Task: Schedule a meeting that works for participants in different time zones.
Action: Mouse moved to (99, 117)
Screenshot: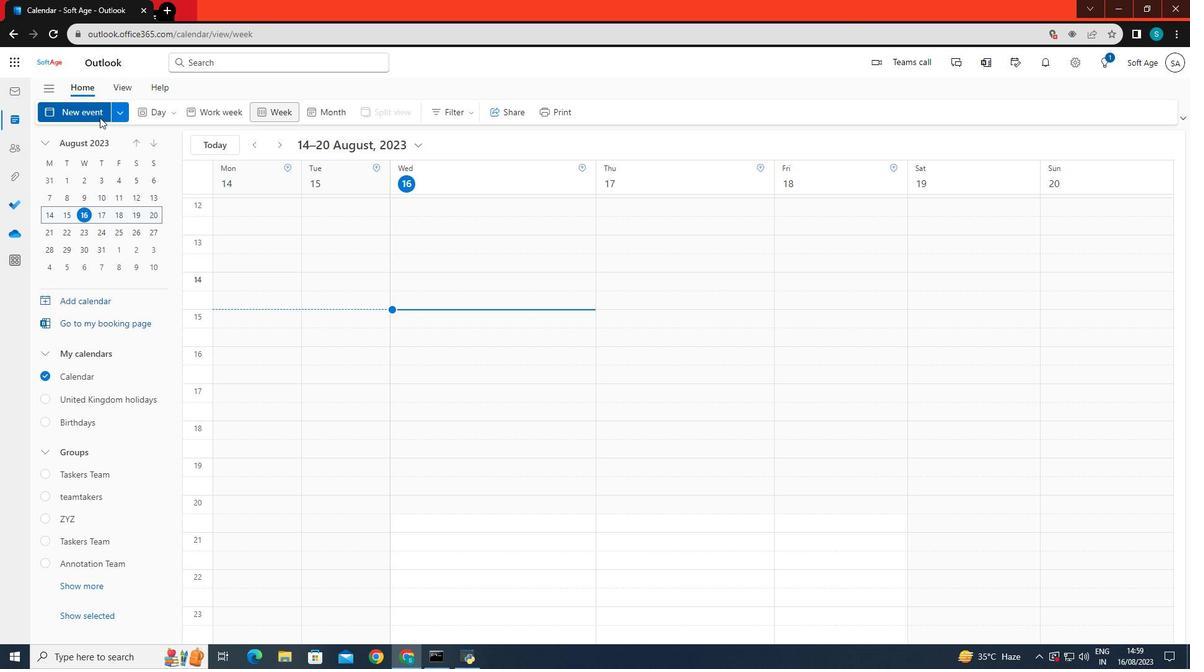 
Action: Mouse pressed left at (99, 117)
Screenshot: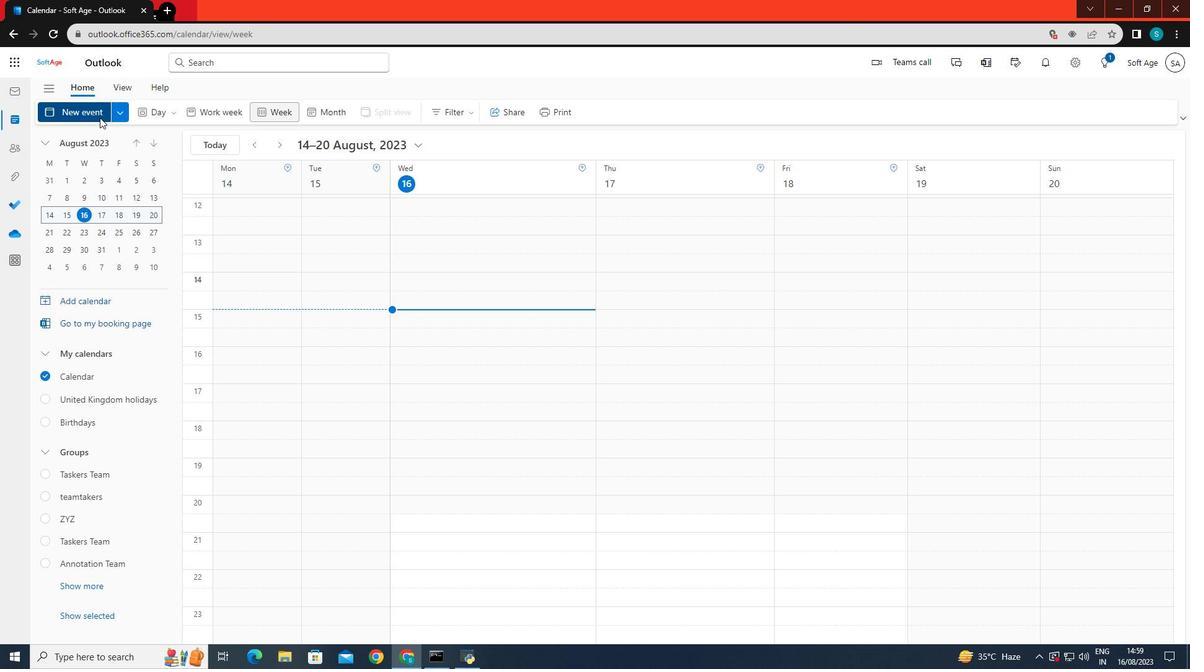 
Action: Mouse moved to (343, 191)
Screenshot: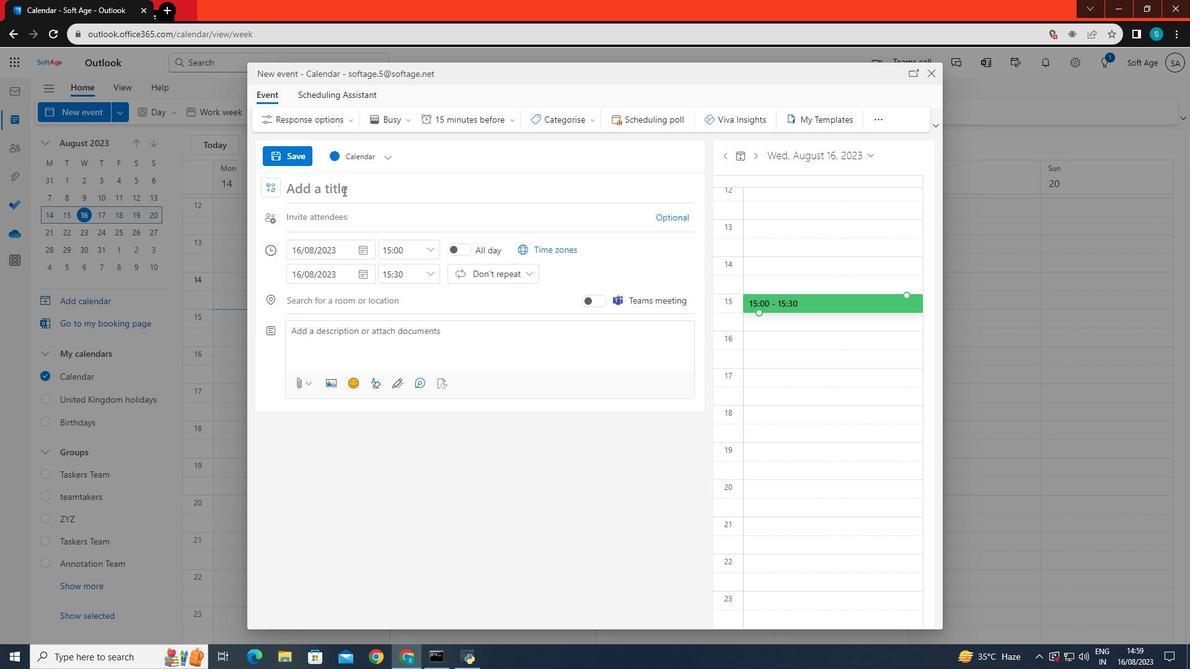 
Action: Mouse pressed left at (343, 191)
Screenshot: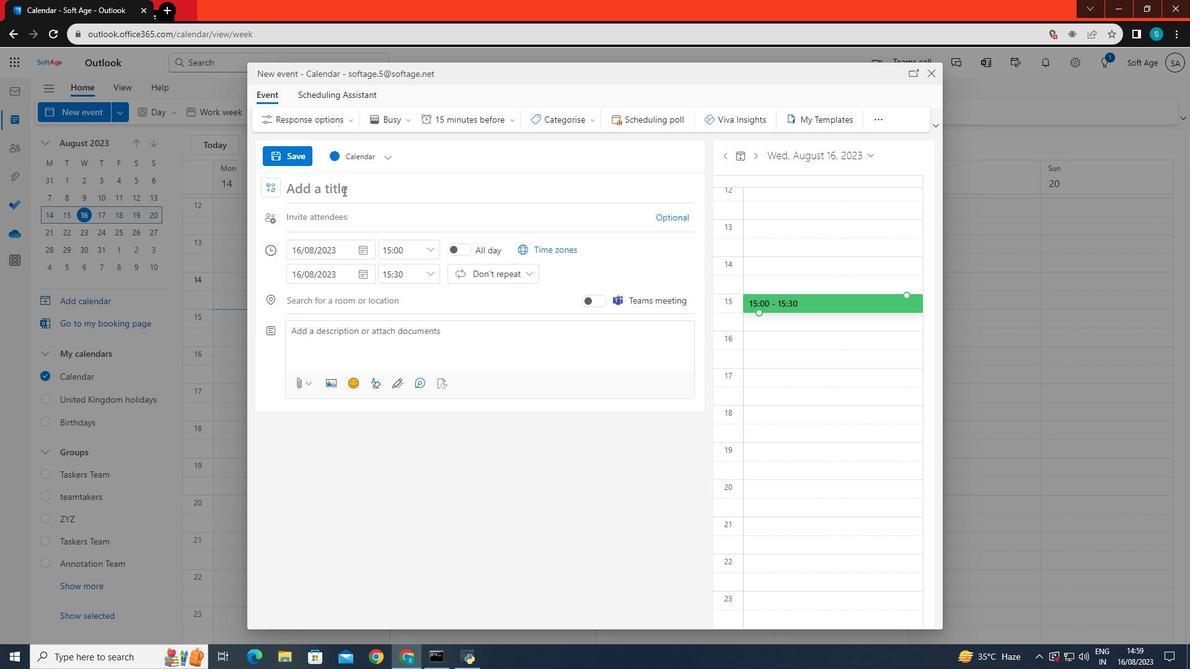 
Action: Key pressed meeting
Screenshot: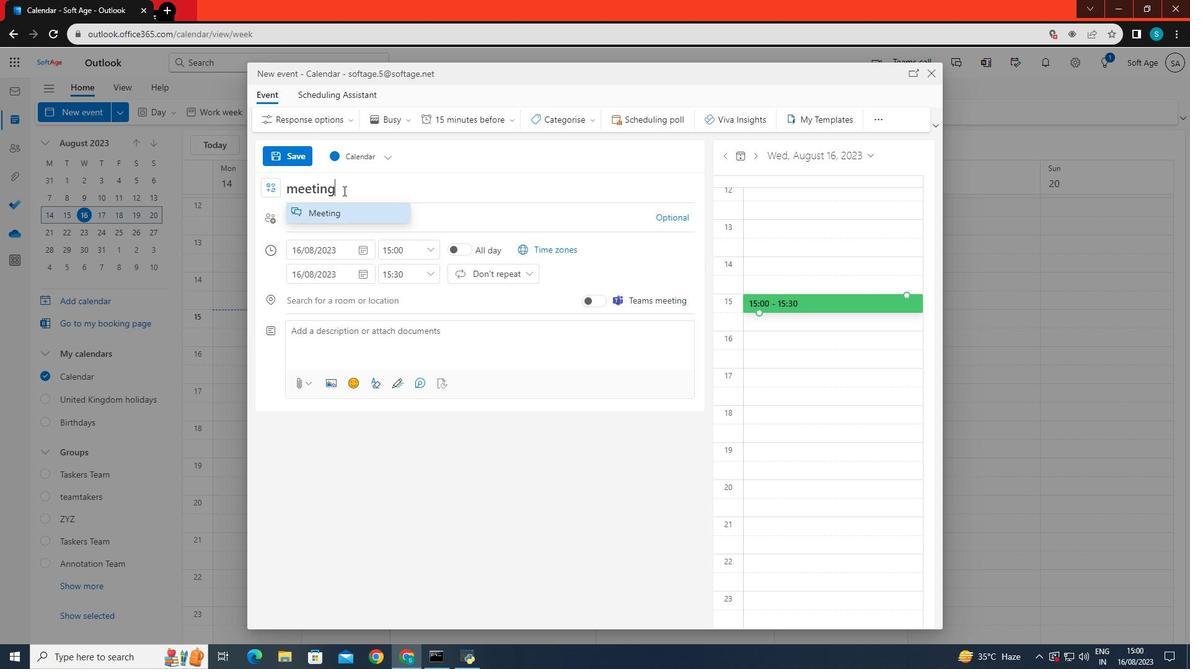 
Action: Mouse moved to (355, 218)
Screenshot: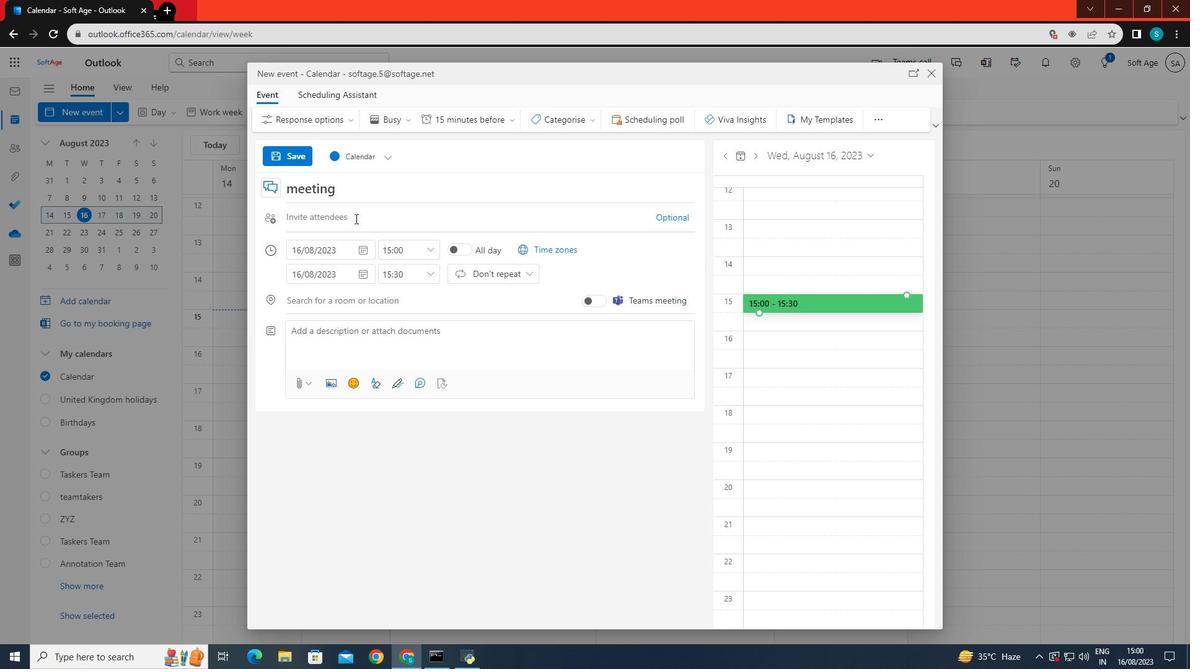 
Action: Mouse pressed left at (355, 218)
Screenshot: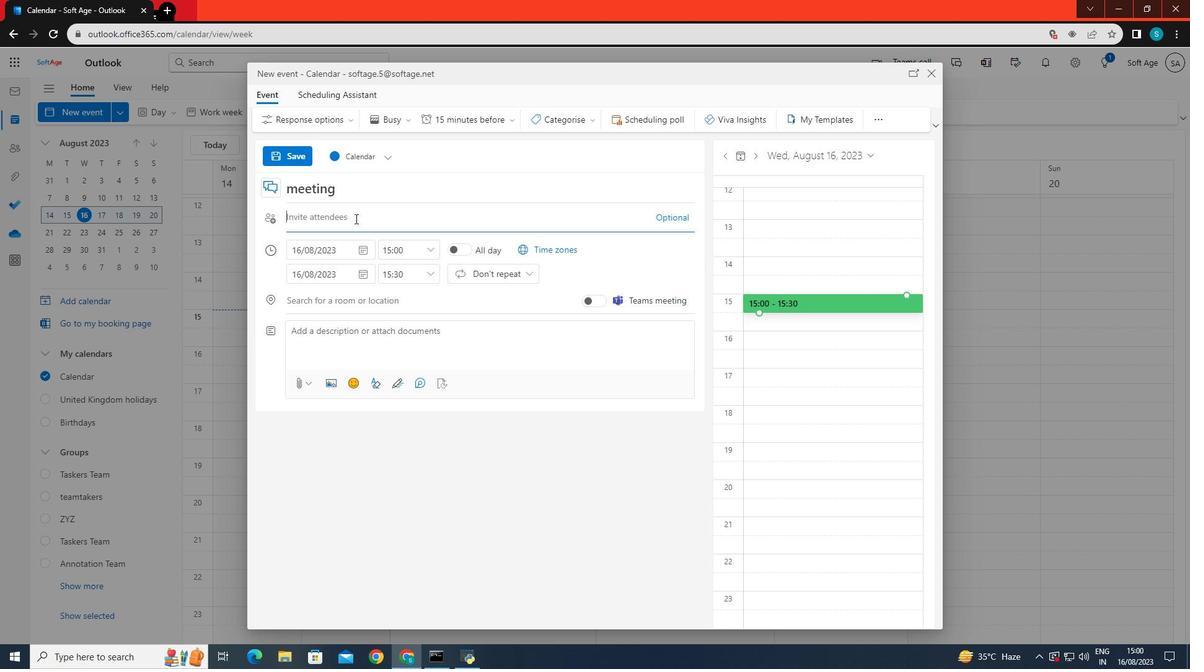 
Action: Mouse moved to (360, 277)
Screenshot: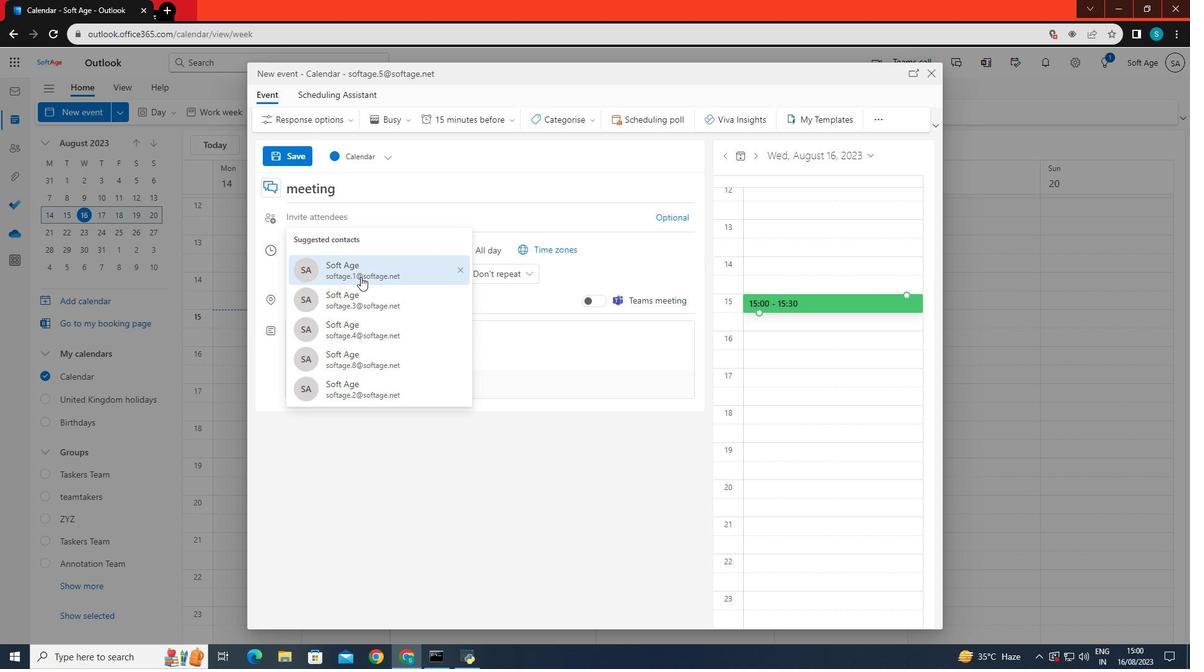 
Action: Mouse pressed left at (360, 277)
Screenshot: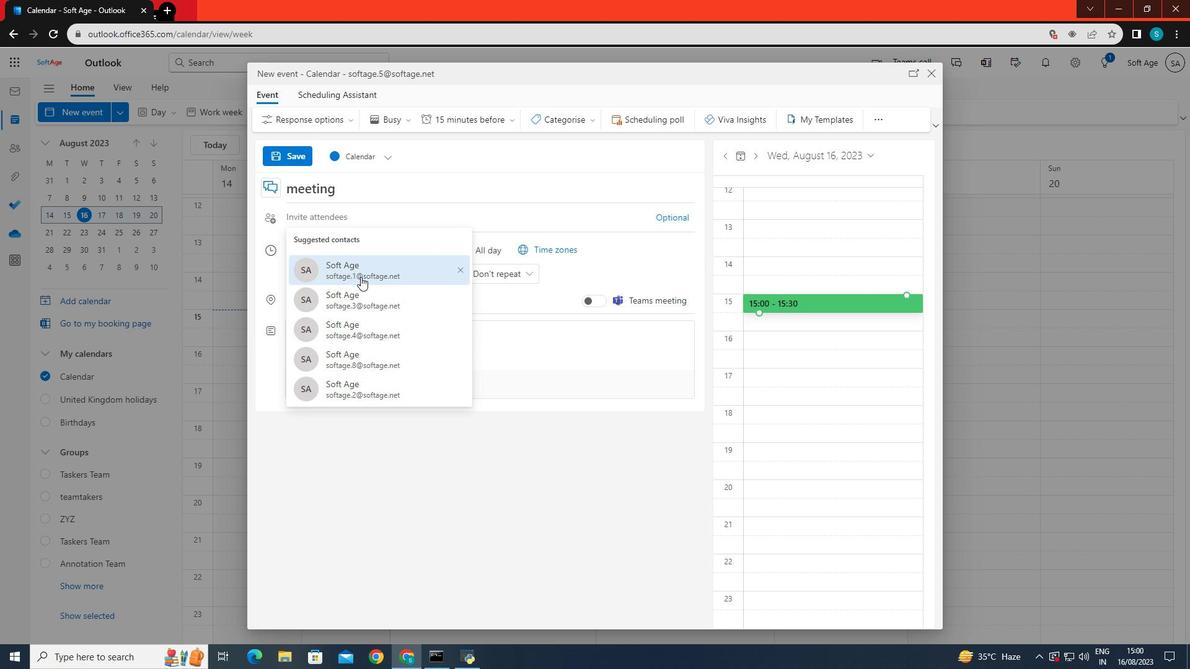
Action: Mouse moved to (377, 212)
Screenshot: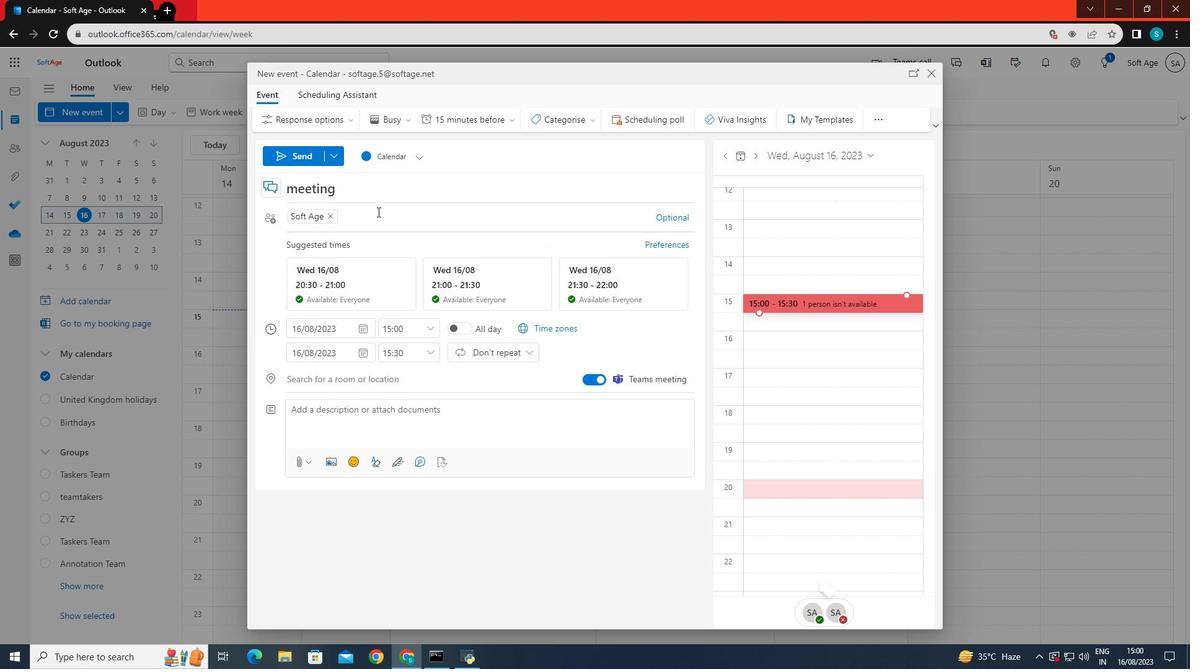 
Action: Mouse pressed left at (377, 212)
Screenshot: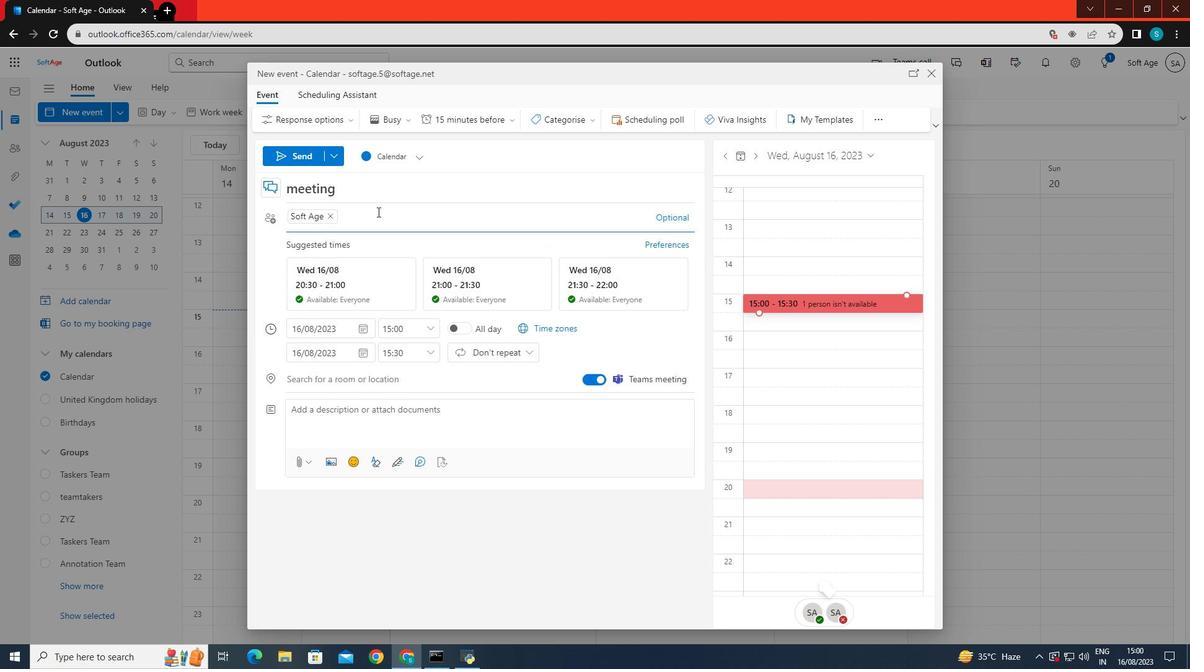 
Action: Mouse moved to (397, 331)
Screenshot: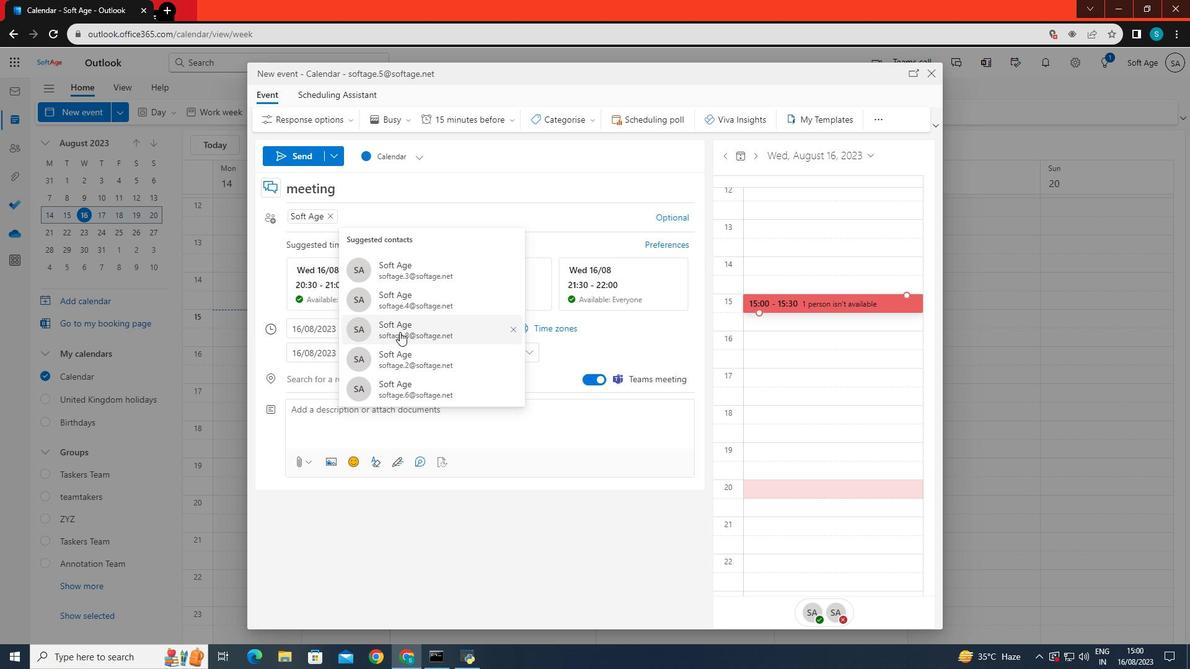 
Action: Mouse scrolled (397, 332) with delta (0, 0)
Screenshot: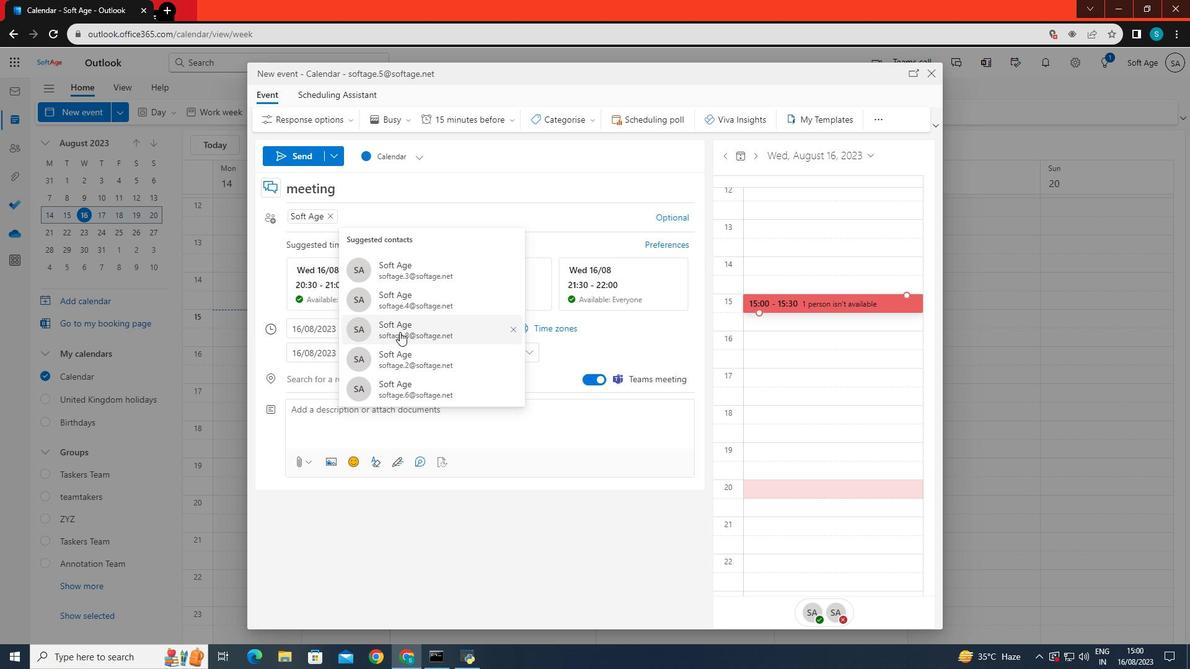 
Action: Mouse scrolled (397, 332) with delta (0, 0)
Screenshot: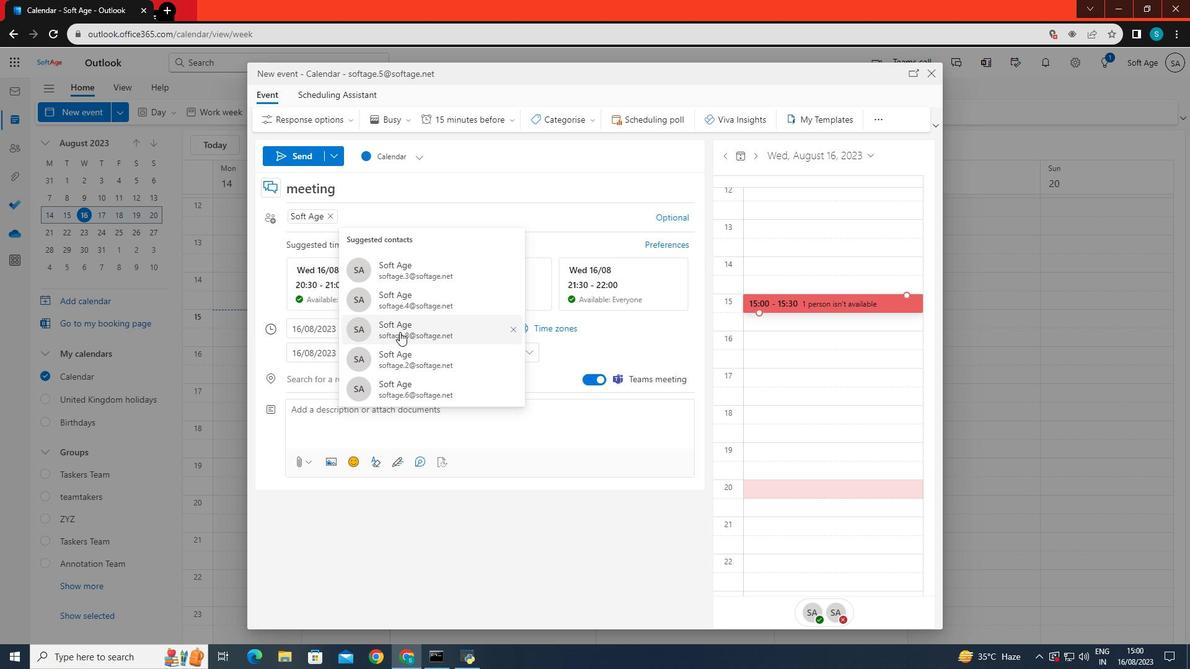 
Action: Mouse scrolled (397, 332) with delta (0, 0)
Screenshot: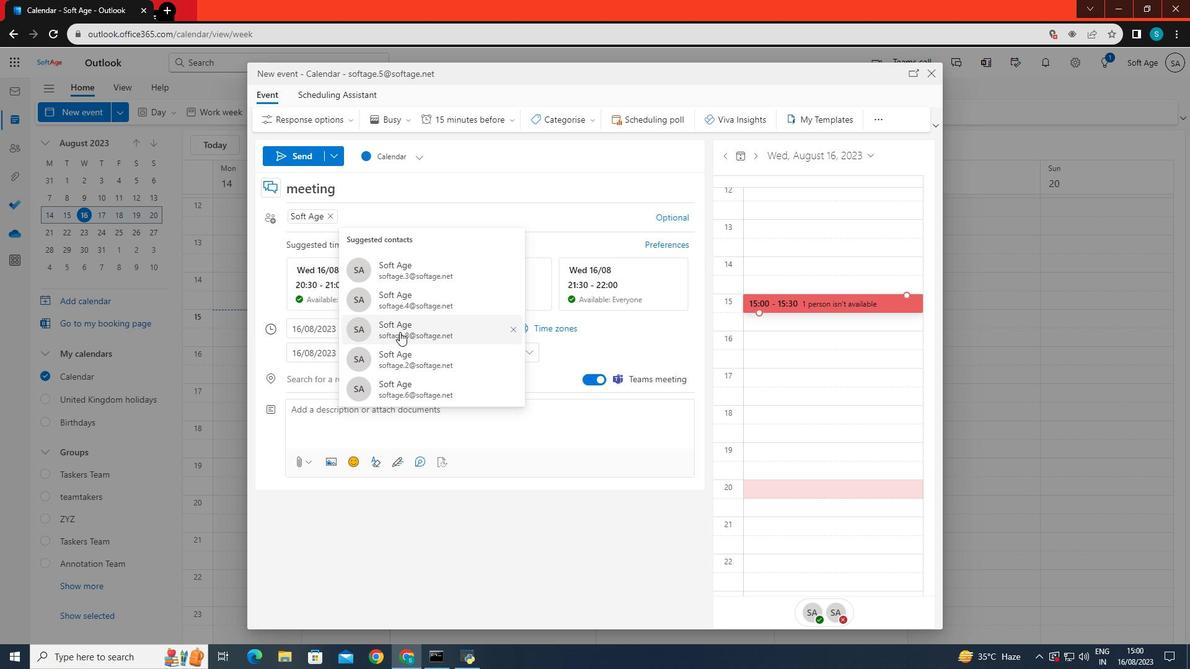 
Action: Mouse moved to (405, 280)
Screenshot: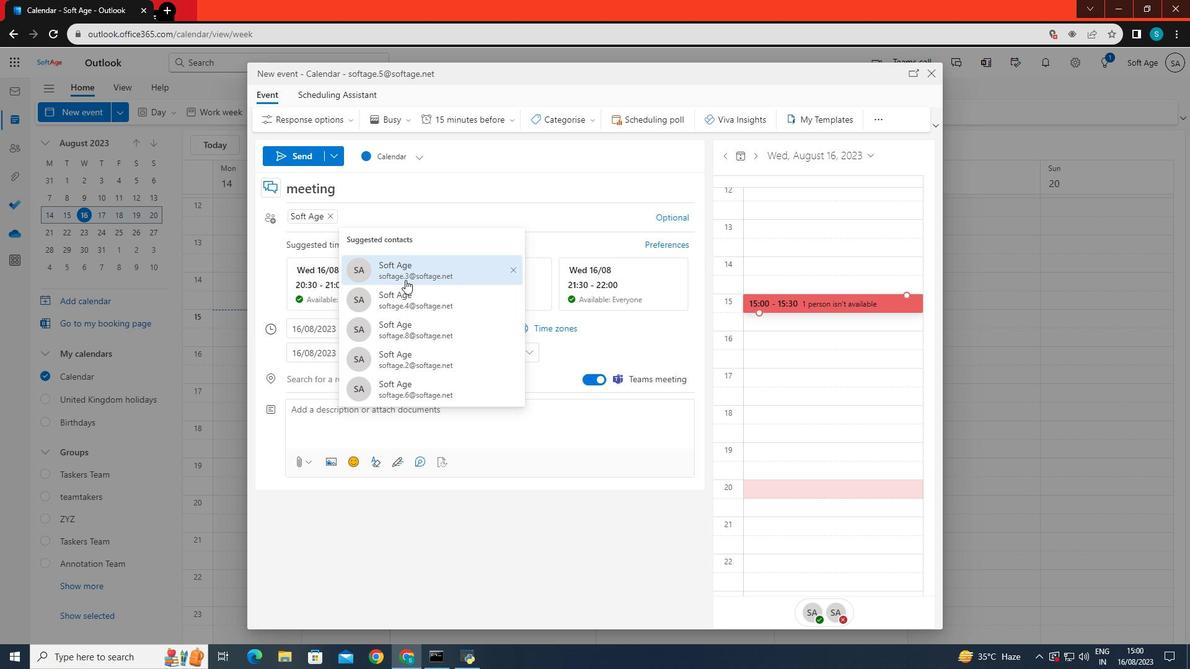 
Action: Mouse pressed left at (405, 280)
Screenshot: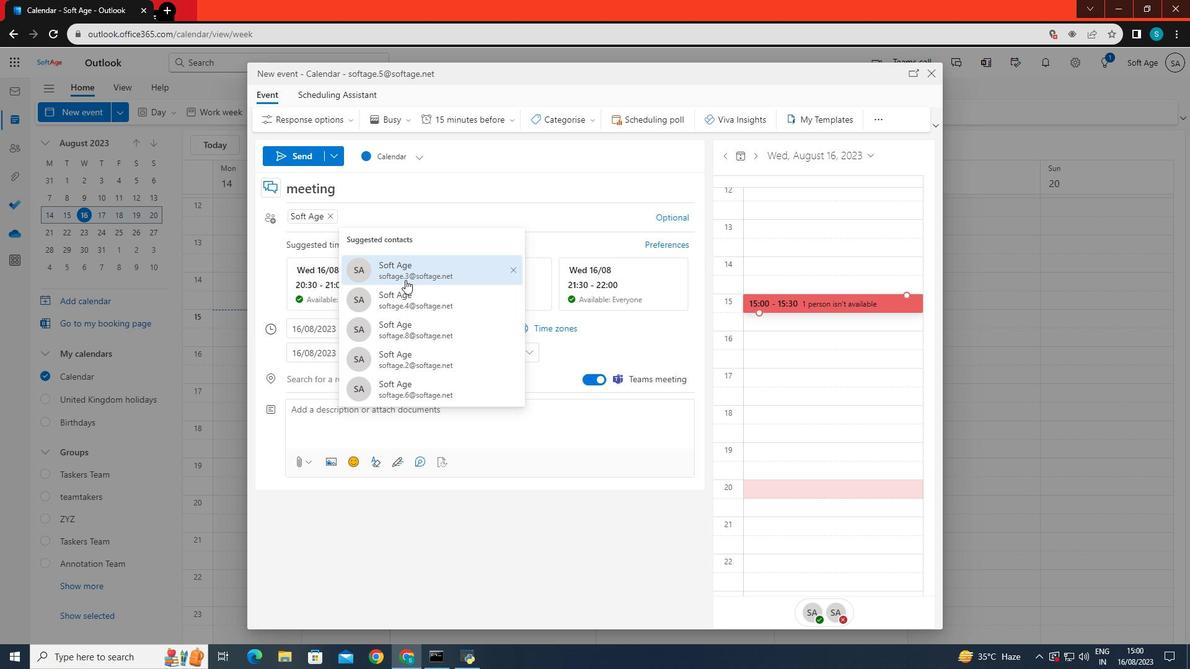 
Action: Mouse moved to (404, 213)
Screenshot: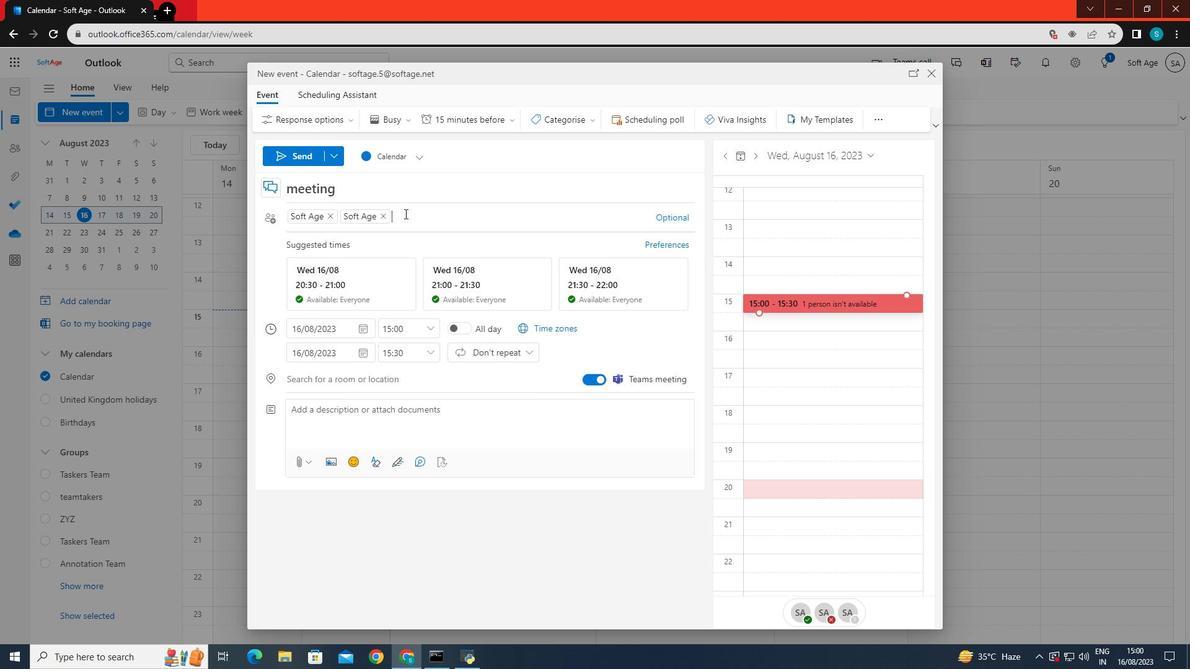 
Action: Mouse pressed left at (404, 213)
Screenshot: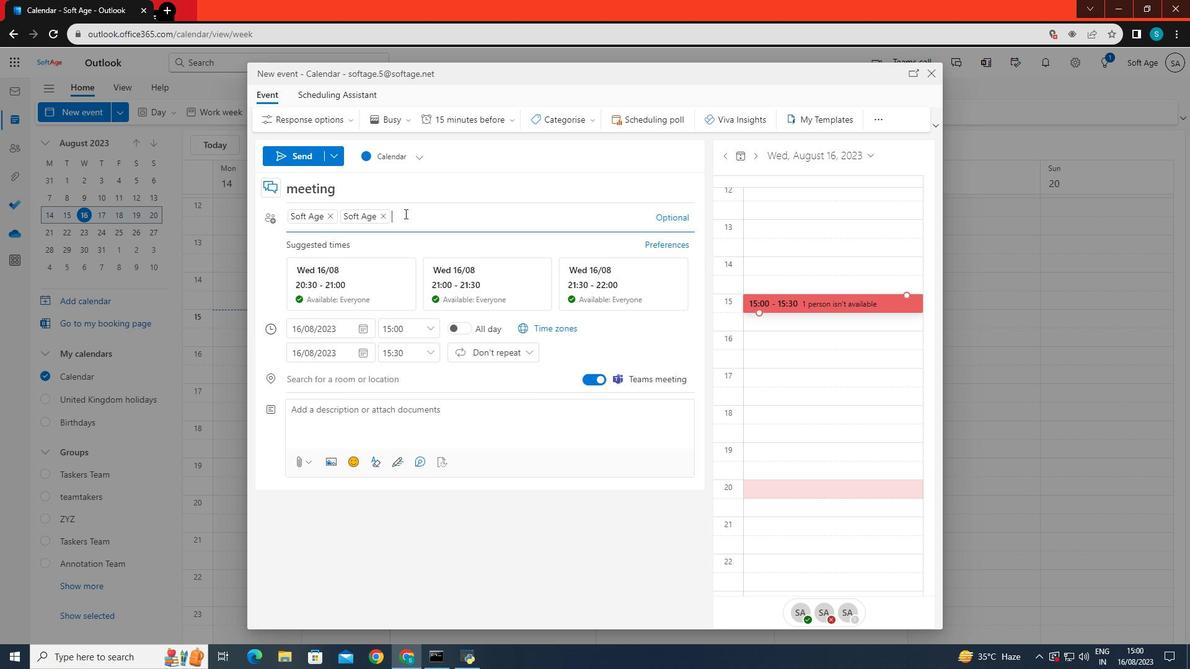 
Action: Mouse moved to (446, 279)
Screenshot: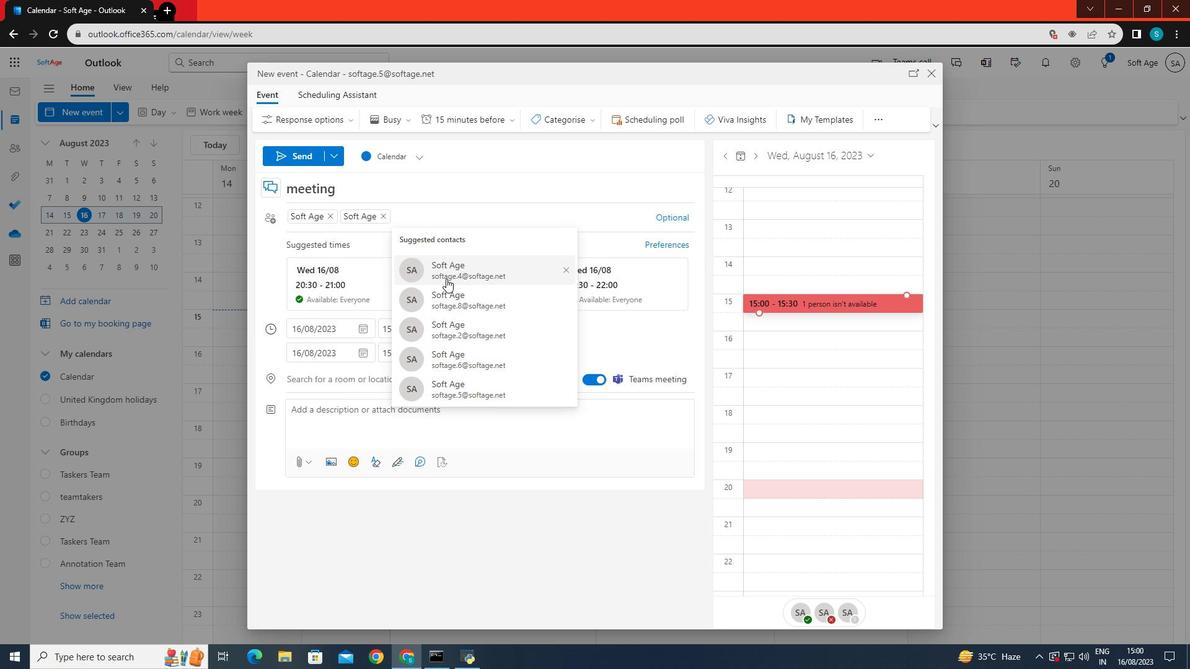 
Action: Mouse pressed left at (446, 279)
Screenshot: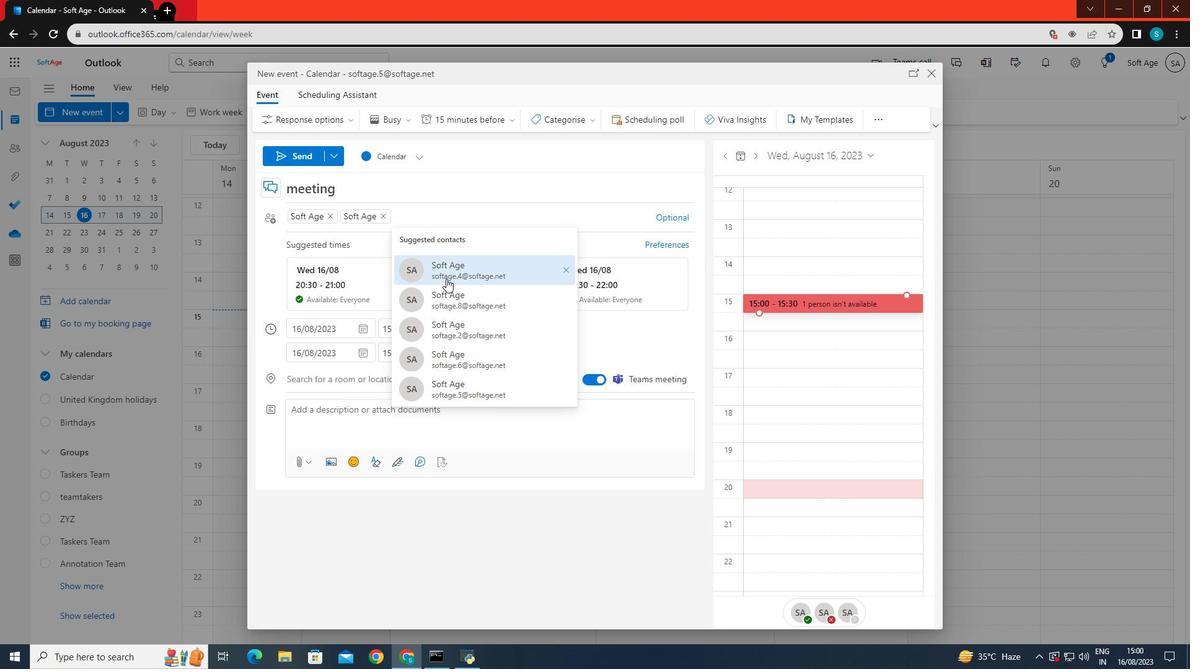 
Action: Mouse moved to (468, 220)
Screenshot: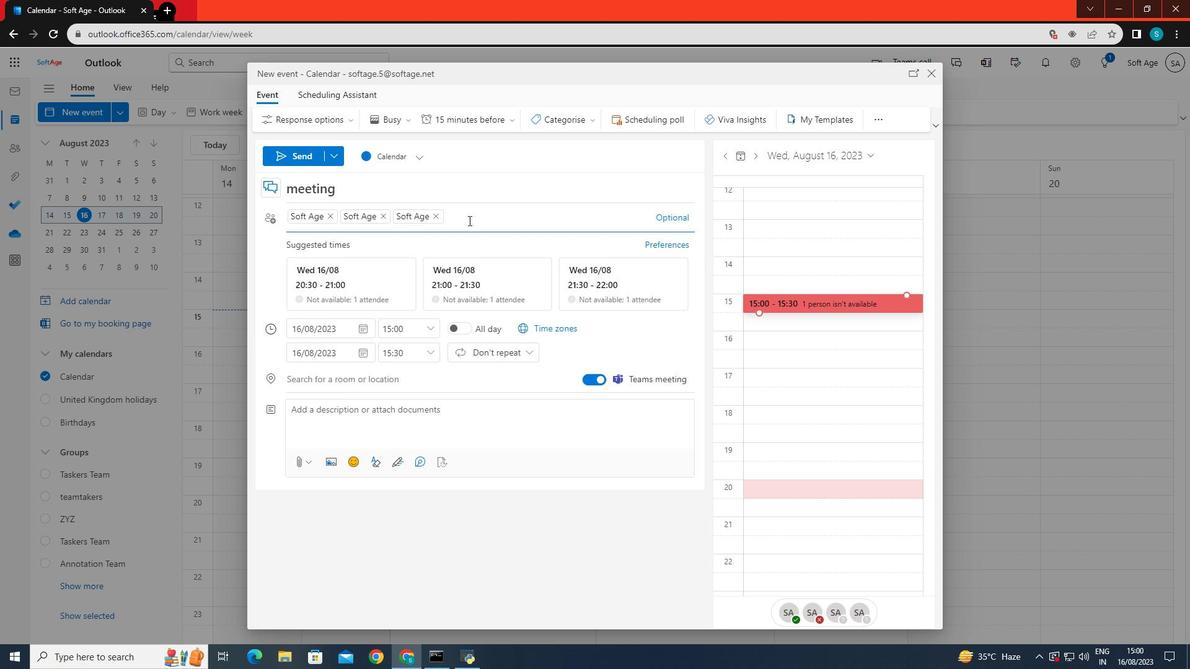 
Action: Mouse pressed left at (468, 220)
Screenshot: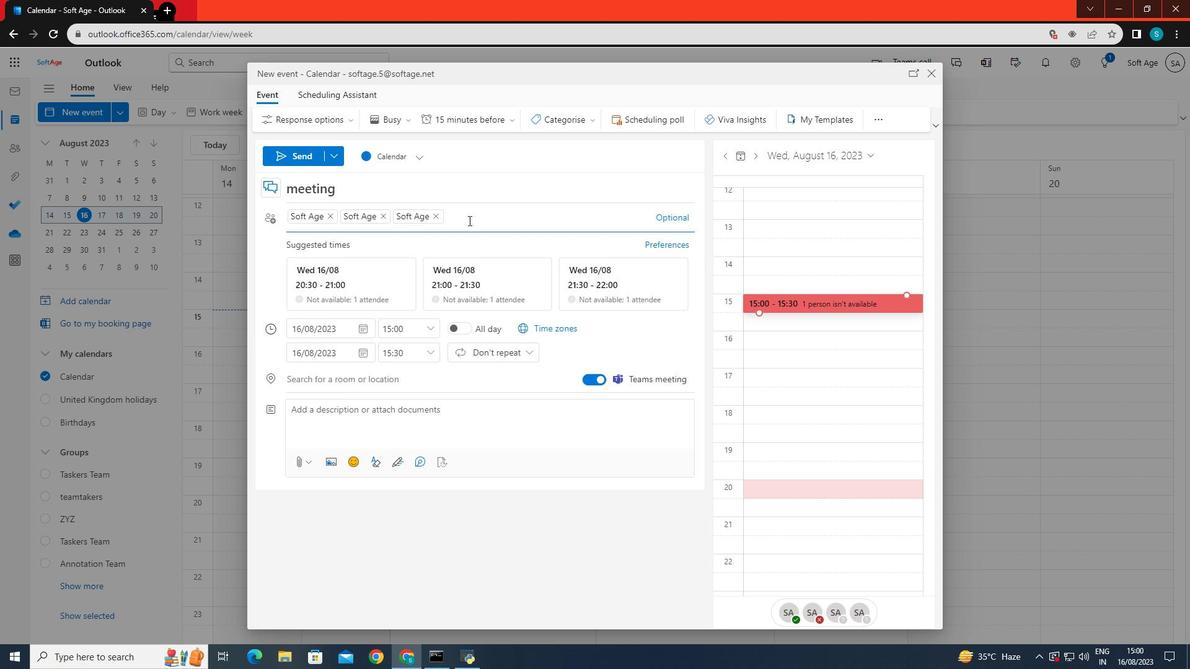 
Action: Mouse moved to (509, 297)
Screenshot: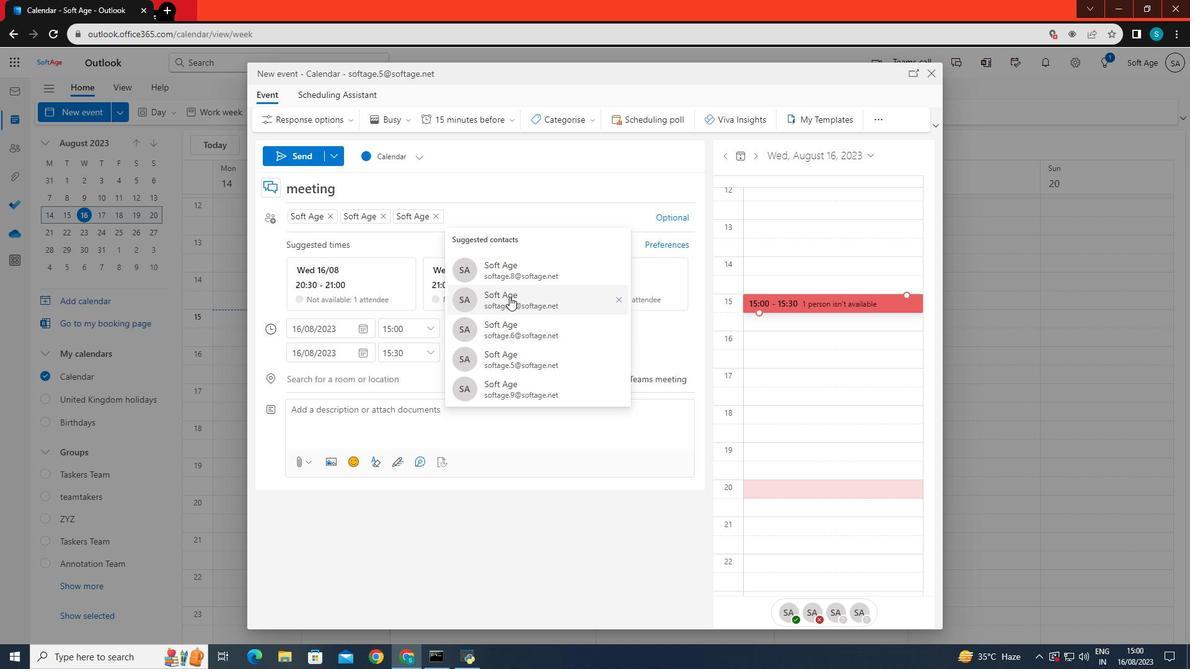 
Action: Mouse pressed left at (509, 297)
Screenshot: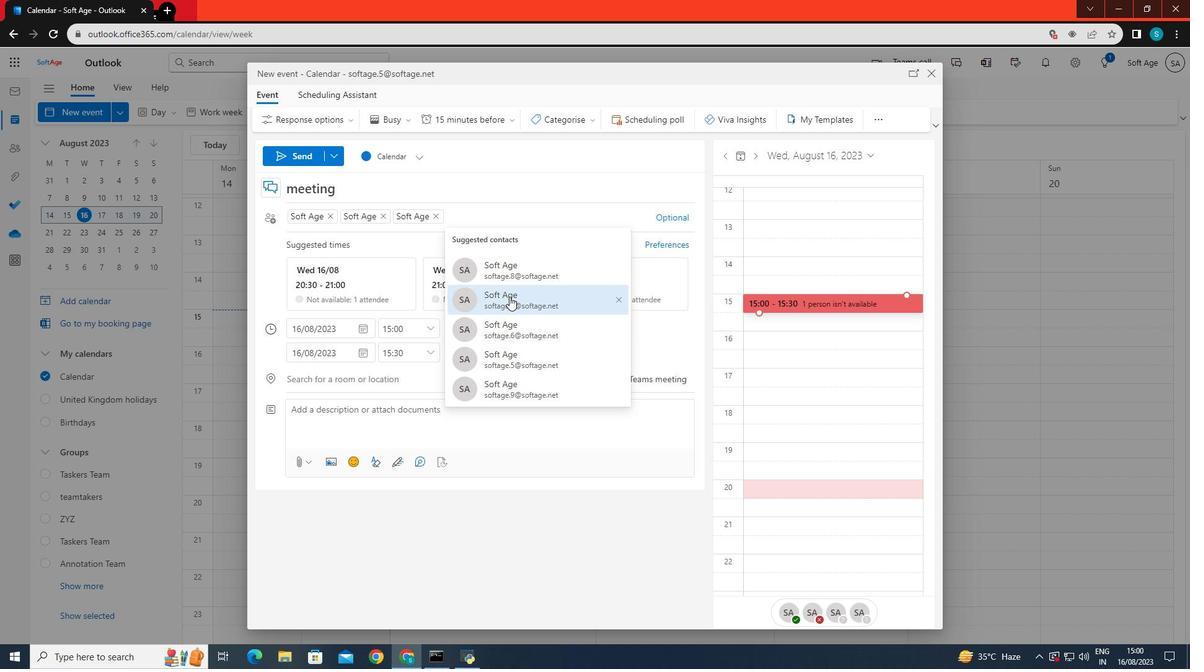 
Action: Mouse moved to (525, 212)
Screenshot: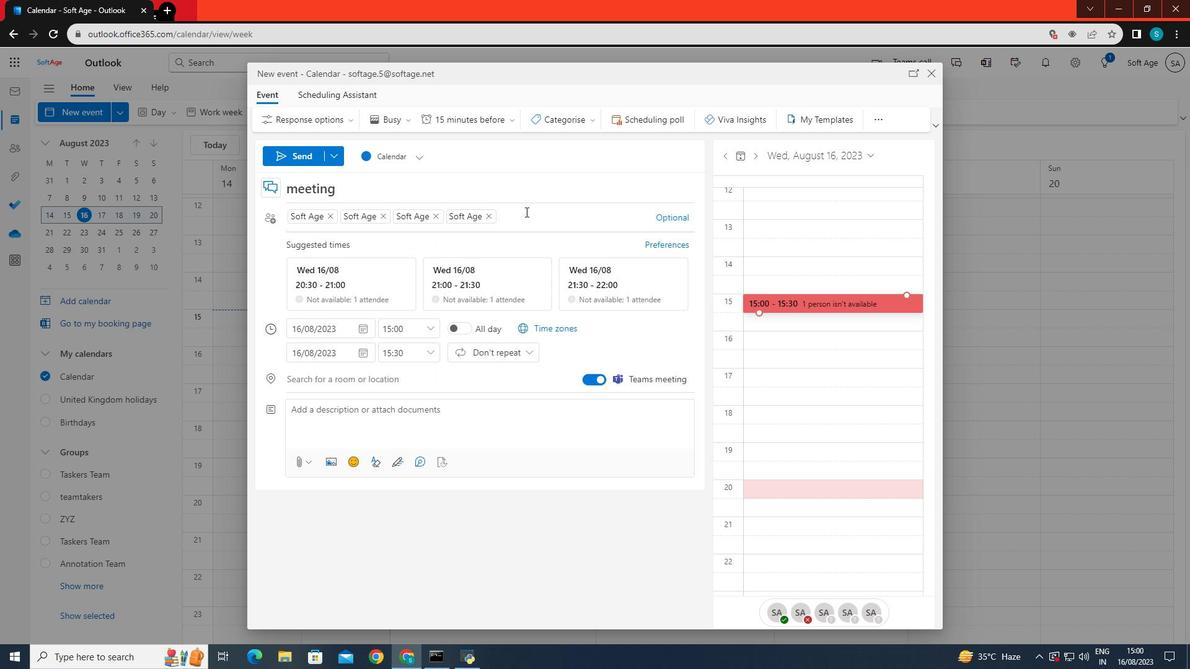 
Action: Mouse pressed left at (525, 212)
Screenshot: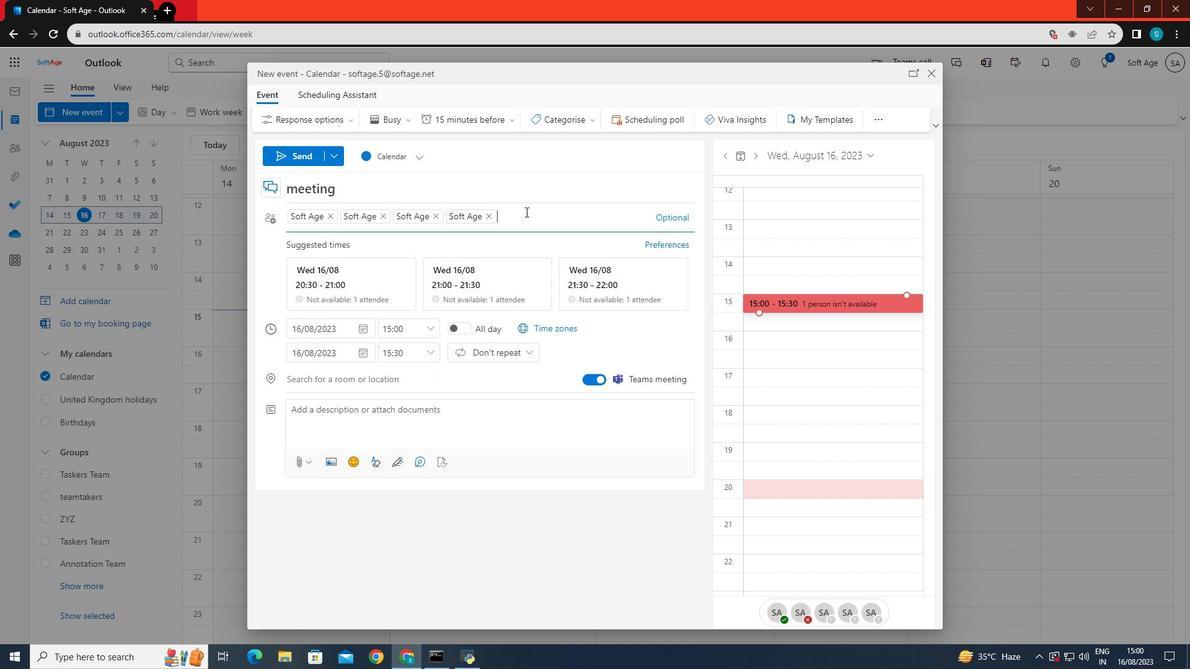 
Action: Mouse moved to (551, 280)
Screenshot: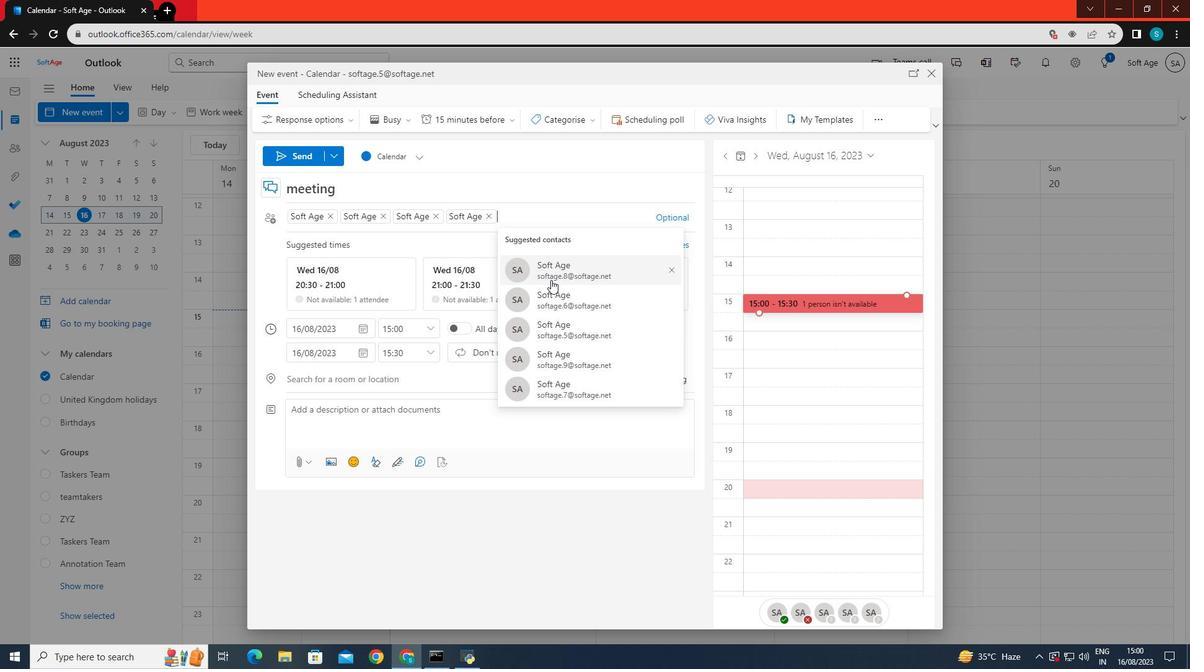 
Action: Mouse pressed left at (551, 280)
Screenshot: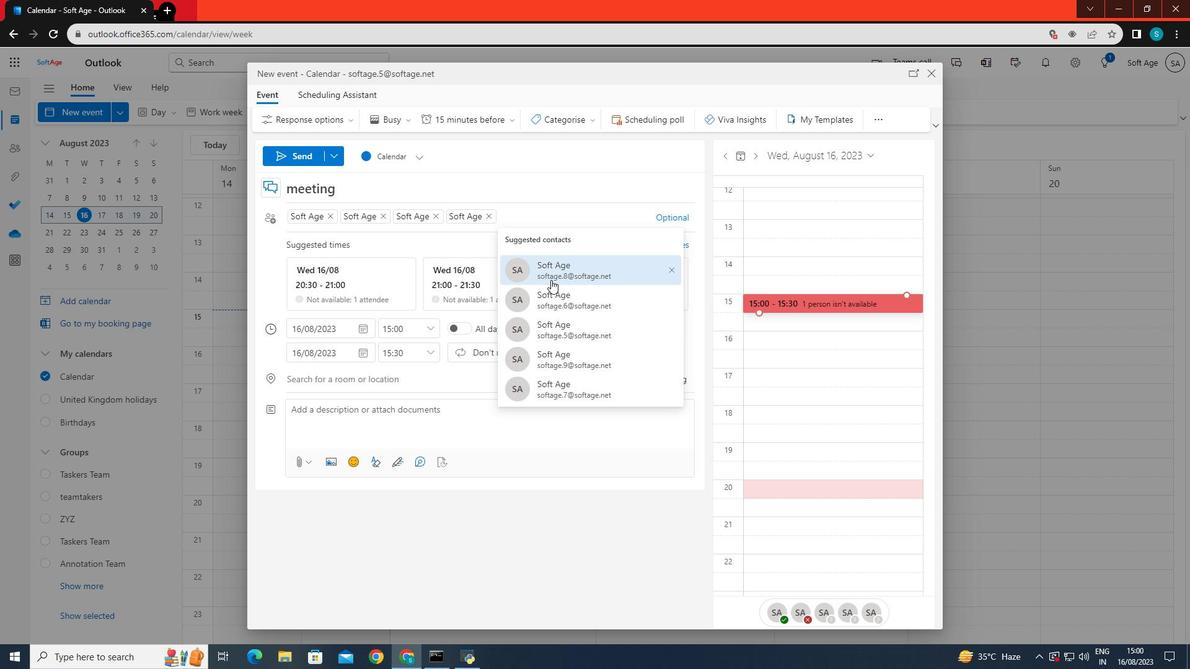 
Action: Mouse moved to (569, 208)
Screenshot: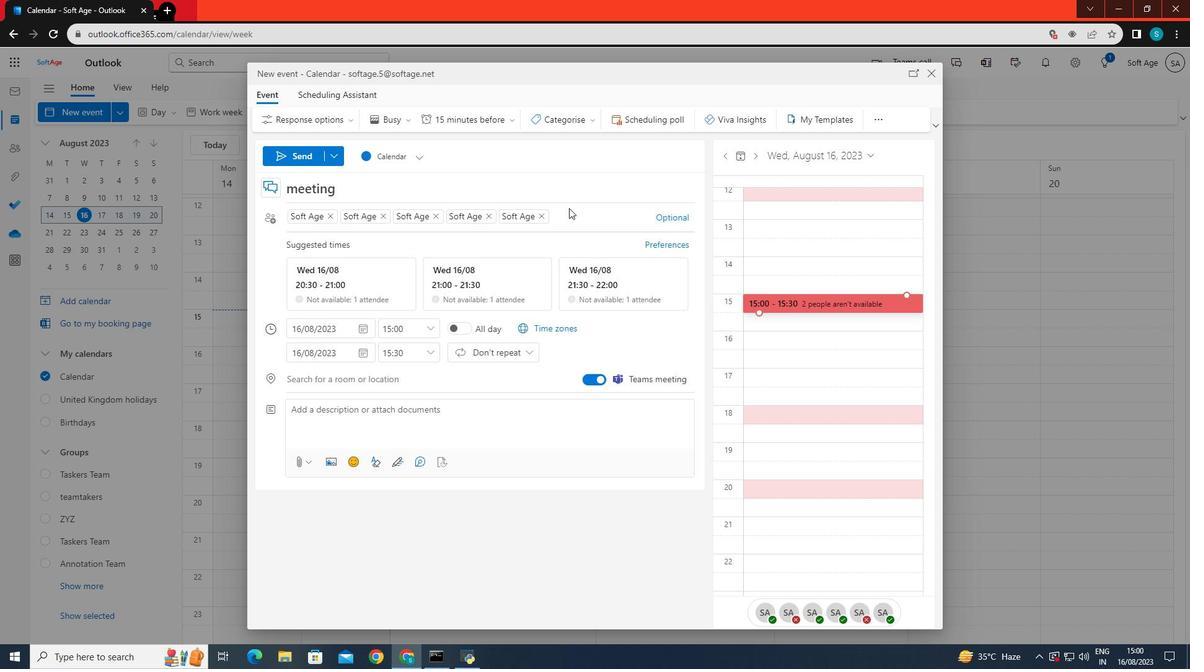 
Action: Mouse pressed left at (569, 208)
Screenshot: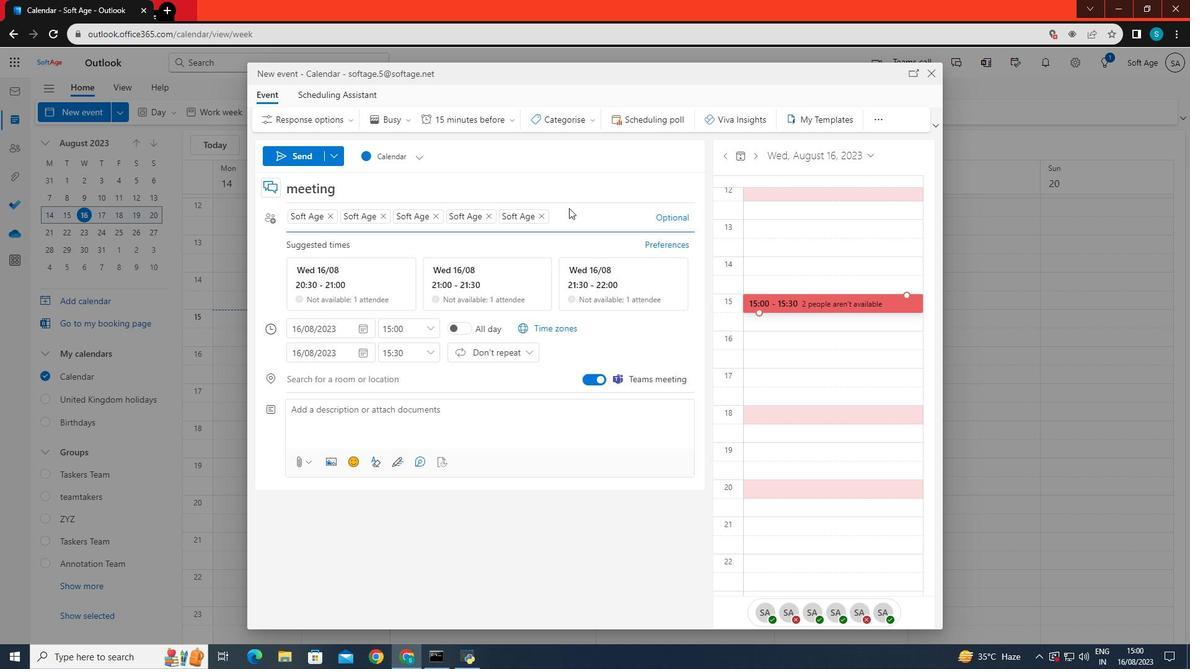 
Action: Mouse moved to (573, 217)
Screenshot: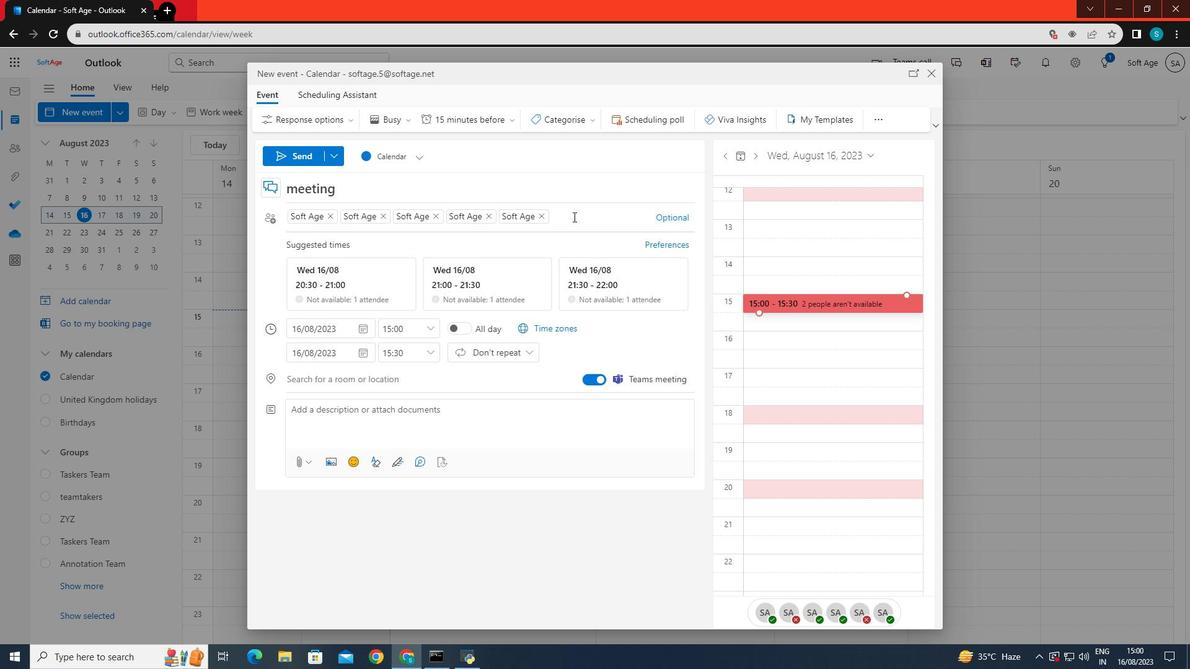 
Action: Mouse pressed left at (573, 217)
Screenshot: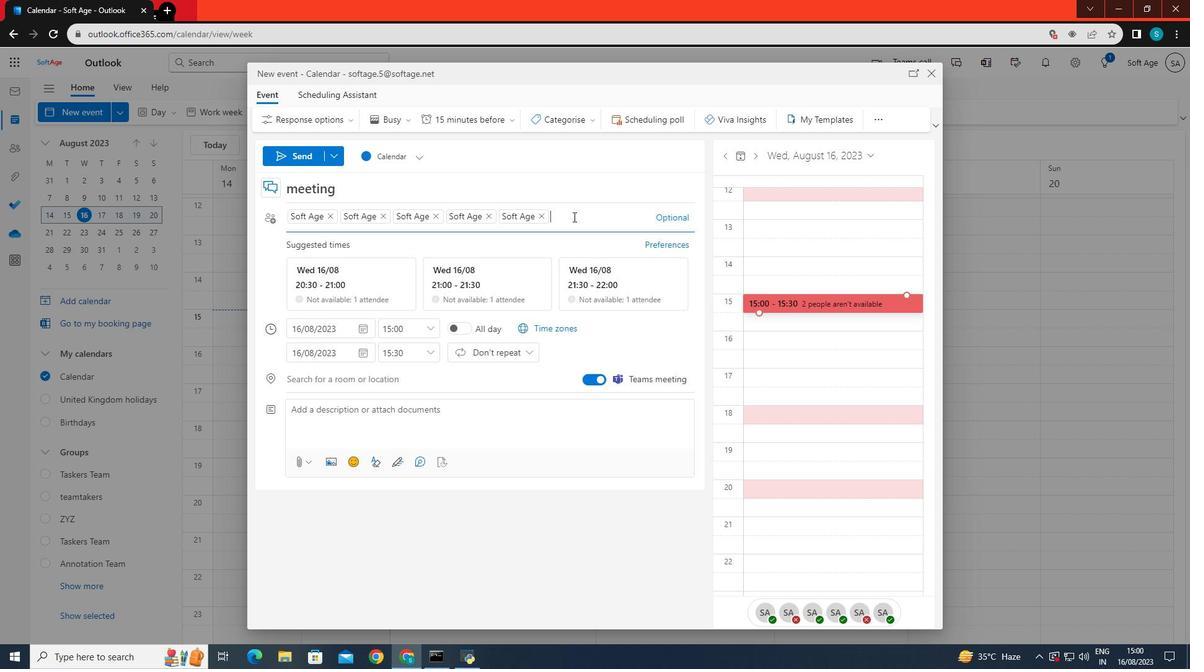 
Action: Mouse moved to (607, 282)
Screenshot: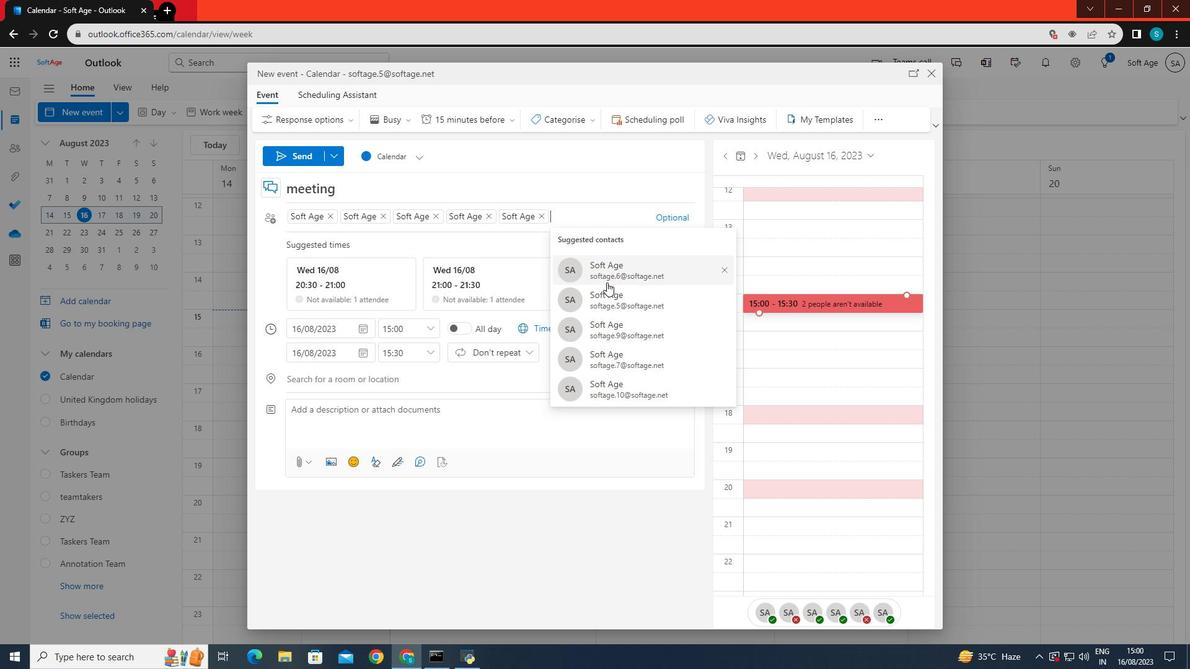 
Action: Mouse pressed left at (607, 282)
Screenshot: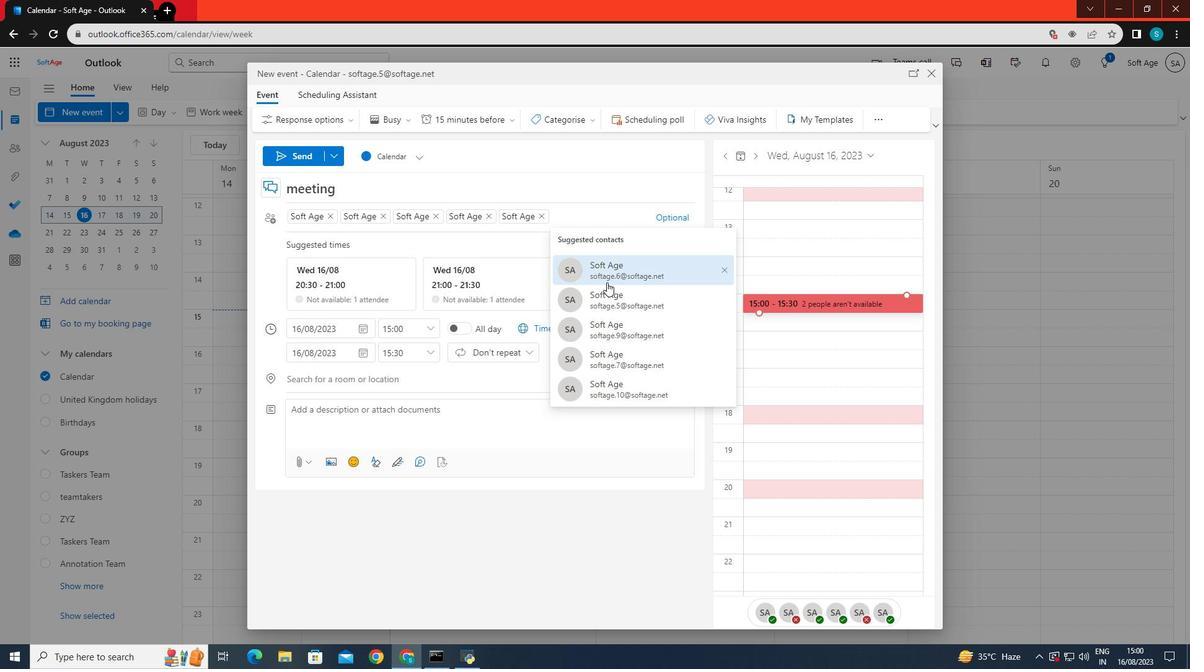 
Action: Mouse moved to (362, 282)
Screenshot: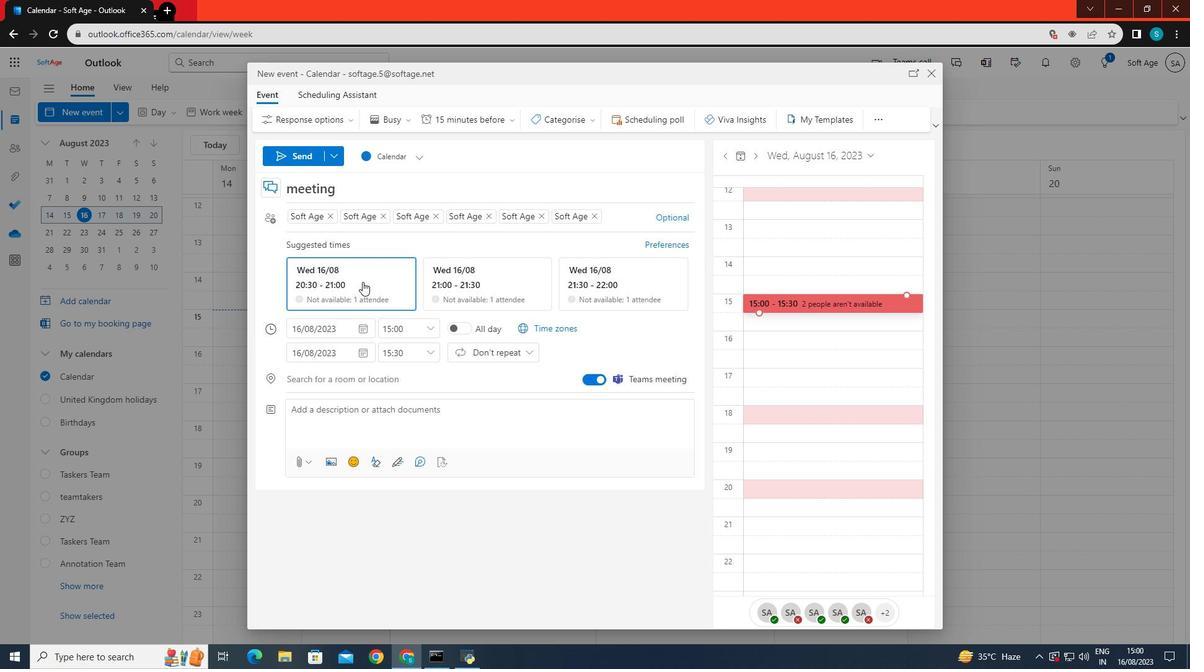 
Action: Mouse pressed right at (362, 282)
Screenshot: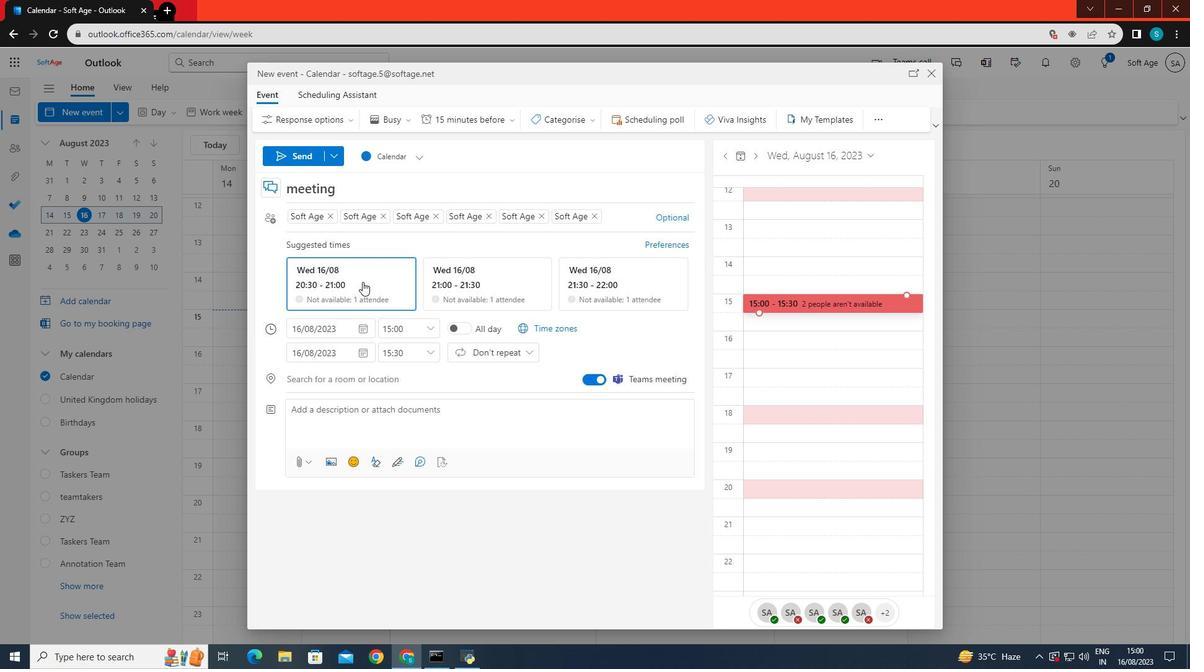 
Action: Mouse moved to (312, 298)
Screenshot: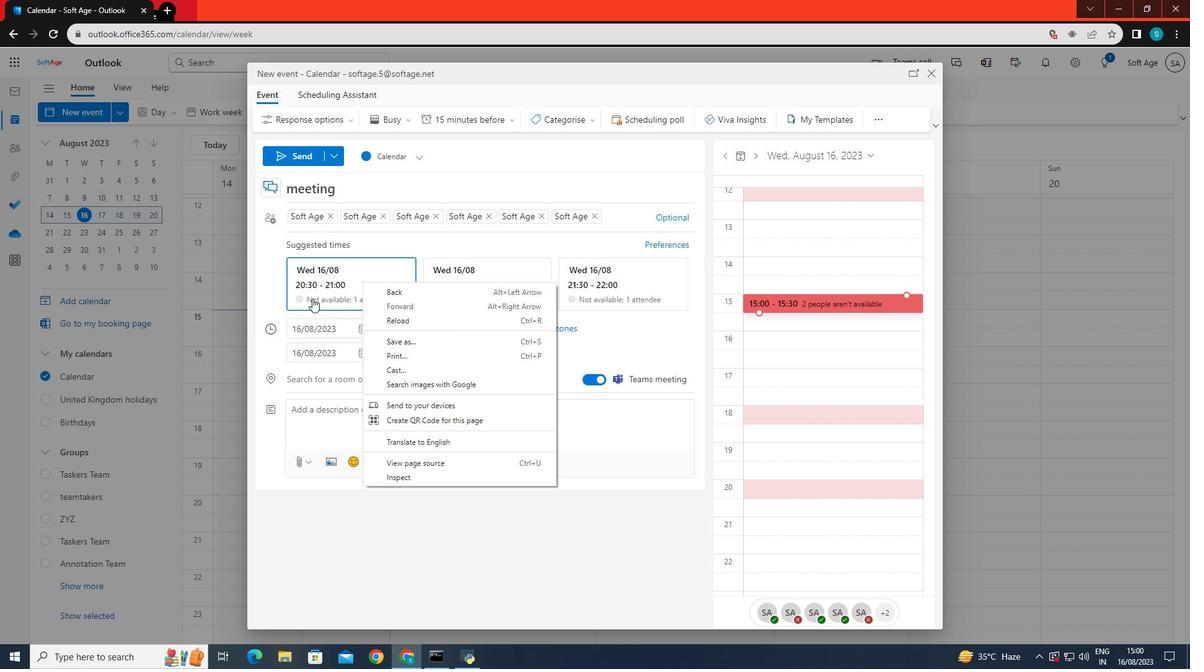
Action: Mouse pressed left at (312, 298)
Screenshot: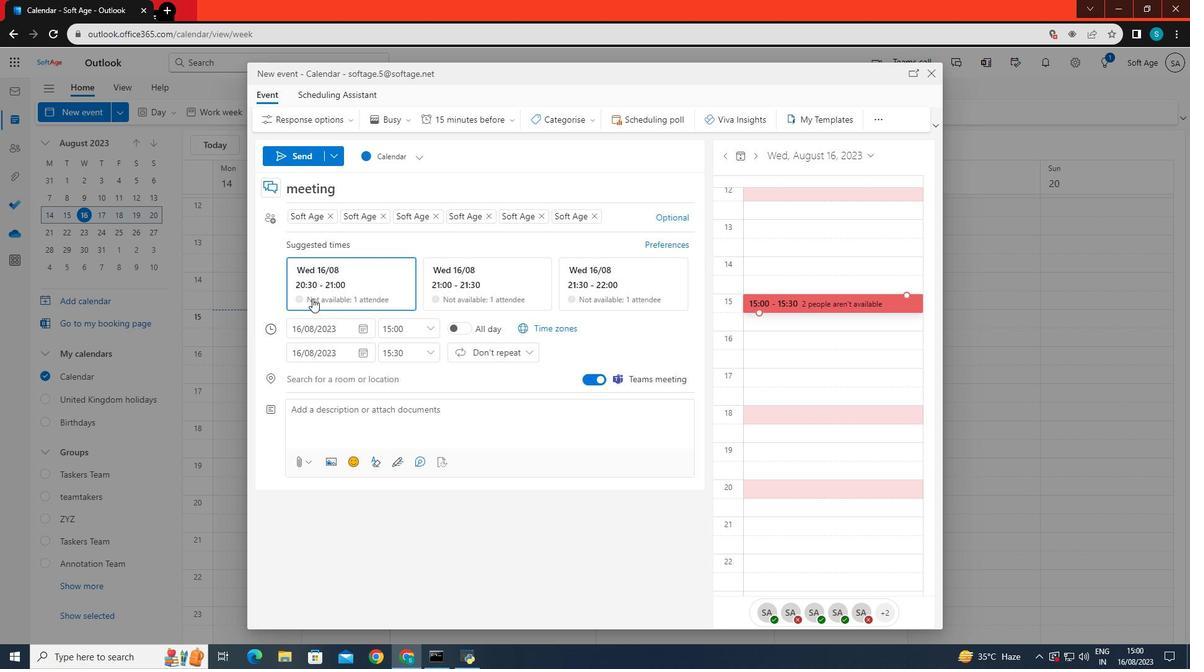 
Action: Mouse moved to (299, 298)
Screenshot: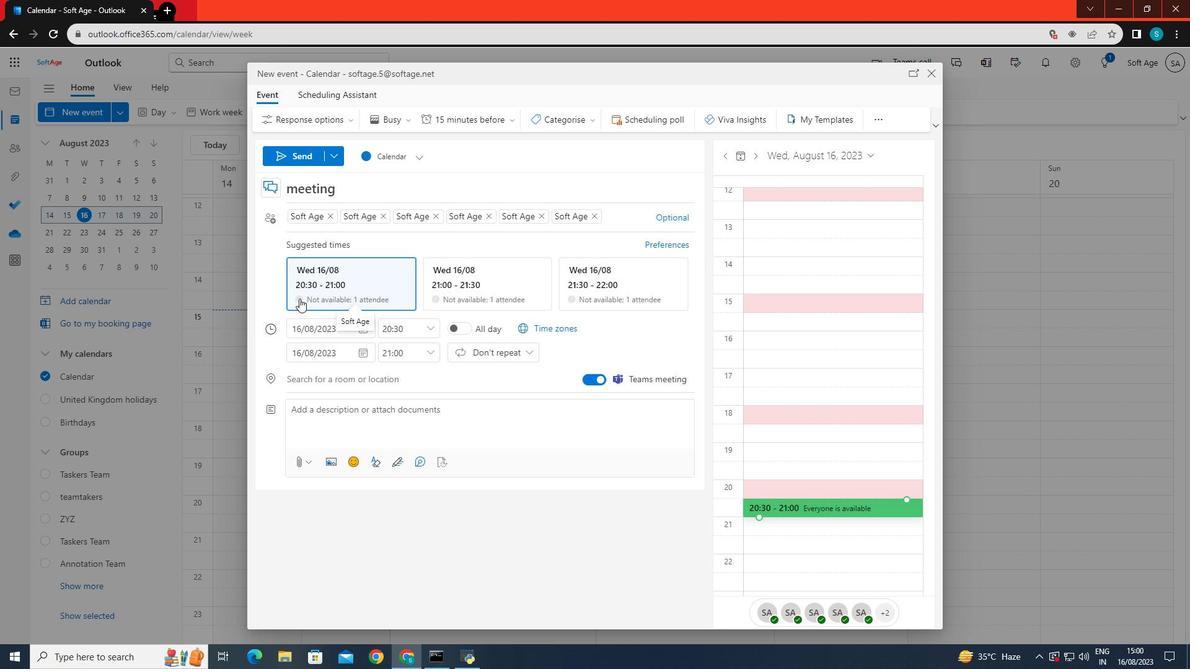 
Action: Mouse pressed left at (299, 298)
Screenshot: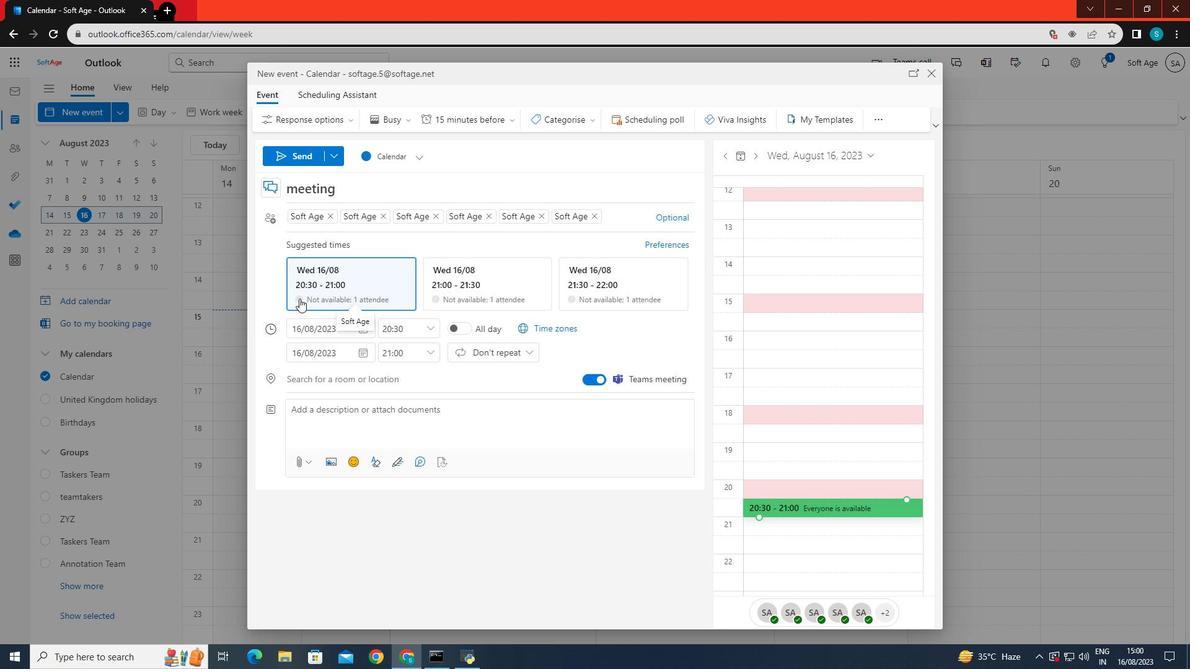 
Action: Mouse moved to (305, 285)
Screenshot: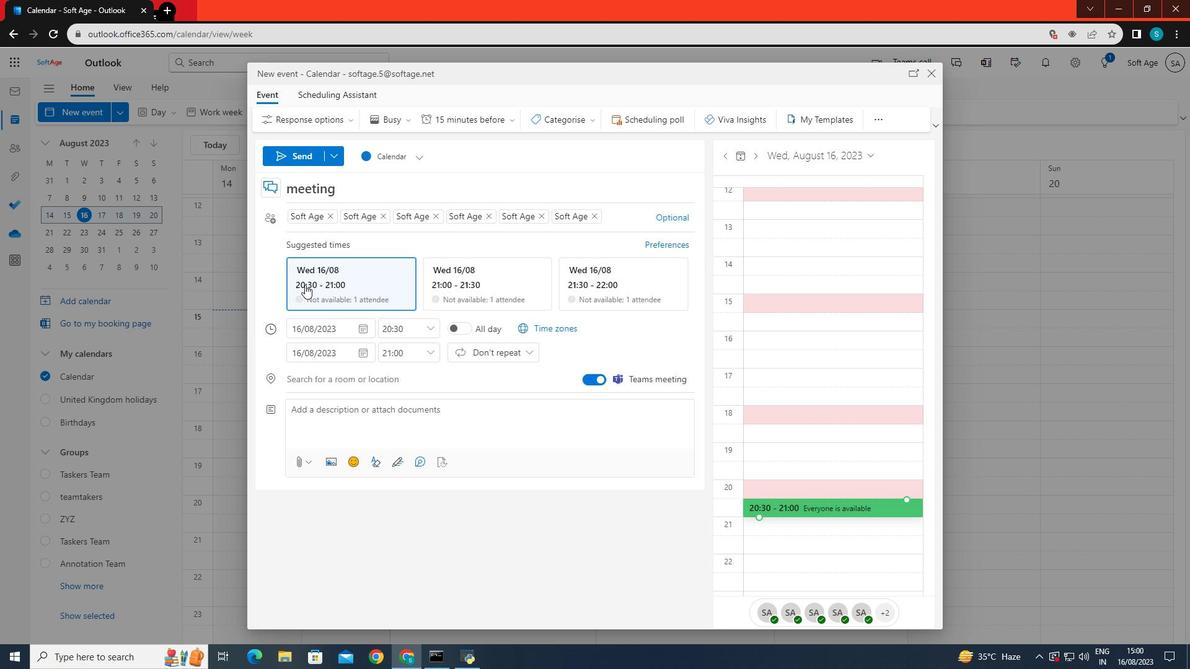 
Action: Mouse pressed left at (305, 285)
Screenshot: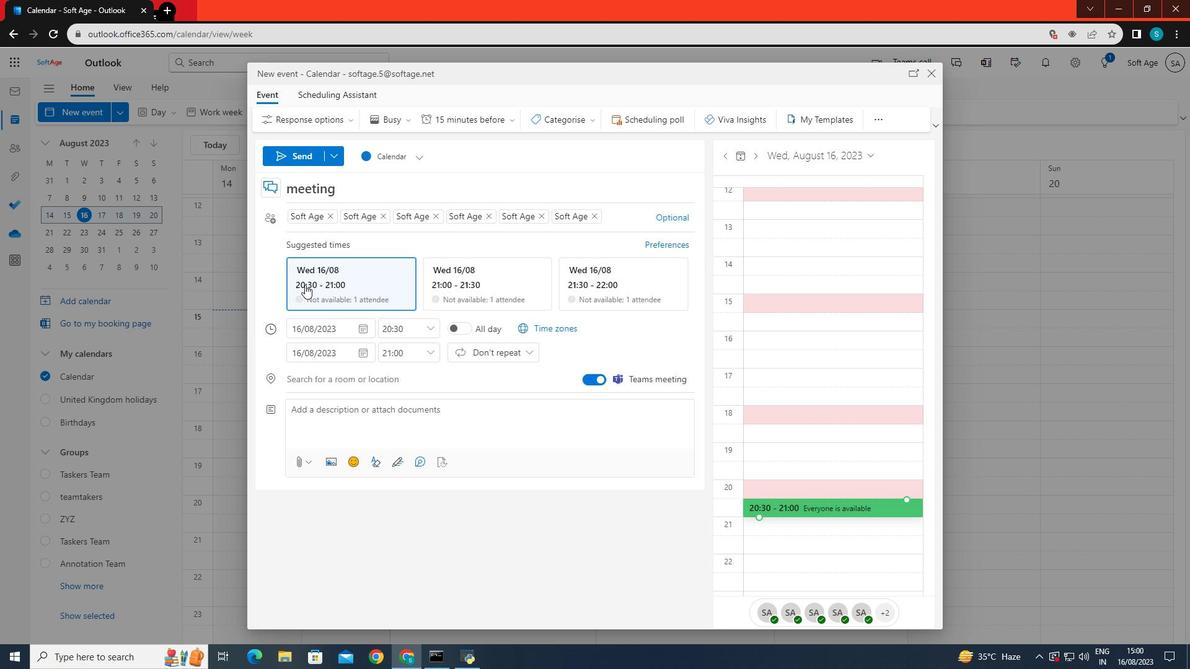 
Action: Mouse moved to (308, 285)
Screenshot: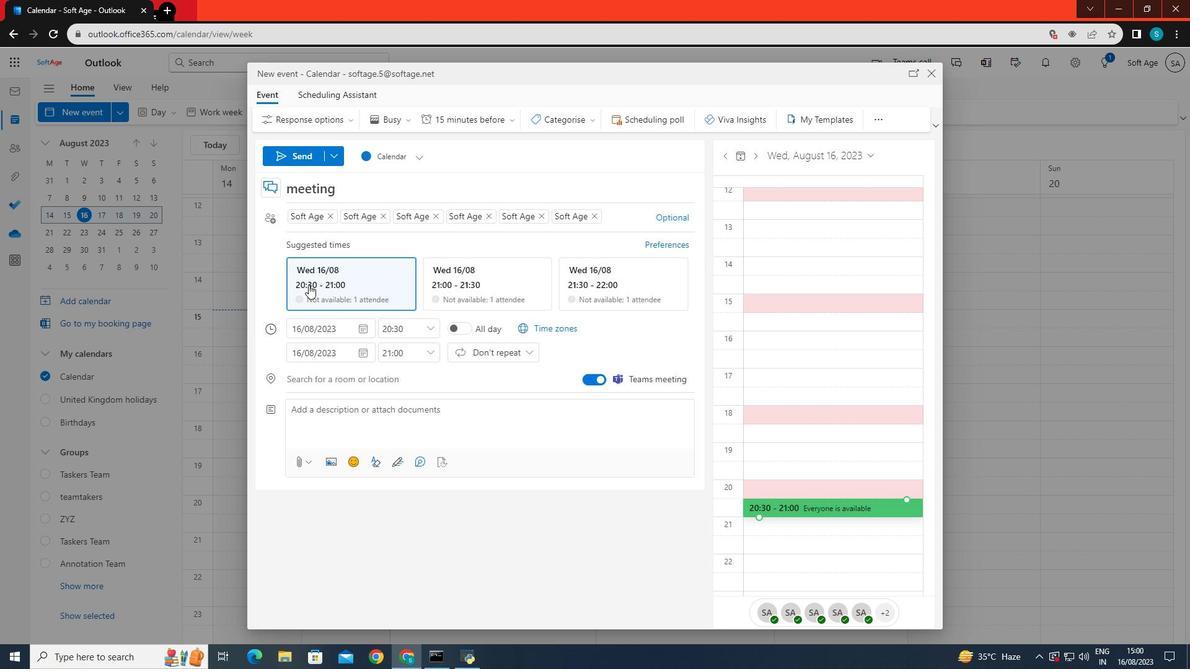 
Action: Mouse pressed left at (308, 285)
Screenshot: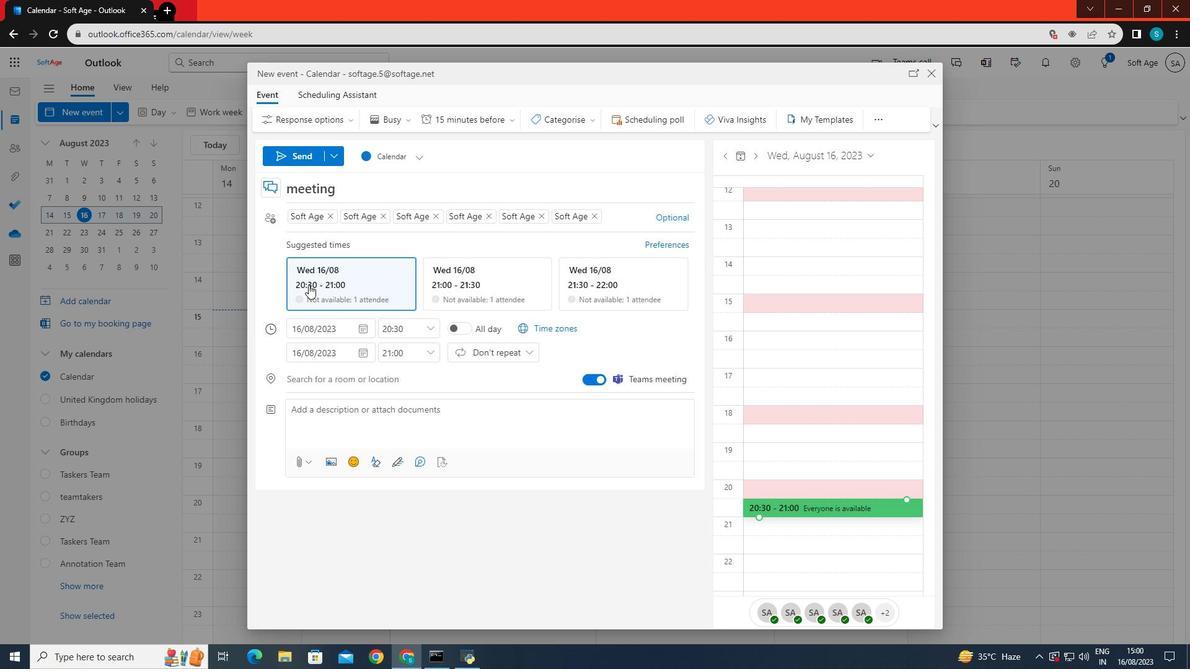 
Action: Mouse pressed left at (308, 285)
Screenshot: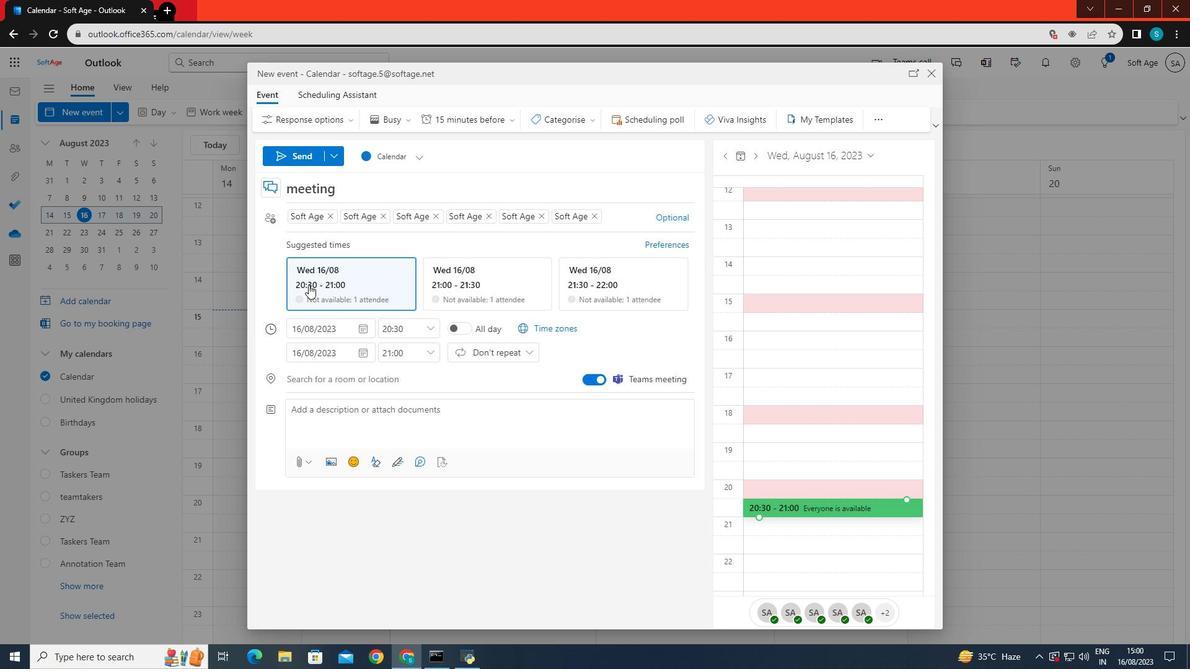 
Action: Mouse moved to (435, 279)
Screenshot: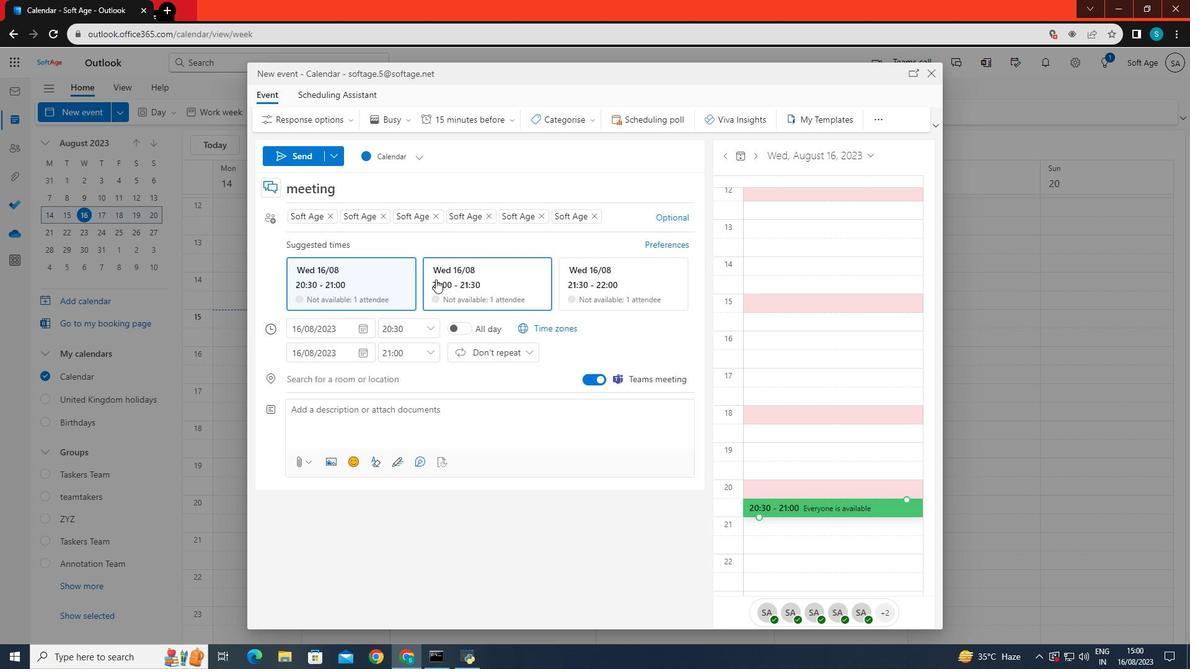 
Action: Mouse pressed left at (435, 279)
Screenshot: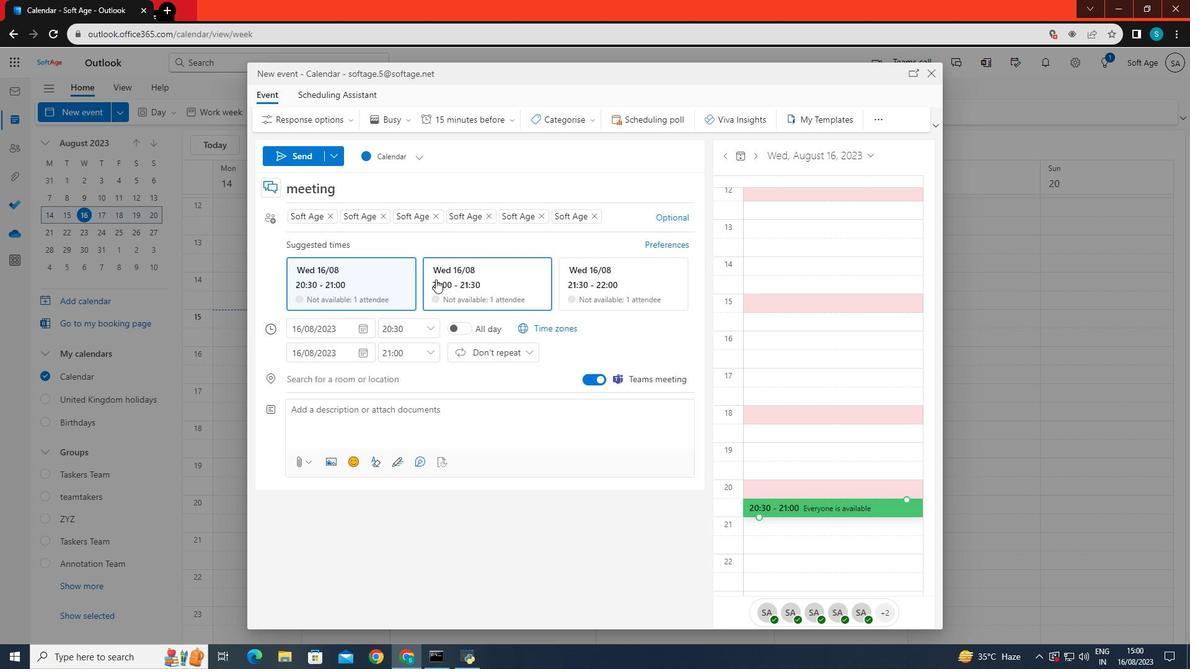 
Action: Mouse moved to (473, 272)
Screenshot: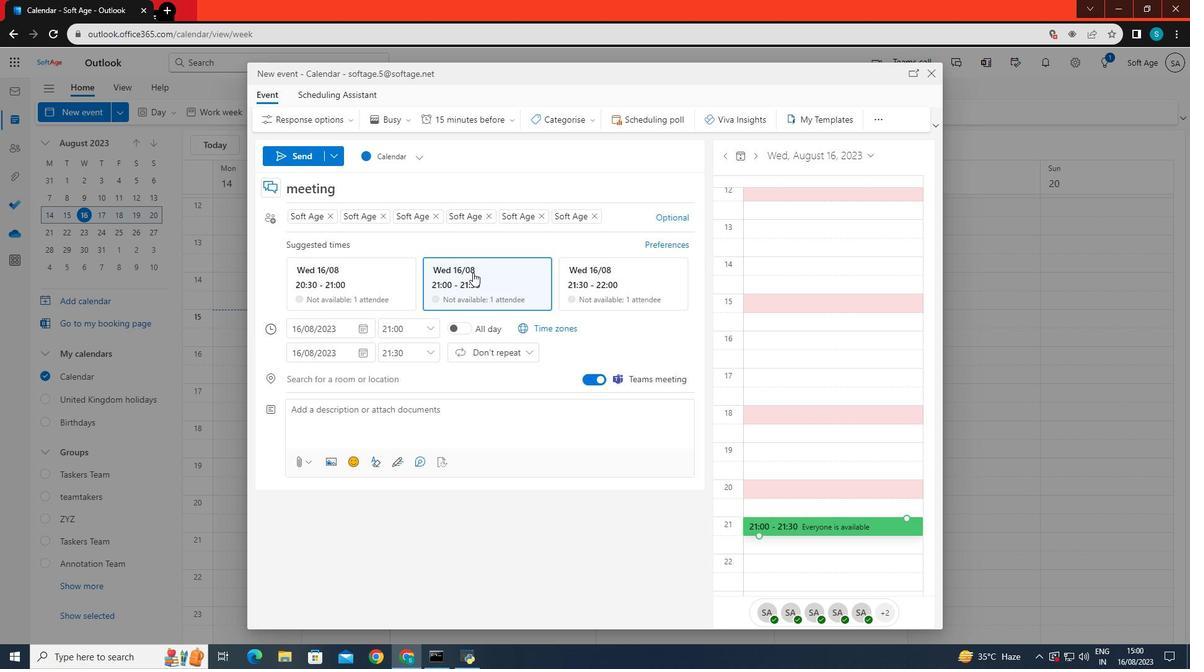 
Action: Mouse pressed left at (473, 272)
Screenshot: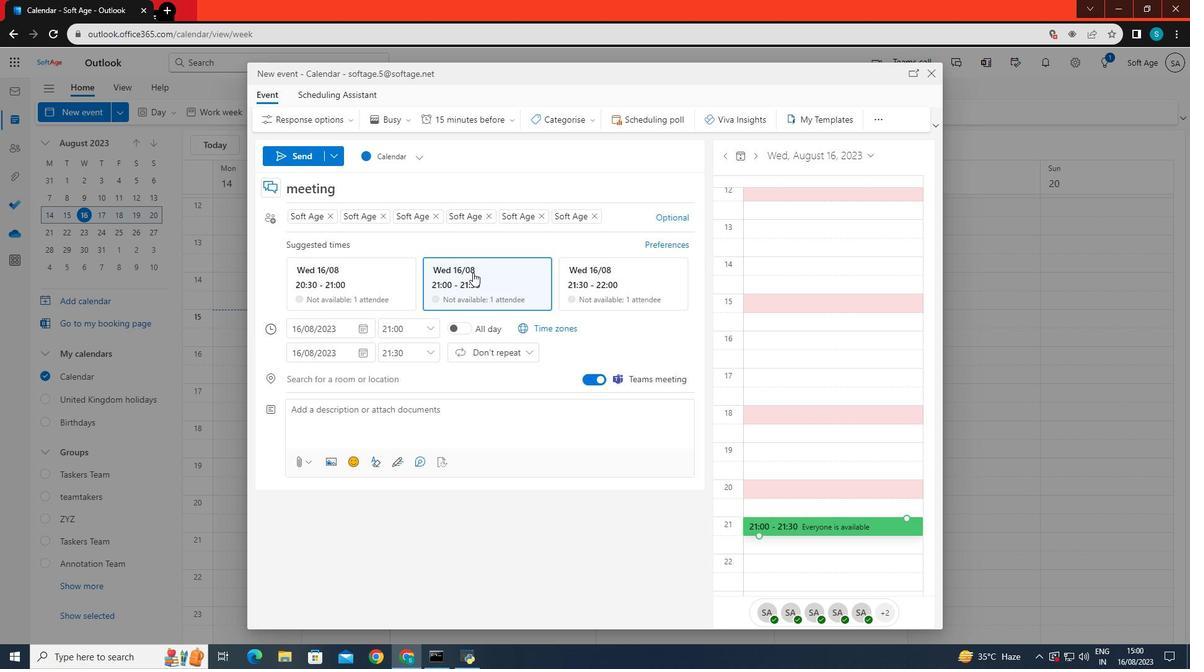
Action: Mouse moved to (593, 220)
Screenshot: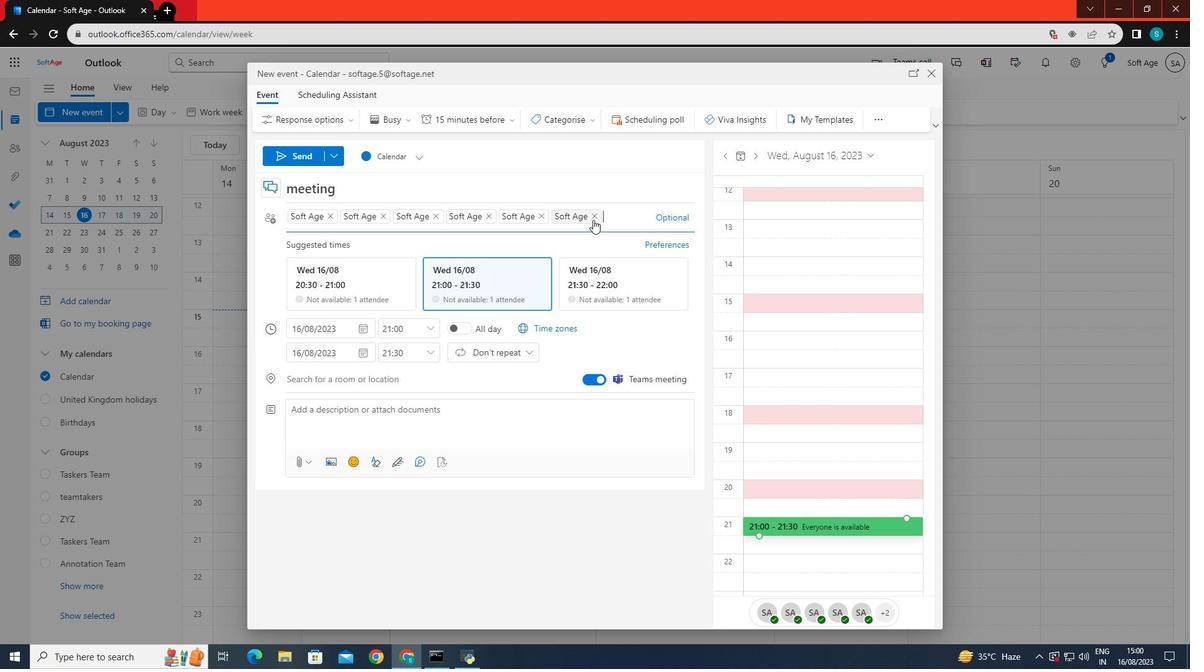 
Action: Mouse pressed left at (593, 220)
Screenshot: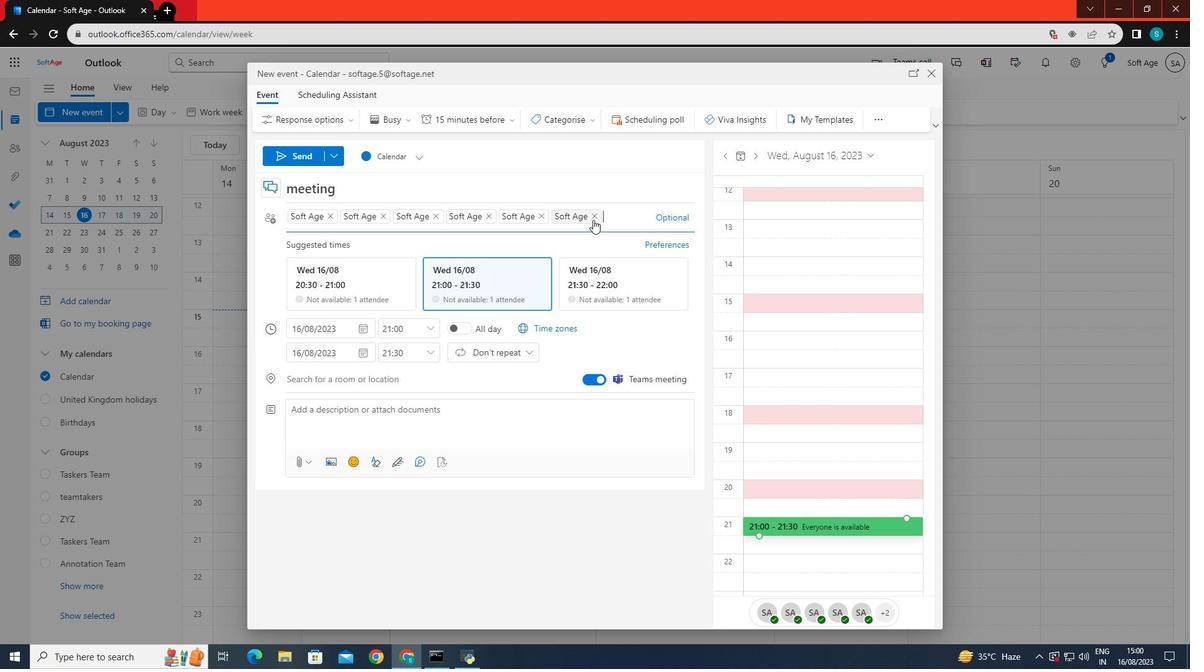 
Action: Mouse moved to (539, 217)
Screenshot: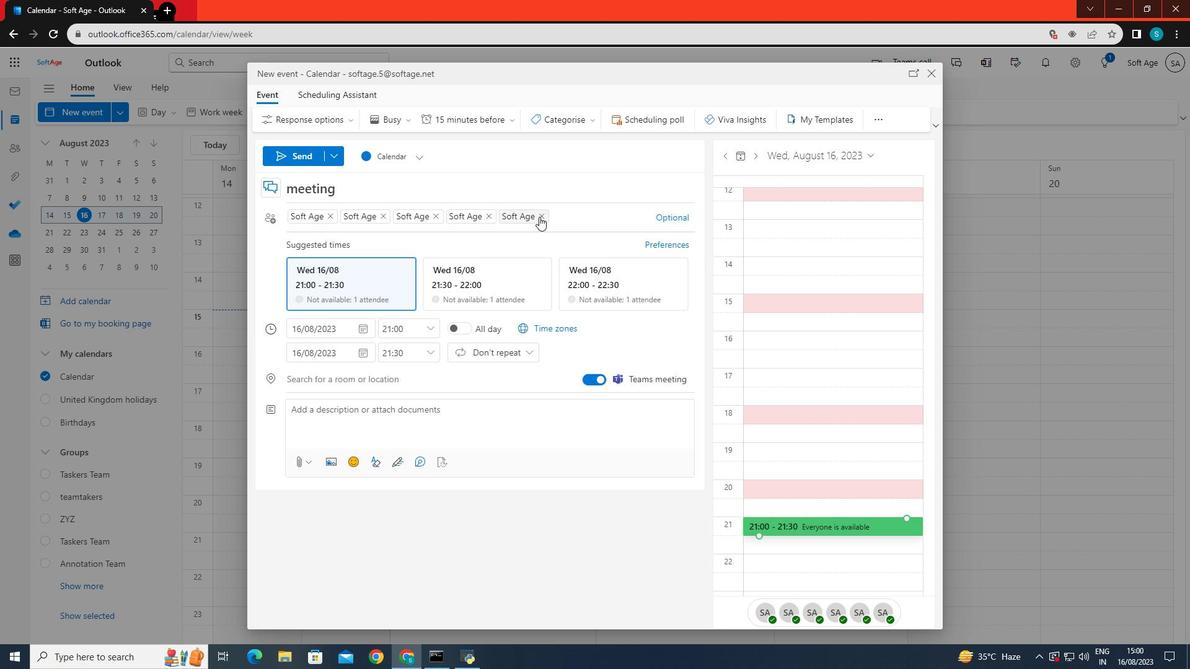 
Action: Mouse pressed left at (539, 217)
Screenshot: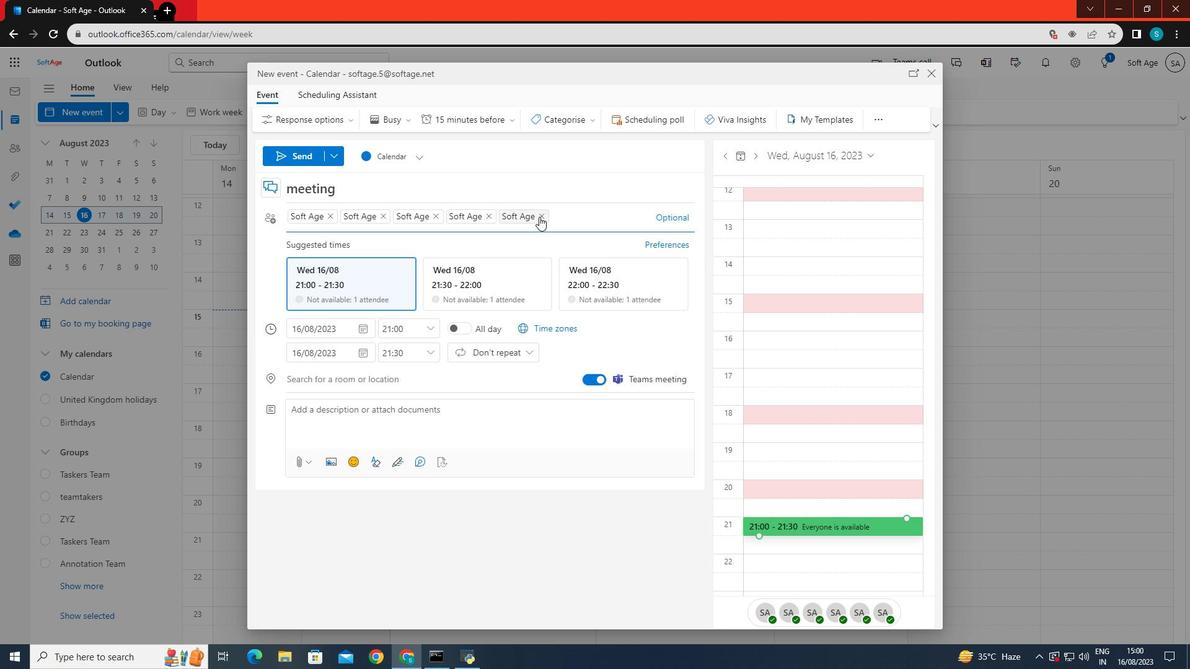 
Action: Mouse moved to (491, 217)
Screenshot: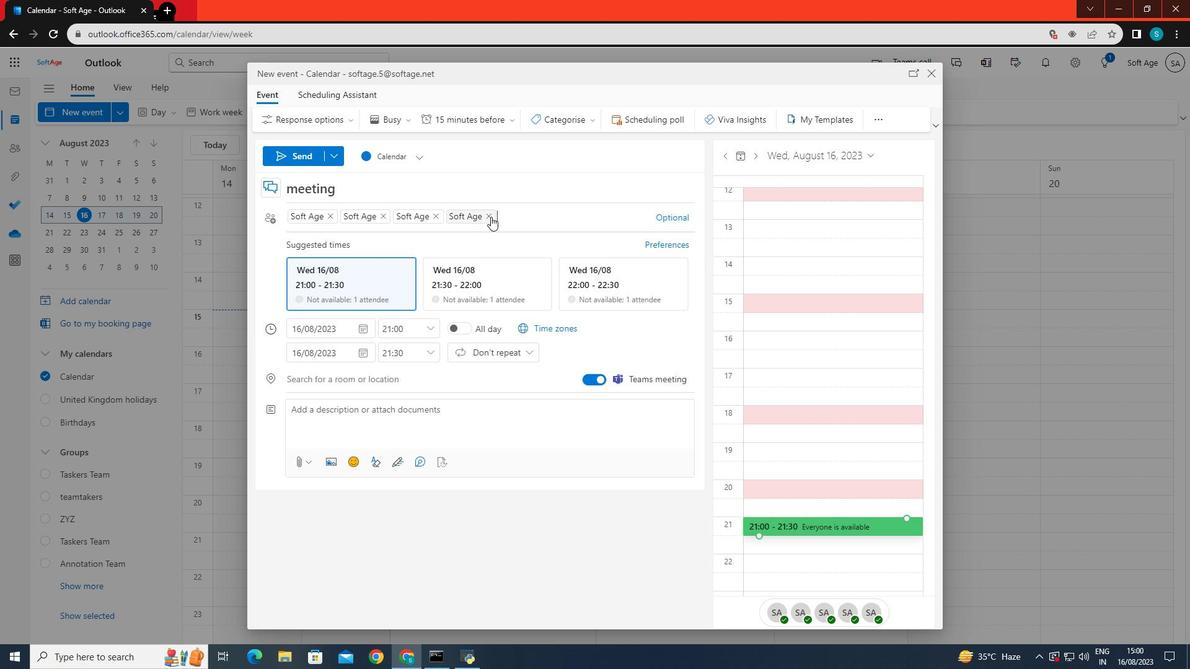 
Action: Mouse pressed left at (491, 217)
Screenshot: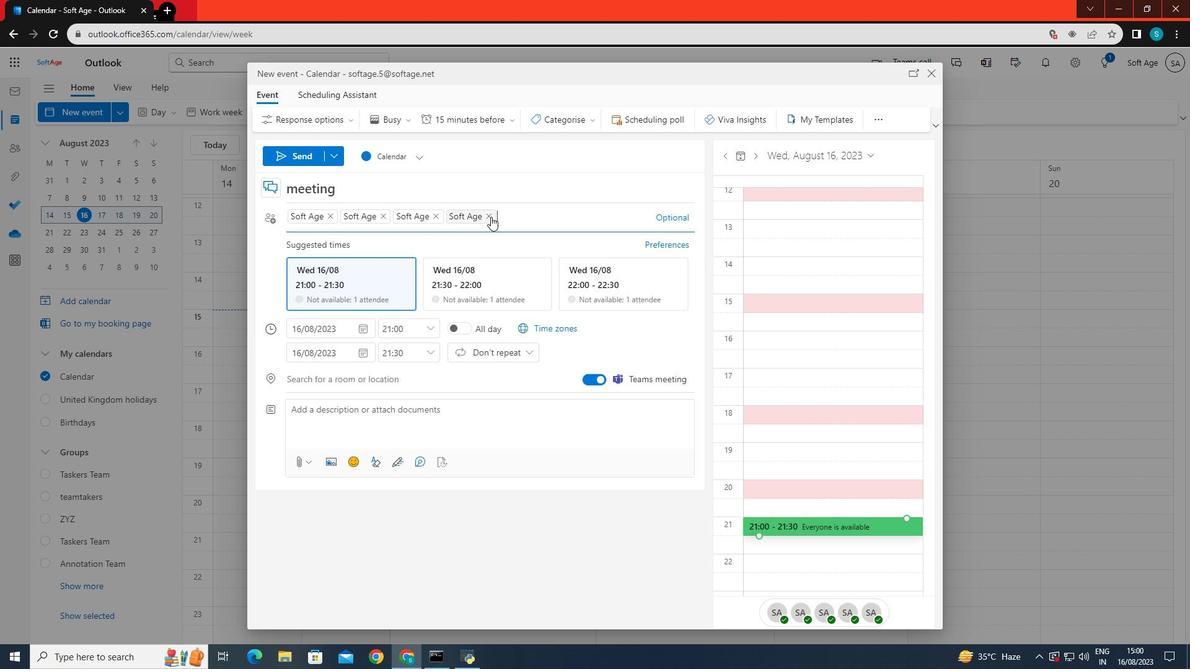 
Action: Mouse moved to (436, 216)
Screenshot: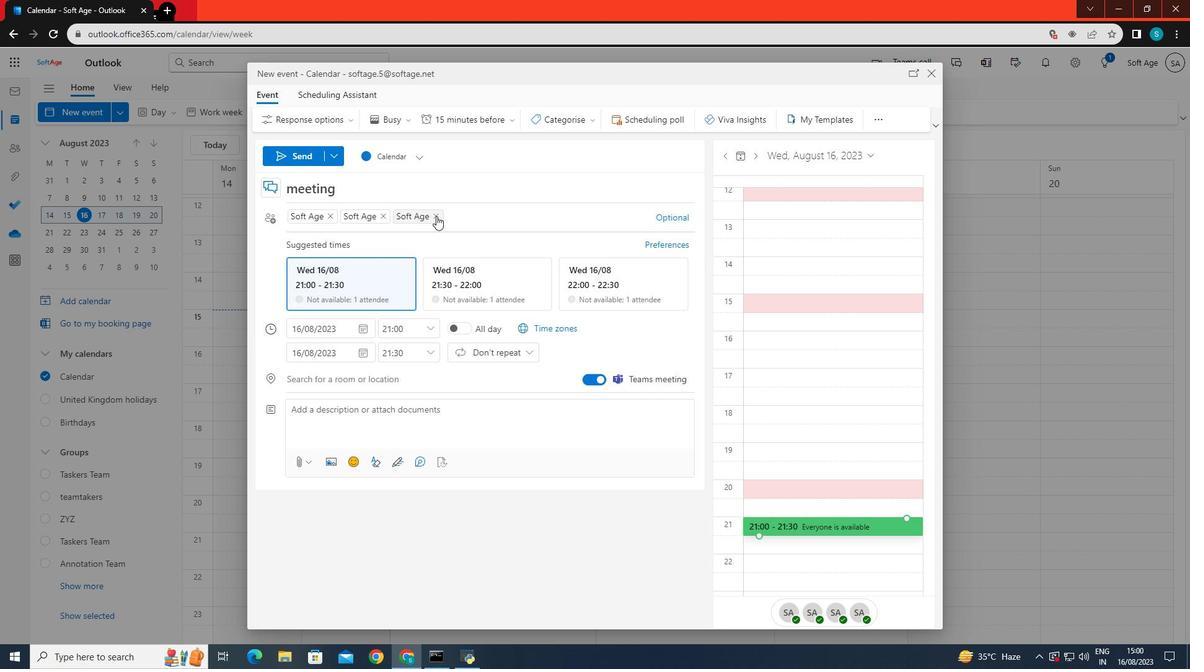 
Action: Mouse pressed left at (436, 216)
Screenshot: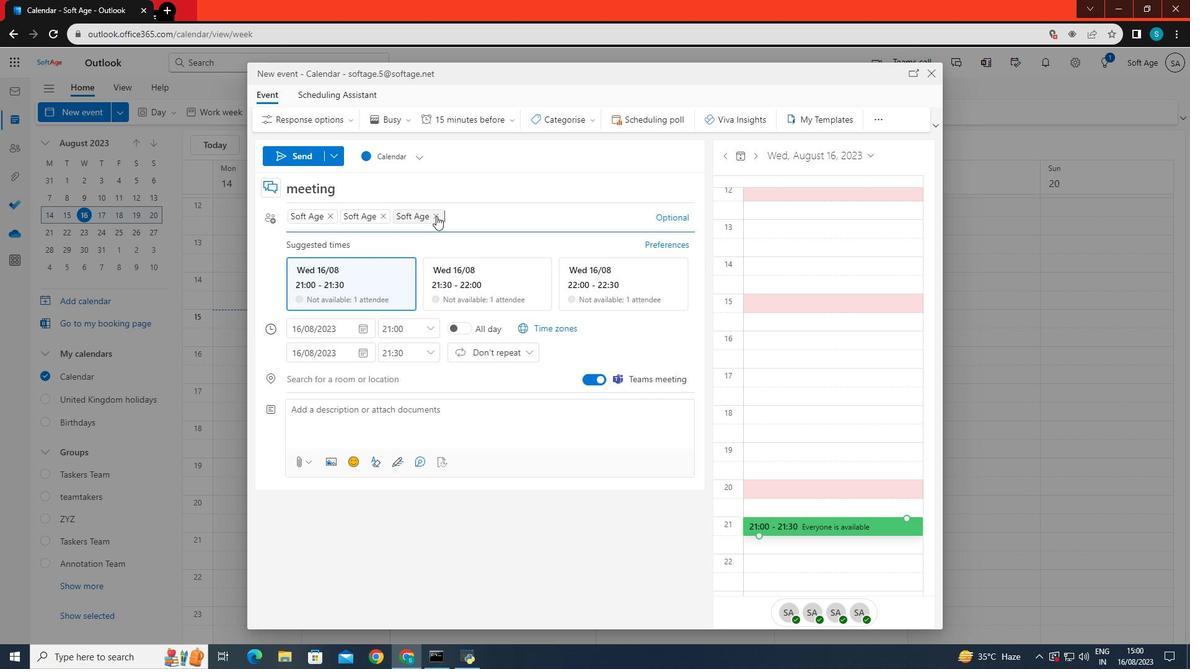 
Action: Mouse moved to (384, 218)
Screenshot: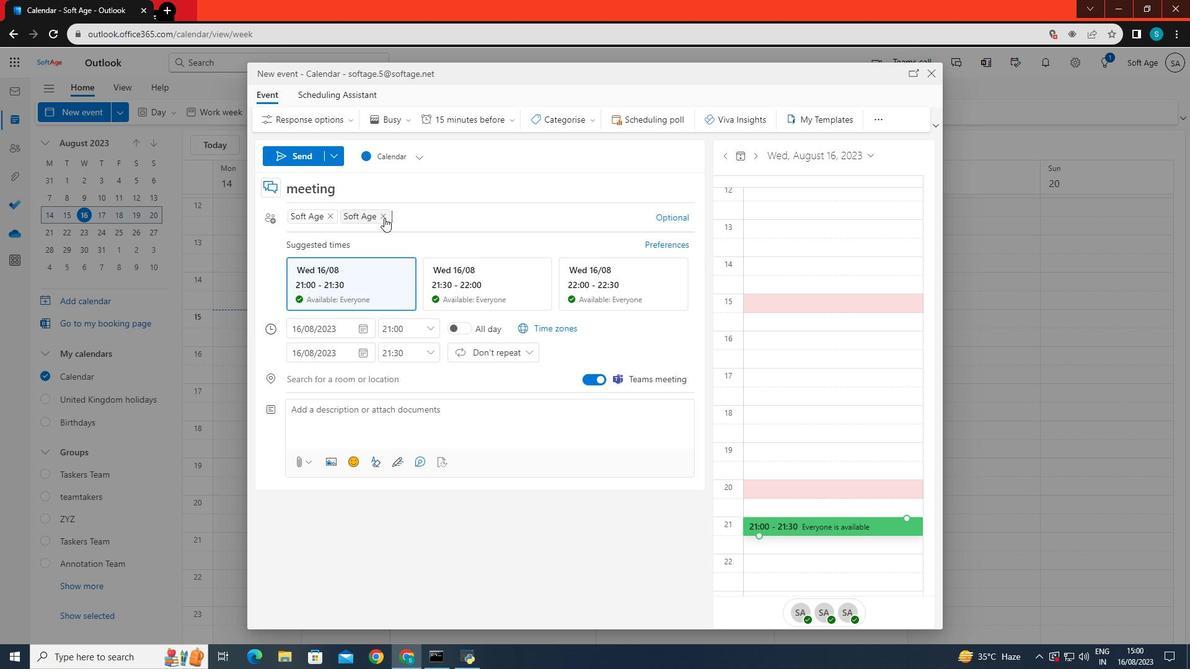 
Action: Mouse pressed left at (384, 218)
Screenshot: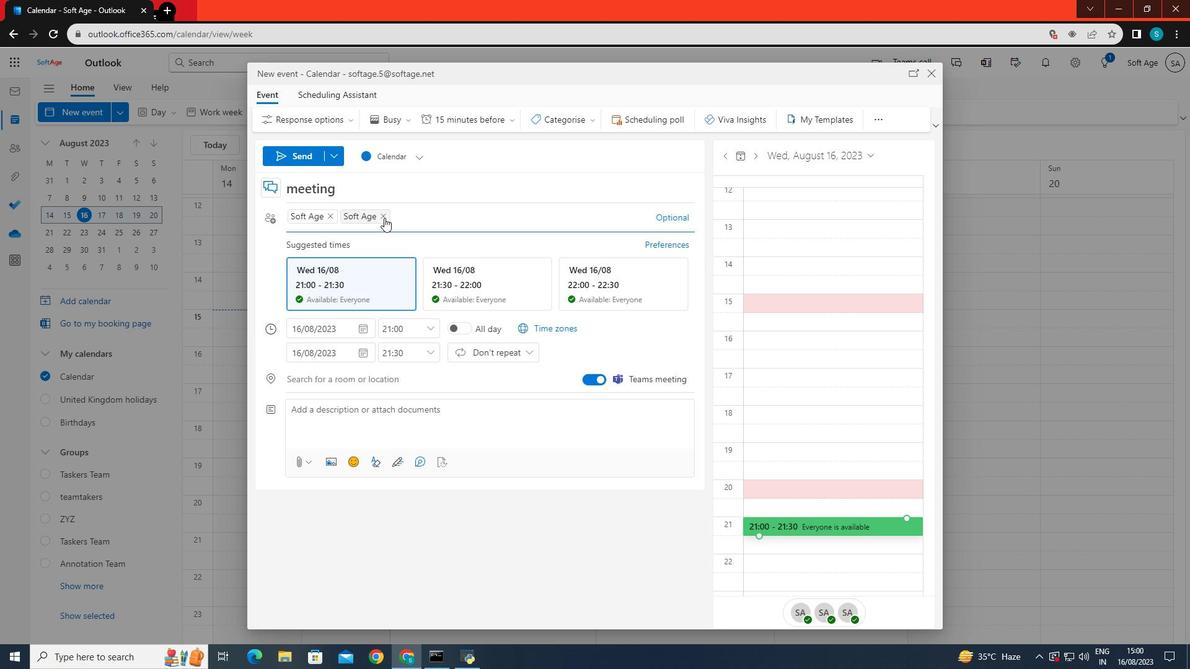 
Action: Mouse moved to (385, 216)
Screenshot: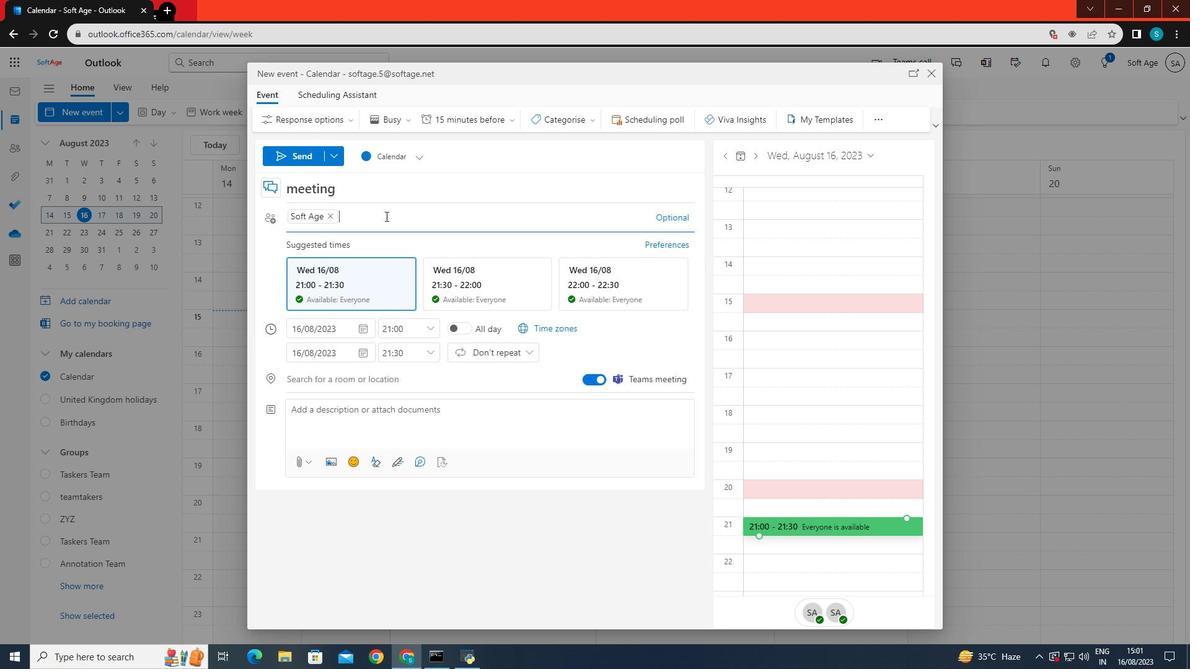 
Action: Mouse pressed left at (385, 216)
Screenshot: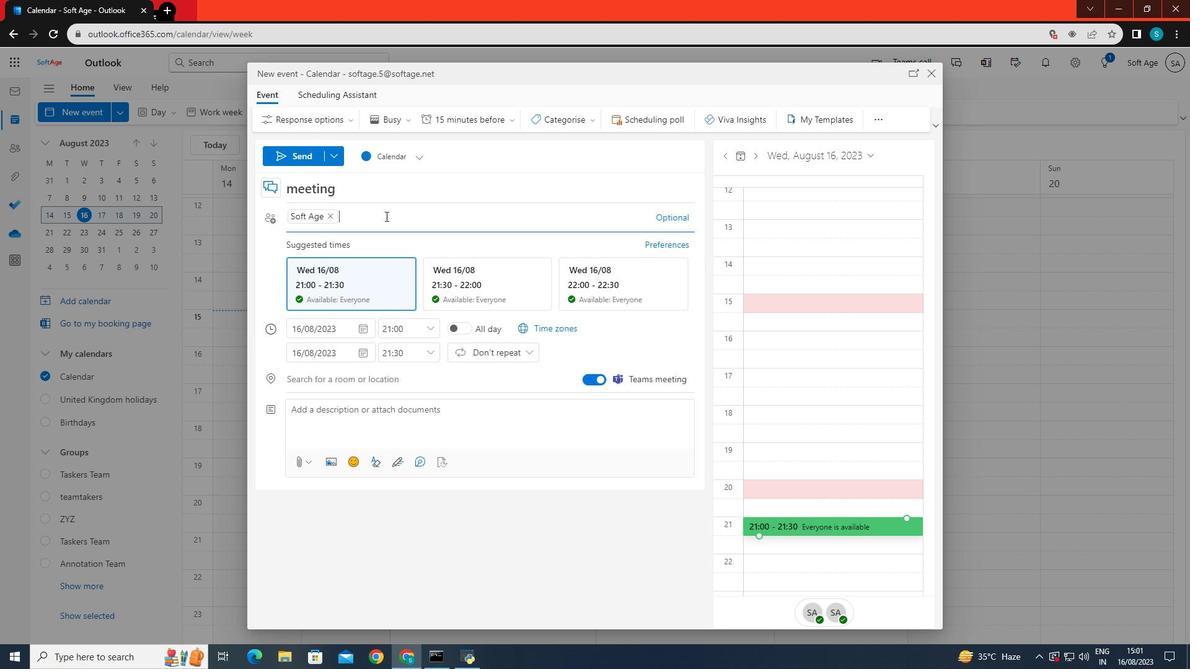 
Action: Mouse moved to (573, 325)
Screenshot: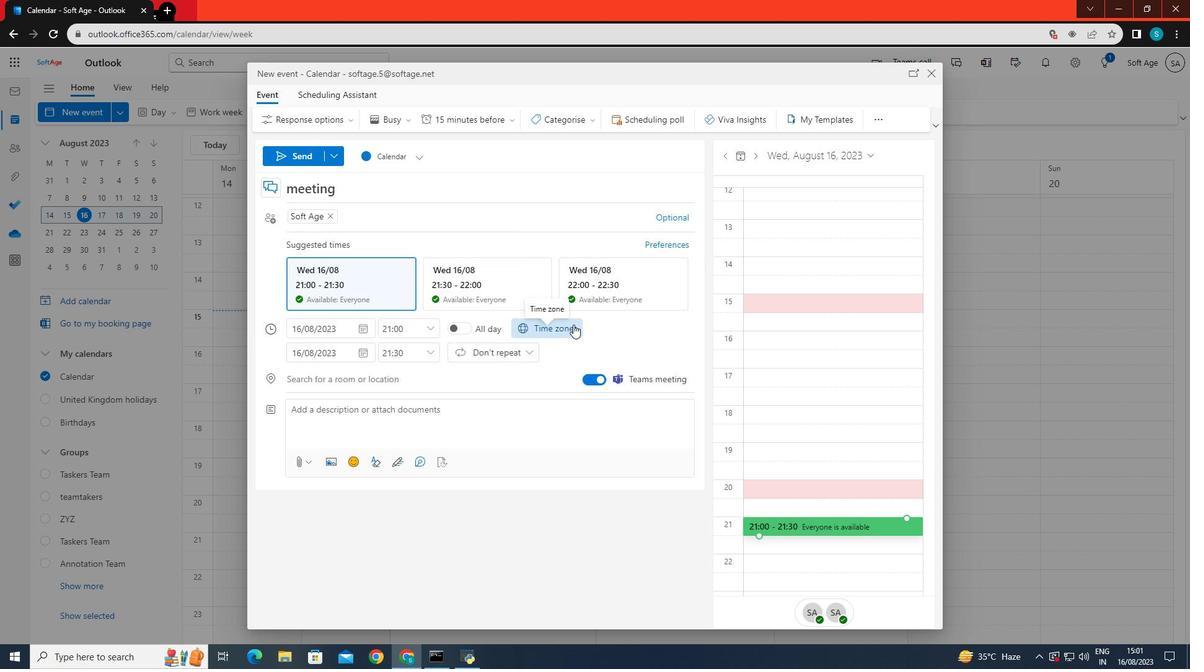 
Action: Mouse pressed left at (573, 325)
Screenshot: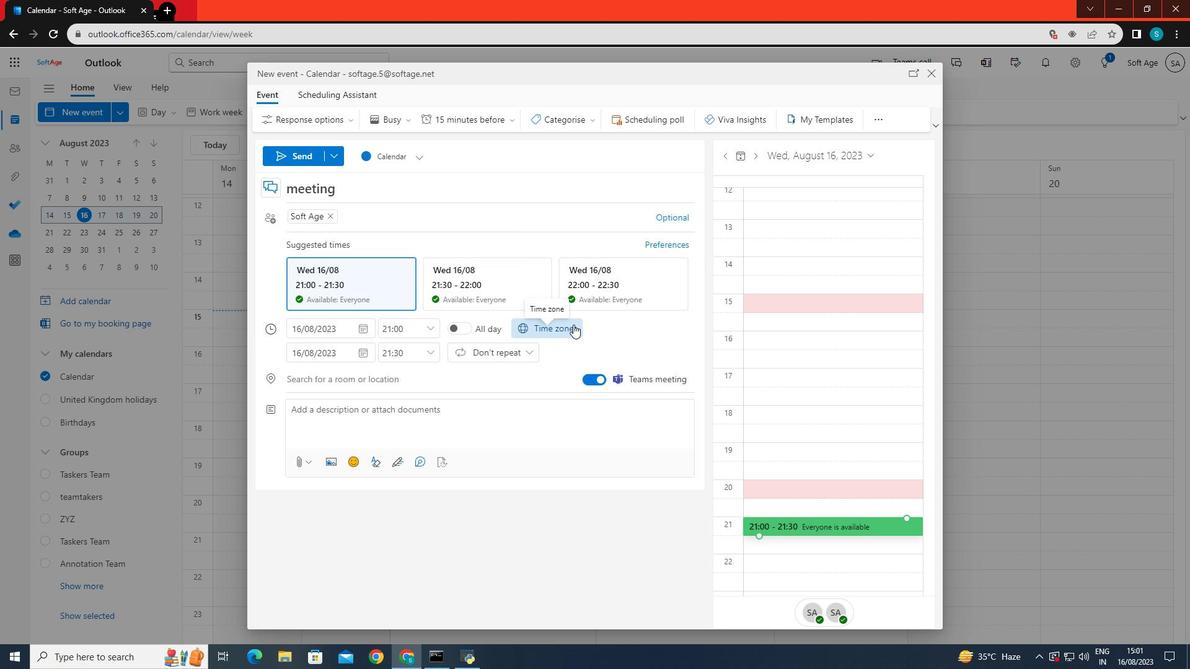 
Action: Mouse moved to (558, 327)
Screenshot: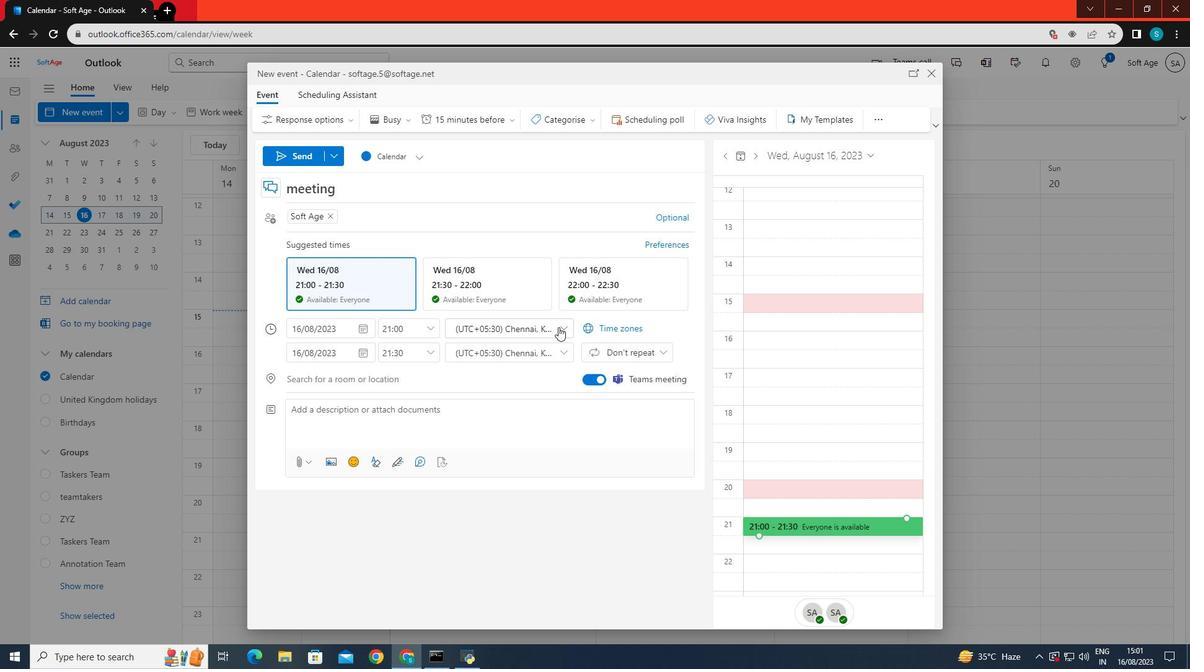 
Action: Mouse pressed left at (558, 327)
Screenshot: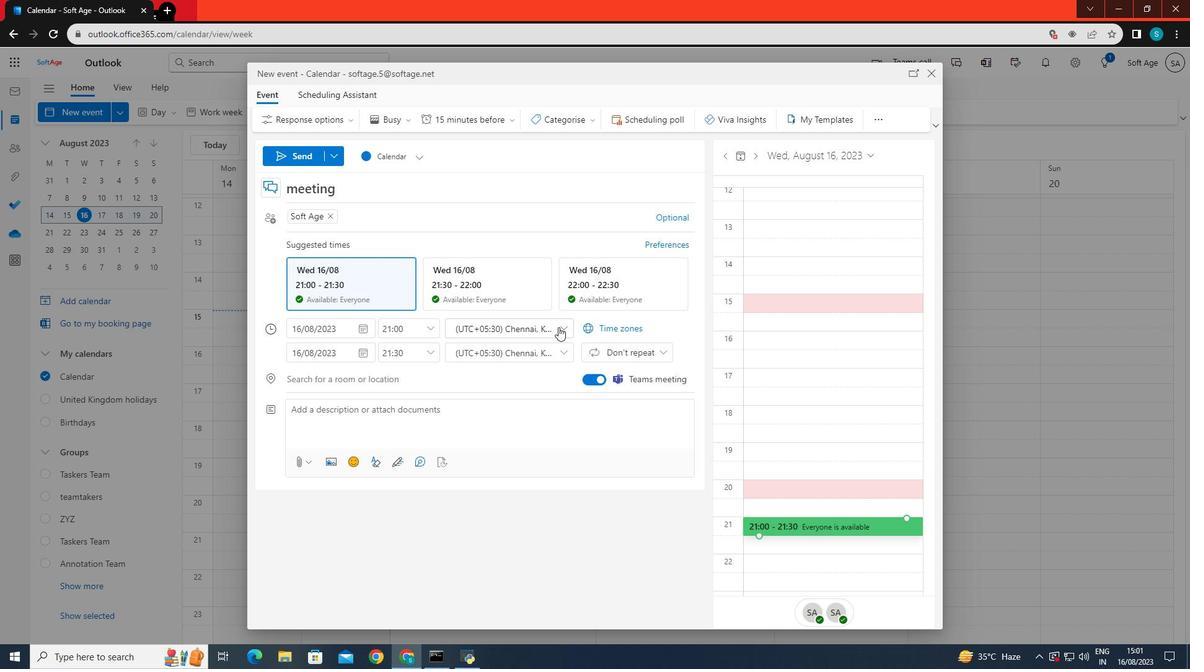 
Action: Mouse moved to (497, 483)
Screenshot: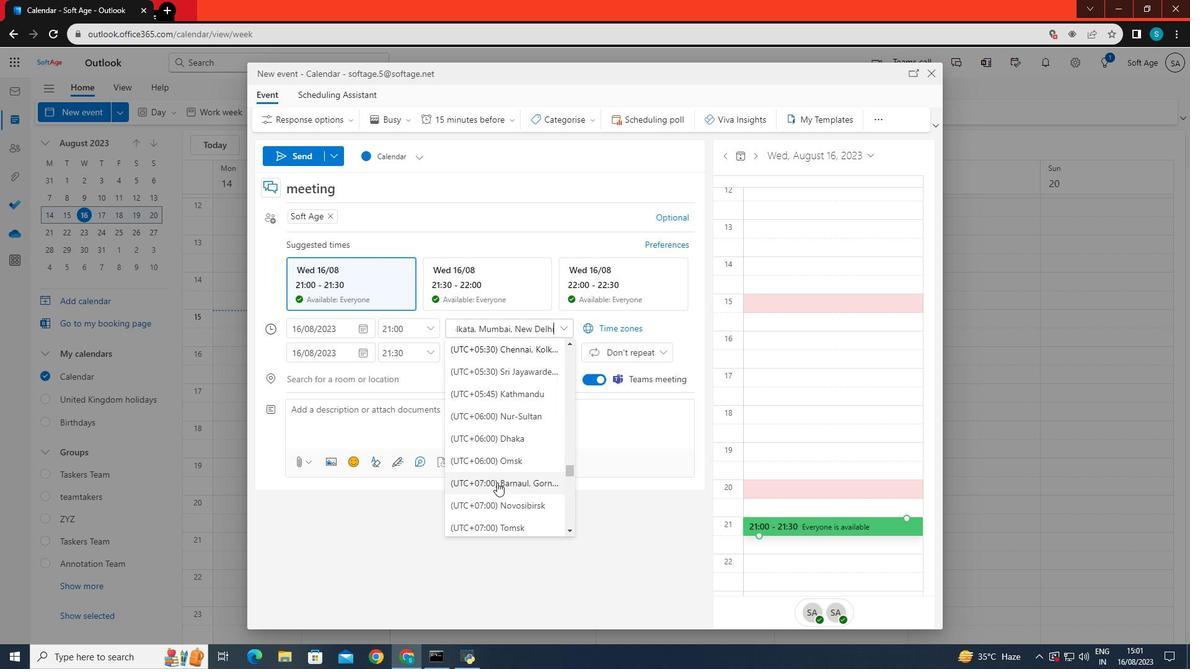 
Action: Mouse pressed left at (497, 483)
Screenshot: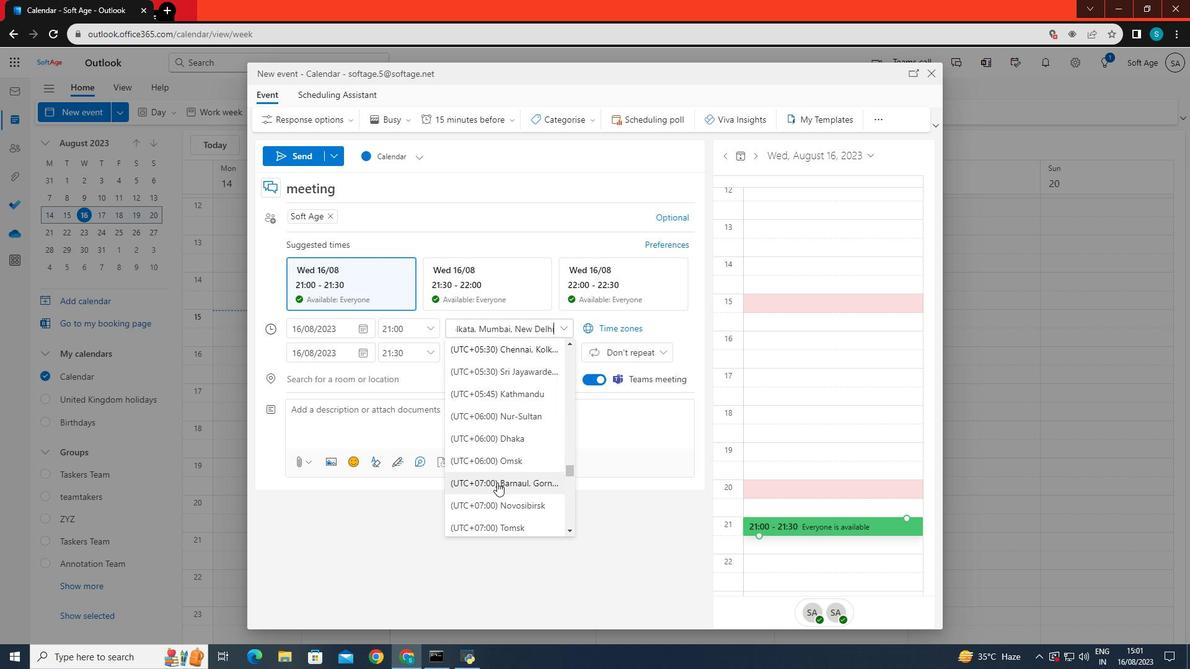 
Action: Mouse moved to (401, 211)
Screenshot: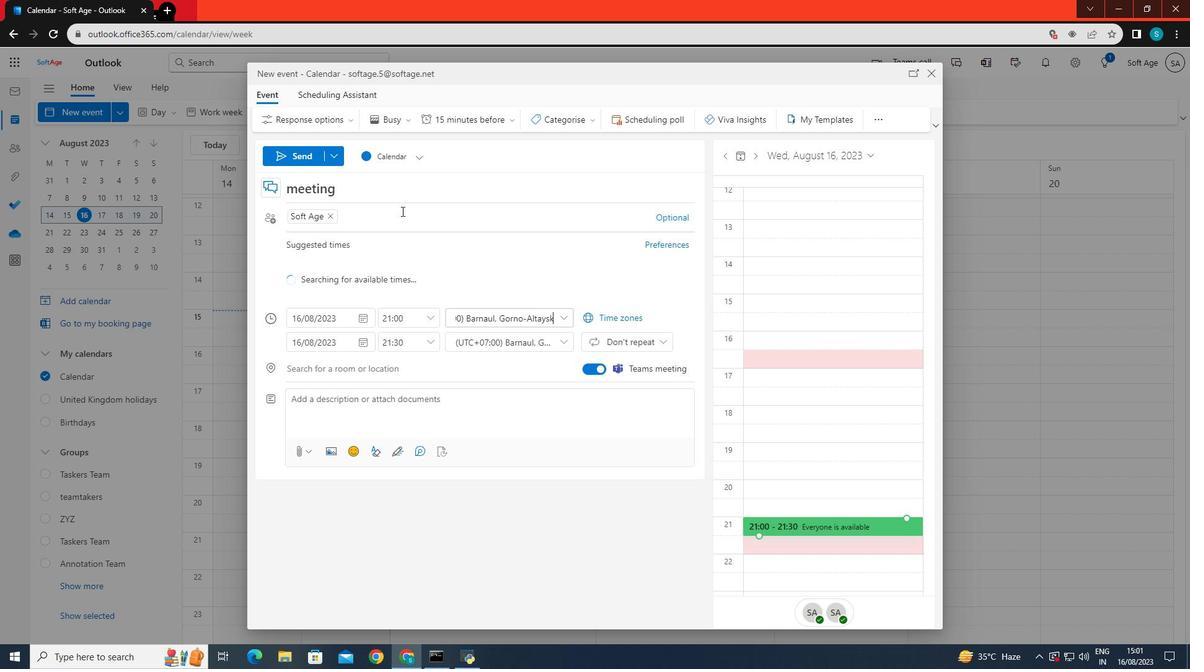 
Action: Mouse pressed left at (401, 211)
Screenshot: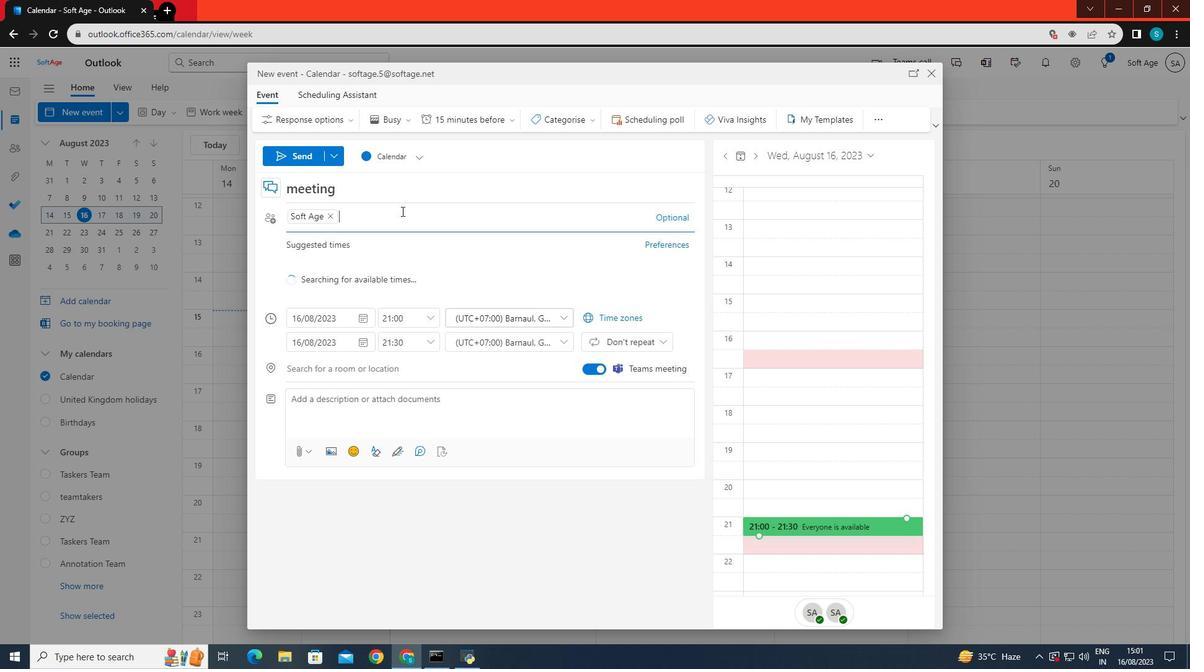 
Action: Mouse moved to (416, 279)
Screenshot: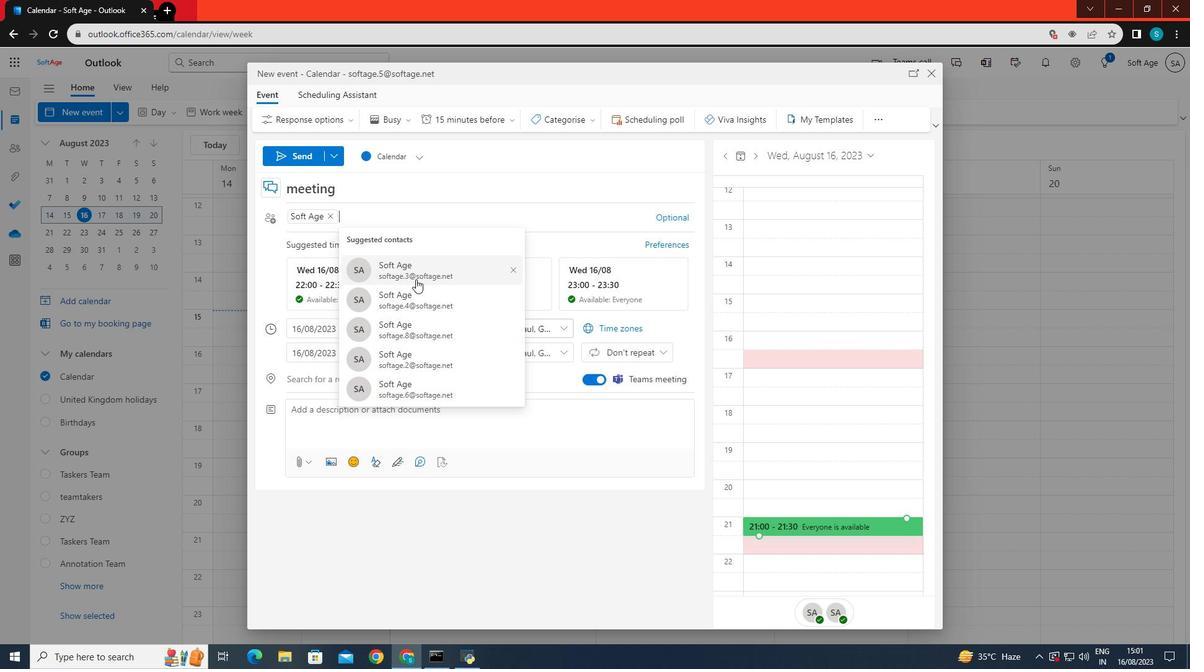 
Action: Mouse pressed left at (416, 279)
Screenshot: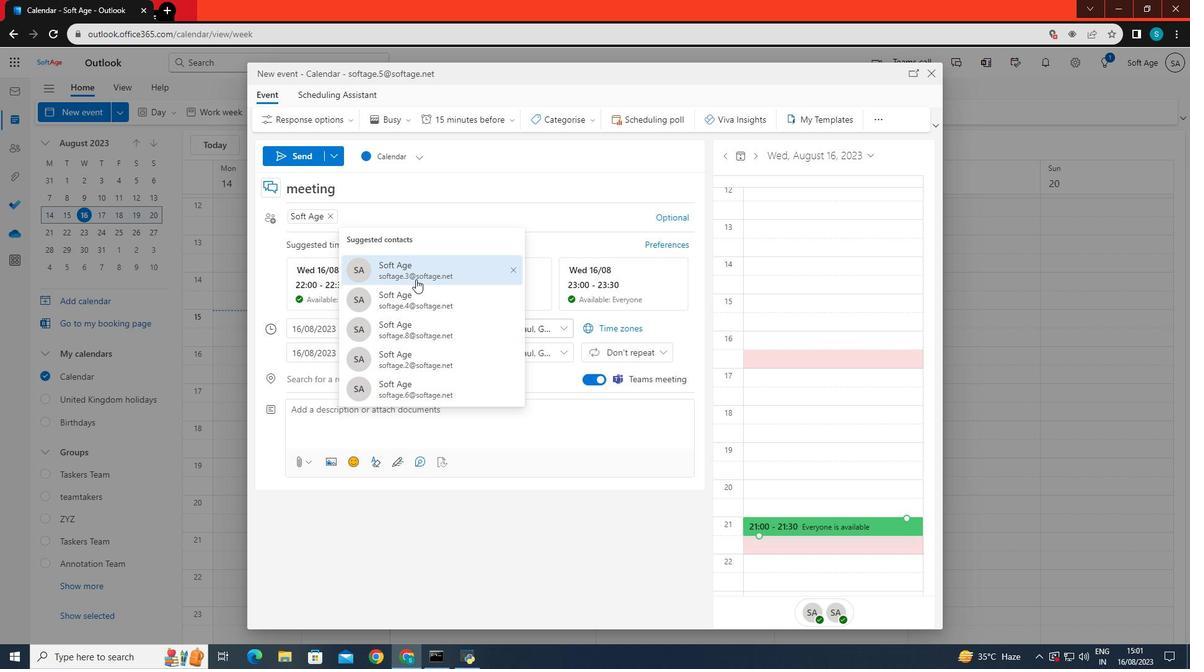 
Action: Mouse moved to (636, 333)
Screenshot: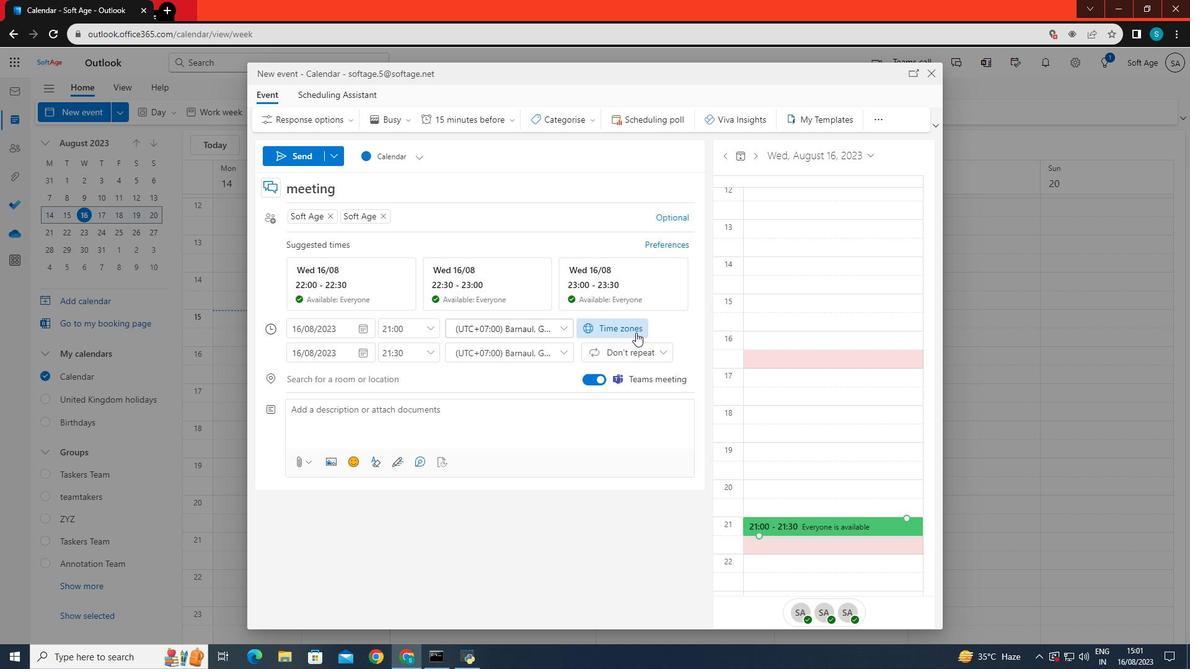 
Action: Mouse pressed left at (636, 333)
Screenshot: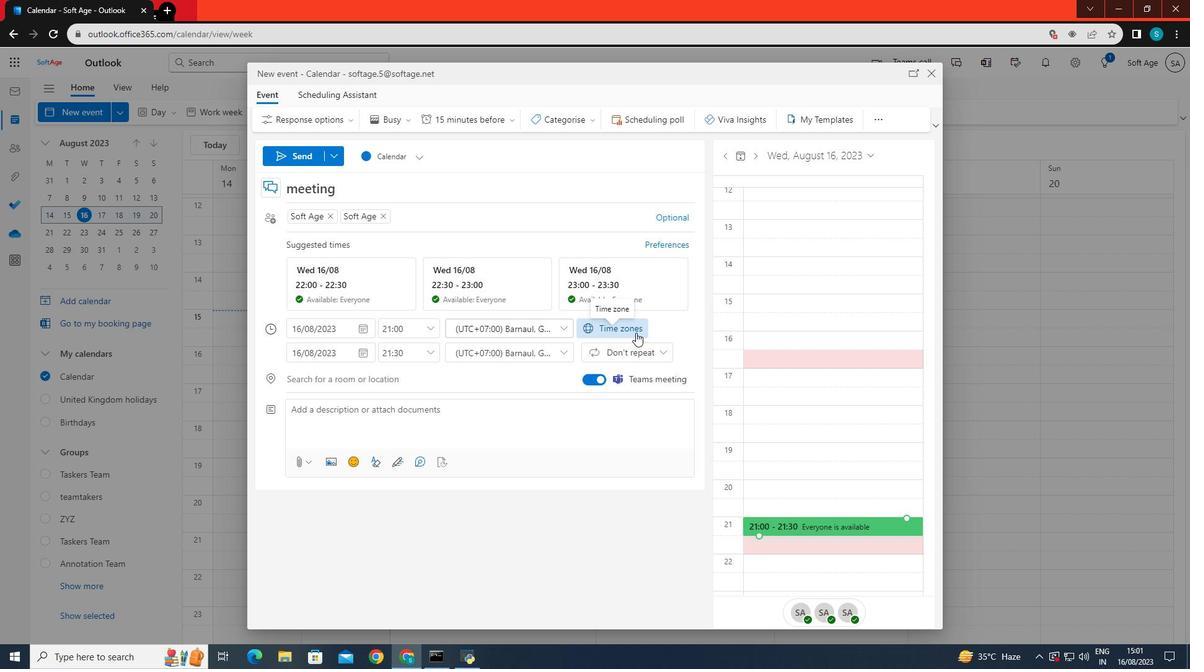 
Action: Mouse moved to (657, 379)
Screenshot: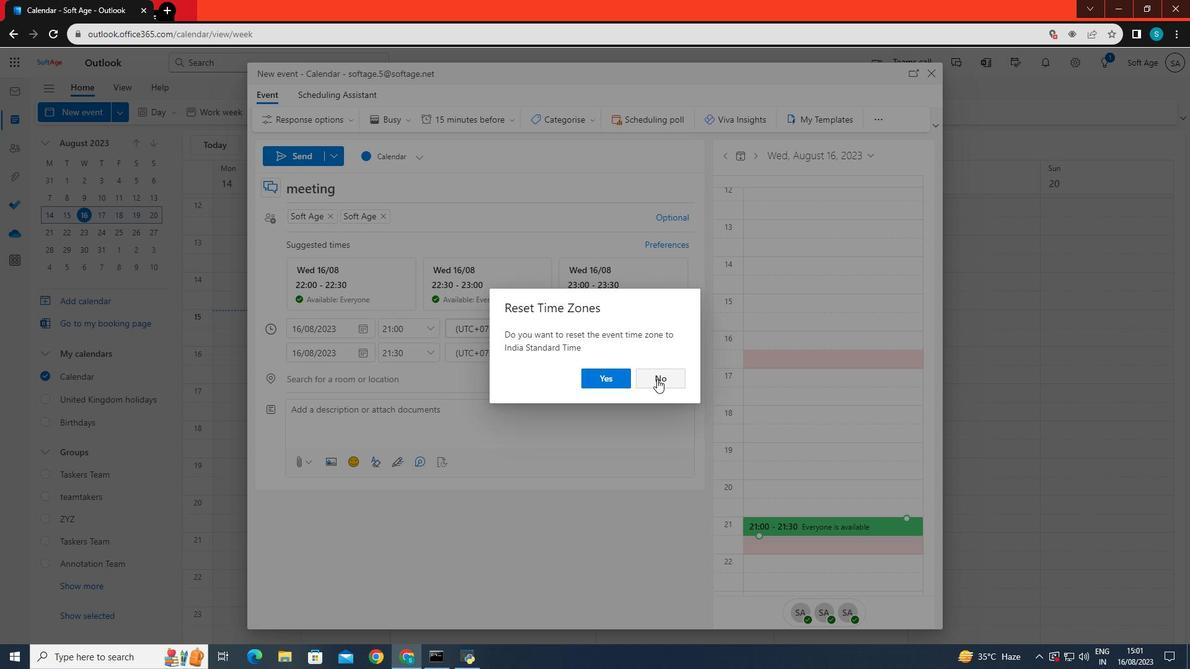 
Action: Mouse pressed left at (657, 379)
Screenshot: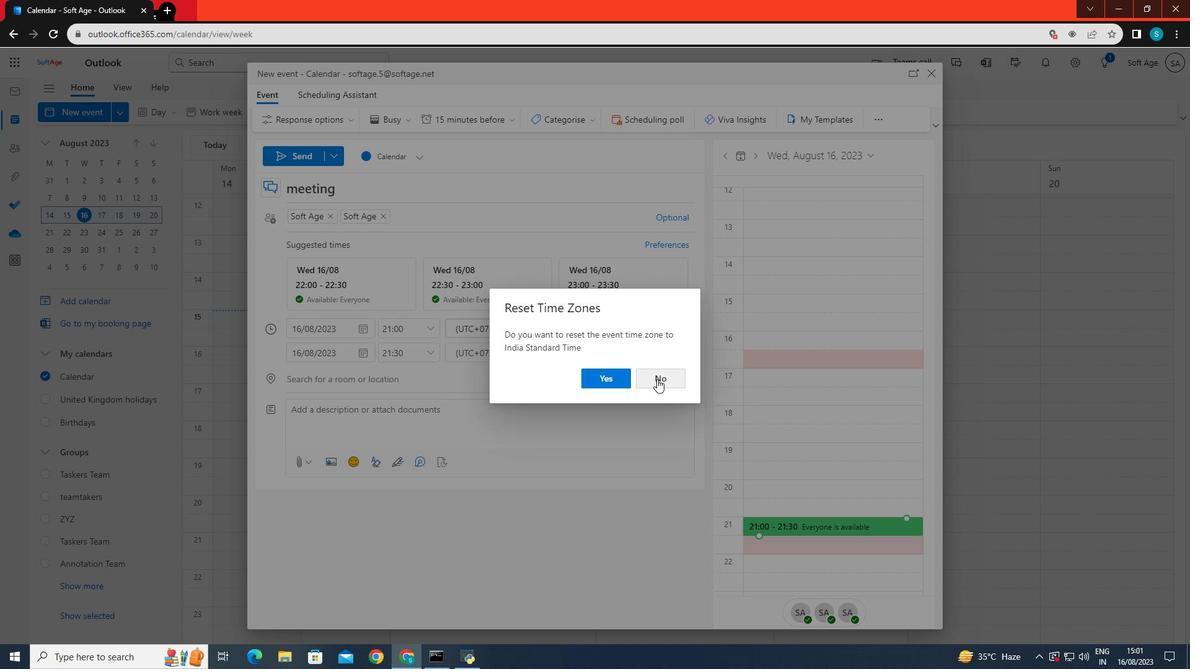 
Action: Mouse moved to (594, 331)
Screenshot: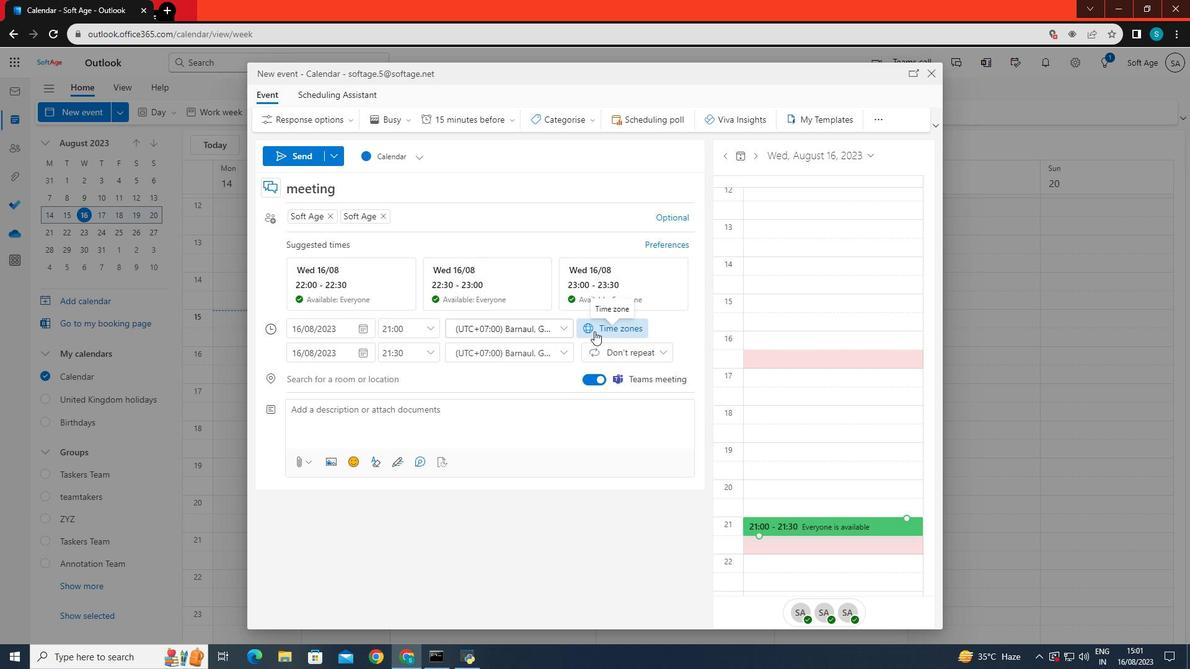 
Action: Mouse pressed left at (594, 331)
Screenshot: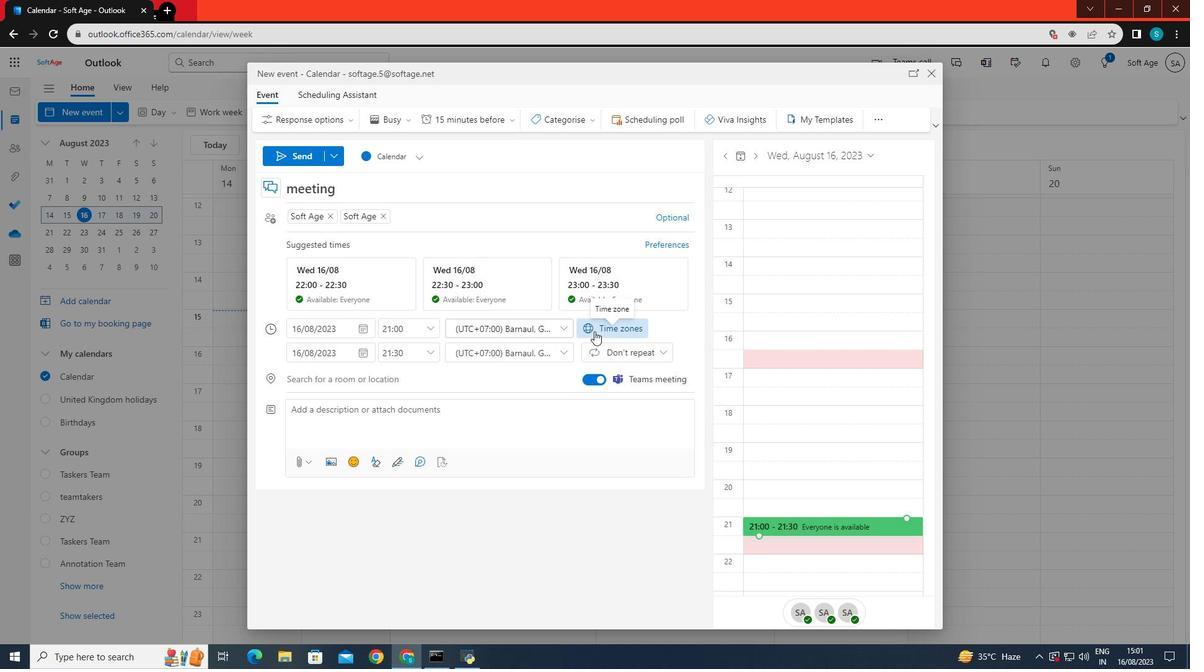 
Action: Mouse moved to (646, 380)
Screenshot: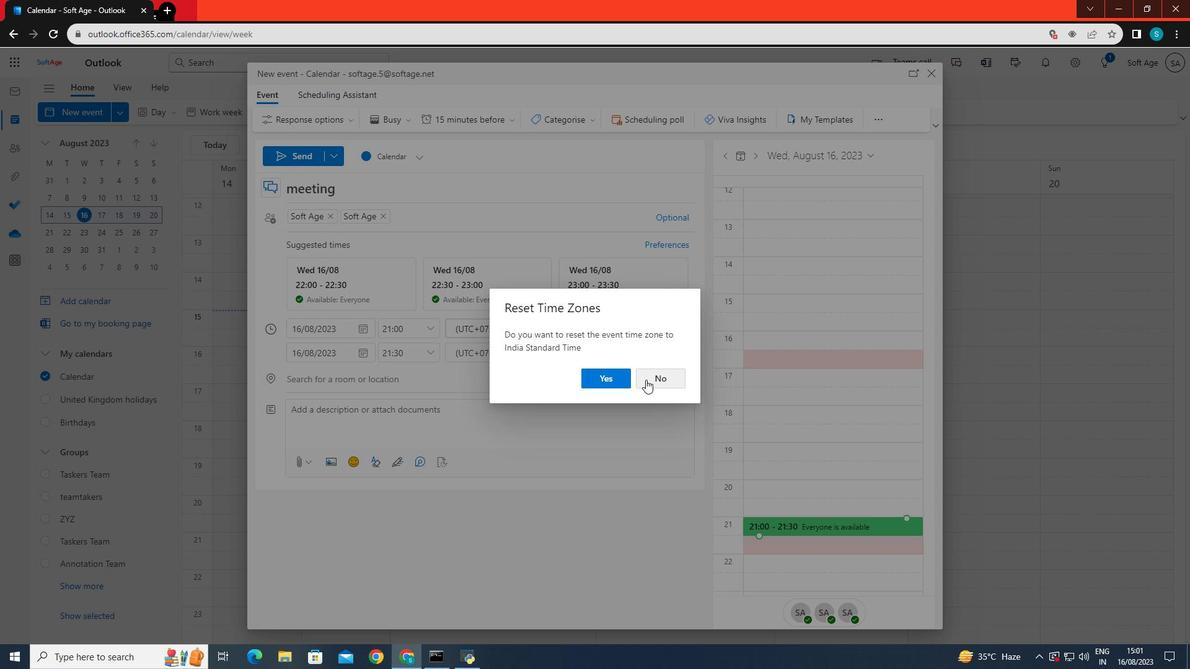 
Action: Mouse pressed left at (646, 380)
Screenshot: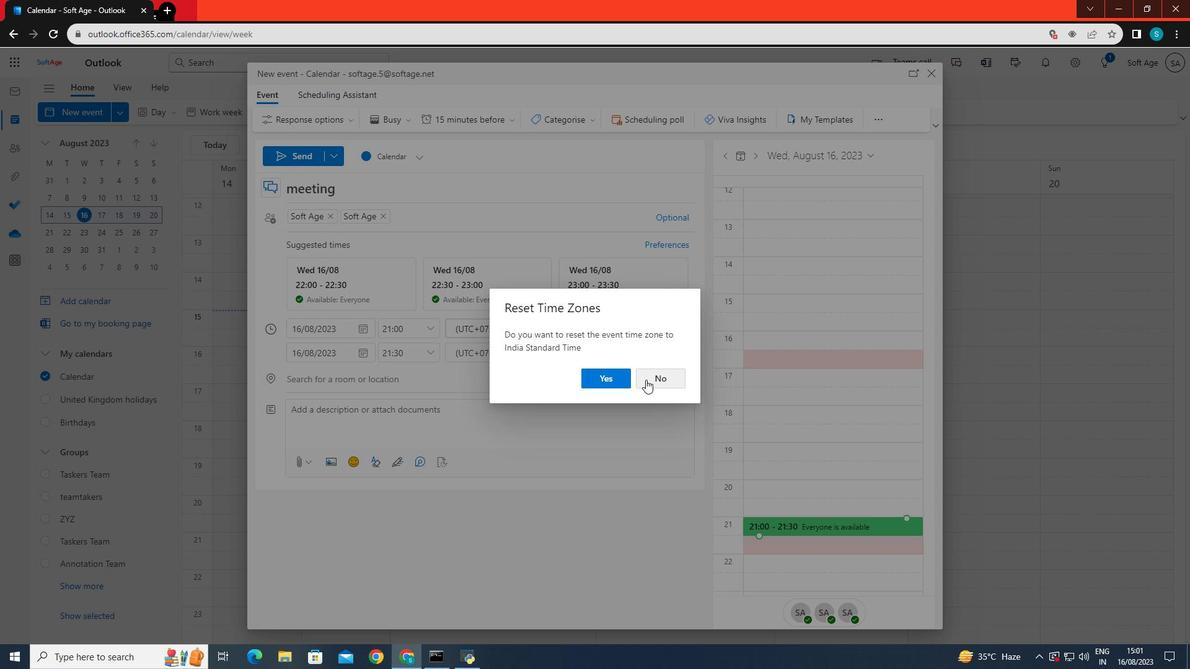 
Action: Mouse moved to (514, 353)
Screenshot: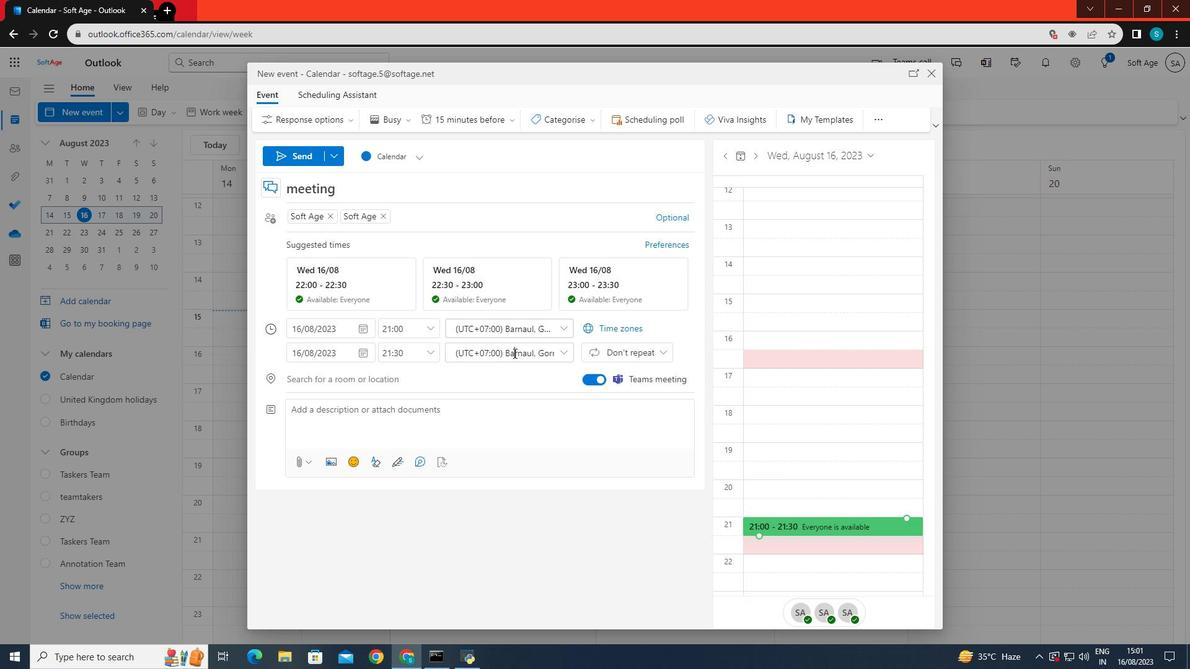 
Action: Mouse pressed left at (514, 353)
Screenshot: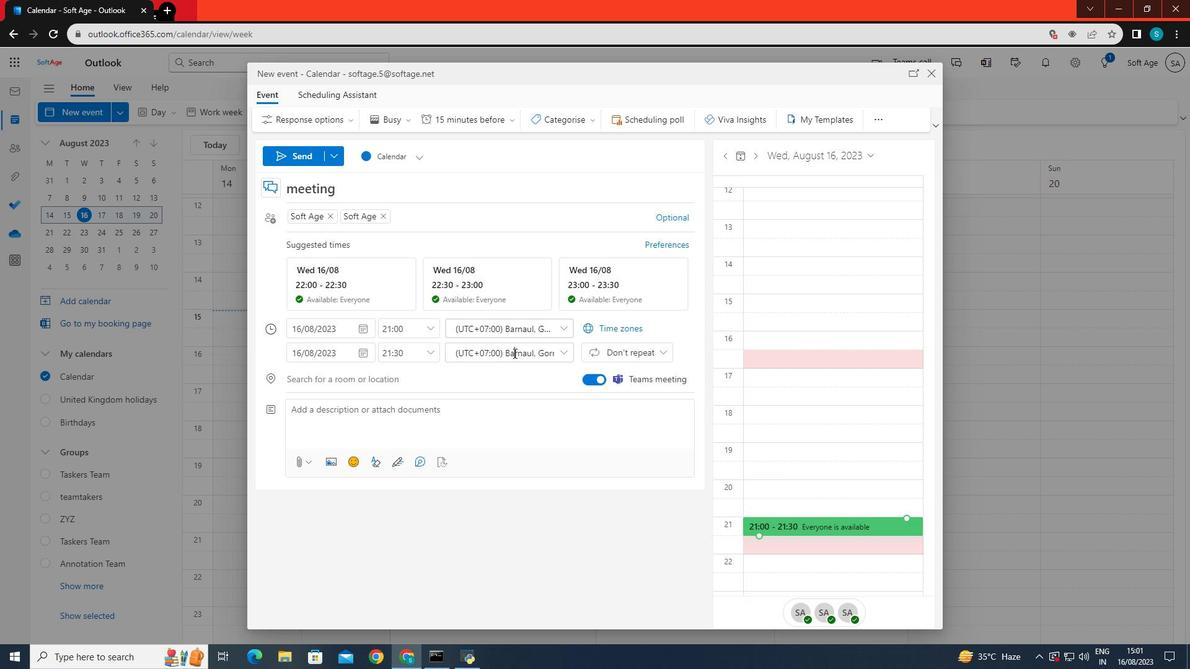 
Action: Mouse moved to (563, 352)
Screenshot: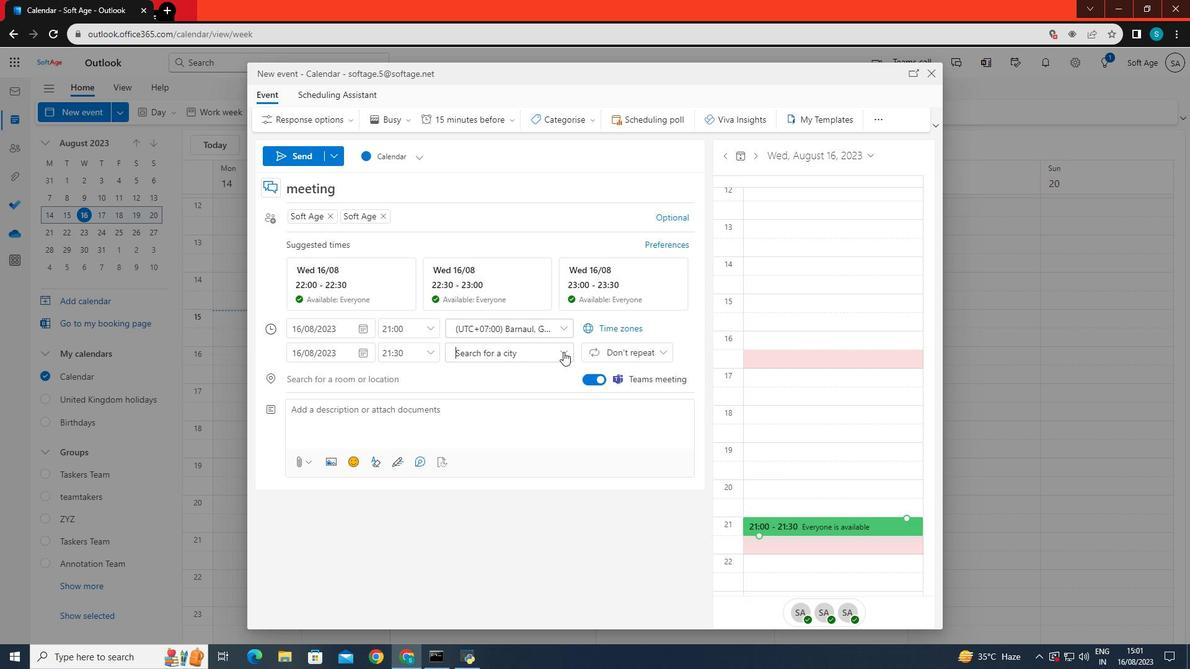 
Action: Mouse pressed left at (563, 352)
Screenshot: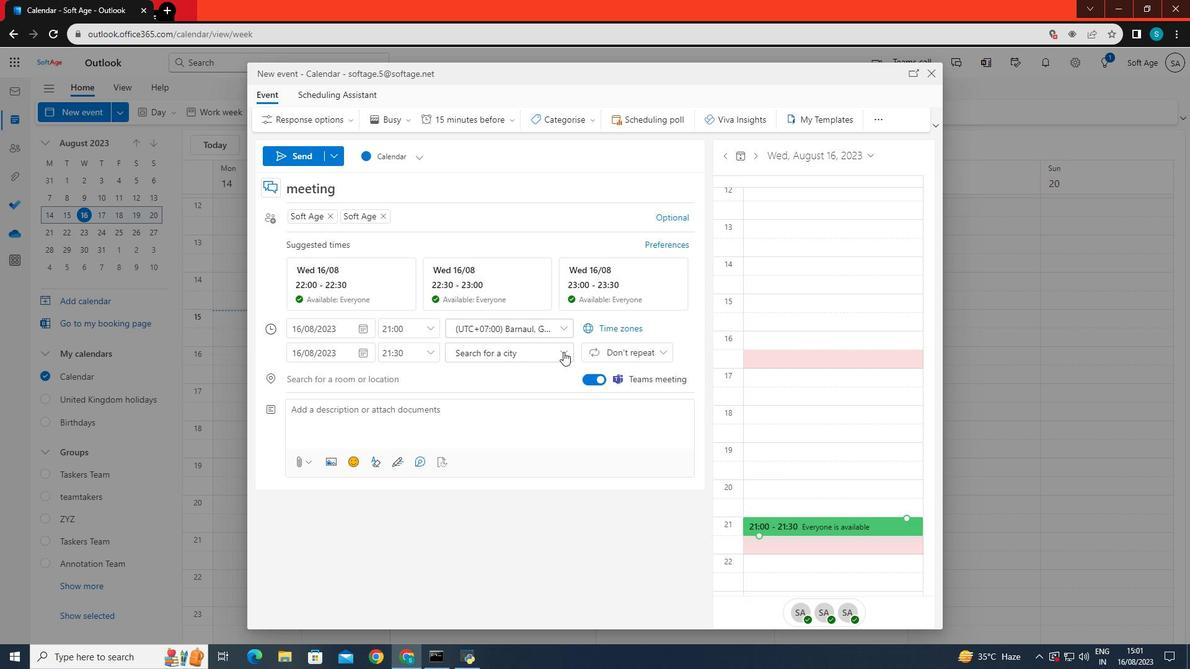 
Action: Mouse moved to (502, 488)
Screenshot: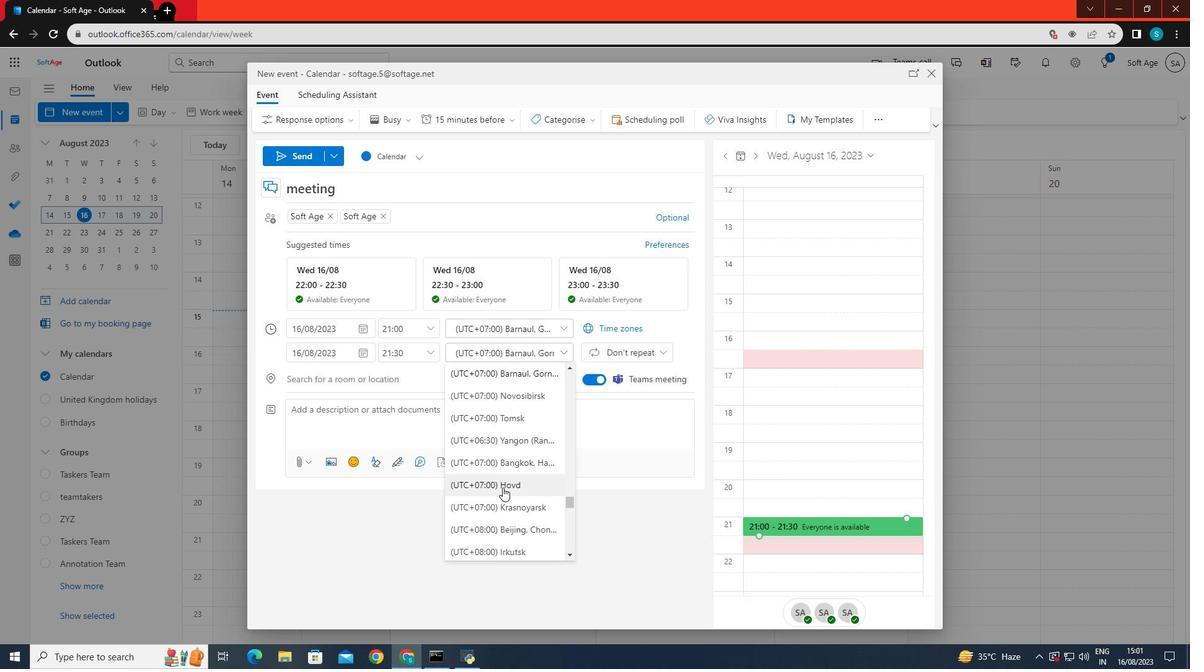 
Action: Mouse pressed left at (502, 488)
Screenshot: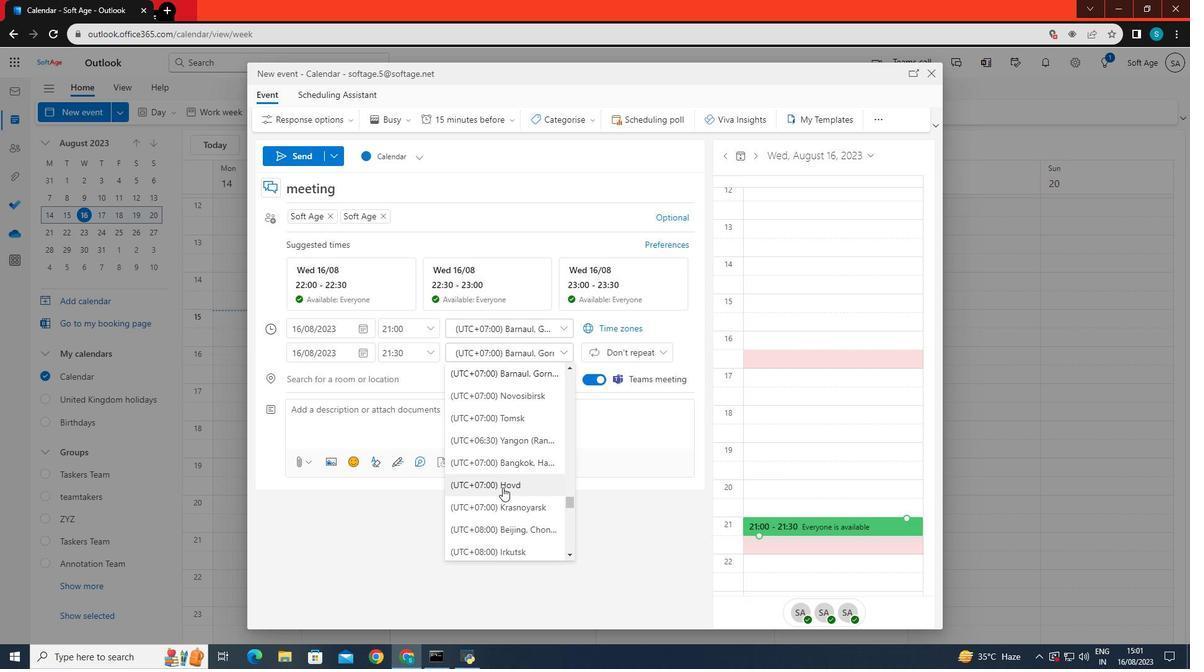 
Action: Mouse moved to (408, 217)
Screenshot: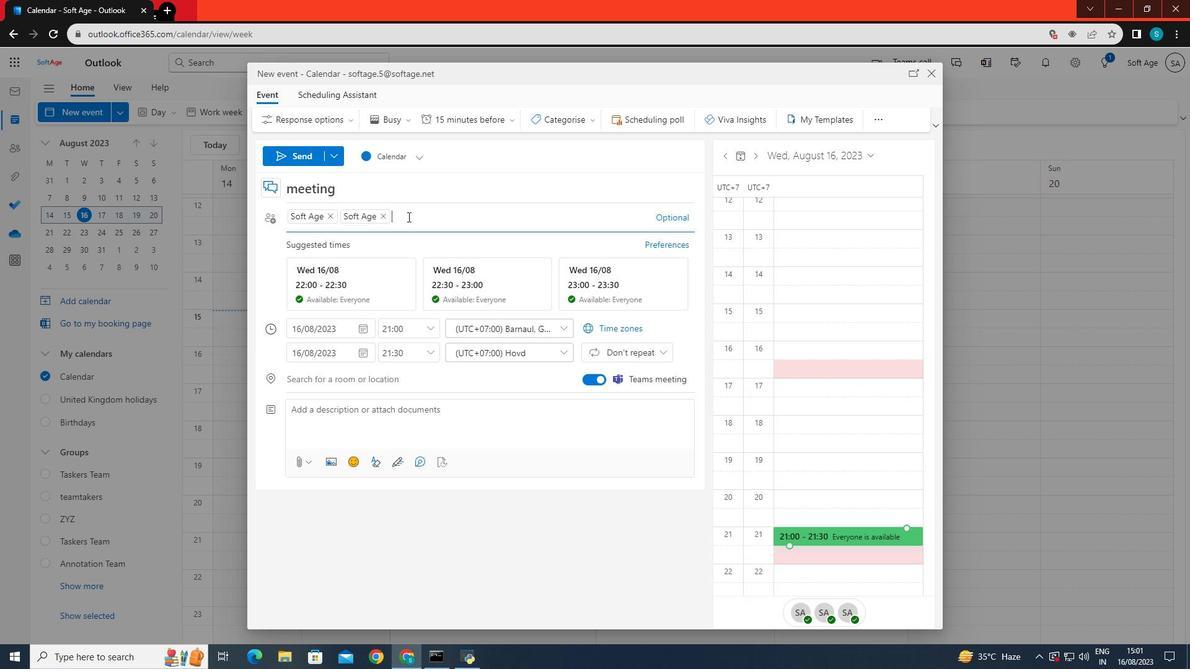 
Action: Mouse pressed left at (408, 217)
Screenshot: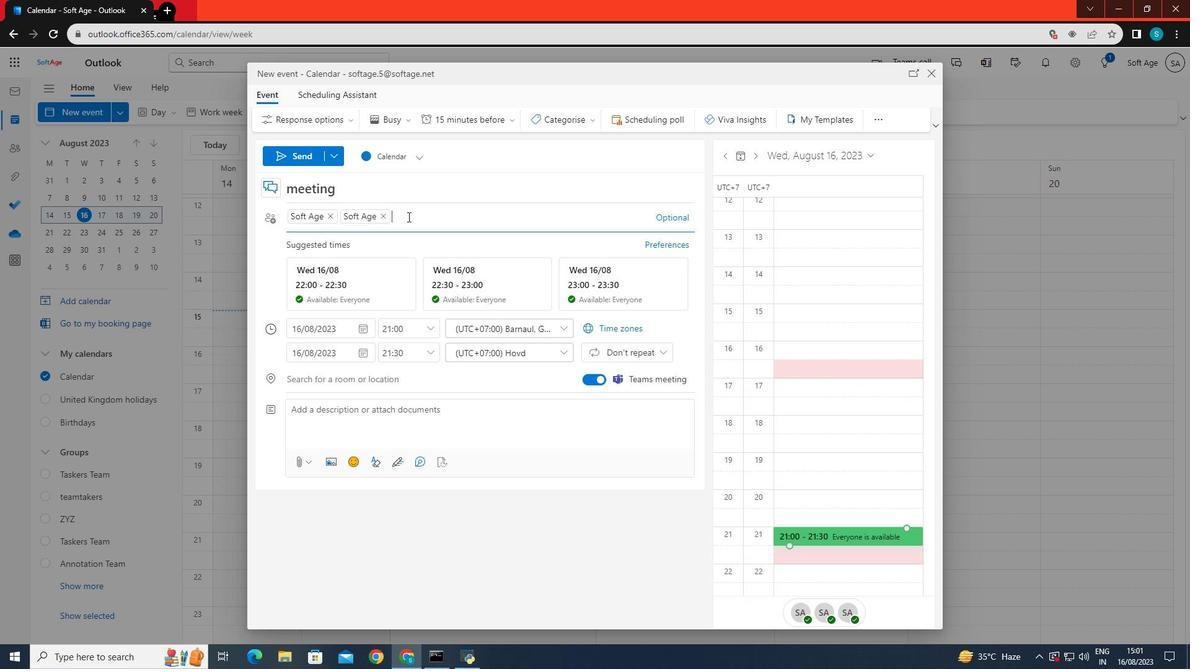 
Action: Mouse moved to (453, 300)
Screenshot: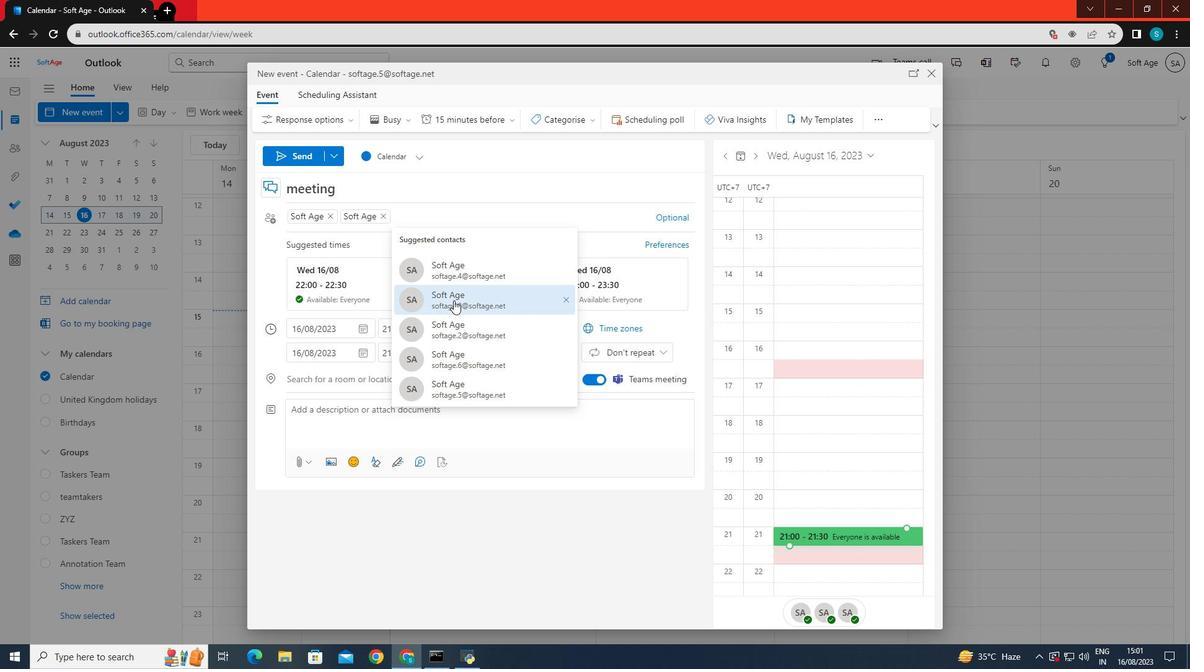 
Action: Mouse pressed left at (453, 300)
Screenshot: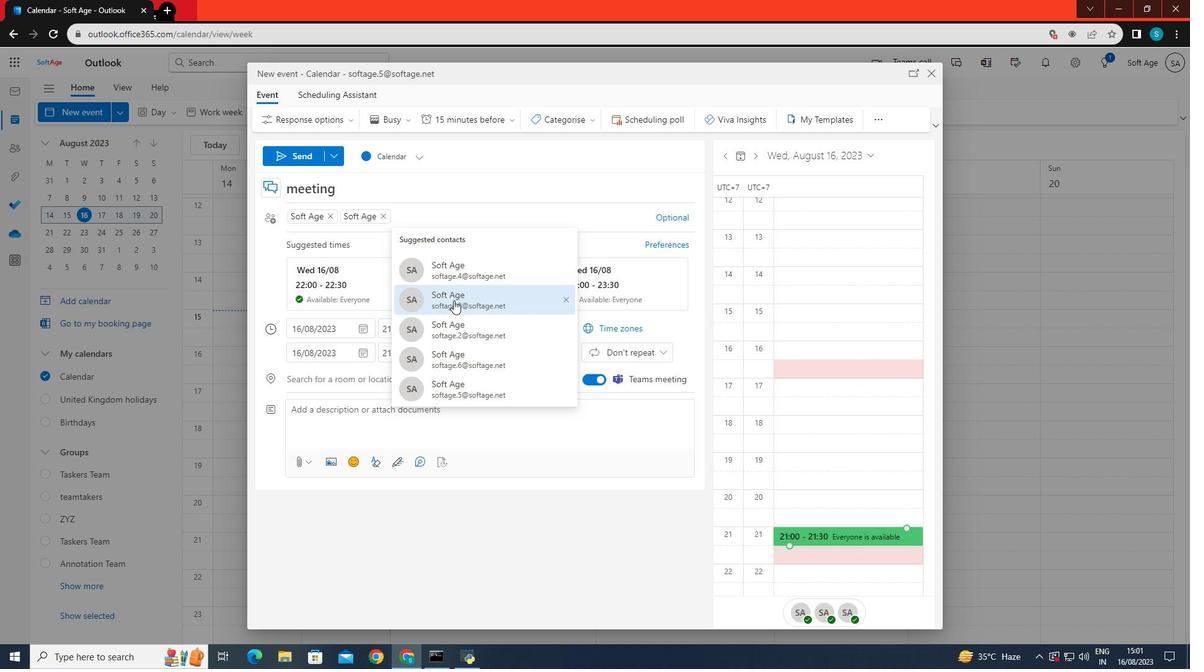 
Action: Mouse moved to (589, 444)
Screenshot: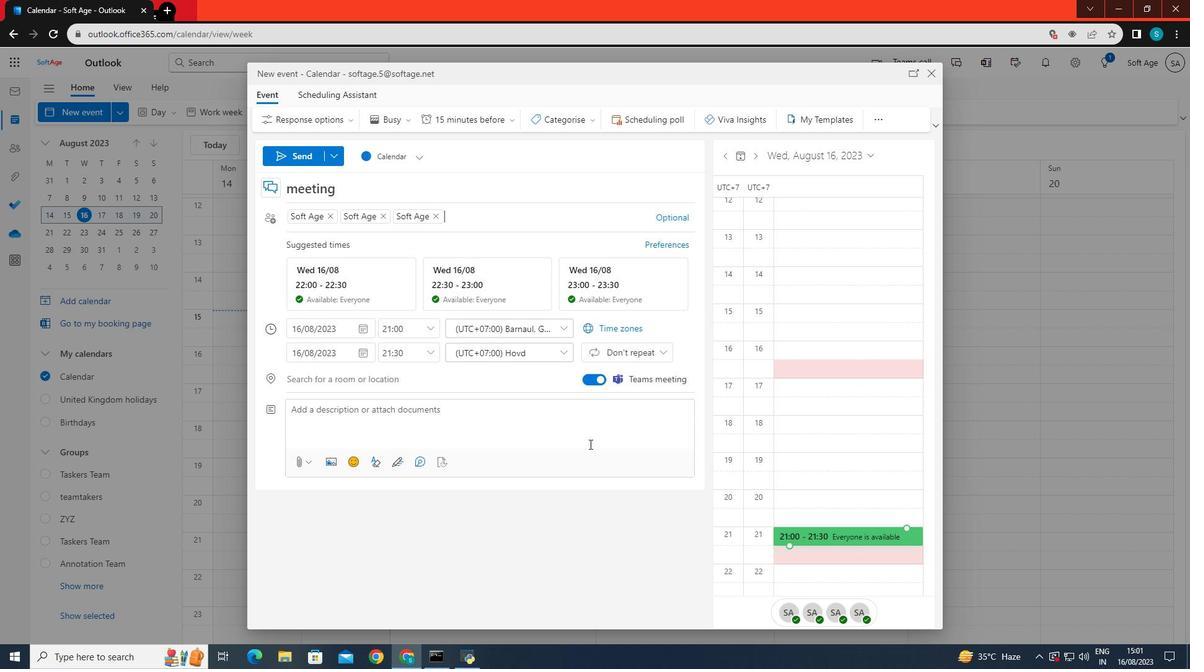 
Action: Mouse pressed left at (589, 444)
Screenshot: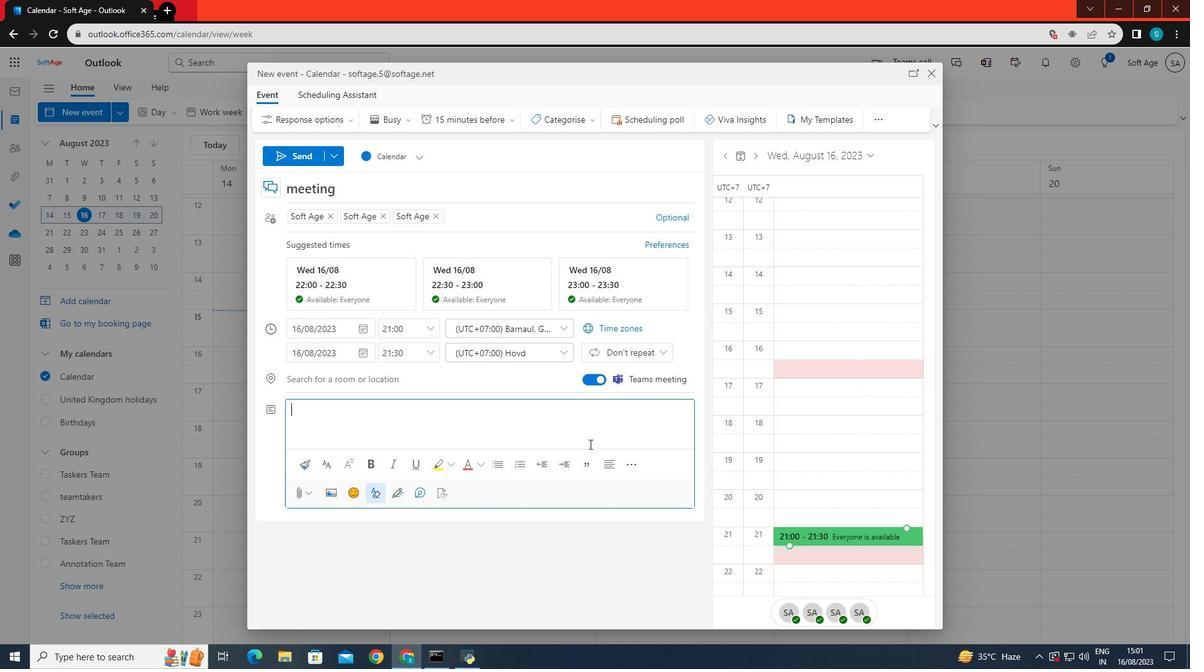 
Action: Mouse moved to (617, 323)
Screenshot: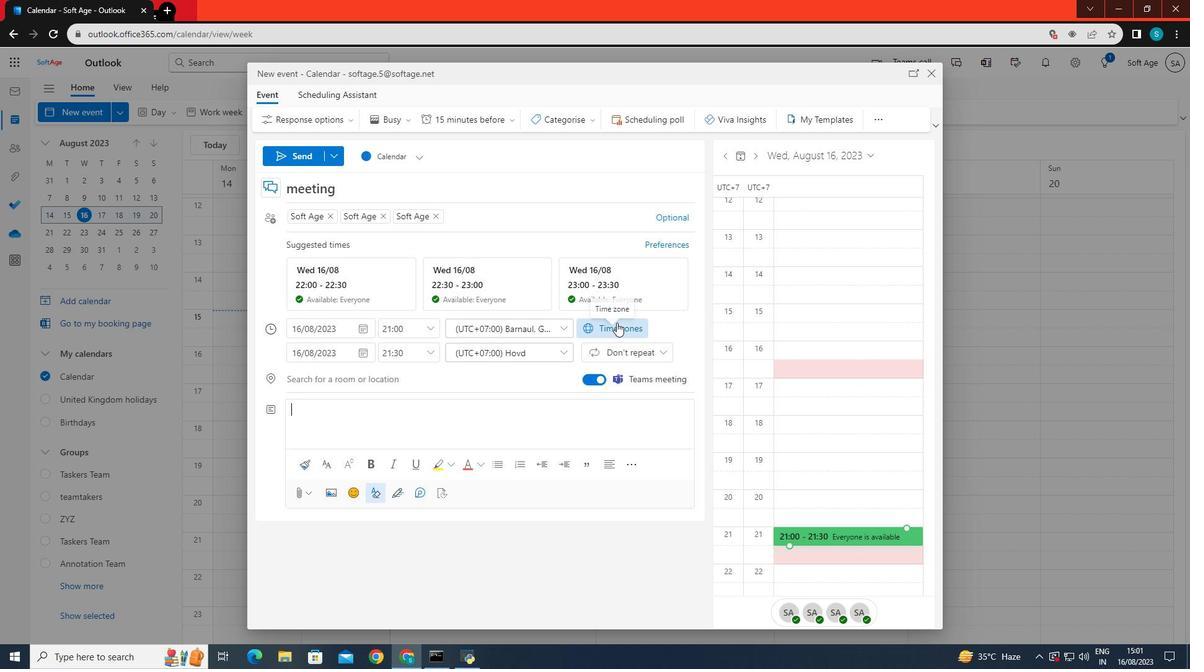 
Action: Mouse pressed left at (617, 323)
Screenshot: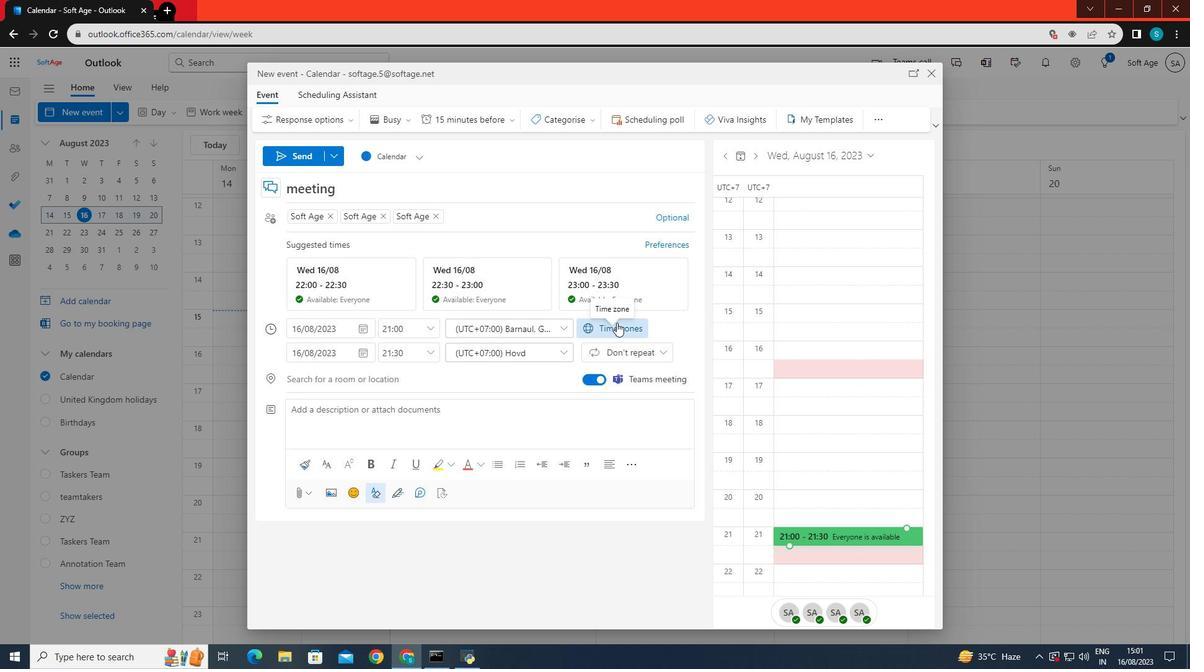 
Action: Mouse moved to (614, 379)
Screenshot: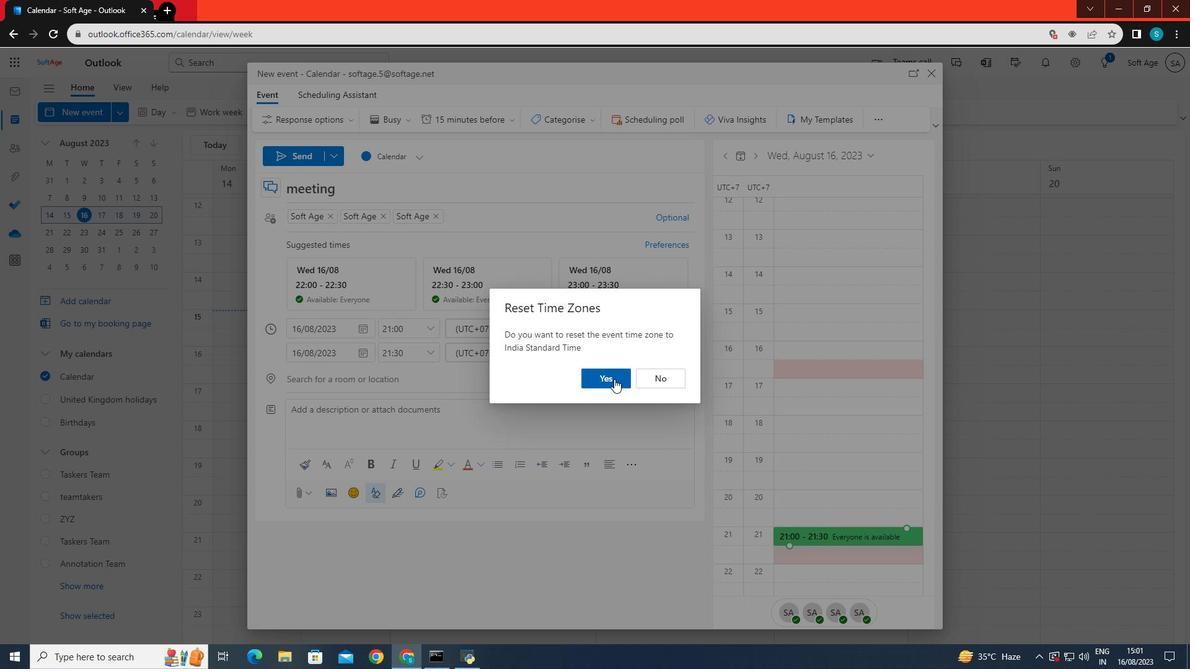 
Action: Mouse pressed left at (614, 379)
Screenshot: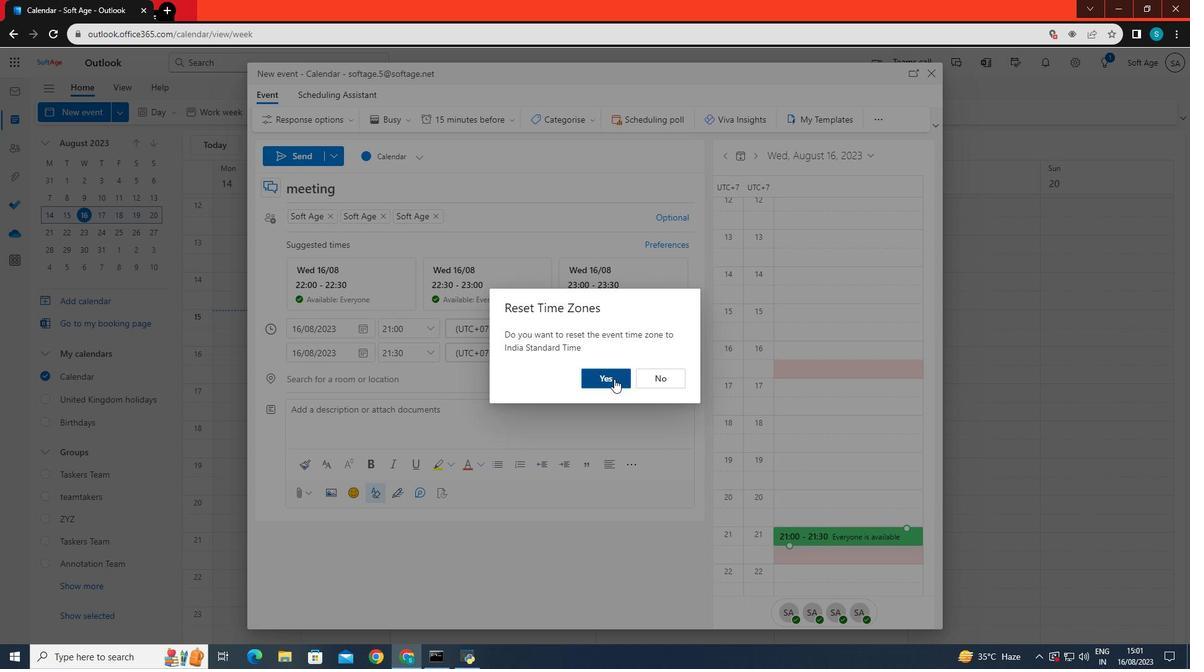 
Action: Mouse moved to (550, 332)
Screenshot: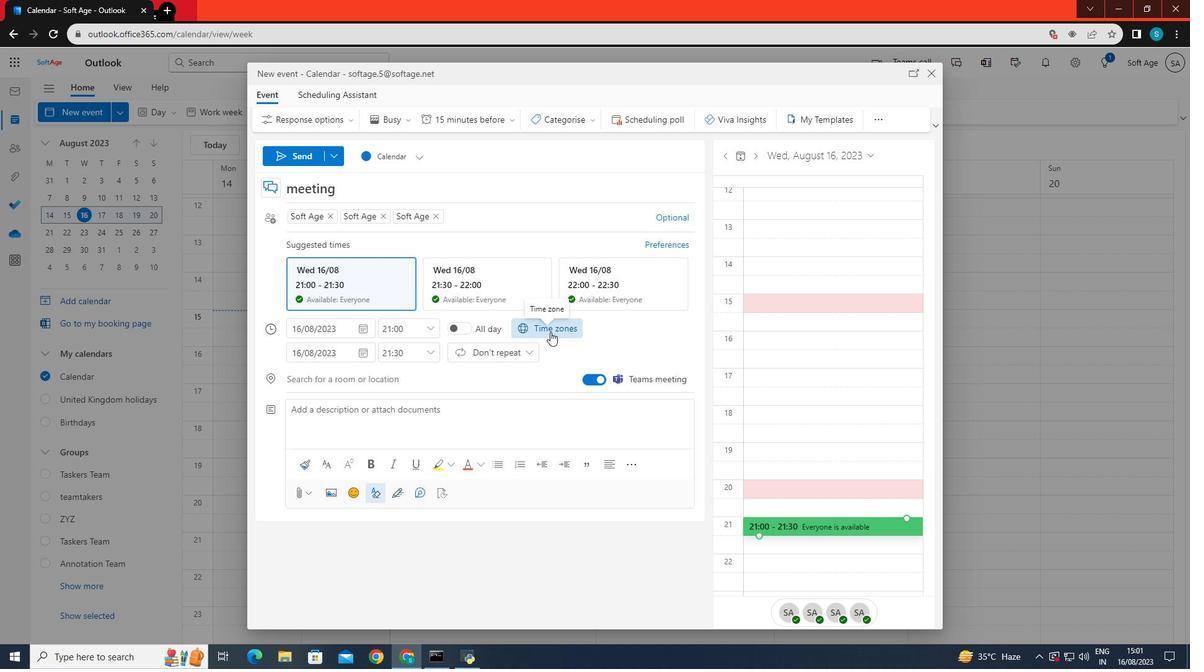 
Action: Mouse pressed left at (550, 332)
Screenshot: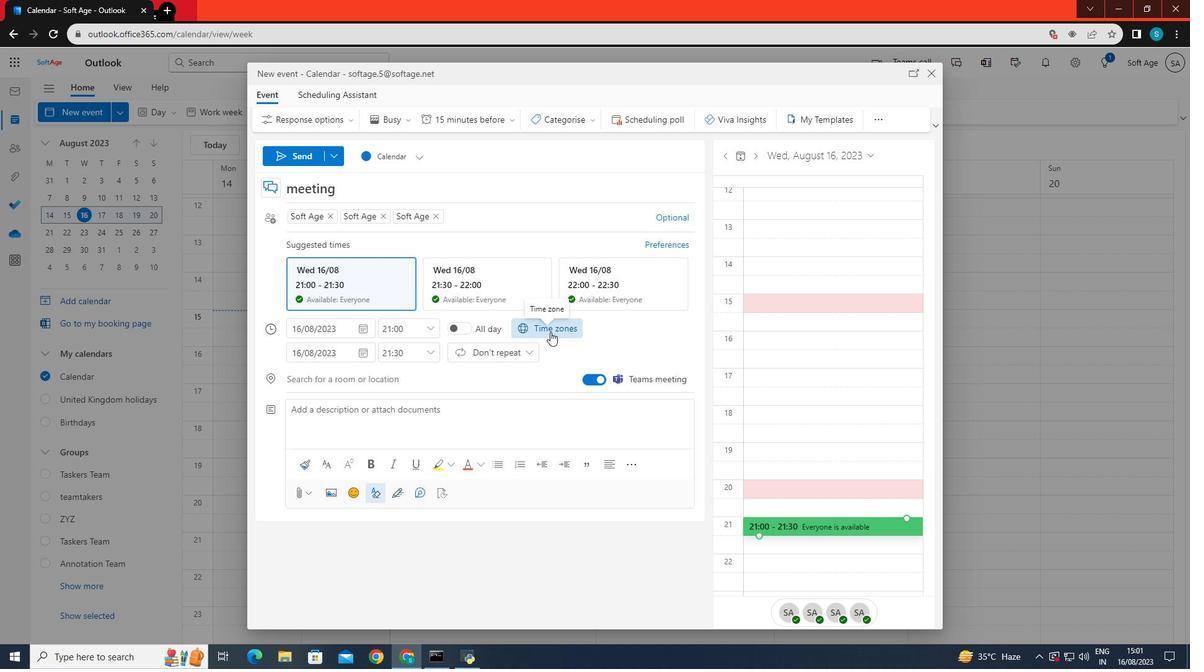 
Action: Mouse moved to (536, 418)
Screenshot: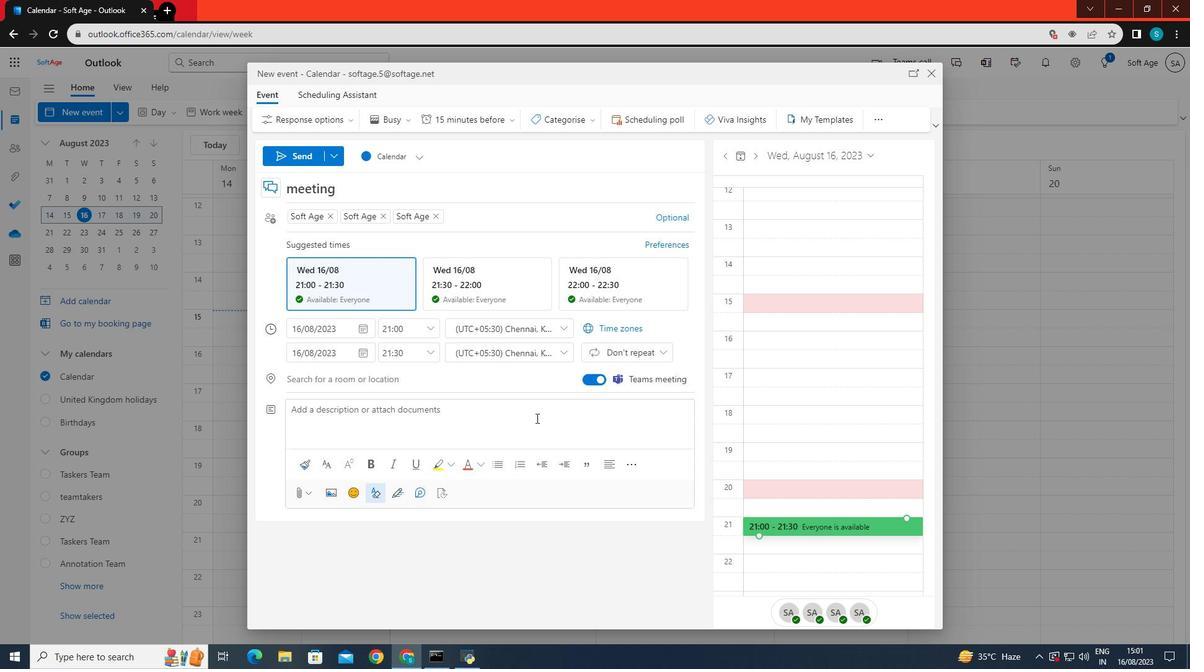 
Action: Mouse pressed left at (536, 418)
Screenshot: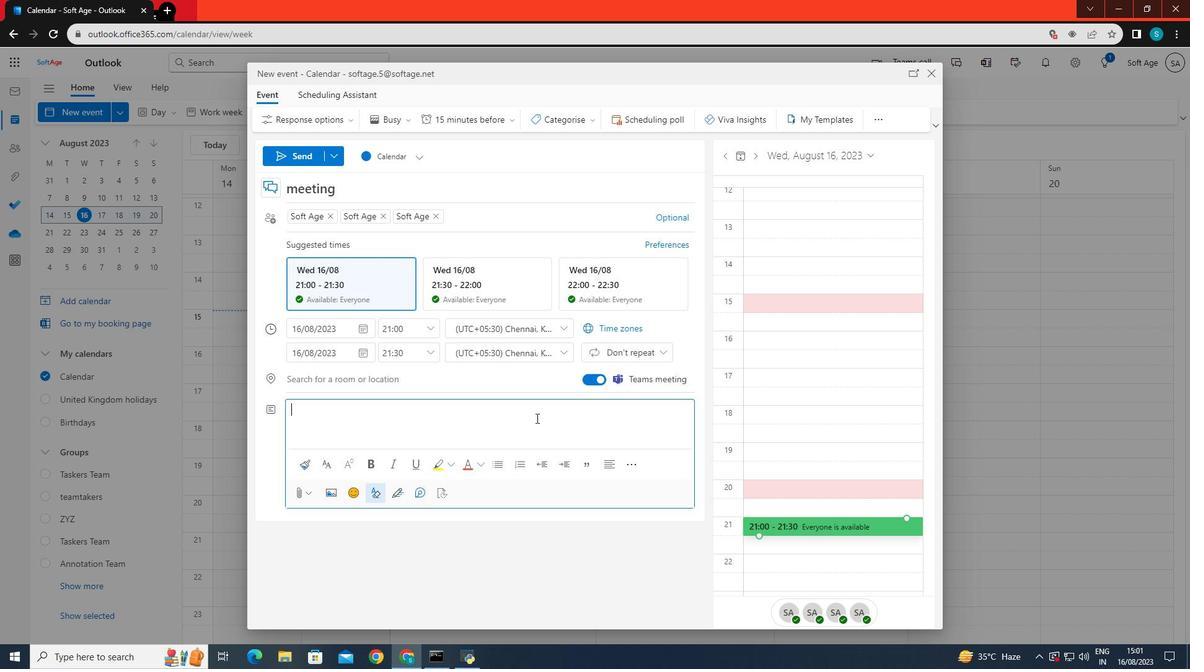 
Action: Mouse moved to (477, 213)
Screenshot: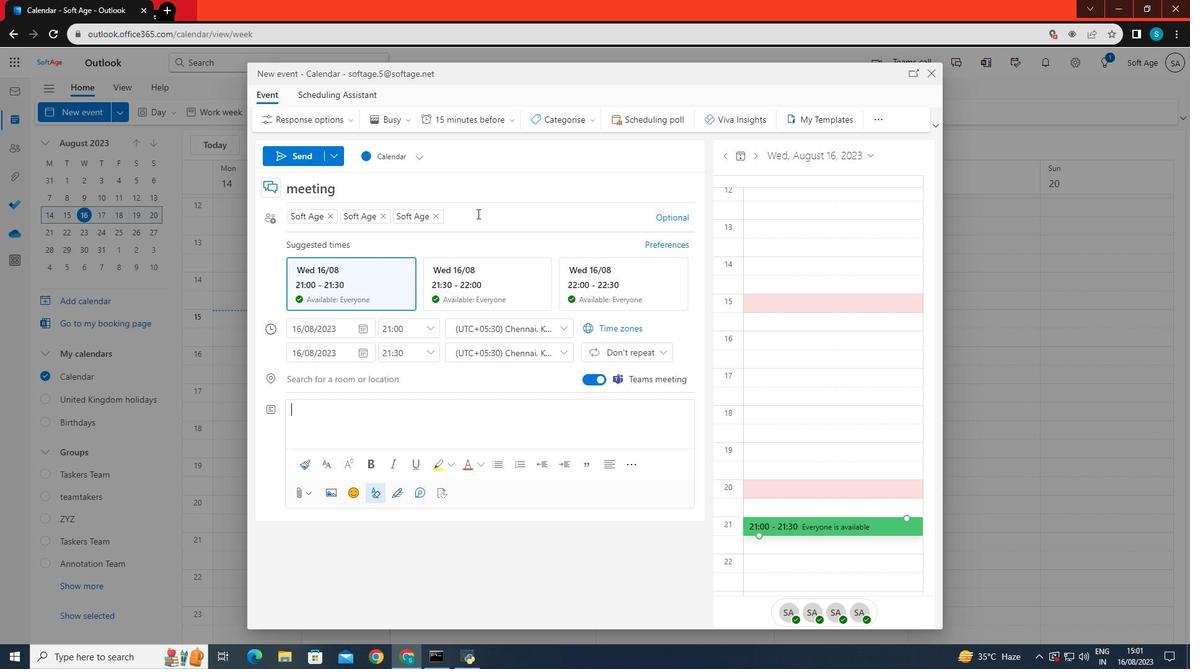 
Action: Mouse pressed left at (477, 213)
Screenshot: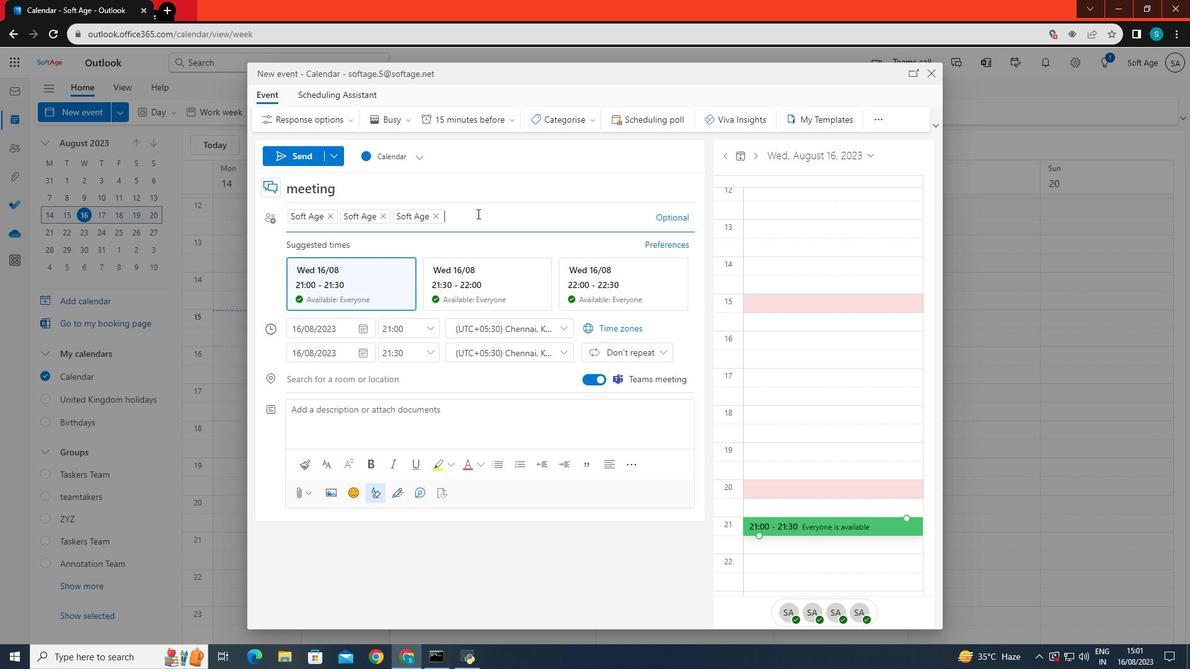 
Action: Mouse moved to (484, 345)
Screenshot: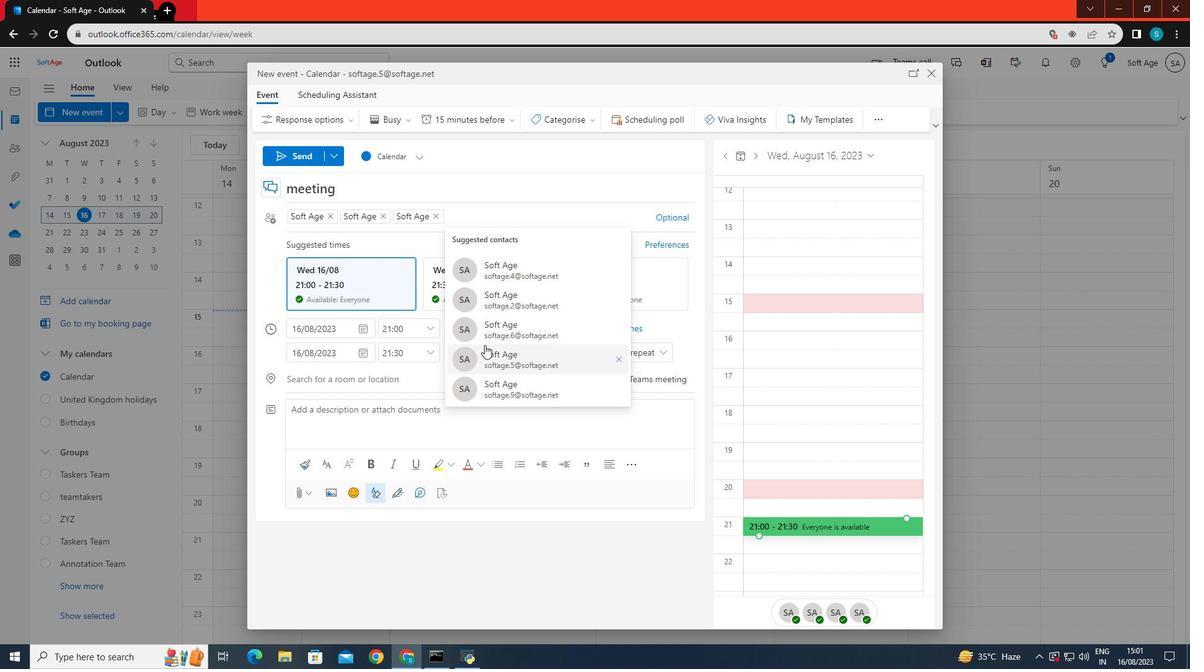 
Action: Mouse pressed left at (484, 345)
Screenshot: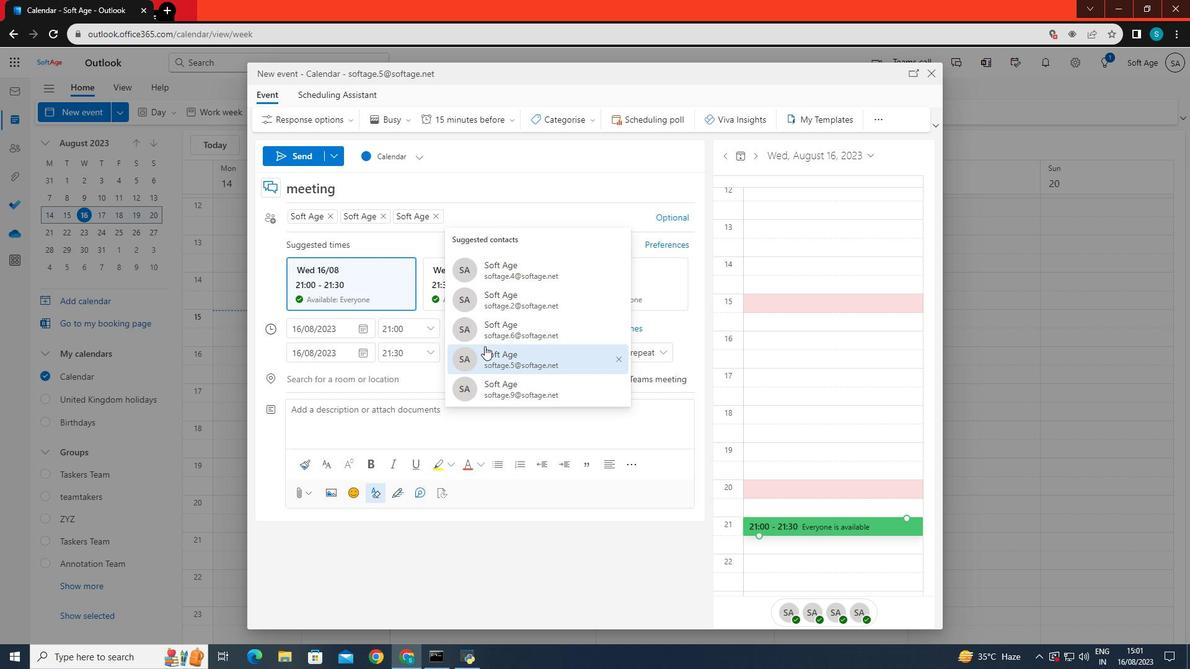 
Action: Mouse moved to (484, 350)
Screenshot: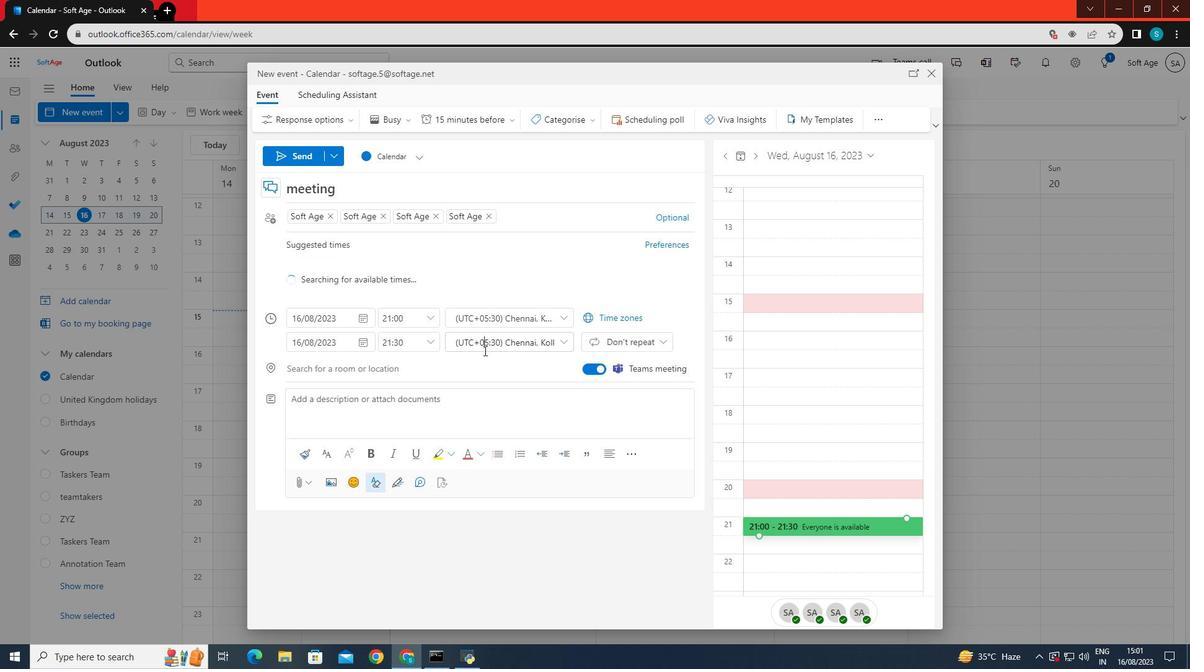 
Action: Mouse pressed left at (484, 350)
Screenshot: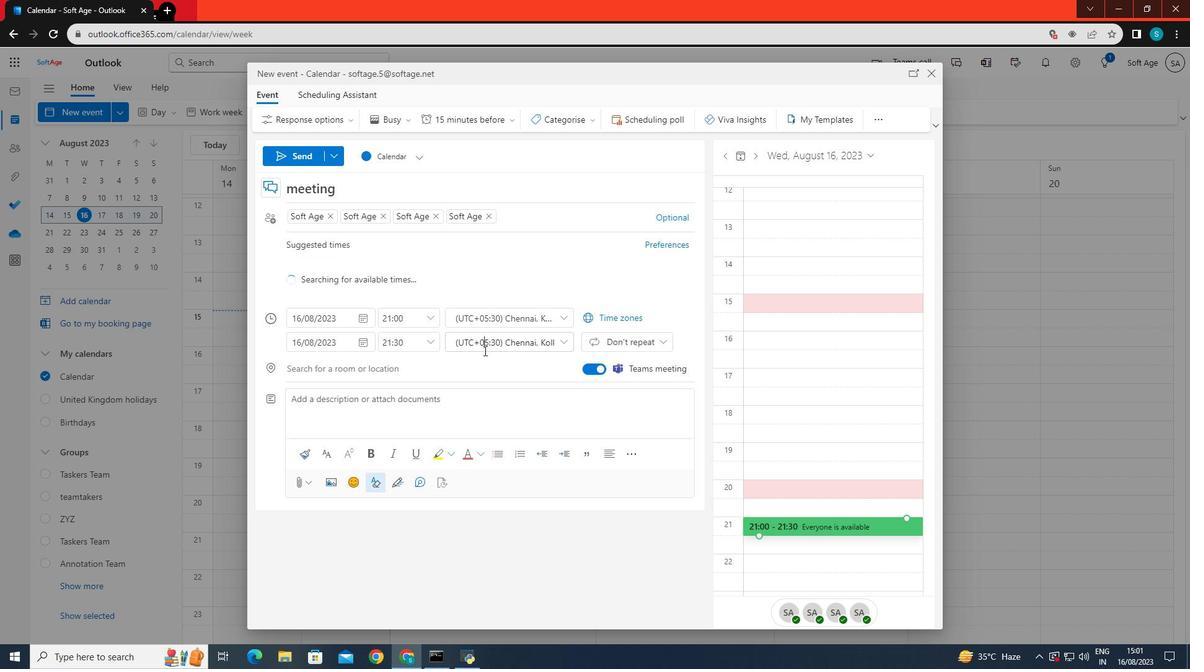 
Action: Mouse moved to (517, 215)
Screenshot: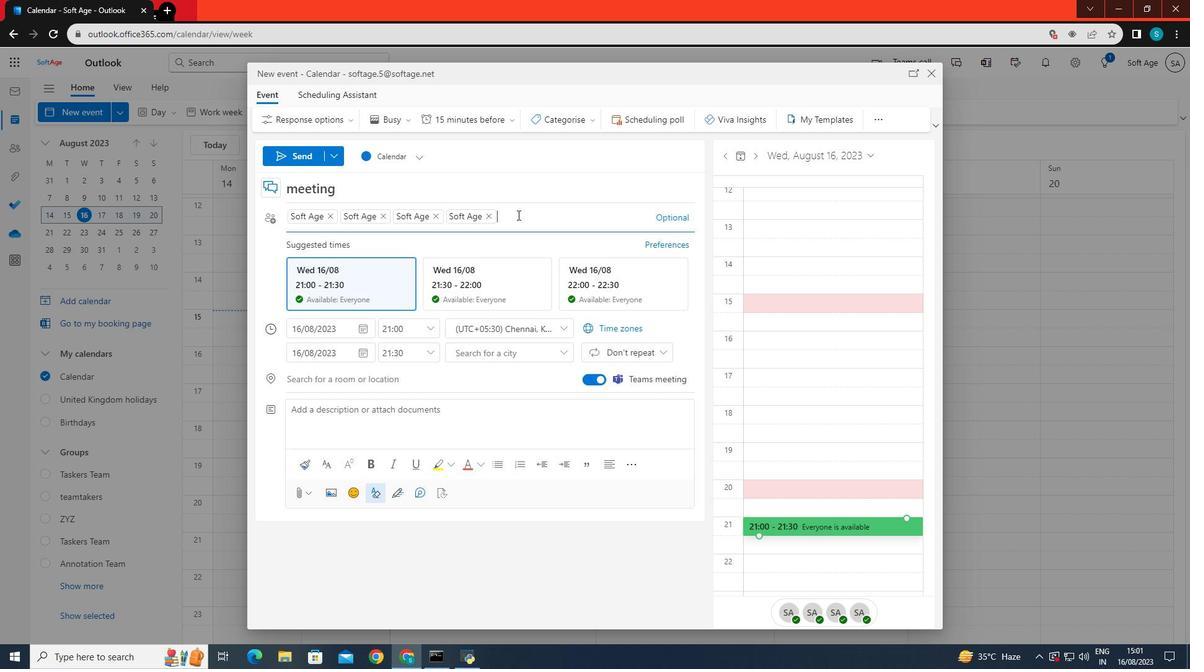 
Action: Mouse pressed left at (517, 215)
Screenshot: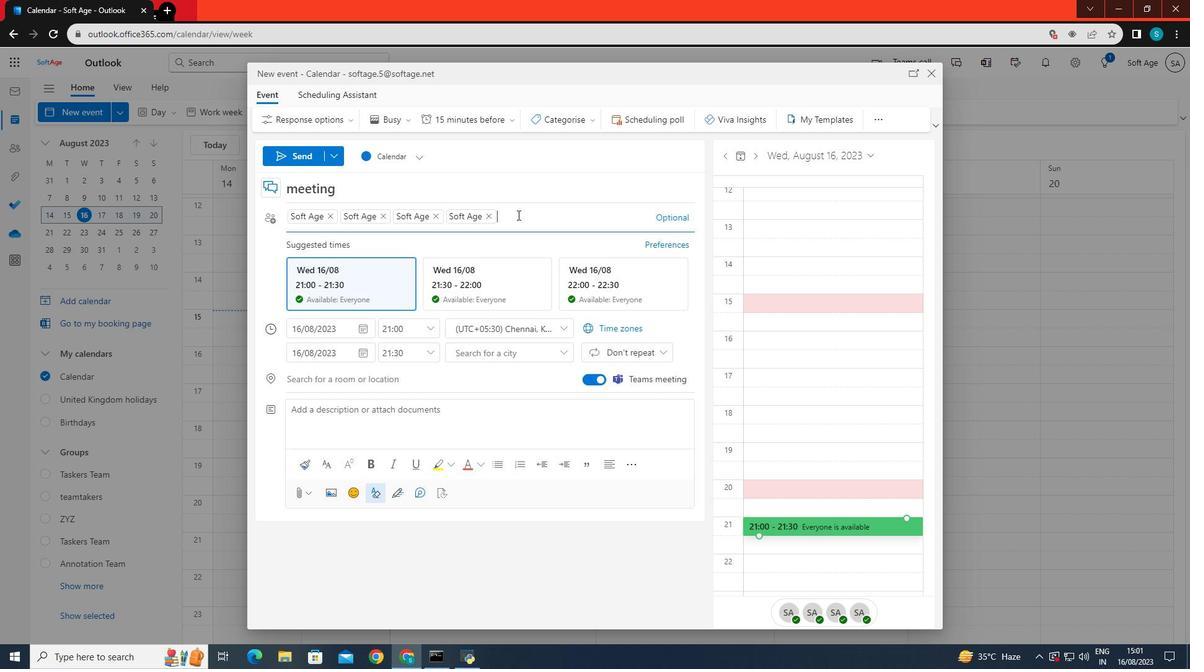 
Action: Mouse moved to (545, 380)
Screenshot: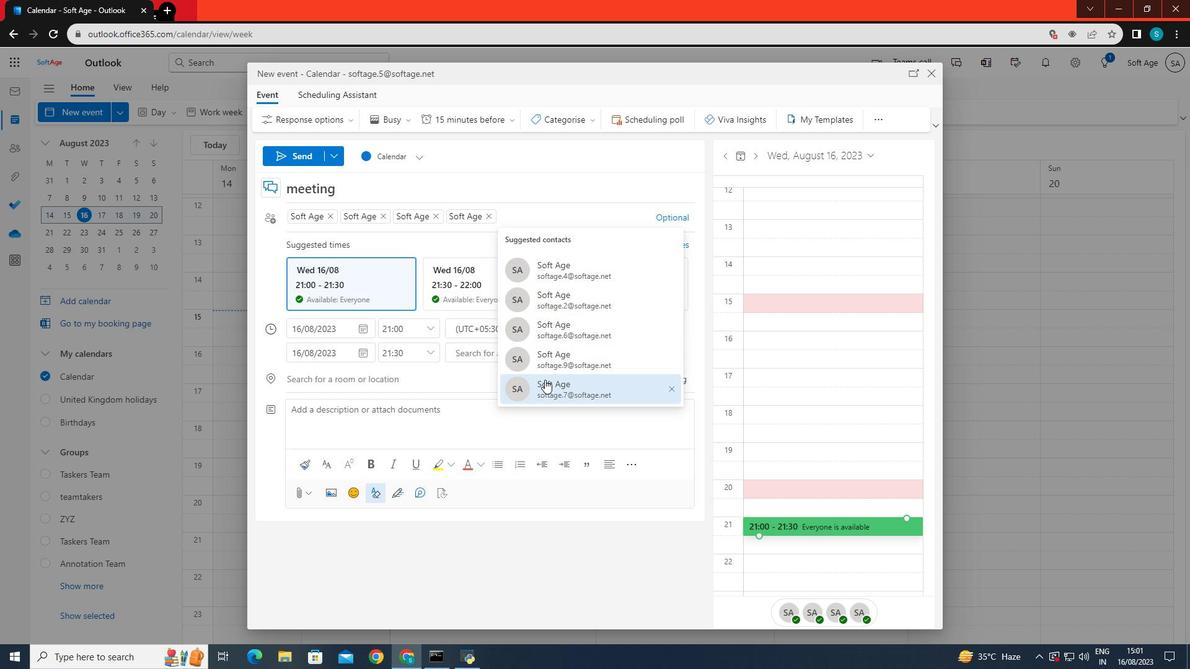 
Action: Mouse pressed left at (545, 380)
Screenshot: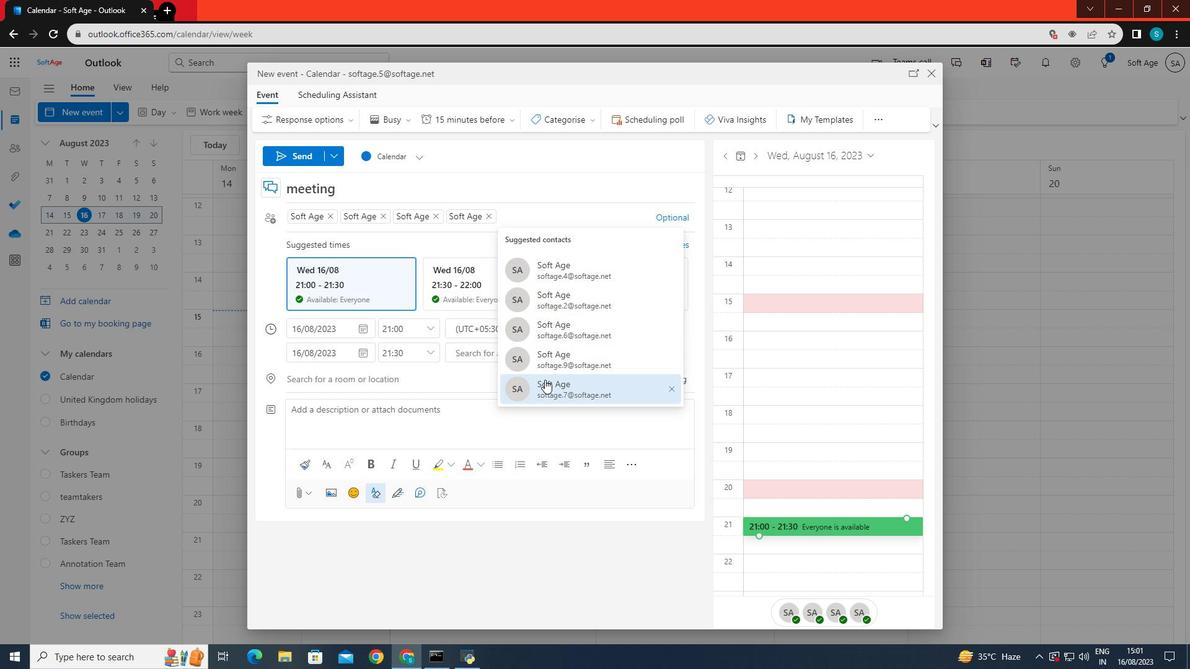 
Action: Mouse moved to (571, 220)
Screenshot: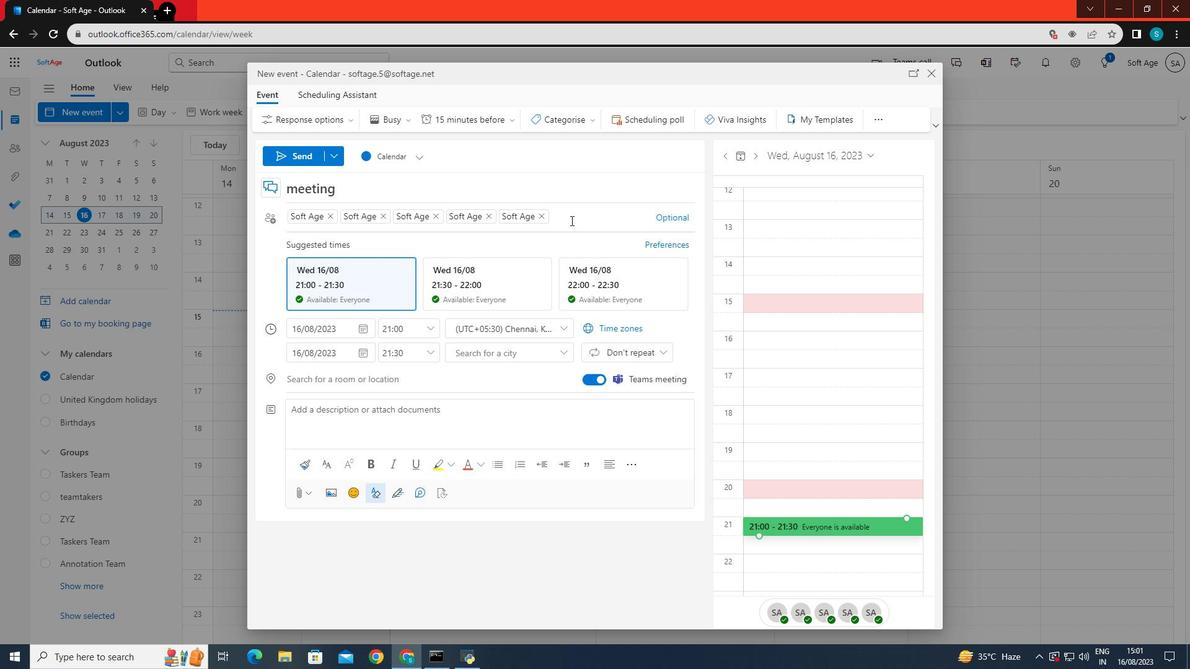 
Action: Mouse pressed left at (571, 220)
Screenshot: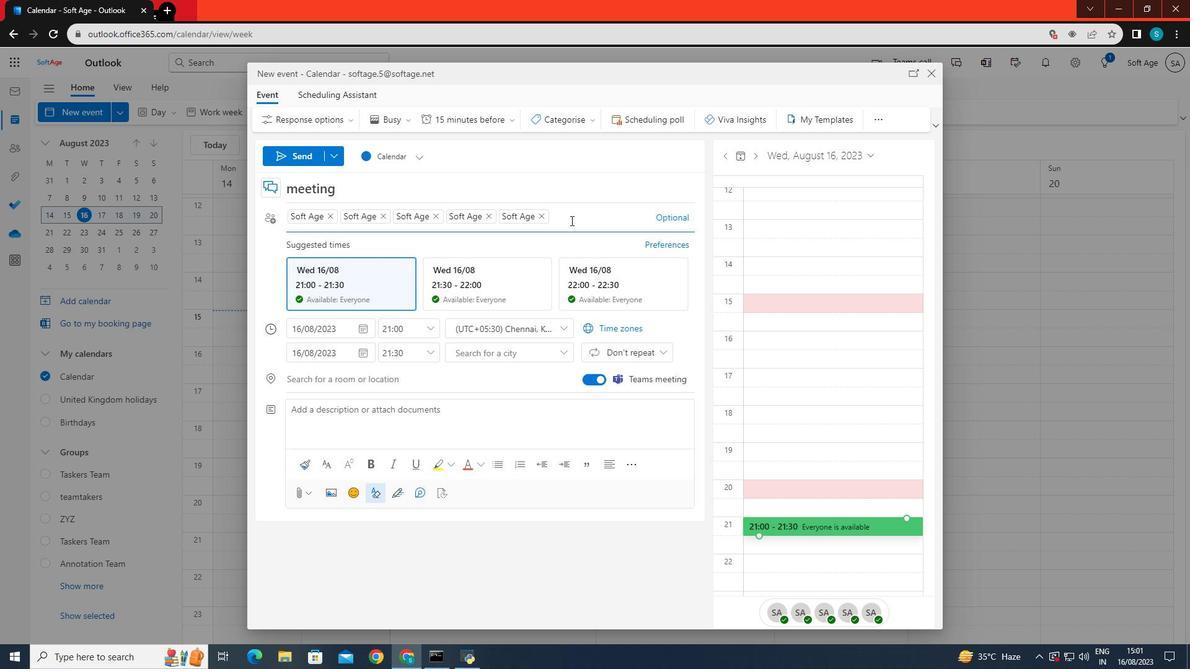 
Action: Mouse moved to (601, 383)
Screenshot: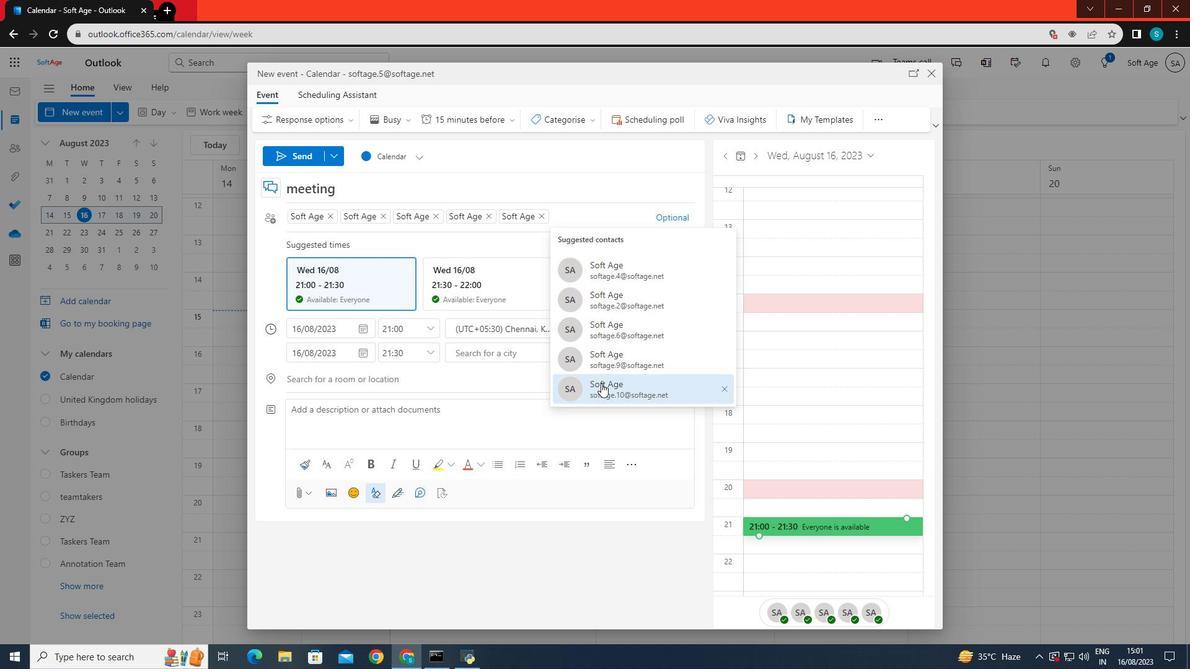 
Action: Mouse pressed left at (601, 383)
Screenshot: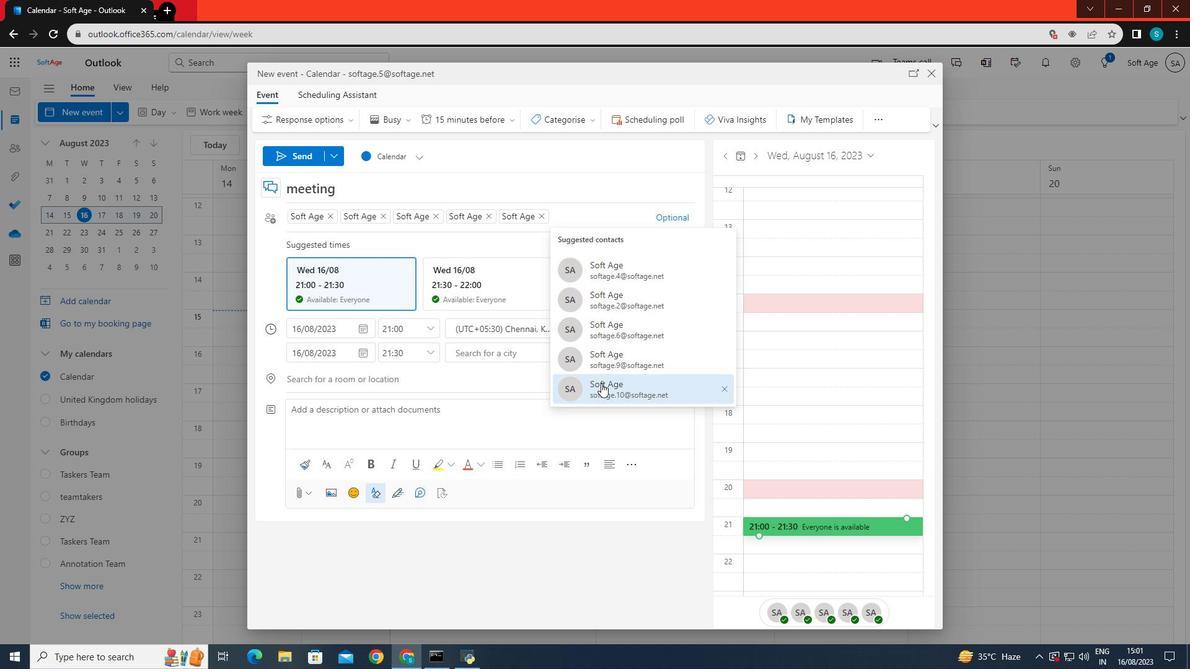 
Action: Mouse moved to (431, 327)
Screenshot: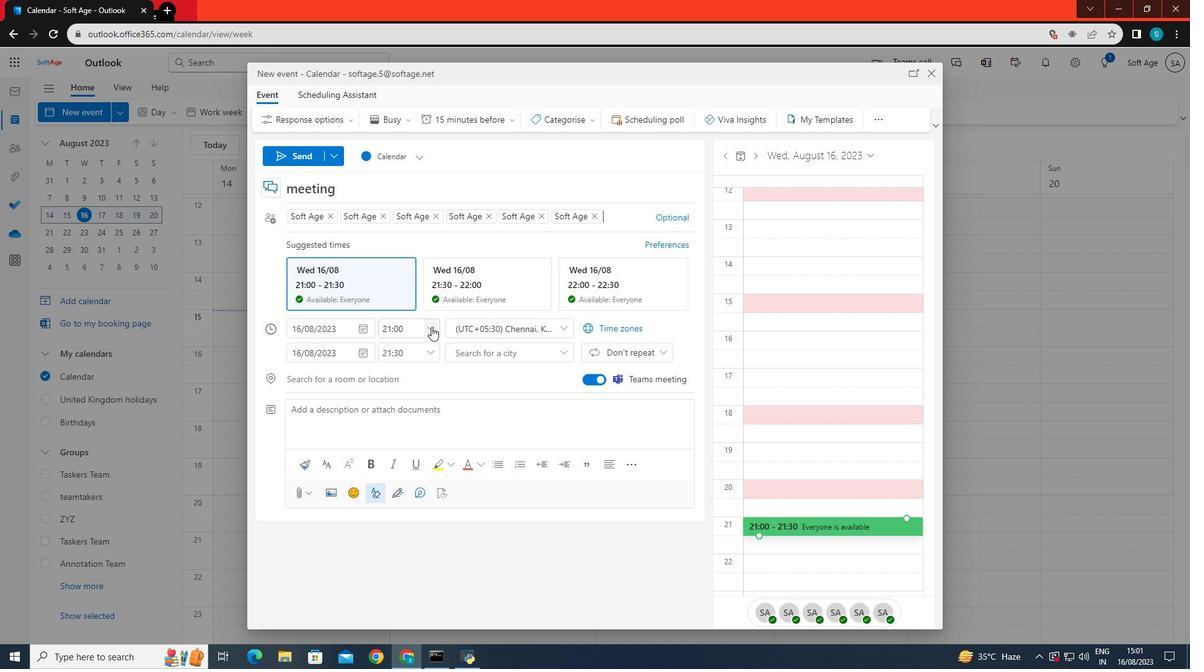 
Action: Mouse pressed left at (431, 327)
Screenshot: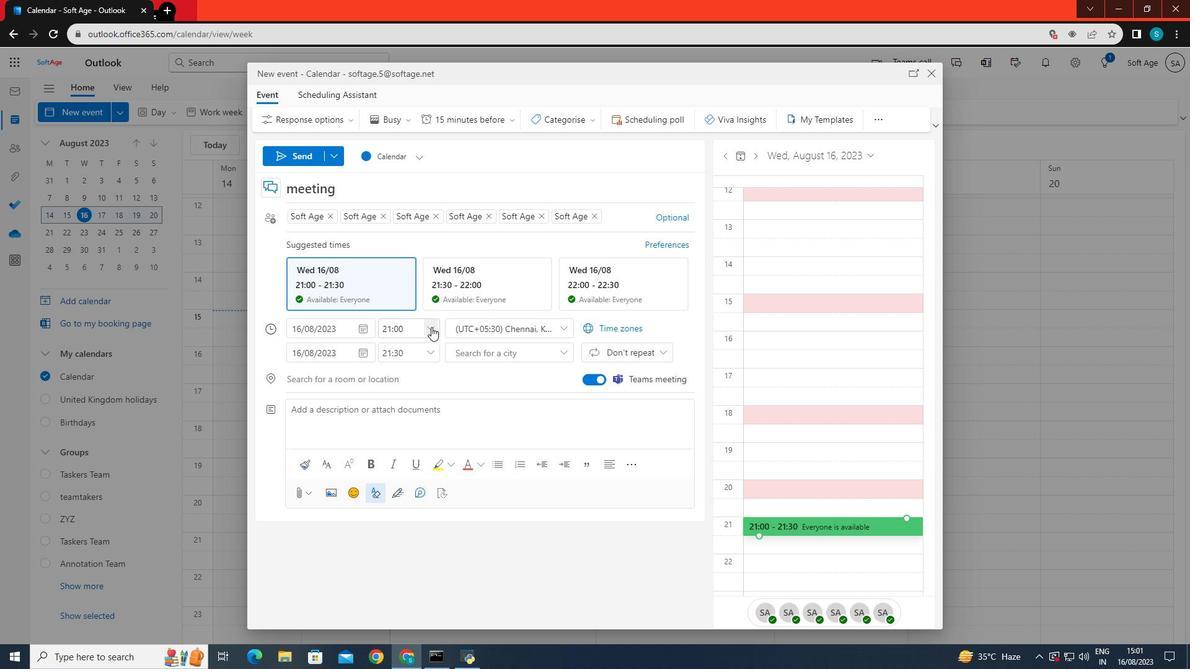 
Action: Mouse moved to (421, 395)
Screenshot: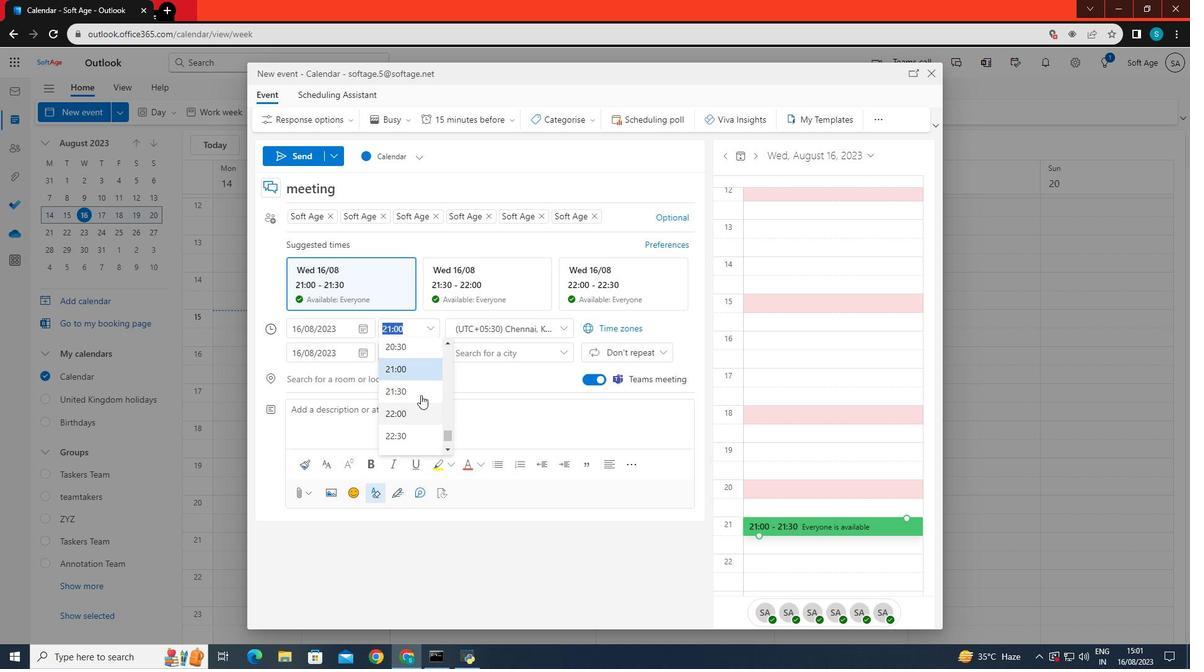 
Action: Mouse scrolled (421, 396) with delta (0, 0)
Screenshot: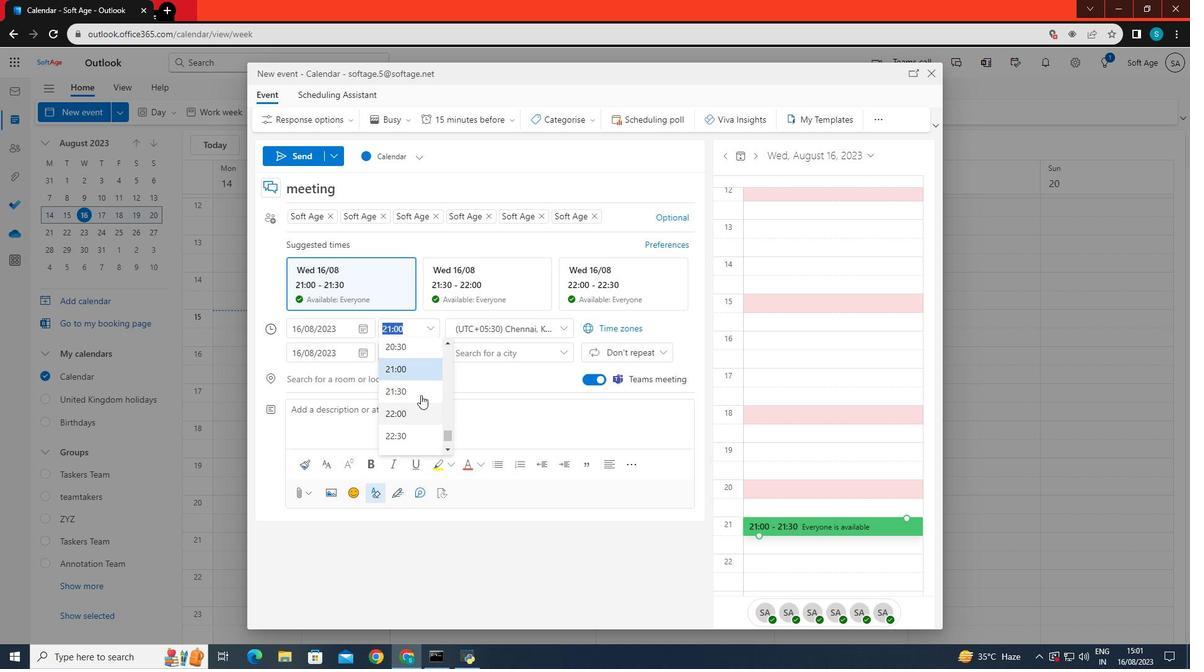 
Action: Mouse scrolled (421, 396) with delta (0, 0)
Screenshot: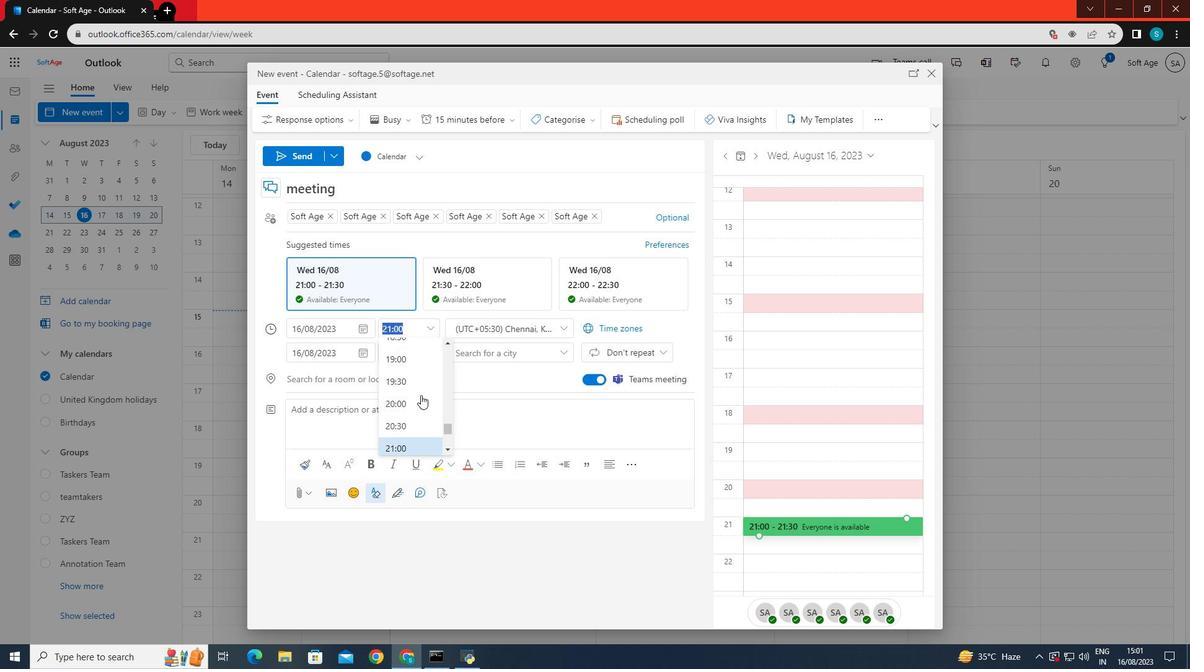 
Action: Mouse scrolled (421, 396) with delta (0, 0)
Screenshot: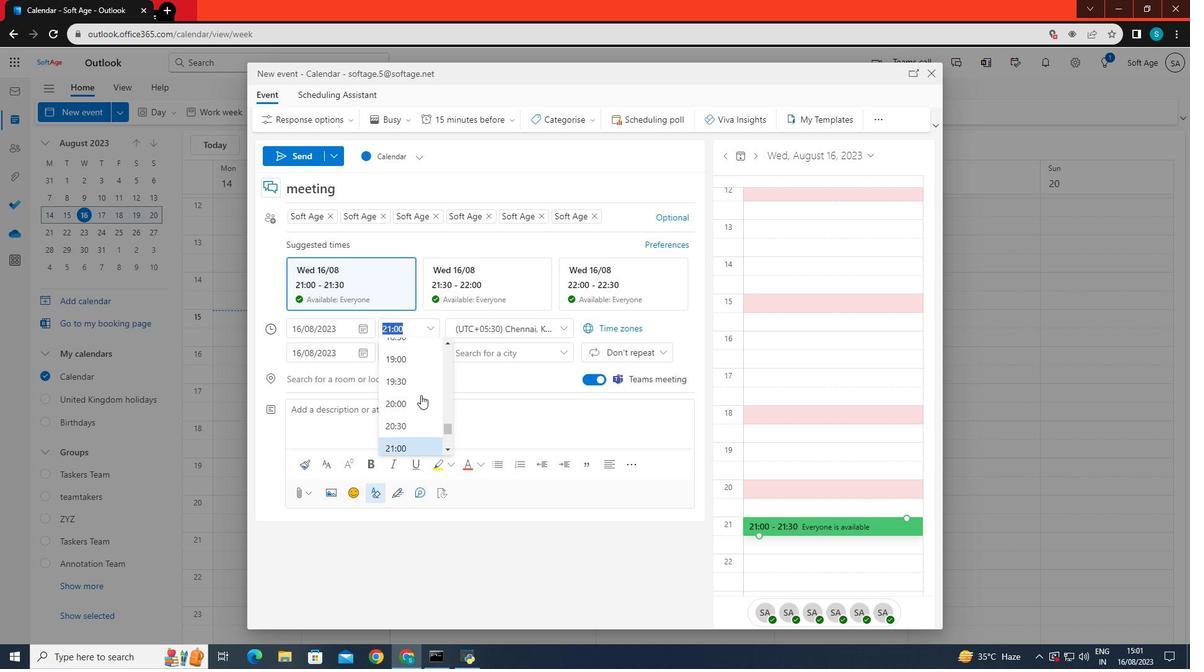 
Action: Mouse scrolled (421, 396) with delta (0, 0)
Screenshot: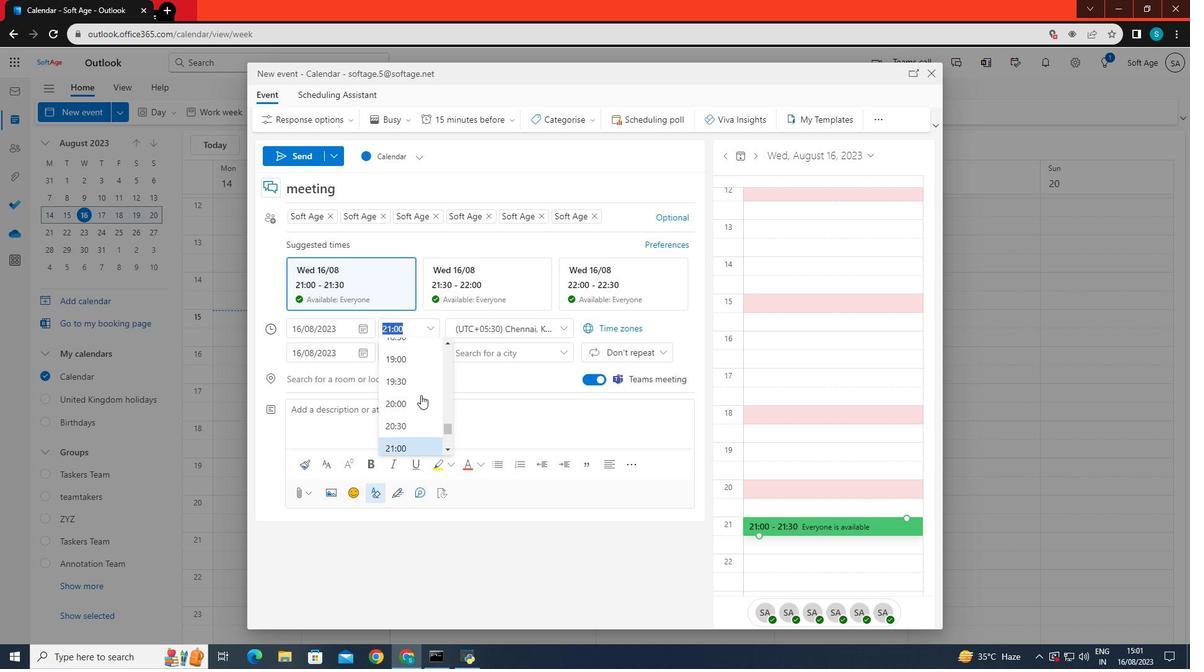 
Action: Mouse scrolled (421, 396) with delta (0, 0)
Screenshot: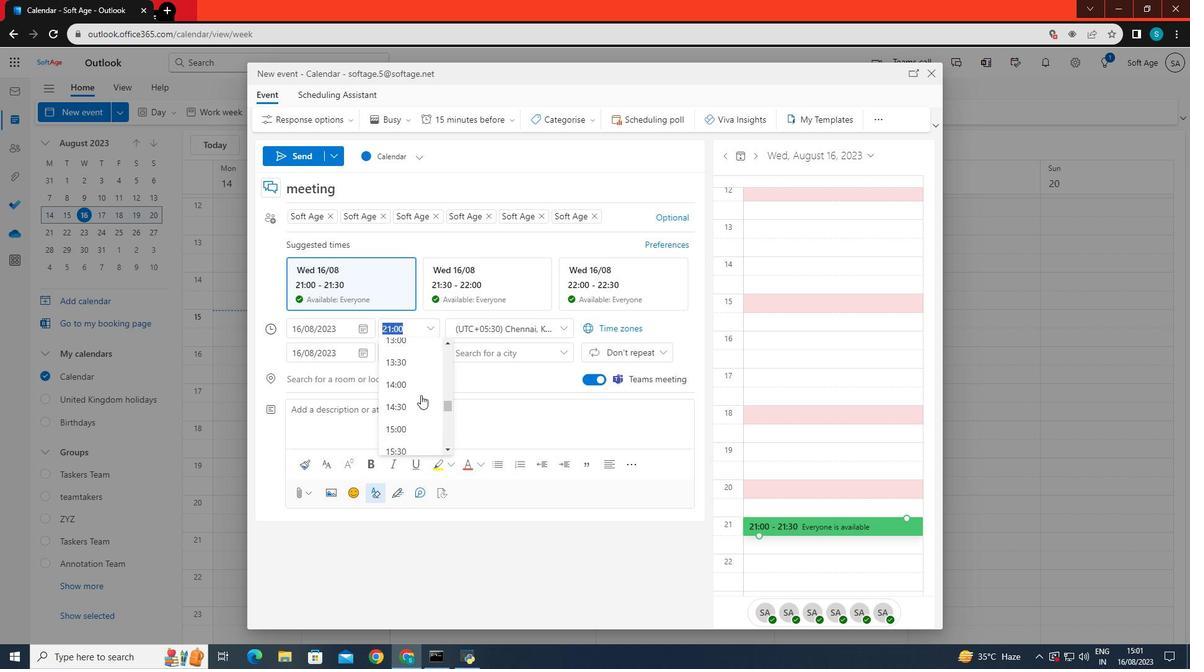 
Action: Mouse scrolled (421, 396) with delta (0, 0)
Screenshot: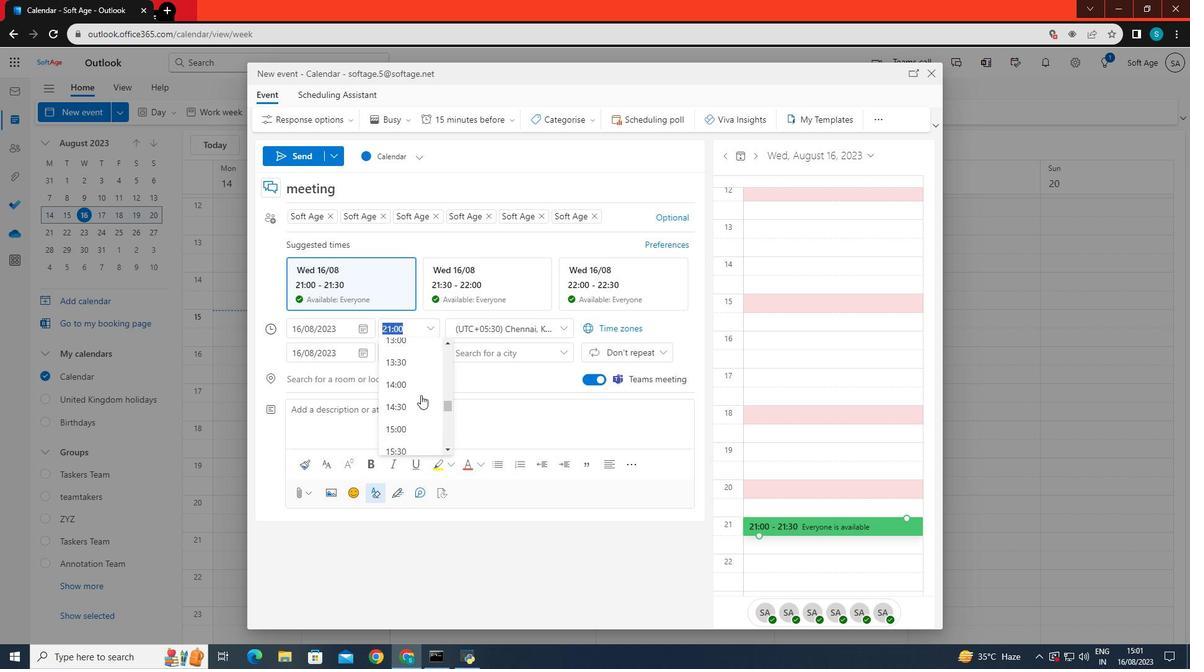 
Action: Mouse scrolled (421, 396) with delta (0, 0)
Screenshot: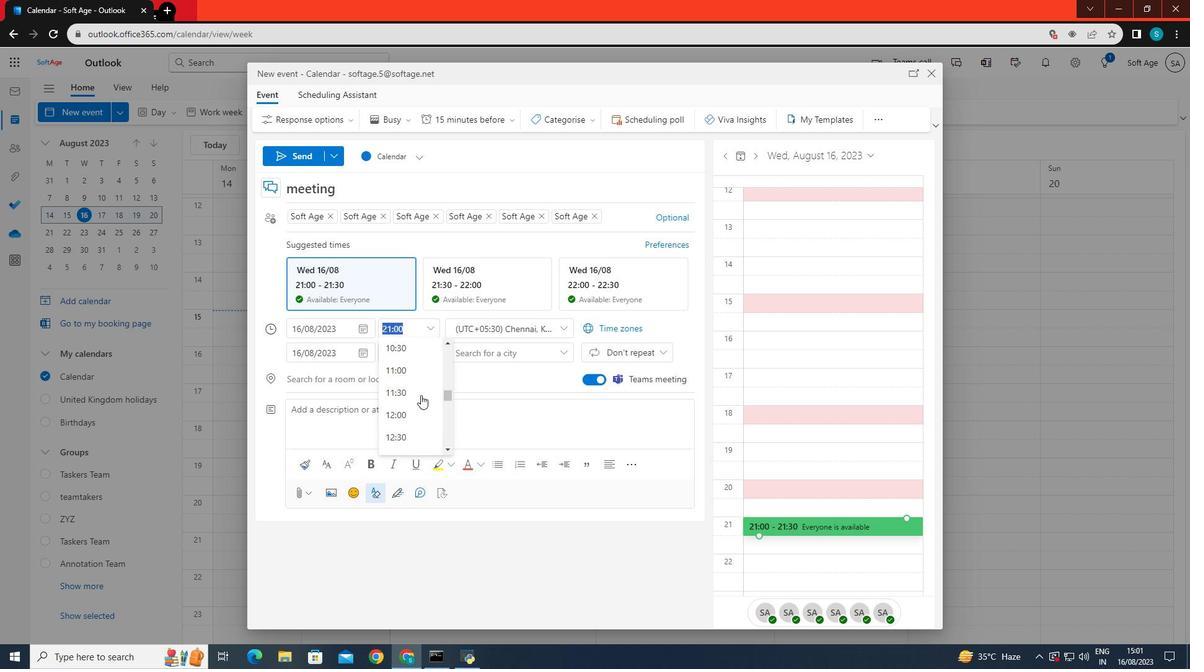 
Action: Mouse scrolled (421, 396) with delta (0, 0)
Screenshot: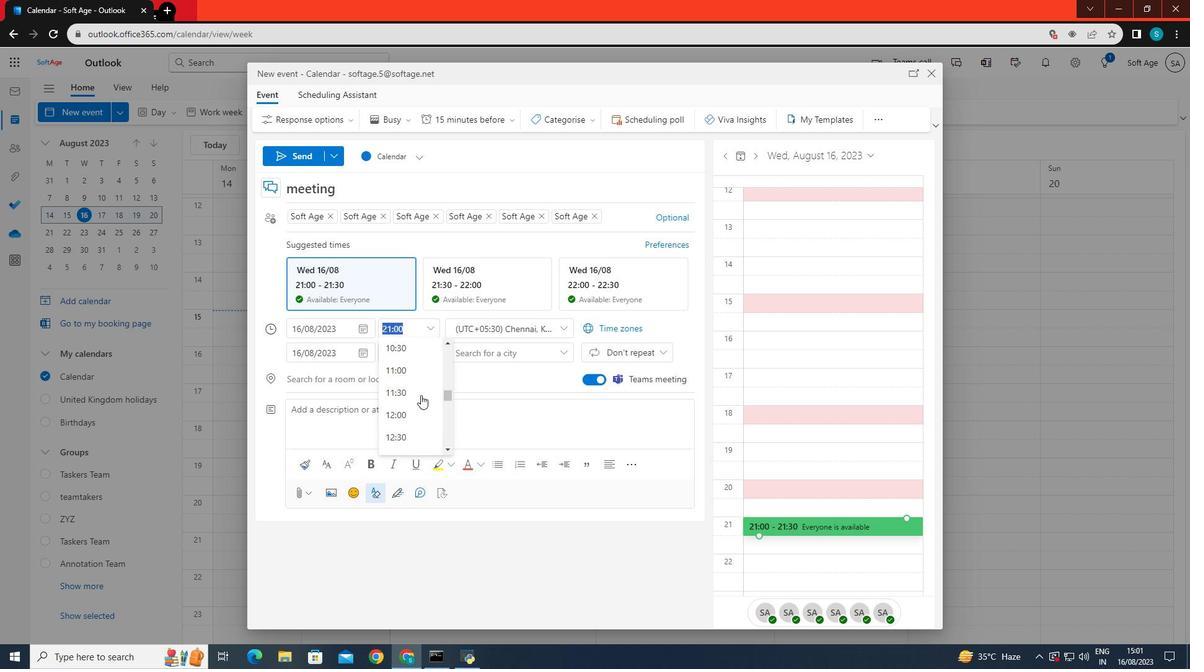 
Action: Mouse scrolled (421, 396) with delta (0, 0)
Screenshot: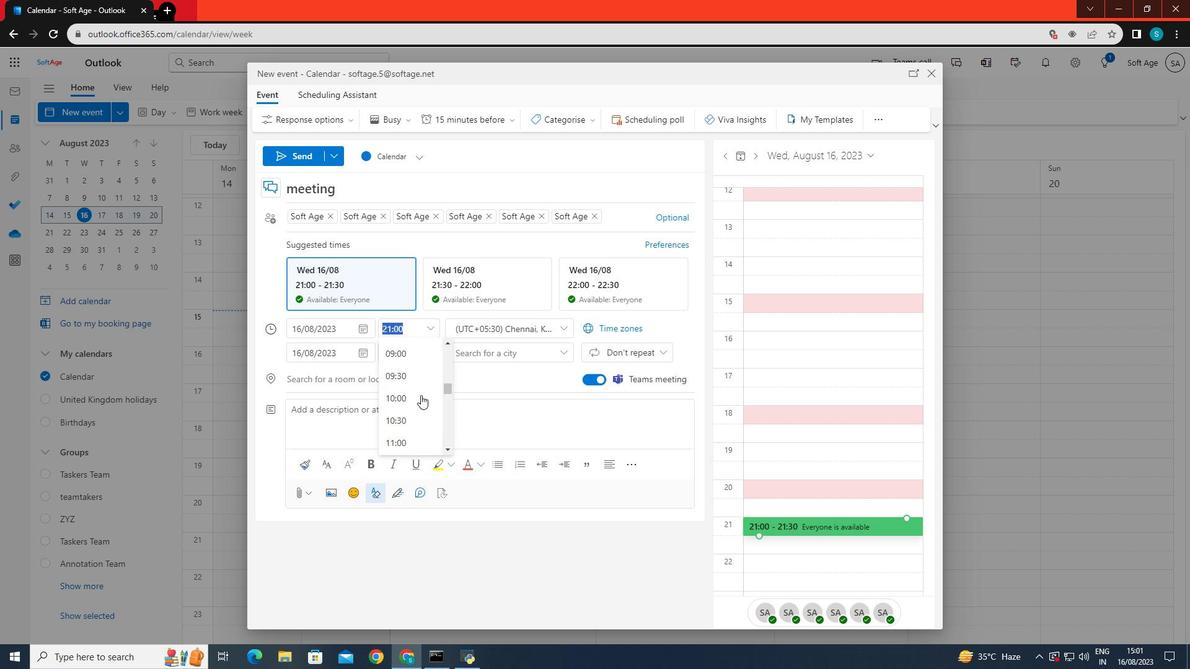 
Action: Mouse scrolled (421, 396) with delta (0, 0)
Screenshot: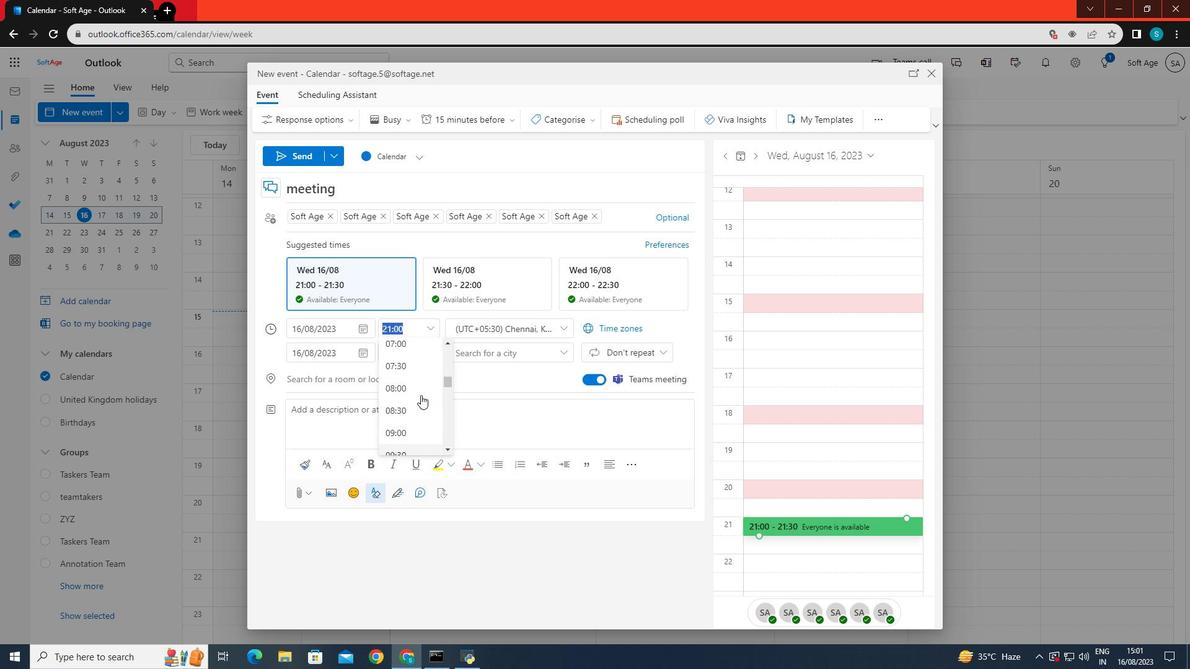 
Action: Mouse scrolled (421, 396) with delta (0, 0)
Screenshot: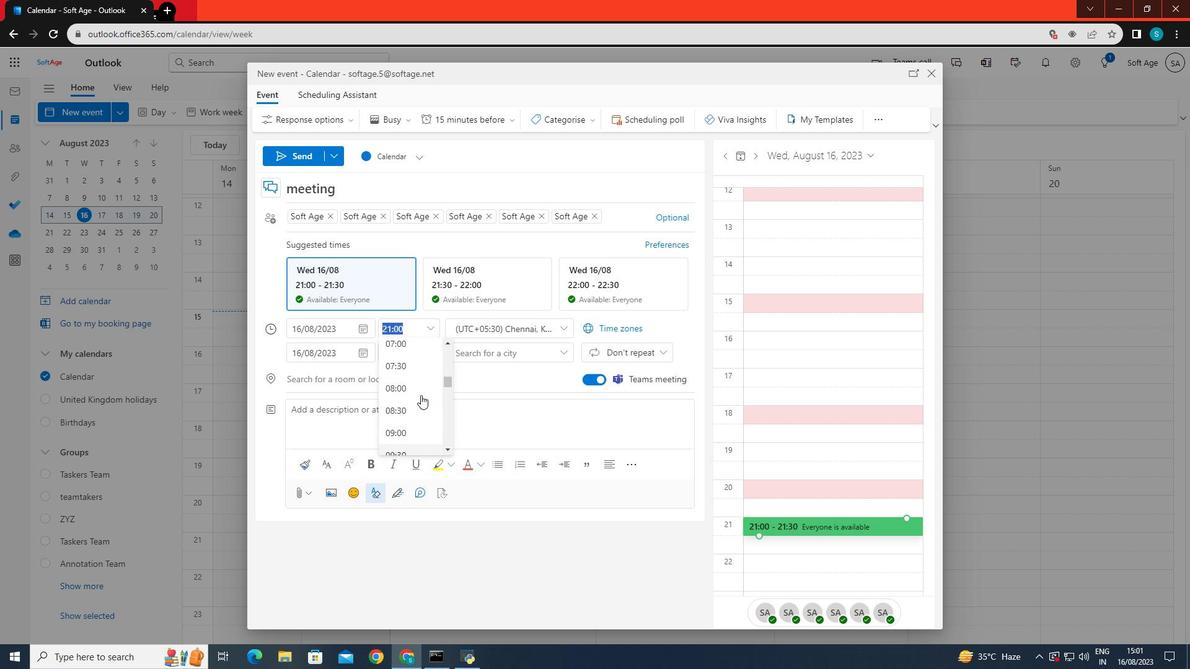
Action: Mouse scrolled (421, 396) with delta (0, 0)
Screenshot: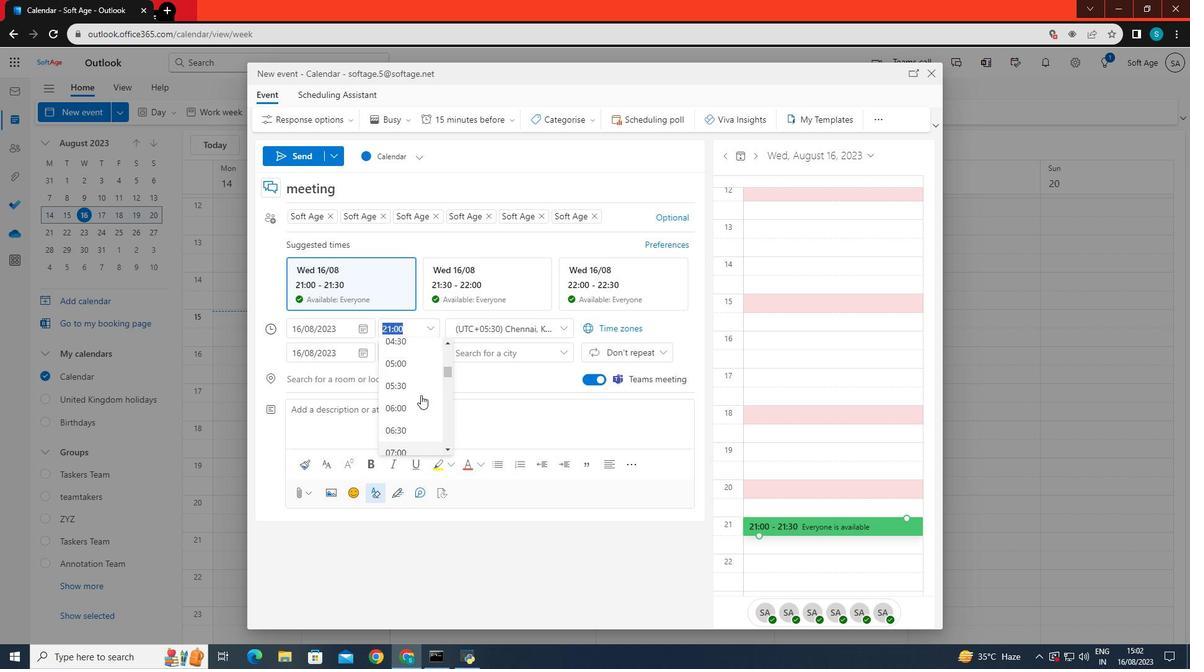 
Action: Mouse scrolled (421, 396) with delta (0, 0)
Screenshot: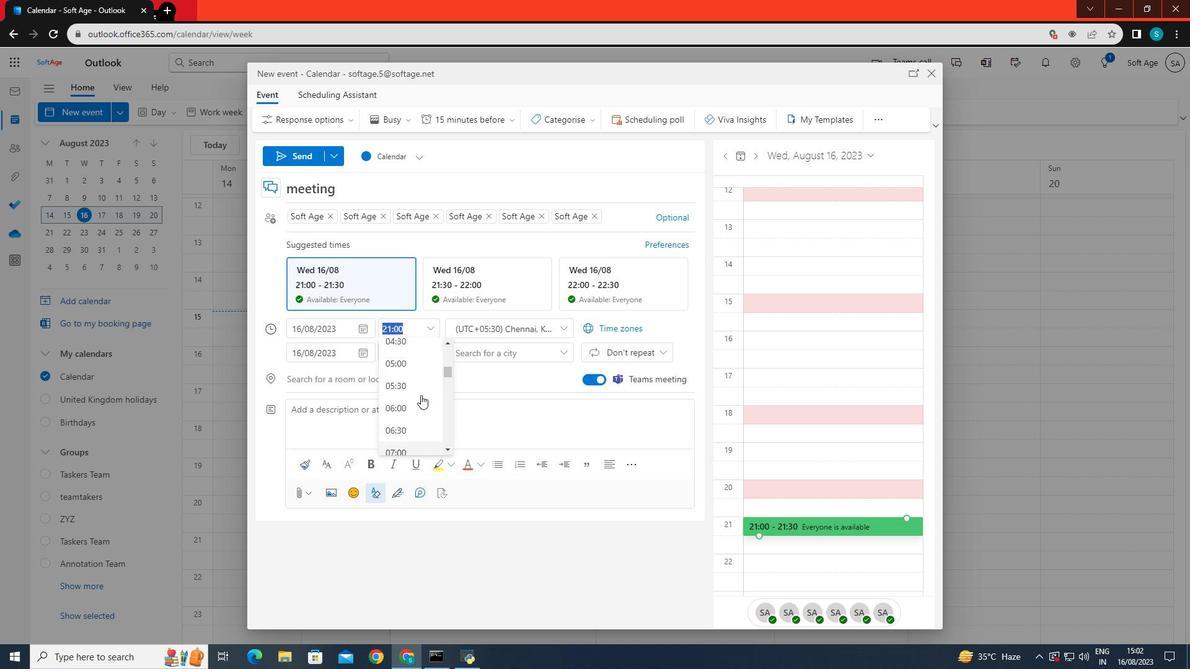
Action: Mouse scrolled (421, 396) with delta (0, 0)
Screenshot: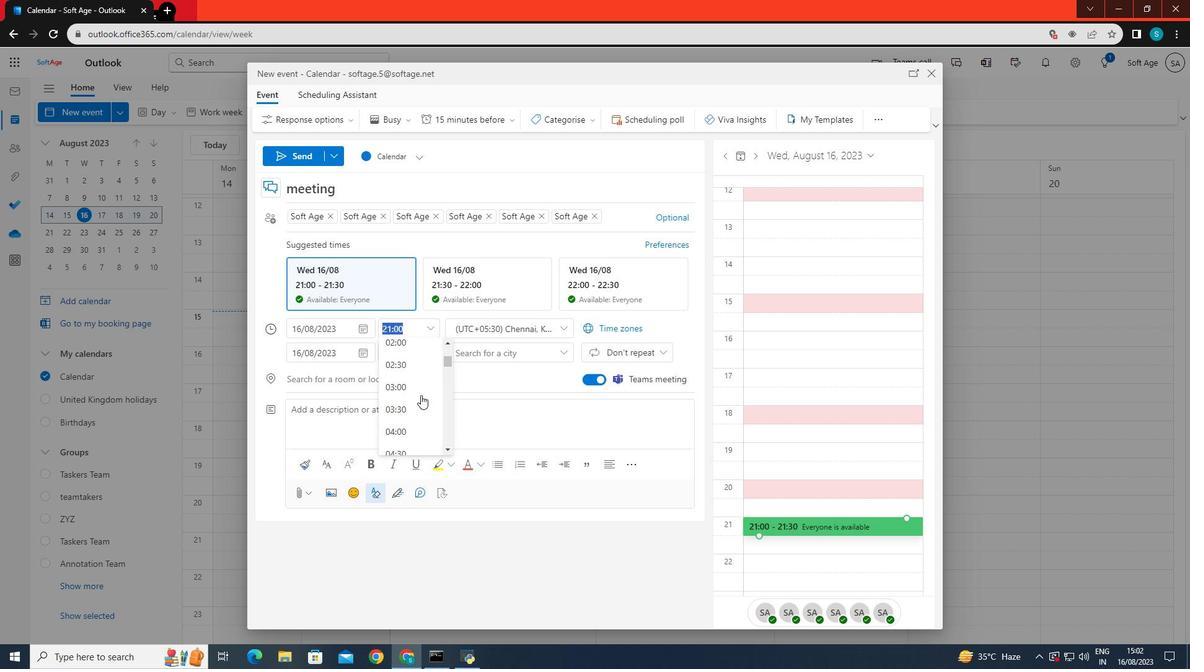 
Action: Mouse scrolled (421, 396) with delta (0, 0)
Screenshot: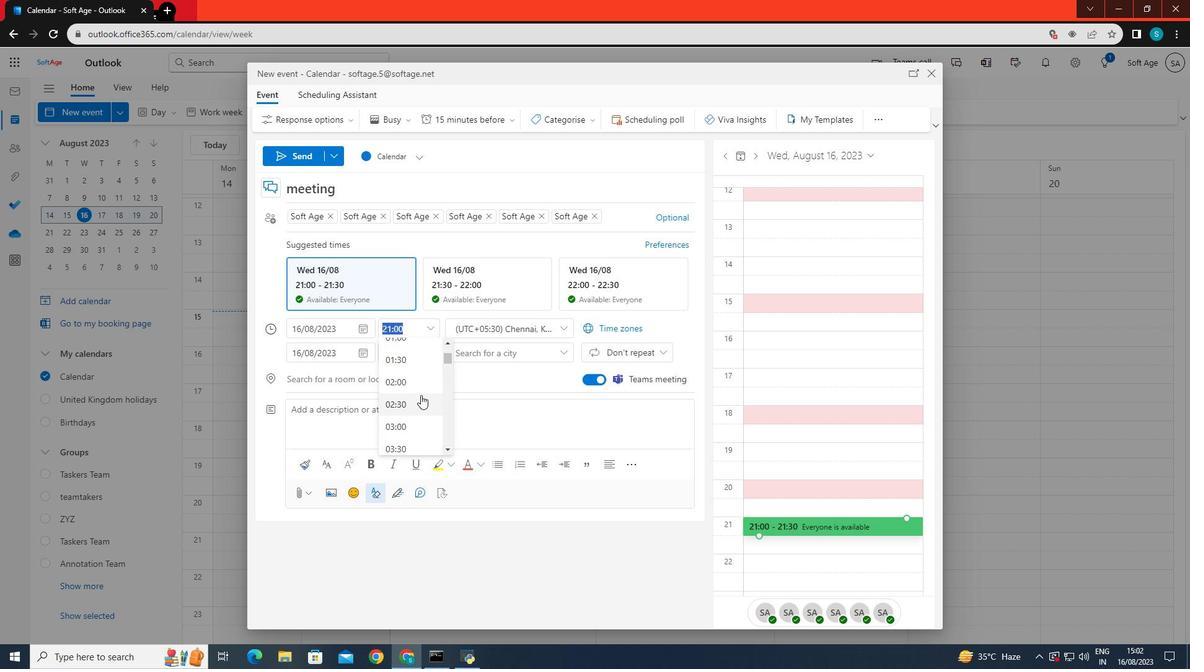 
Action: Mouse scrolled (421, 396) with delta (0, 0)
Screenshot: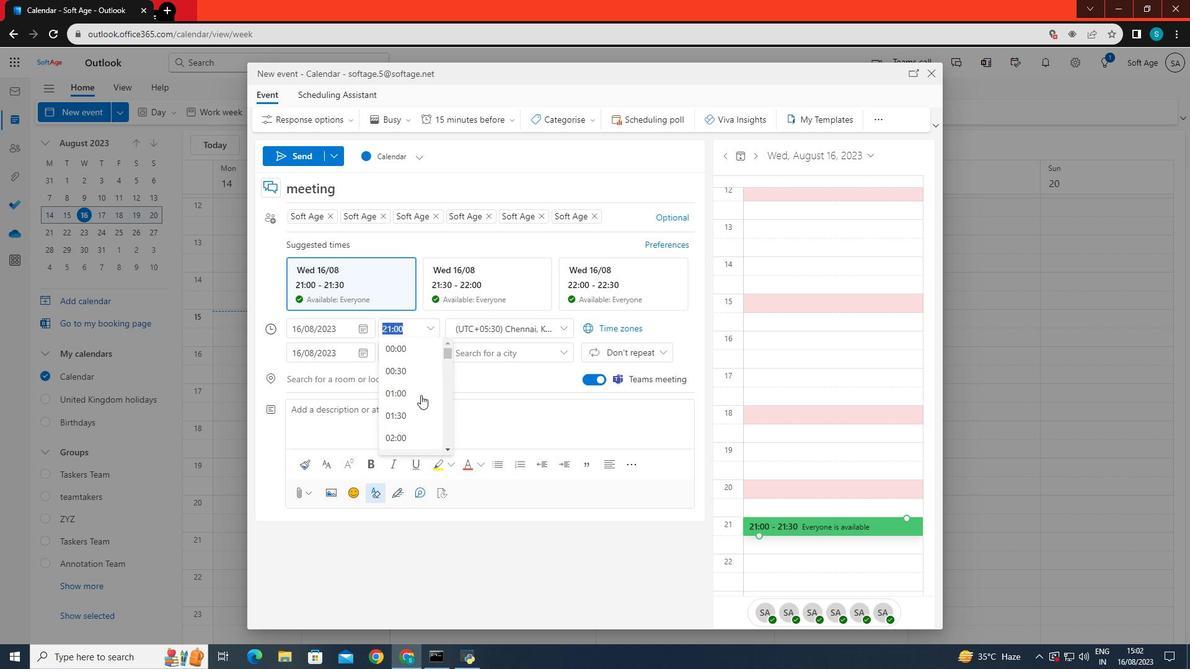 
Action: Mouse scrolled (421, 396) with delta (0, 0)
Screenshot: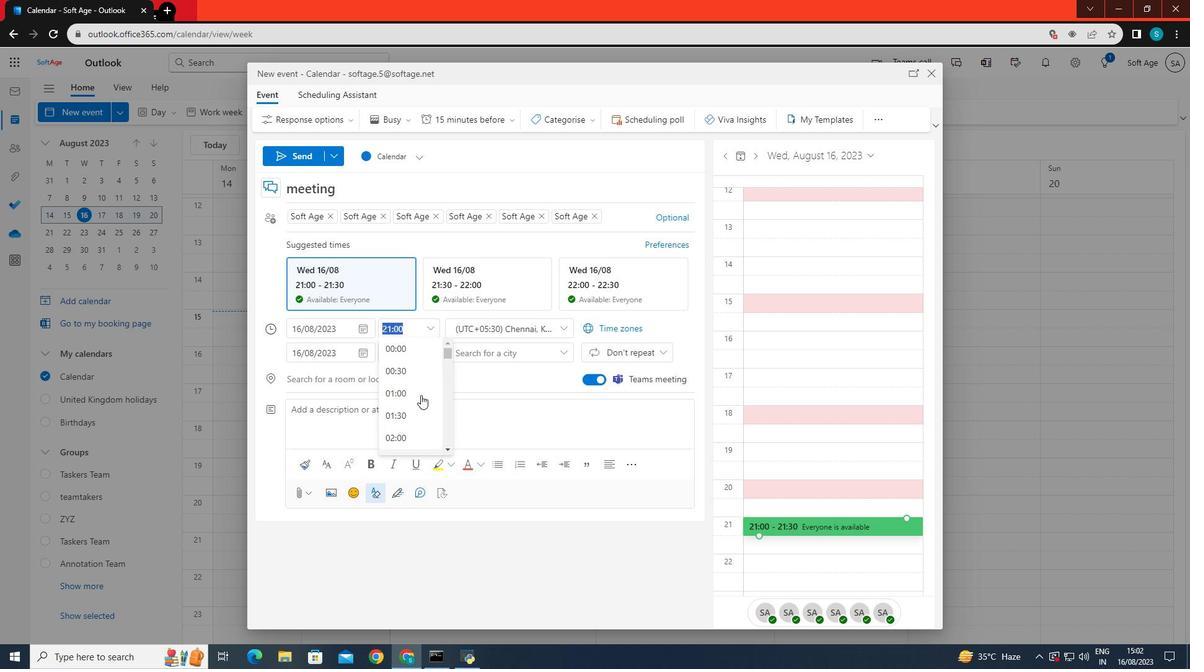 
Action: Mouse scrolled (421, 395) with delta (0, 0)
Screenshot: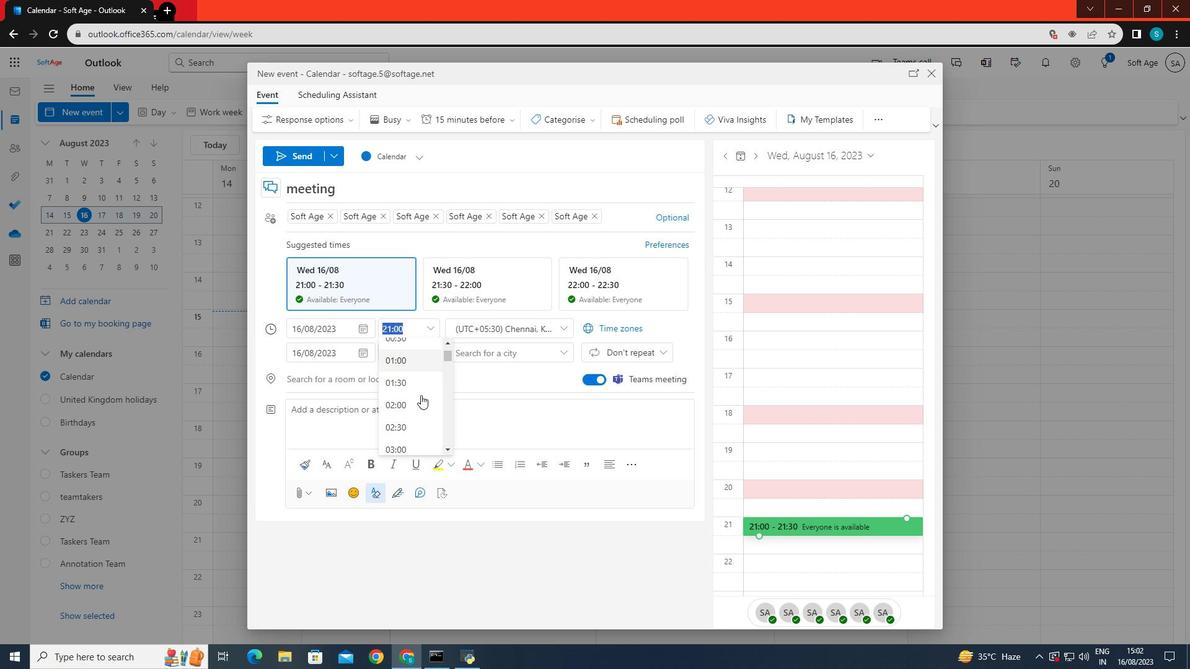 
Action: Mouse scrolled (421, 395) with delta (0, 0)
Screenshot: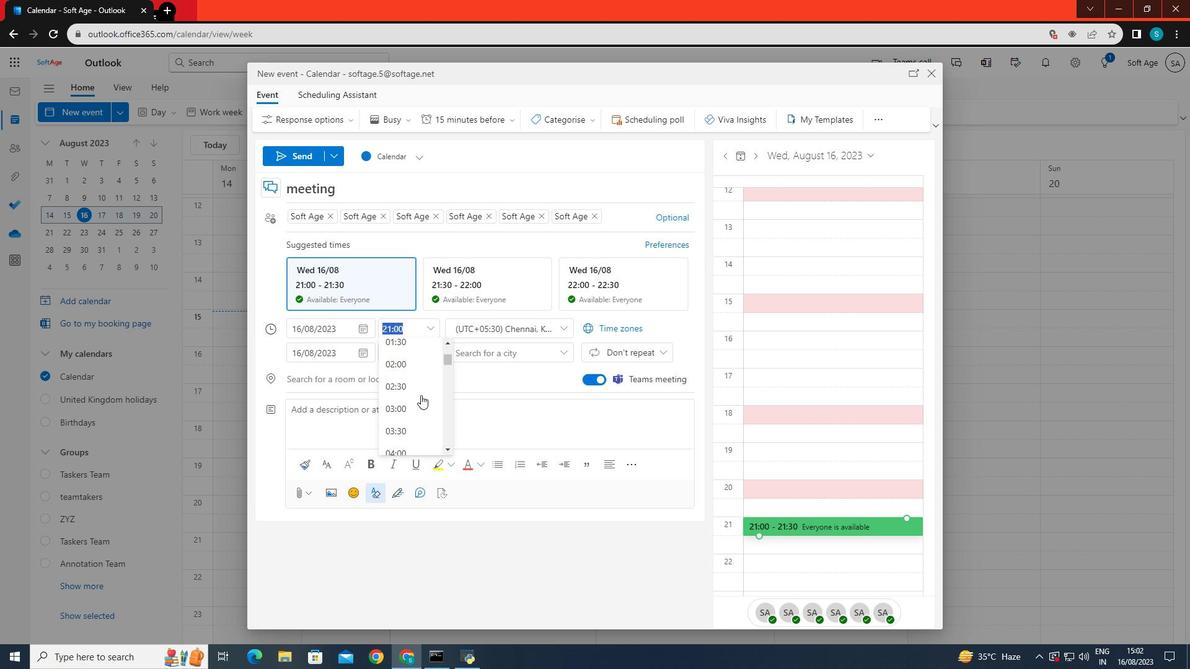 
Action: Mouse scrolled (421, 395) with delta (0, 0)
Screenshot: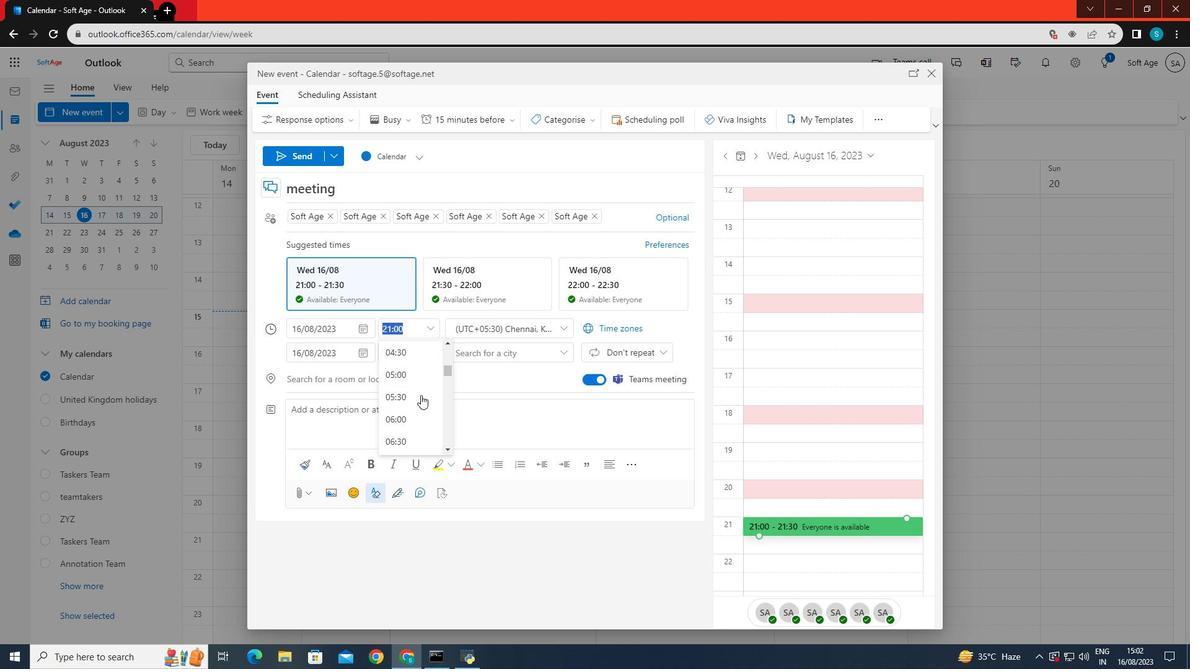 
Action: Mouse scrolled (421, 395) with delta (0, 0)
Screenshot: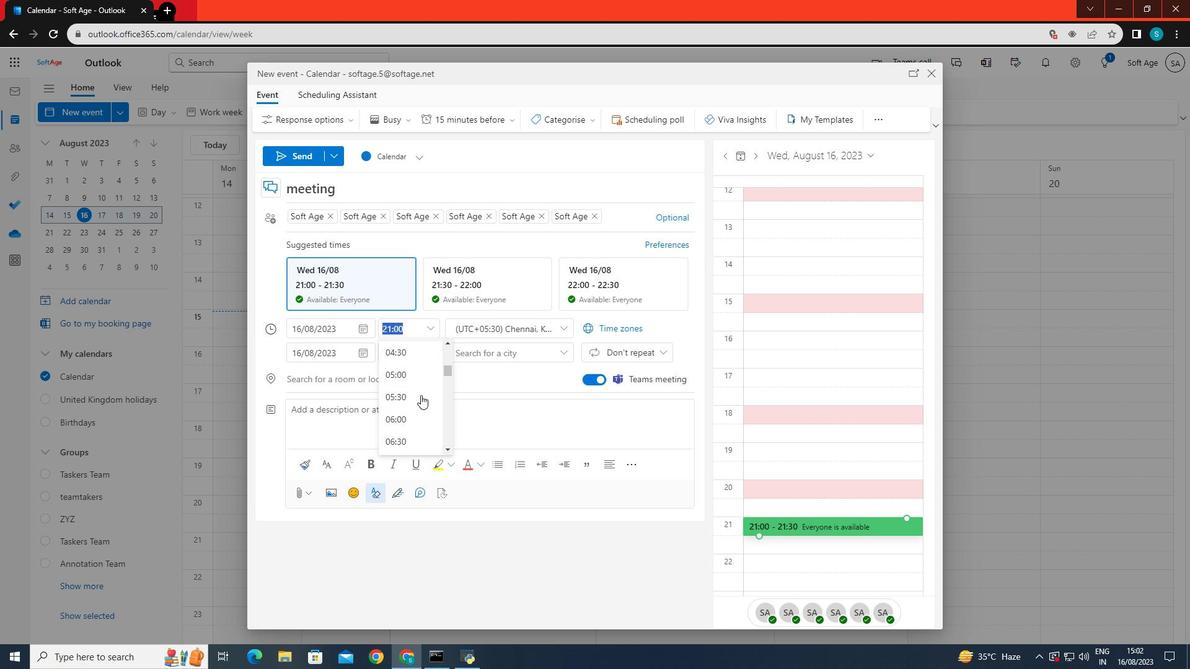 
Action: Mouse scrolled (421, 395) with delta (0, 0)
Screenshot: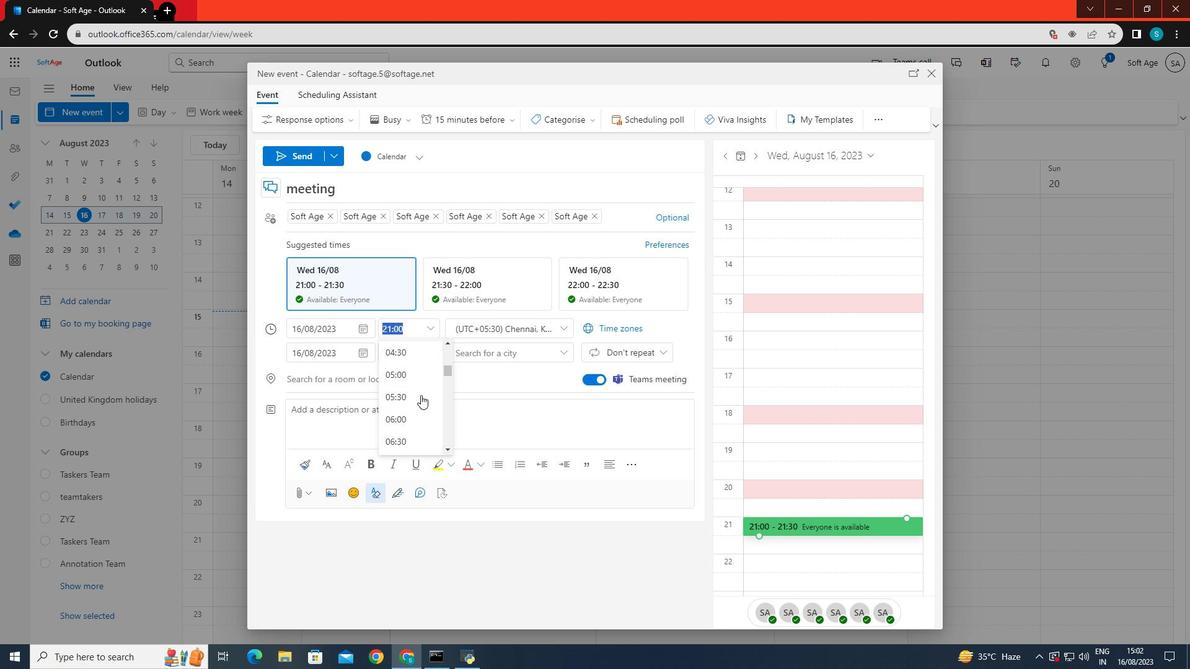 
Action: Mouse scrolled (421, 395) with delta (0, 0)
Screenshot: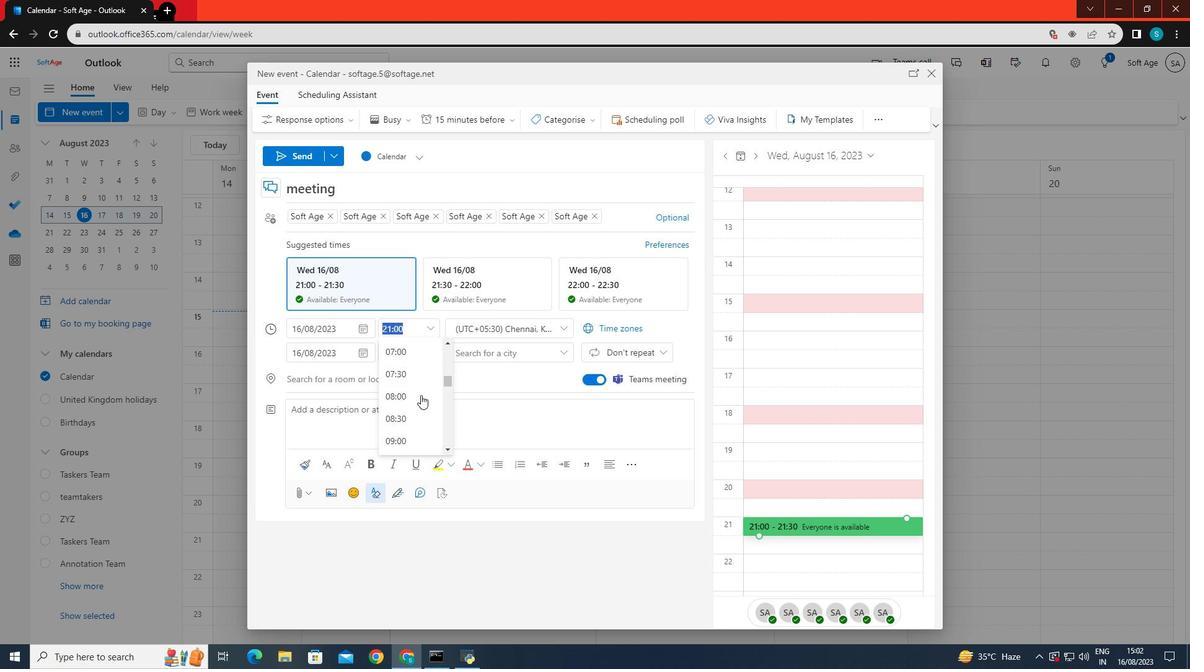 
Action: Mouse scrolled (421, 395) with delta (0, 0)
Screenshot: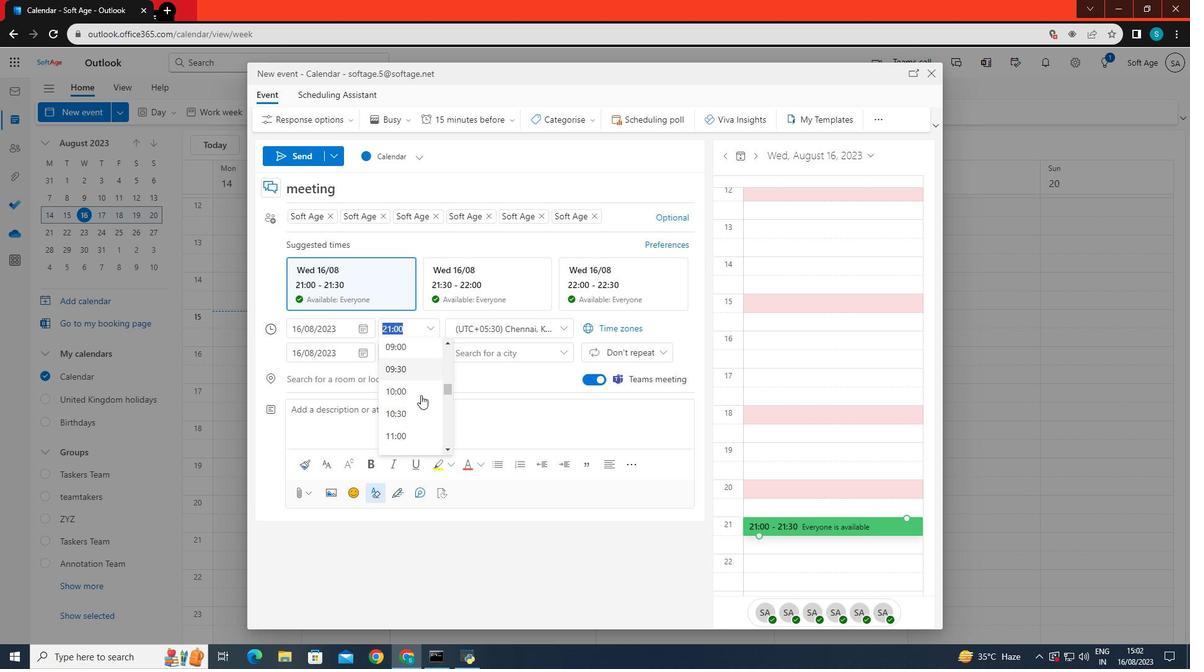 
Action: Mouse scrolled (421, 396) with delta (0, 0)
Screenshot: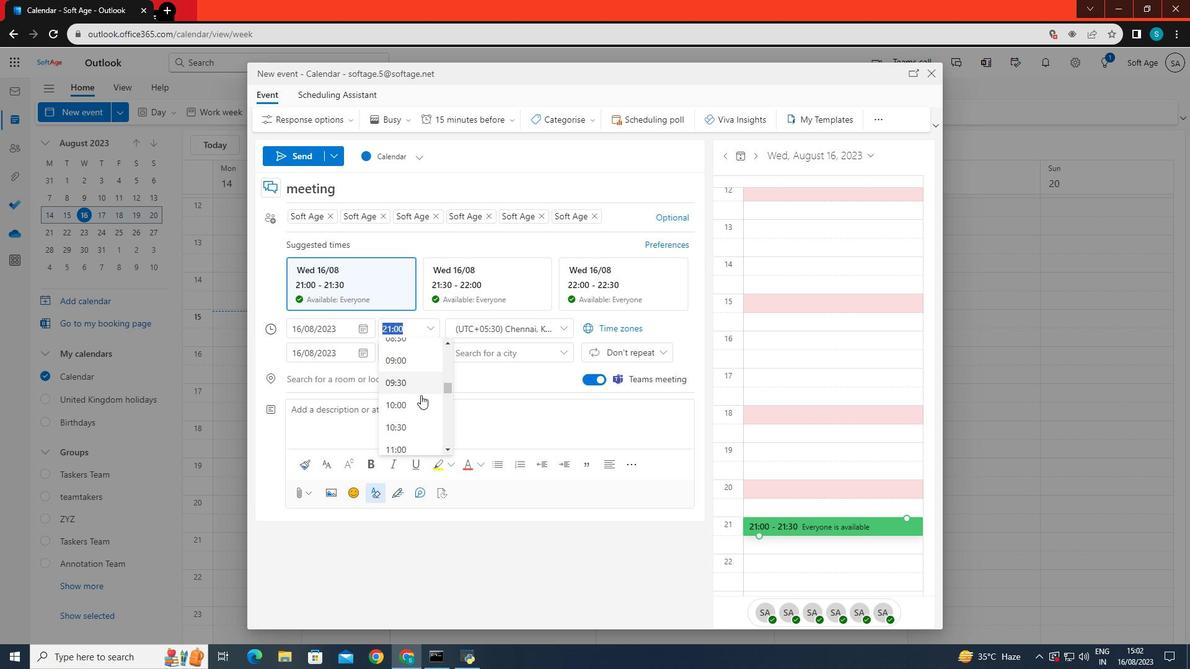 
Action: Mouse scrolled (421, 396) with delta (0, 0)
Screenshot: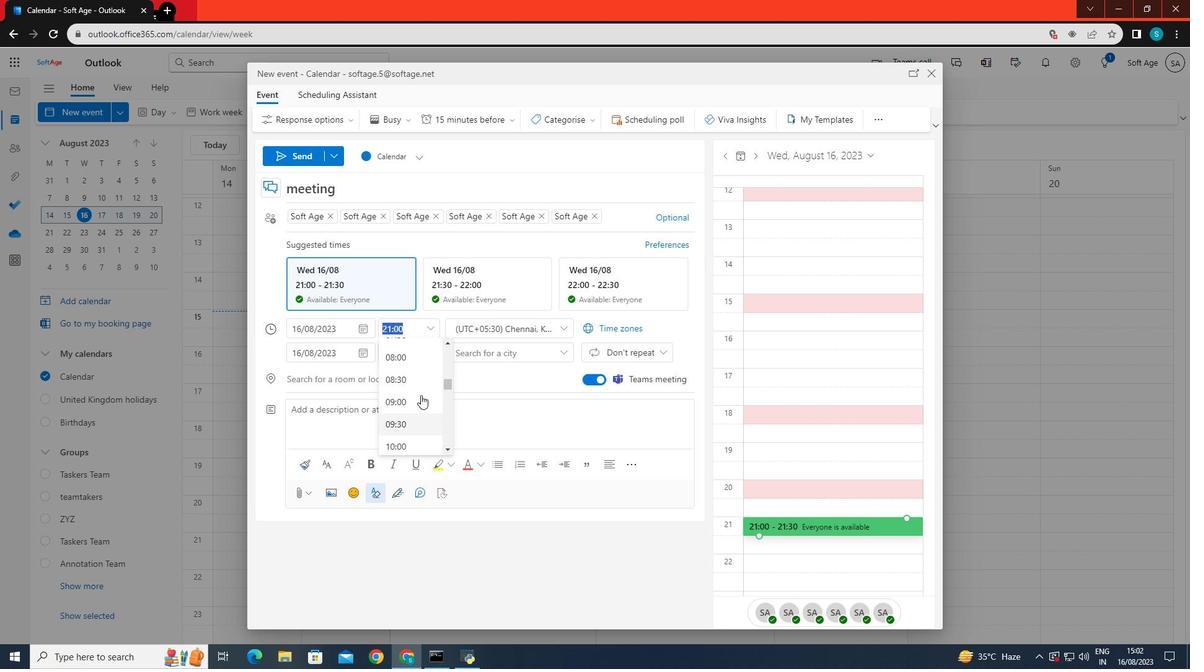 
Action: Mouse moved to (404, 413)
Screenshot: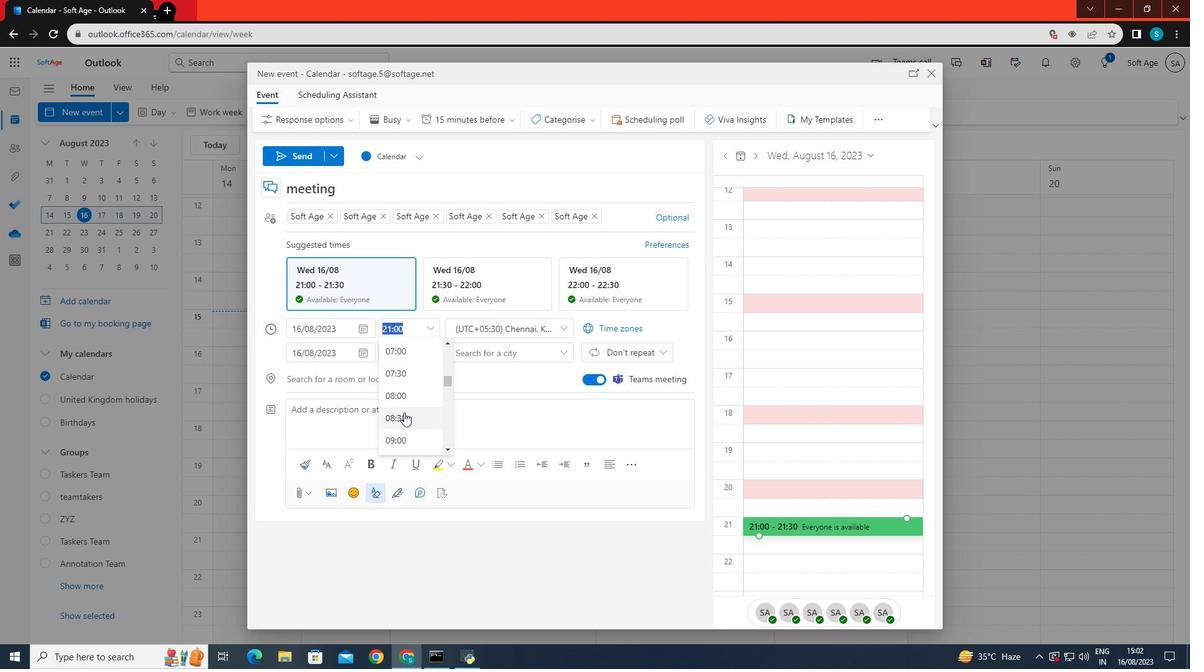 
Action: Mouse scrolled (404, 412) with delta (0, 0)
Screenshot: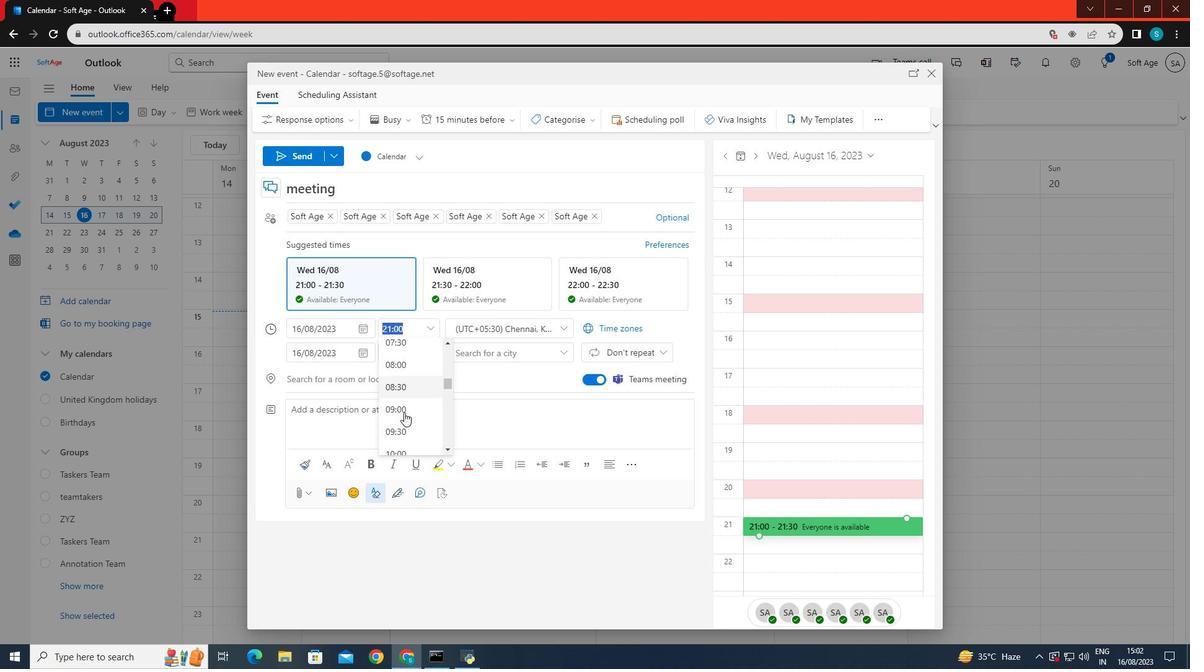 
Action: Mouse moved to (398, 385)
Screenshot: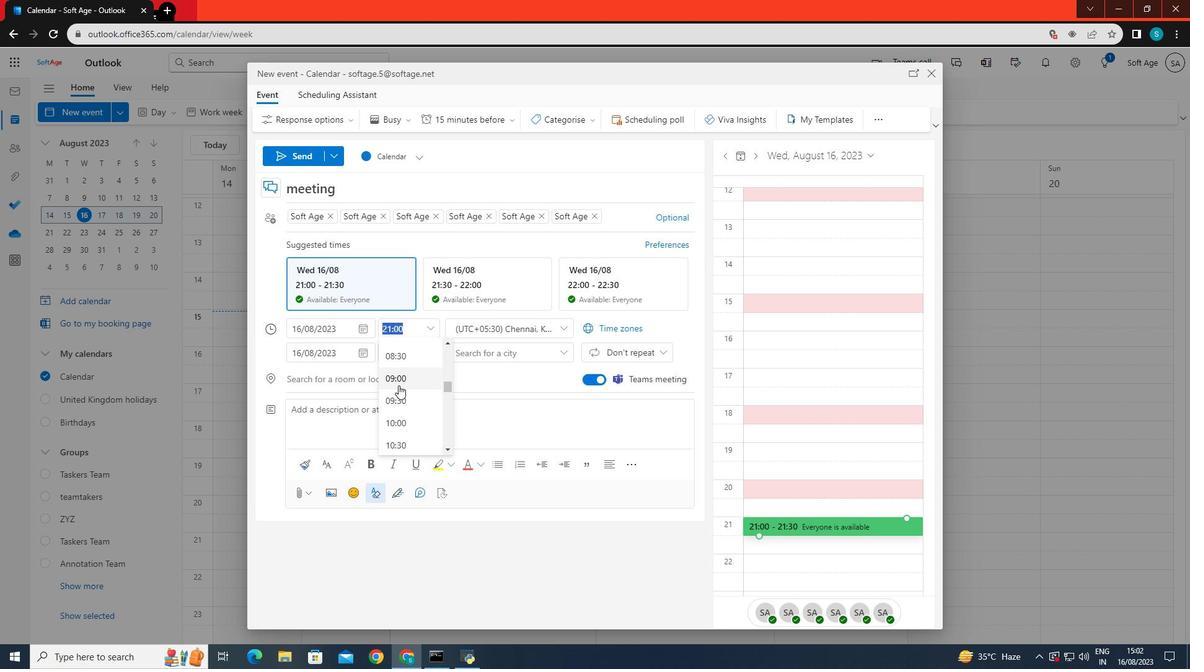 
Action: Mouse pressed left at (398, 385)
Screenshot: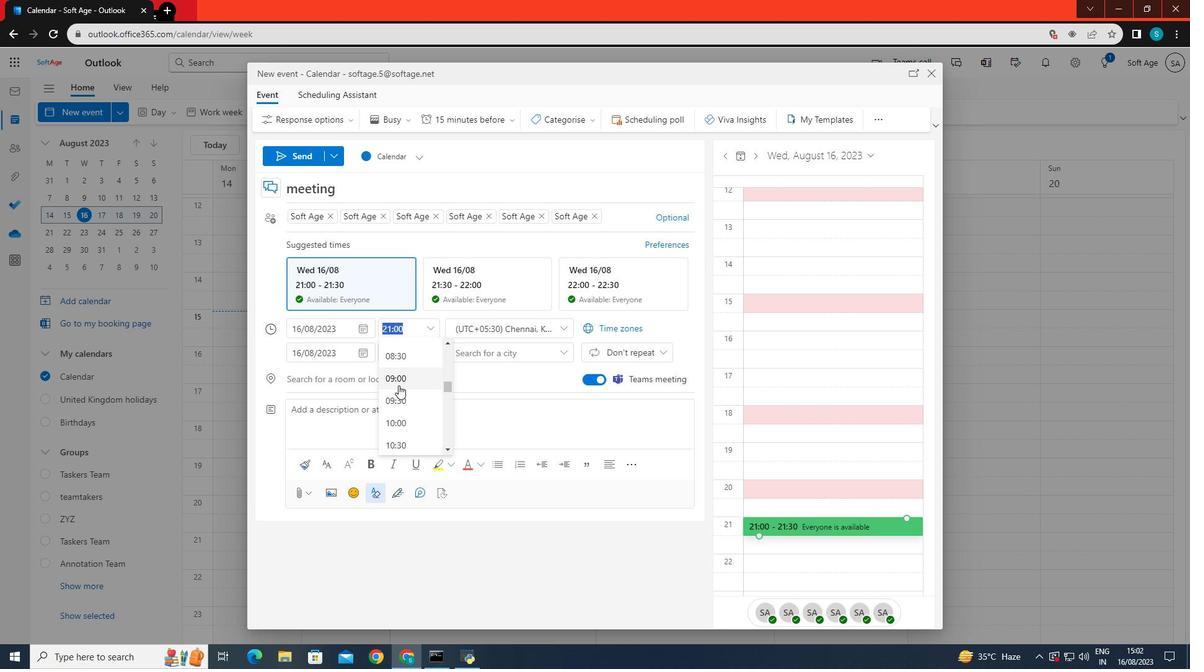 
Action: Mouse moved to (425, 352)
Screenshot: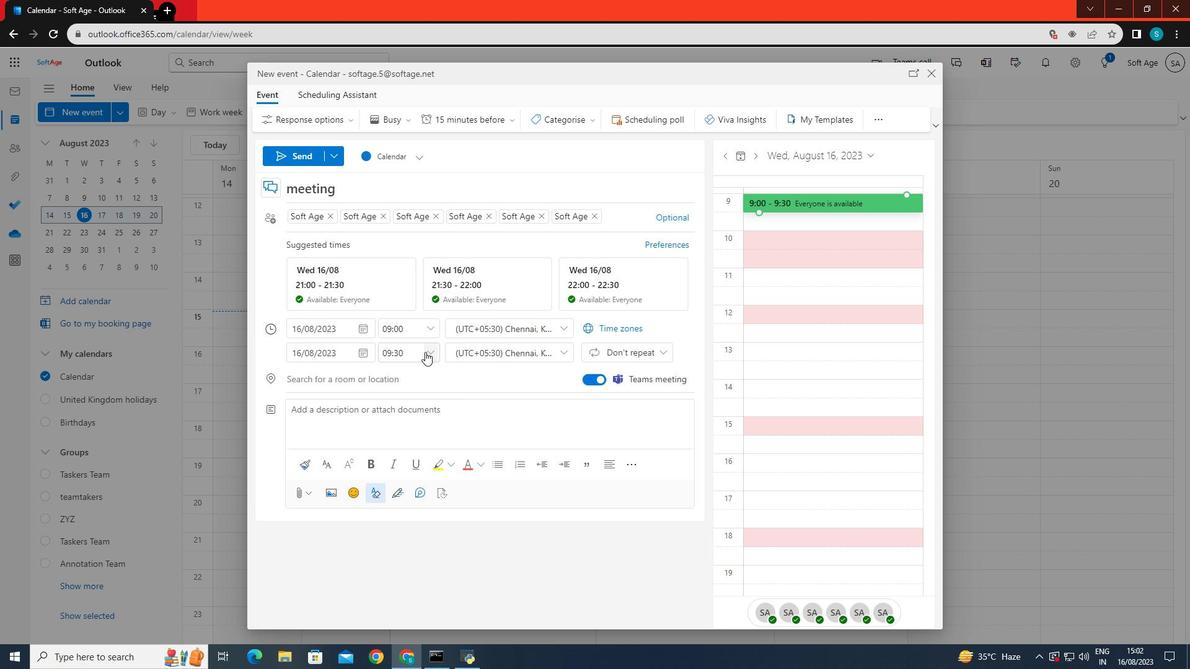 
Action: Mouse pressed left at (425, 352)
Screenshot: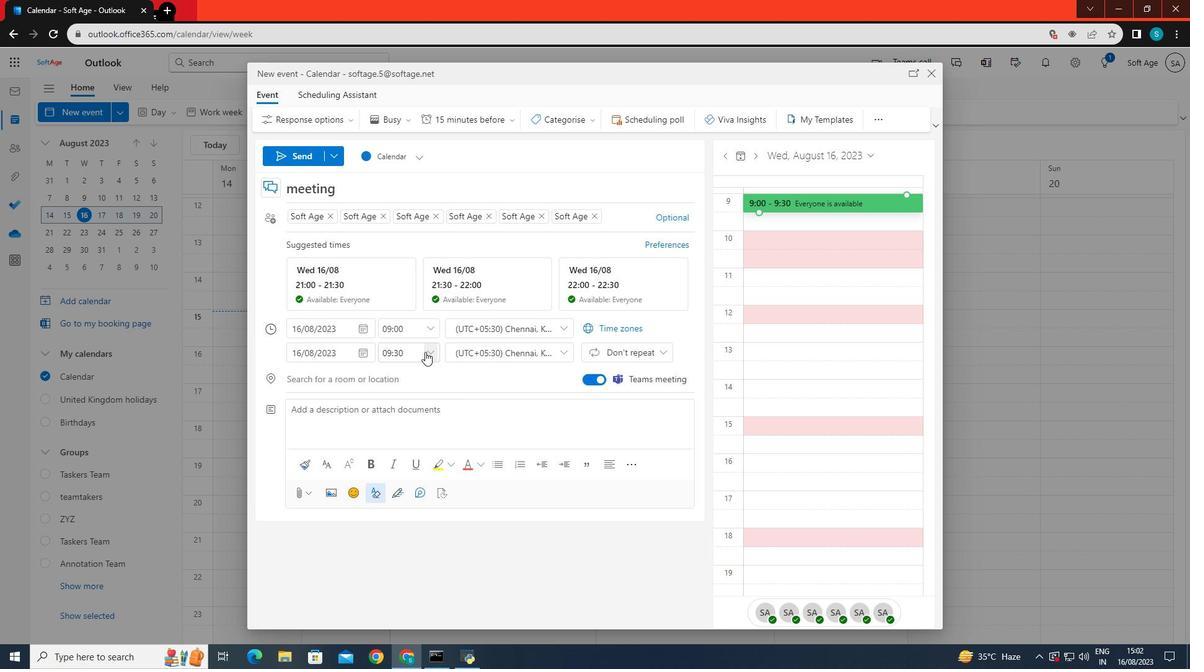 
Action: Mouse moved to (416, 403)
Screenshot: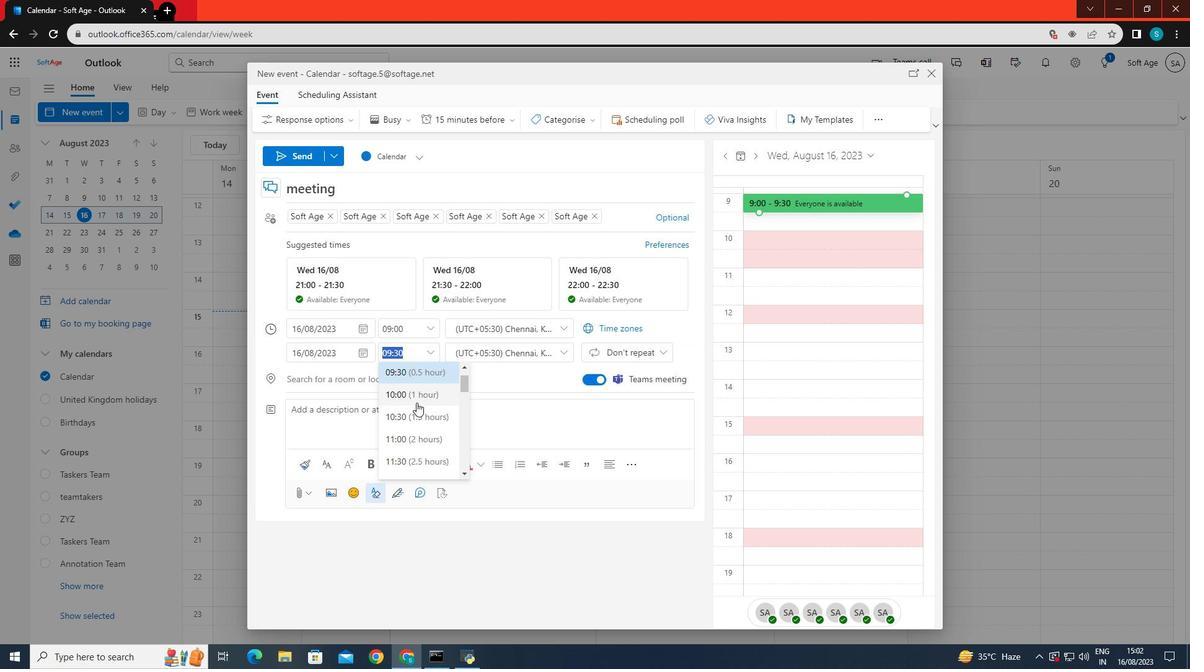 
Action: Mouse pressed left at (416, 403)
Screenshot: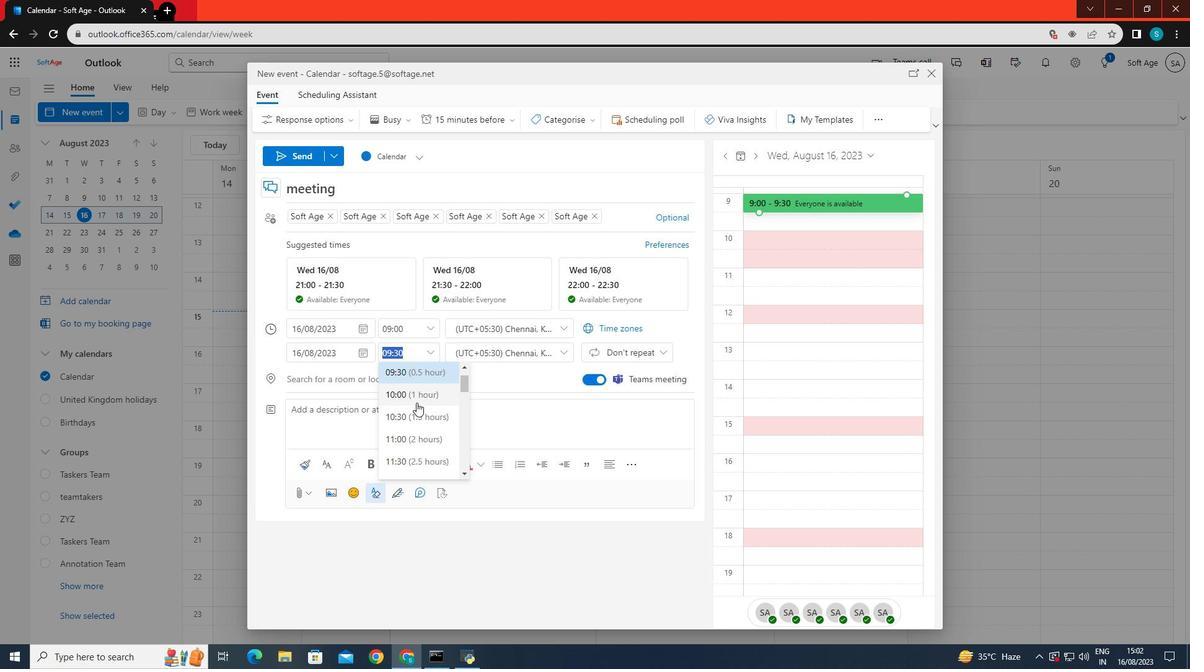 
Action: Mouse moved to (561, 354)
Screenshot: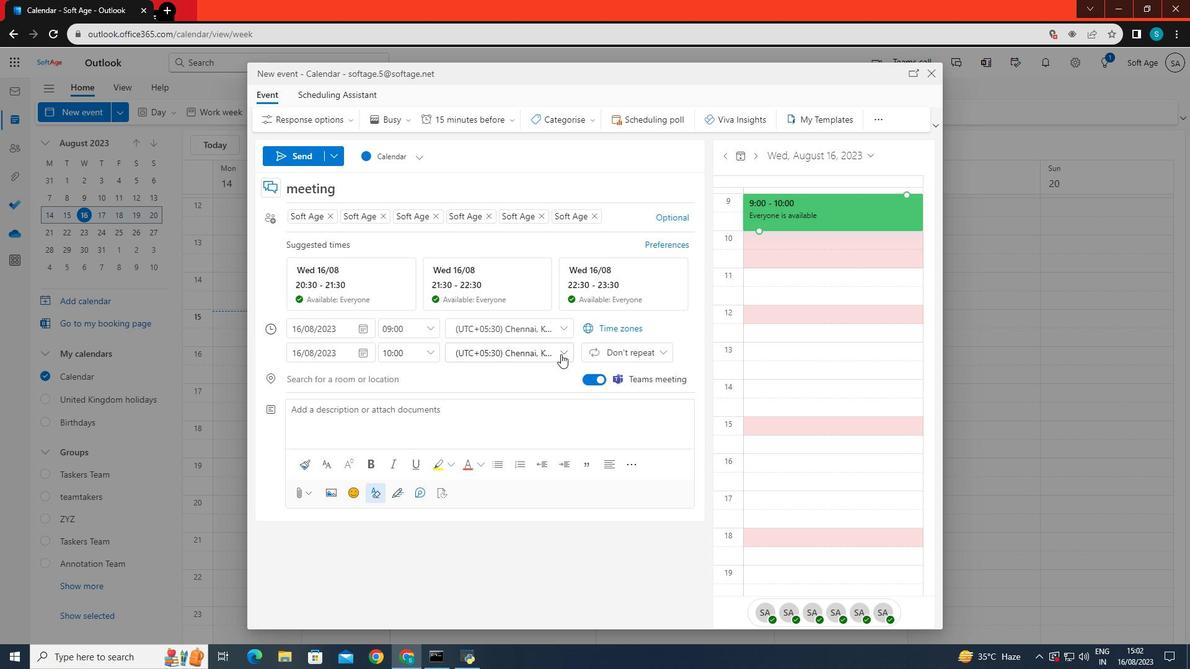 
Action: Mouse pressed left at (561, 354)
Screenshot: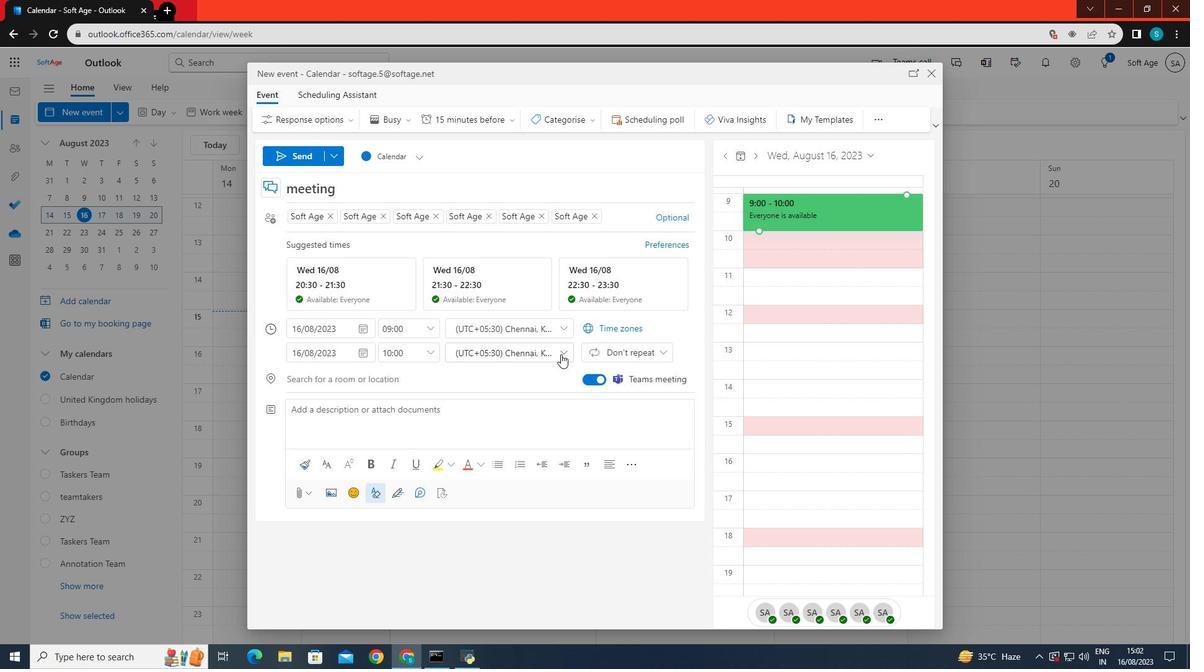 
Action: Mouse moved to (512, 463)
Screenshot: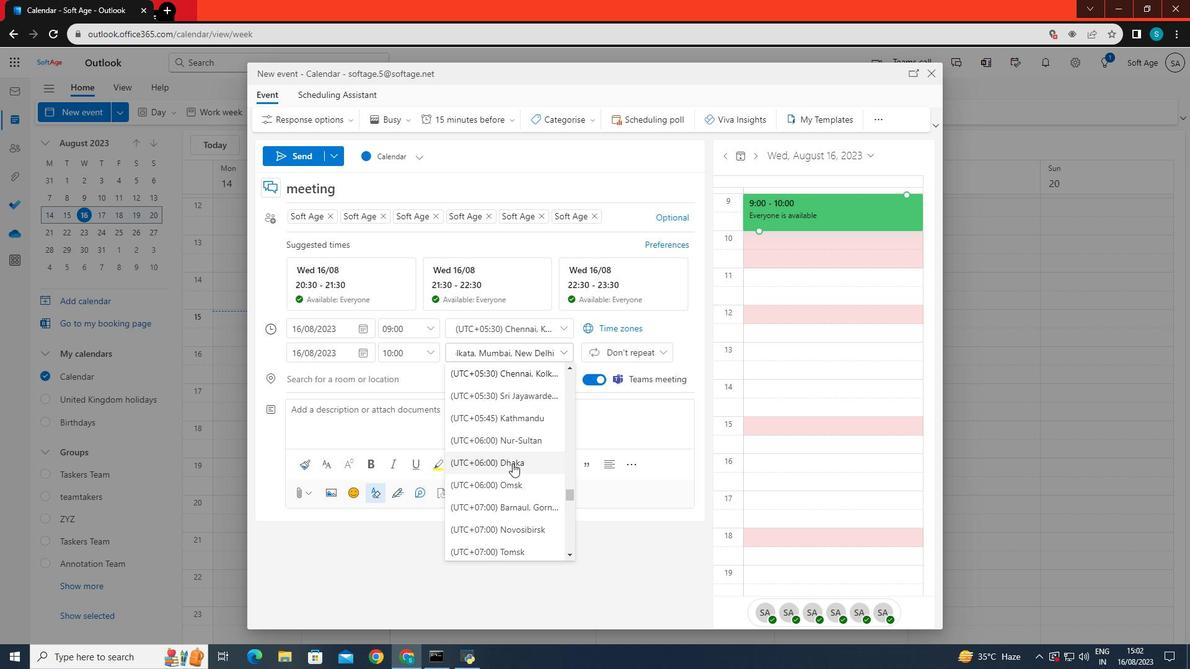 
Action: Mouse pressed left at (512, 463)
Screenshot: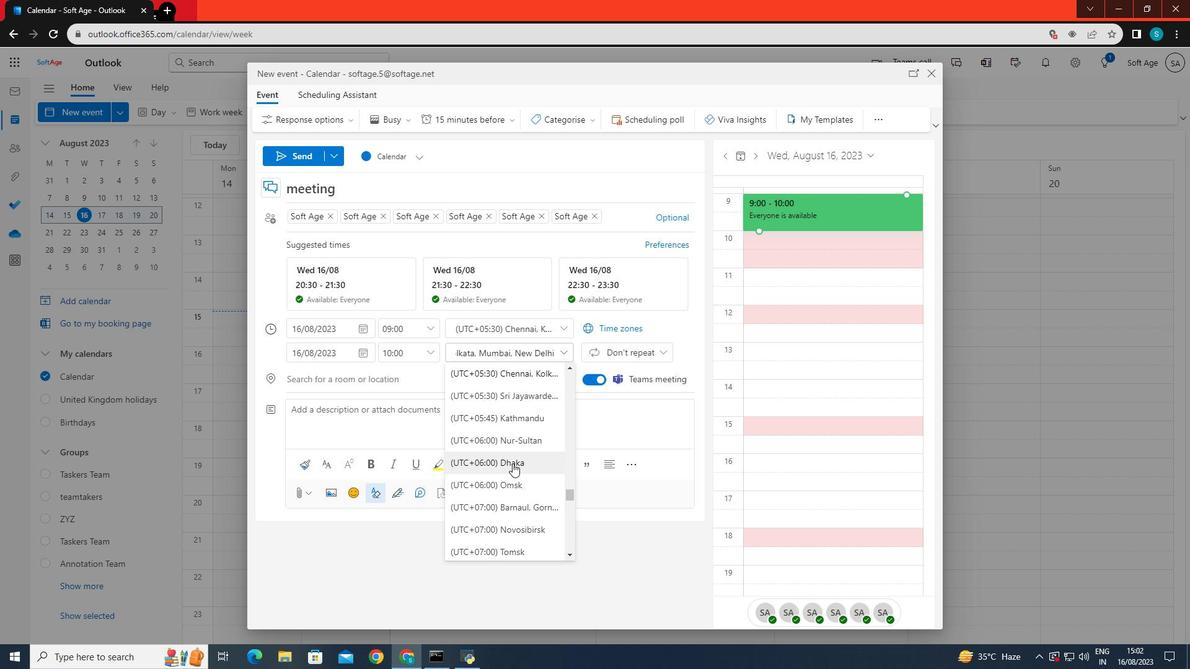 
Action: Mouse moved to (561, 350)
Screenshot: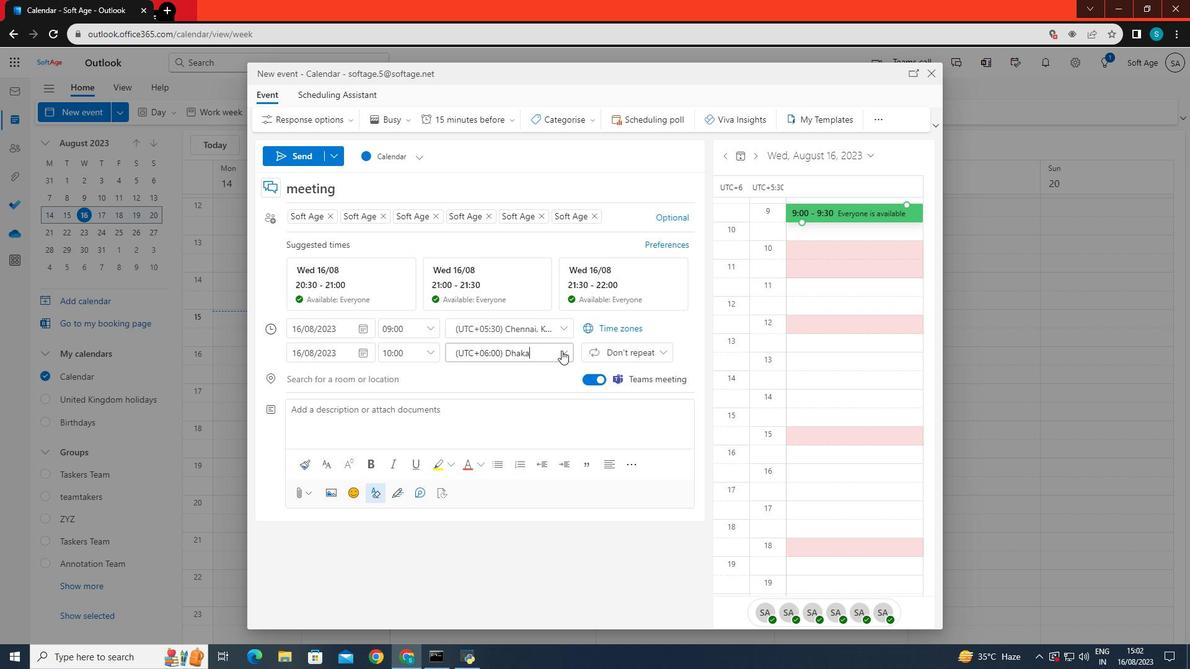
Action: Mouse pressed left at (561, 350)
Screenshot: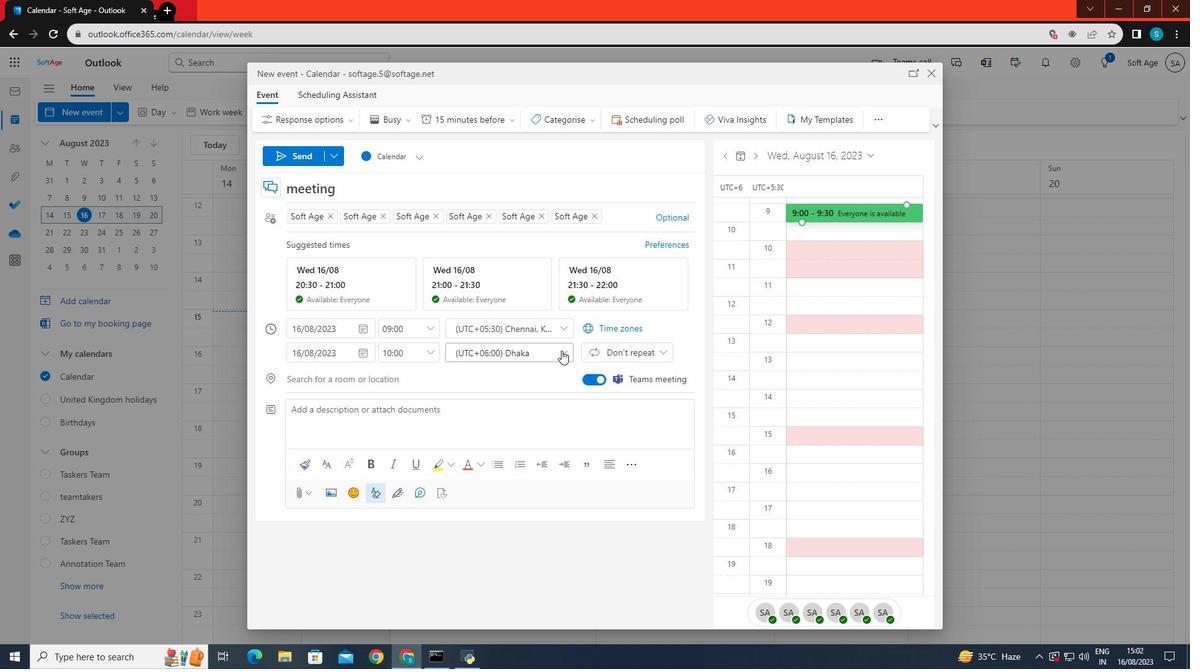 
Action: Mouse moved to (502, 471)
Screenshot: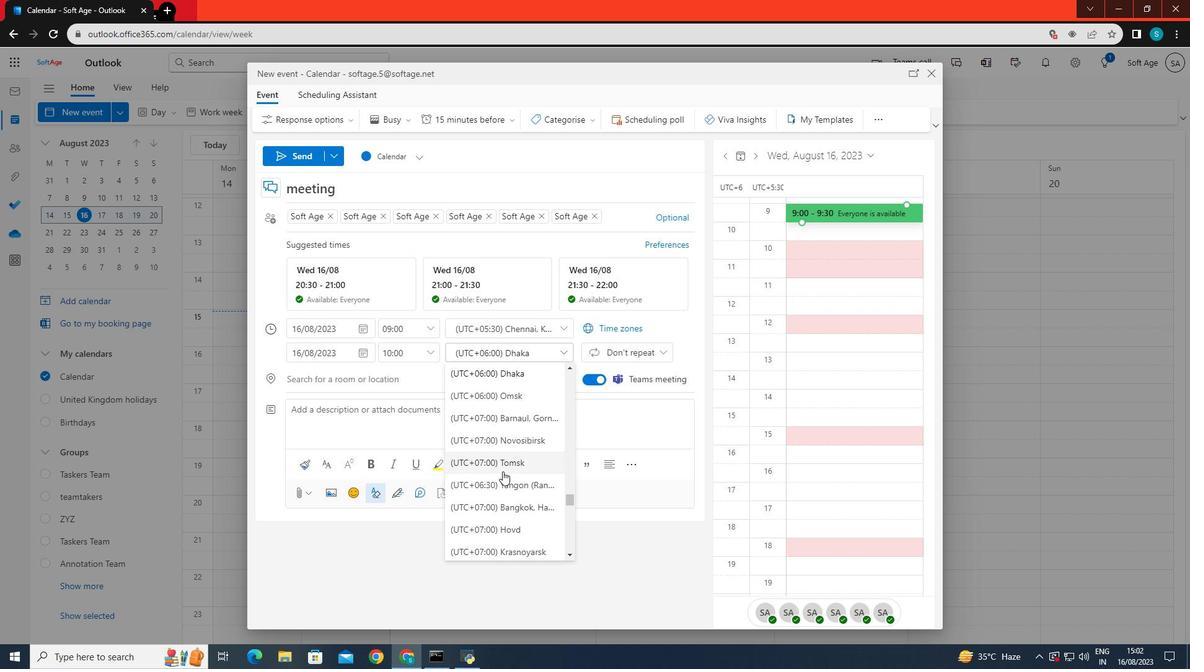
Action: Mouse scrolled (502, 471) with delta (0, 0)
Screenshot: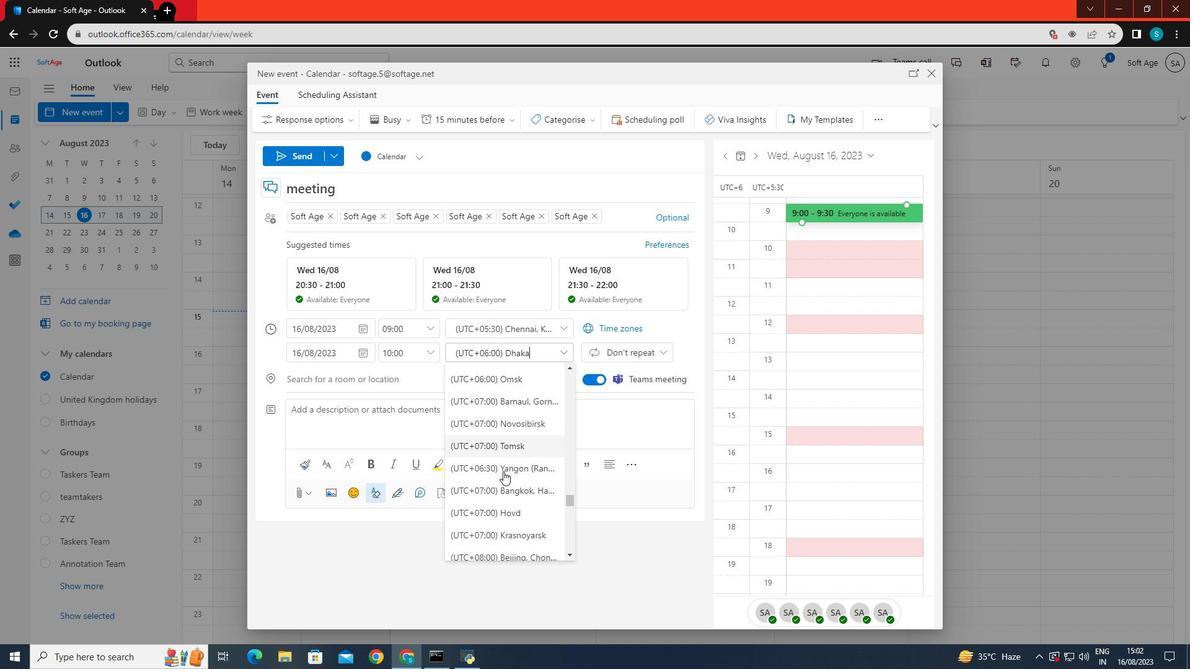 
Action: Mouse scrolled (502, 471) with delta (0, 0)
Screenshot: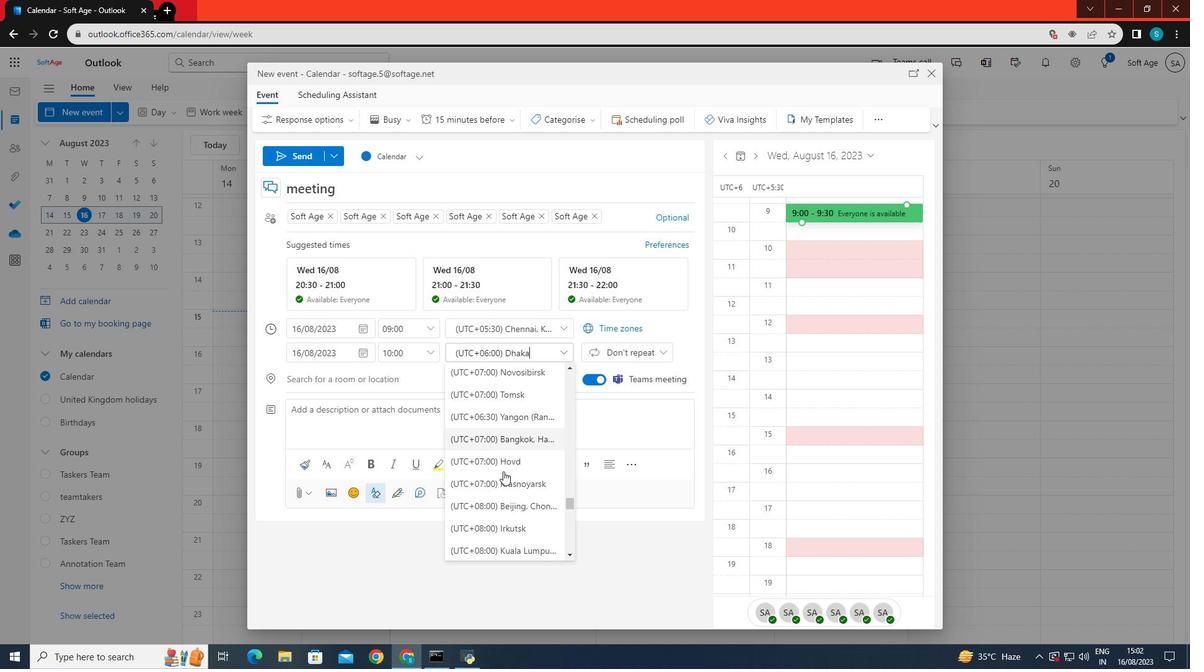 
Action: Mouse scrolled (502, 471) with delta (0, 0)
Screenshot: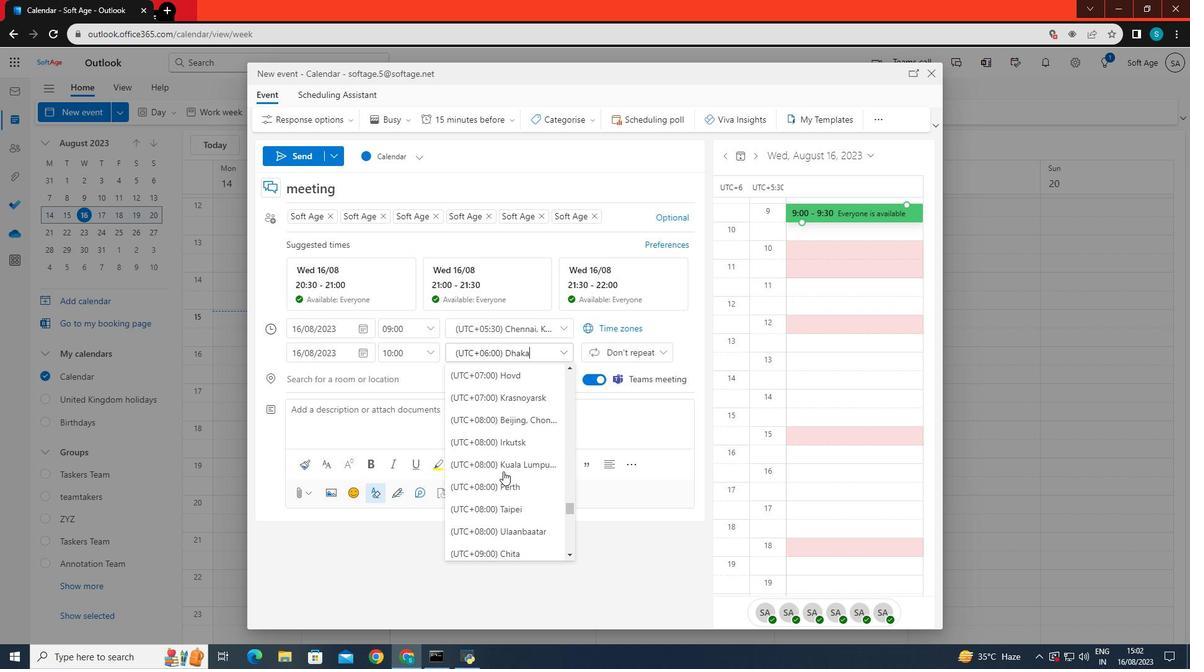
Action: Mouse moved to (503, 471)
Screenshot: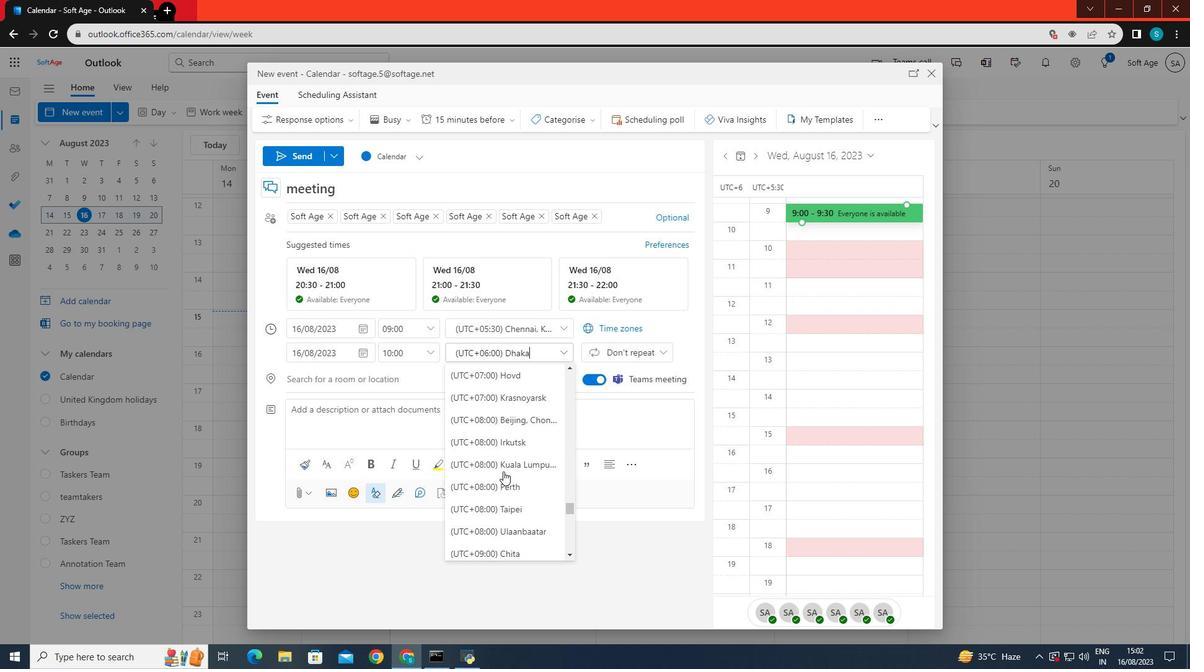 
Action: Mouse scrolled (503, 471) with delta (0, 0)
Screenshot: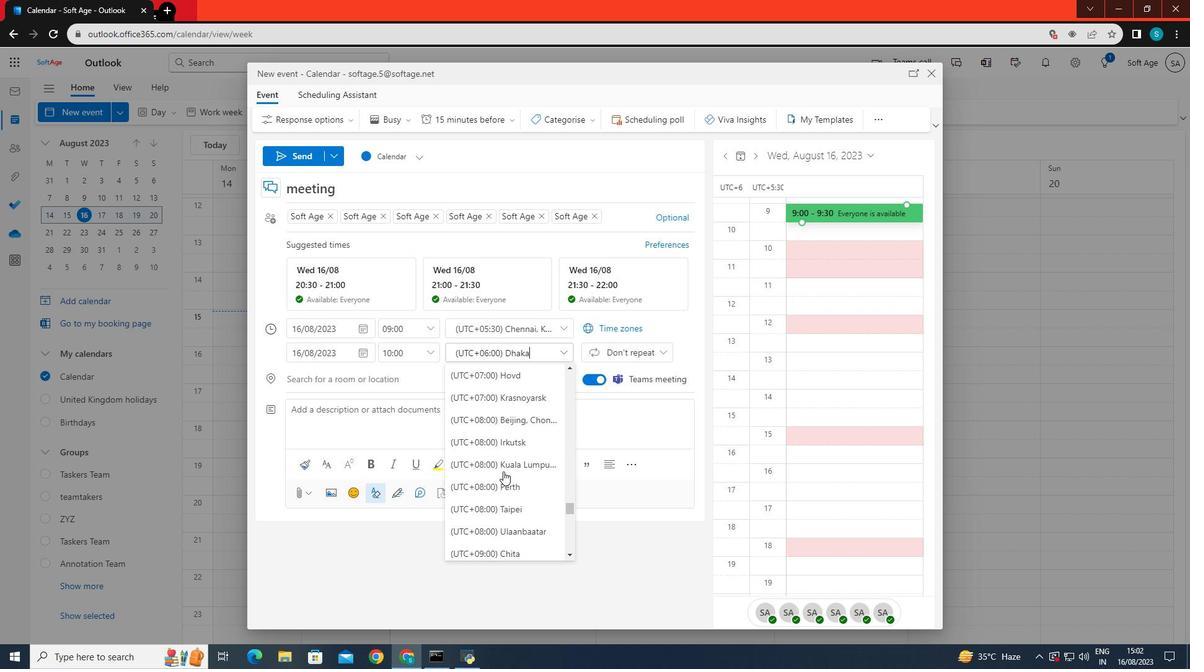
Action: Mouse scrolled (503, 471) with delta (0, 0)
Screenshot: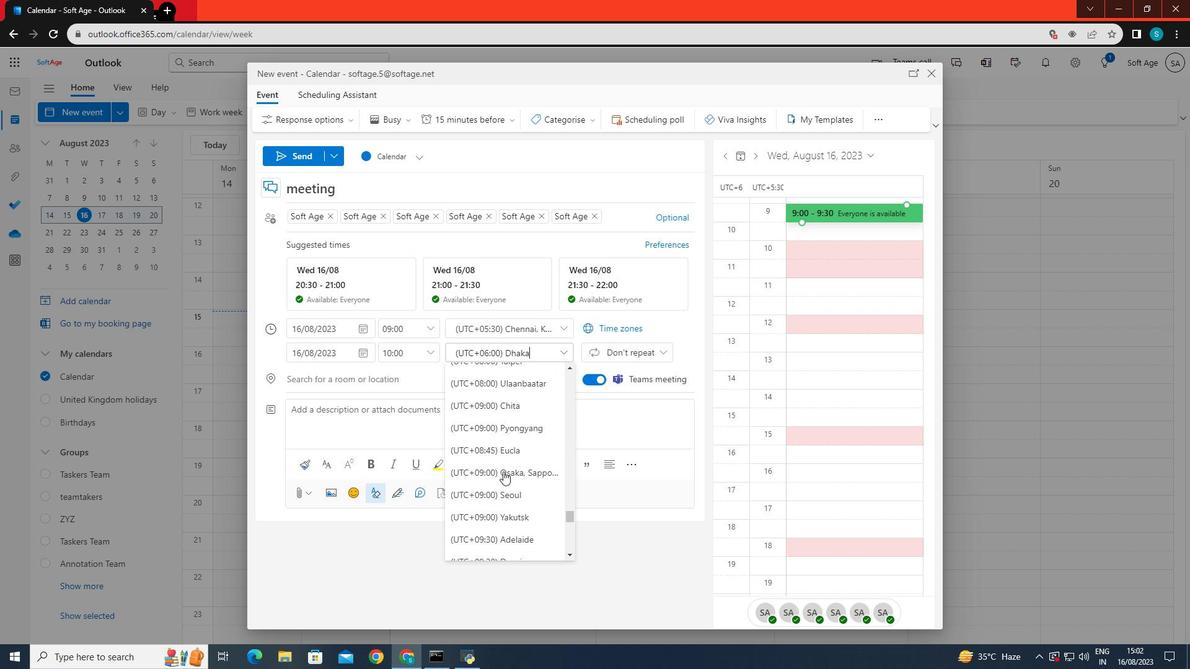 
Action: Mouse moved to (521, 505)
Screenshot: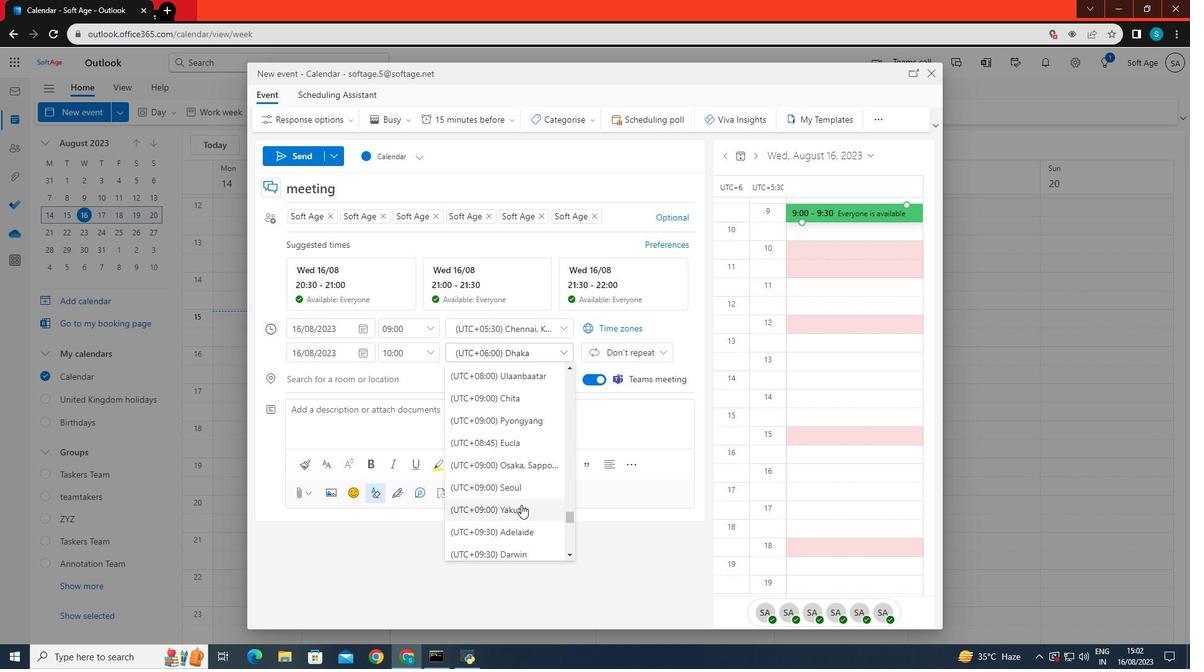 
Action: Mouse pressed left at (521, 505)
Screenshot: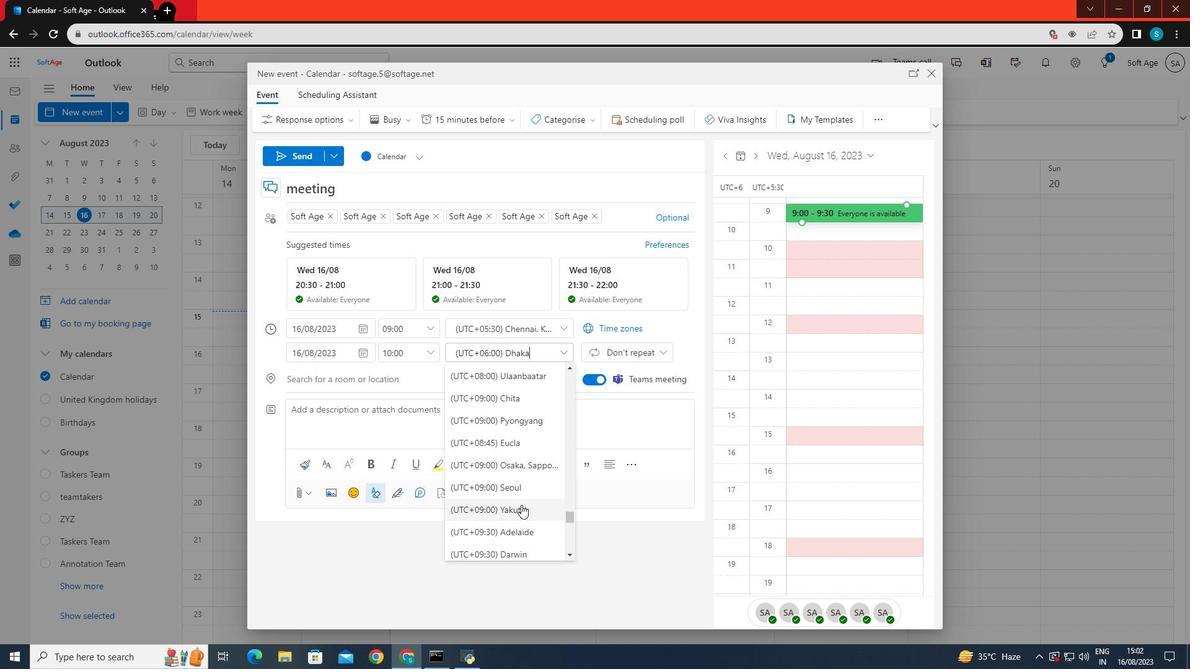 
Action: Mouse moved to (411, 411)
Screenshot: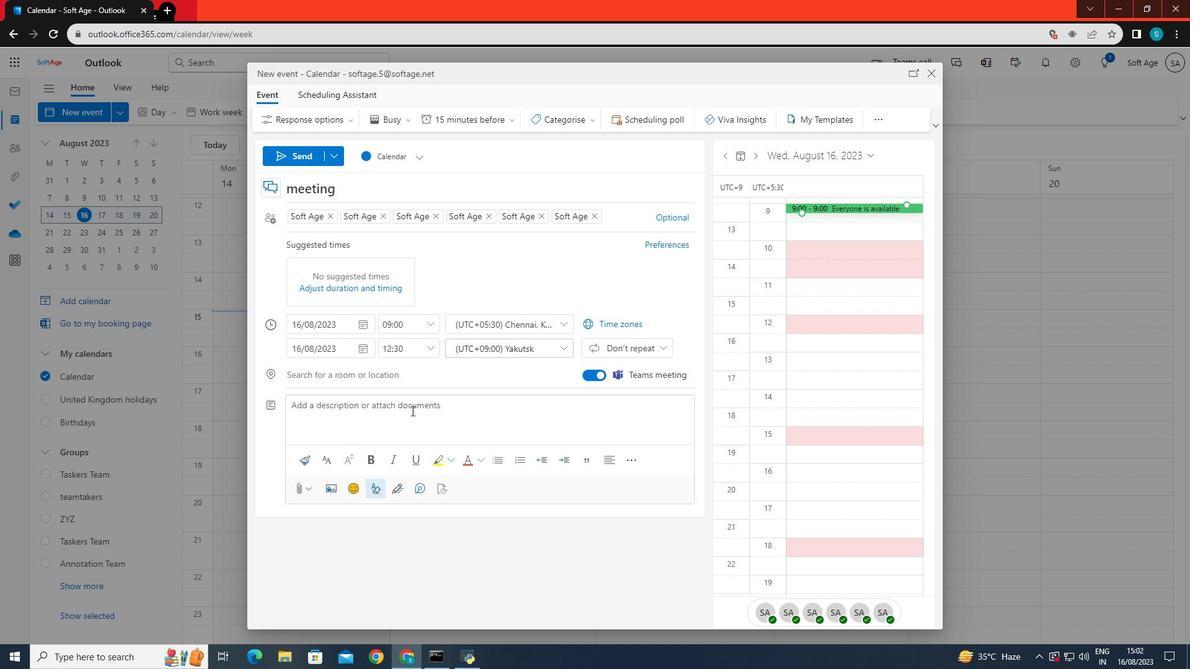 
Action: Mouse pressed left at (411, 411)
Screenshot: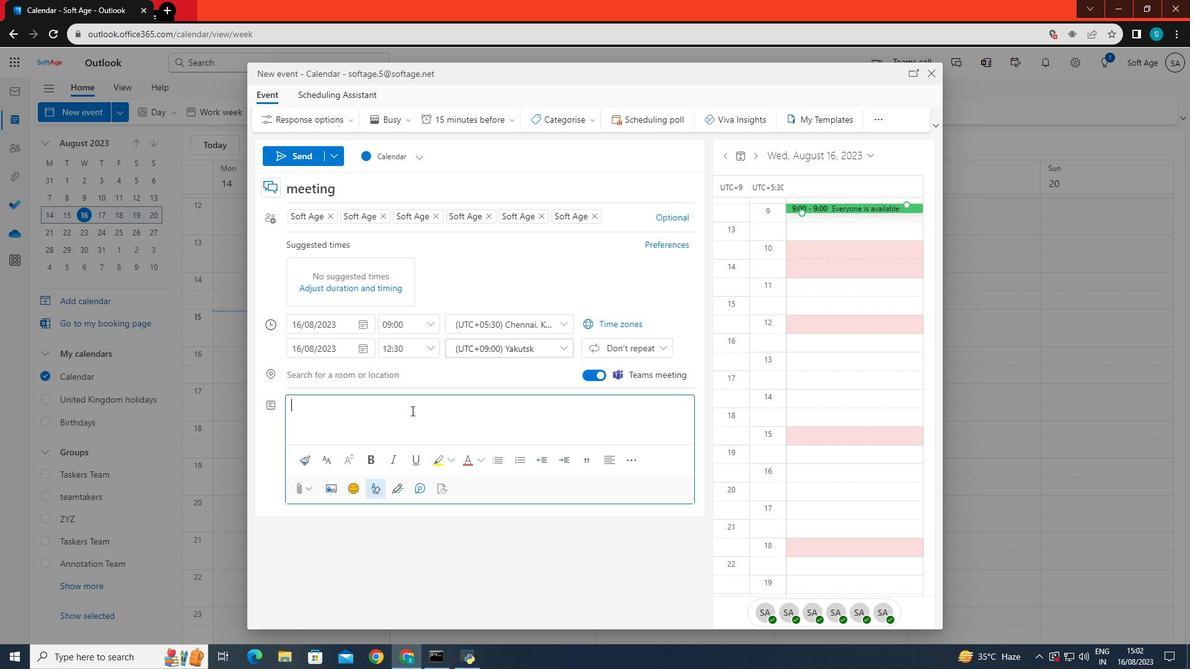 
Action: Key pressed sh=c<Key.backspace><Key.backspace><Key.backspace>chedule<Key.space>a<Key.space>meeting<Key.space>thea<Key.backspace><Key.backspace>at<Key.space>works<Key.space>for<Key.space>pr<Key.backspace>artiv<Key.backspace>cipants<Key.space>in<Key.space>different<Key.space>time<Key.space>zones.
Screenshot: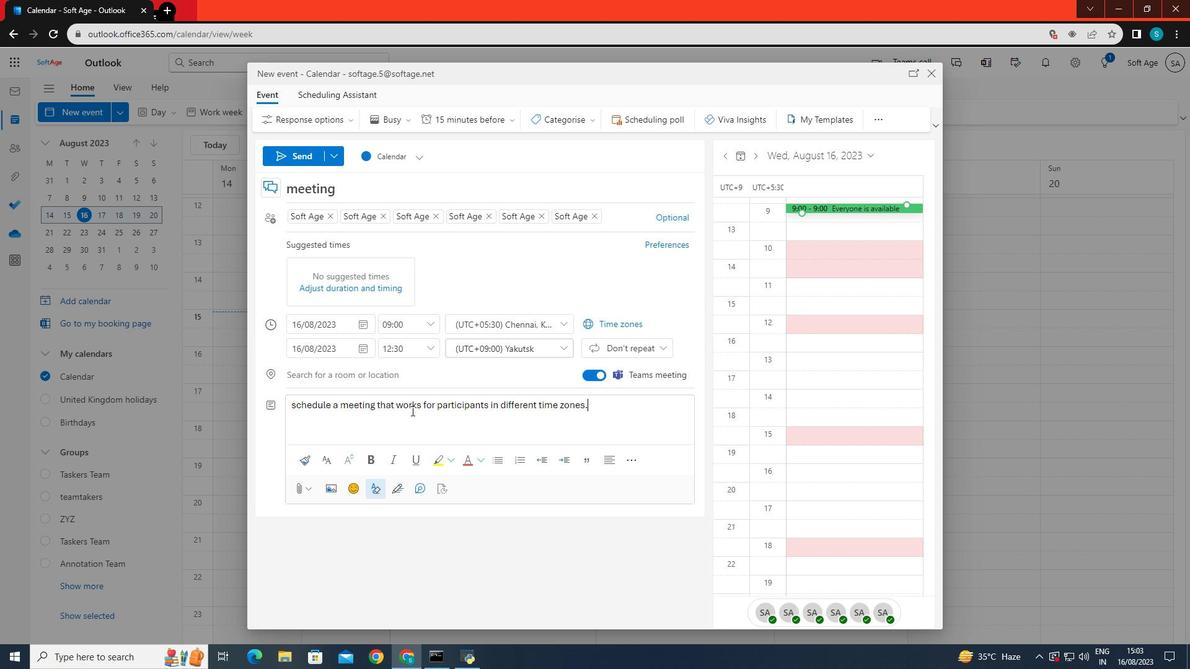 
Action: Mouse moved to (447, 277)
Screenshot: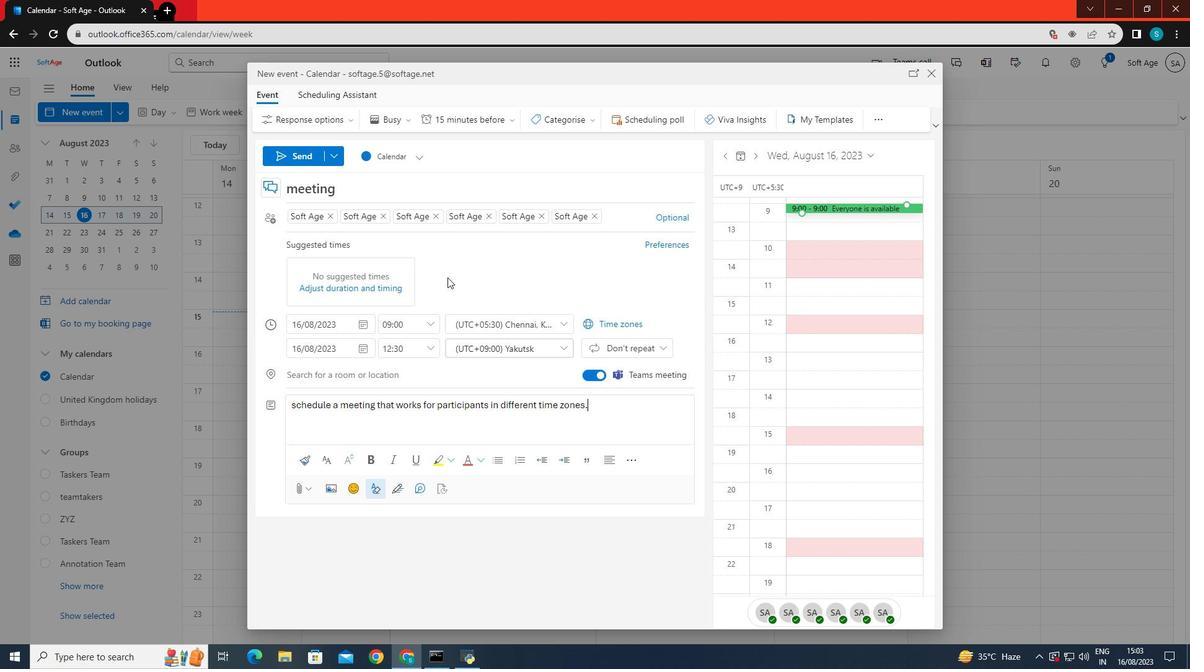 
Action: Mouse pressed left at (447, 277)
Screenshot: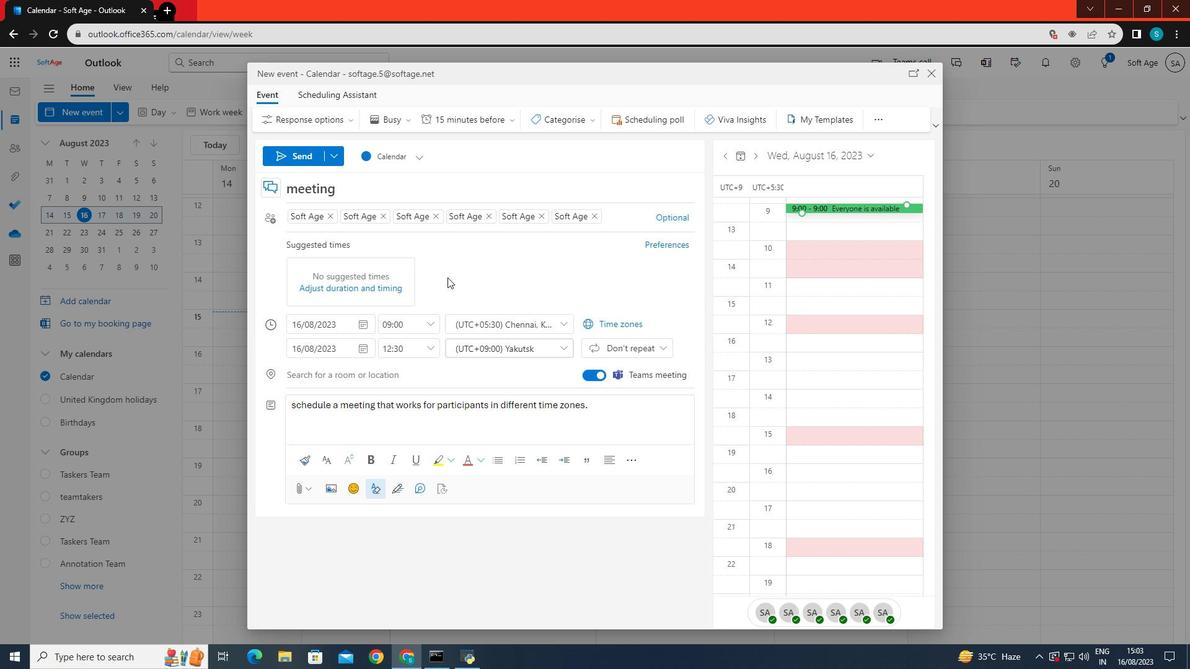 
Action: Mouse moved to (376, 289)
Screenshot: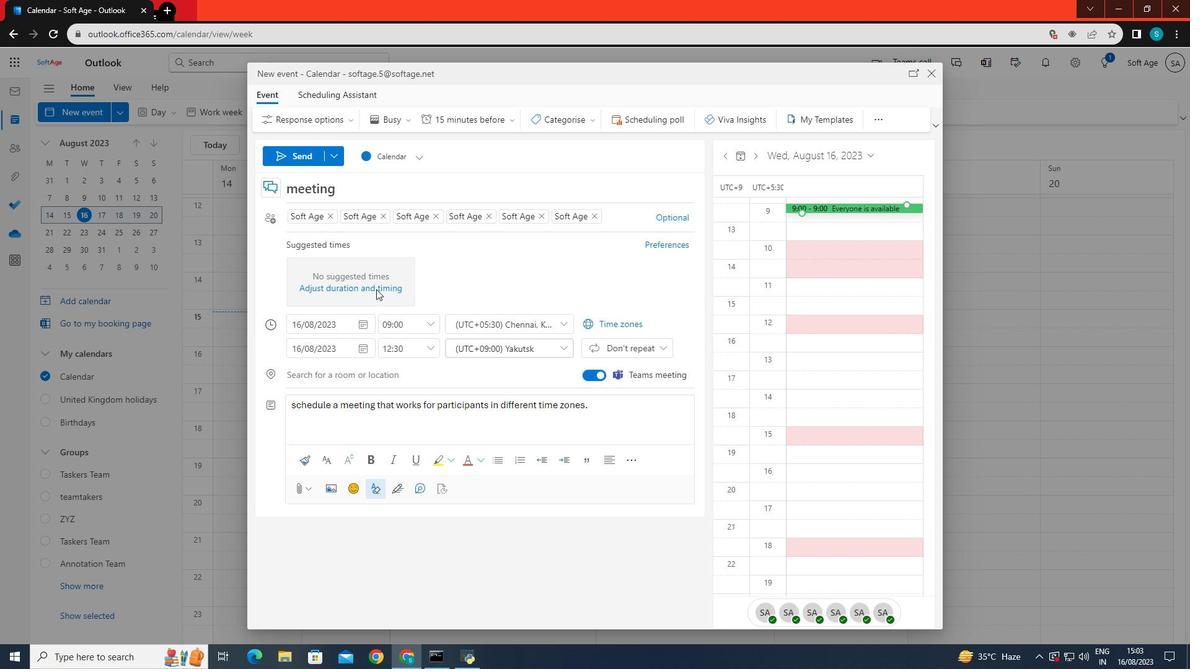
Action: Mouse pressed left at (376, 289)
Screenshot: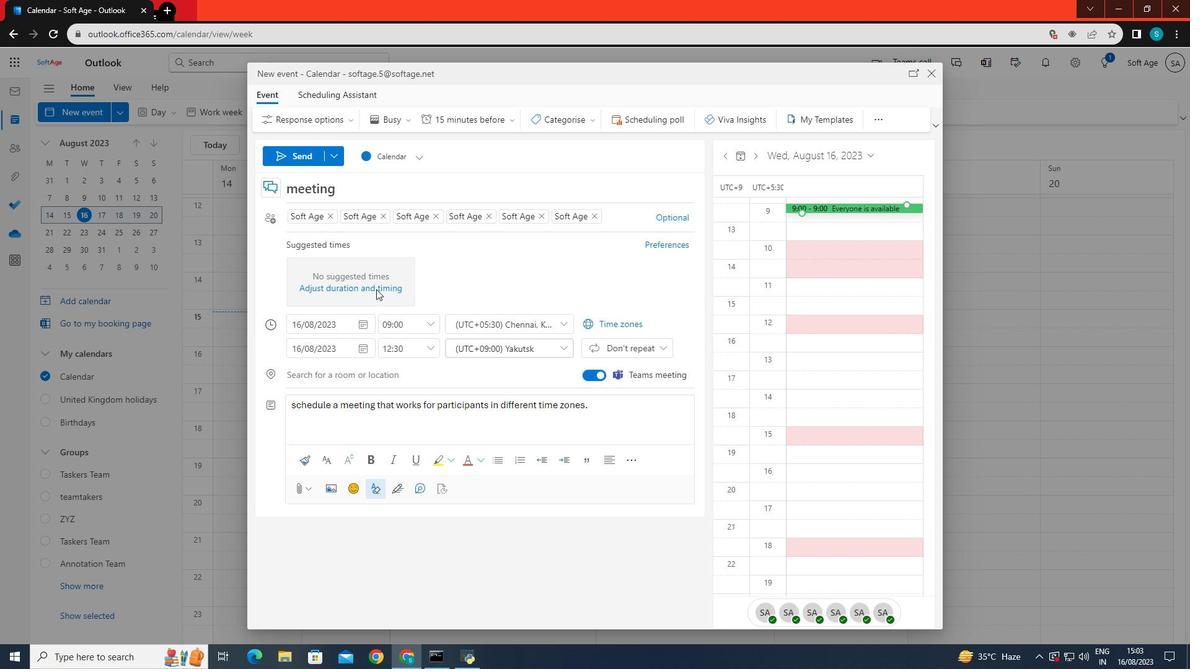 
Action: Mouse moved to (545, 373)
Screenshot: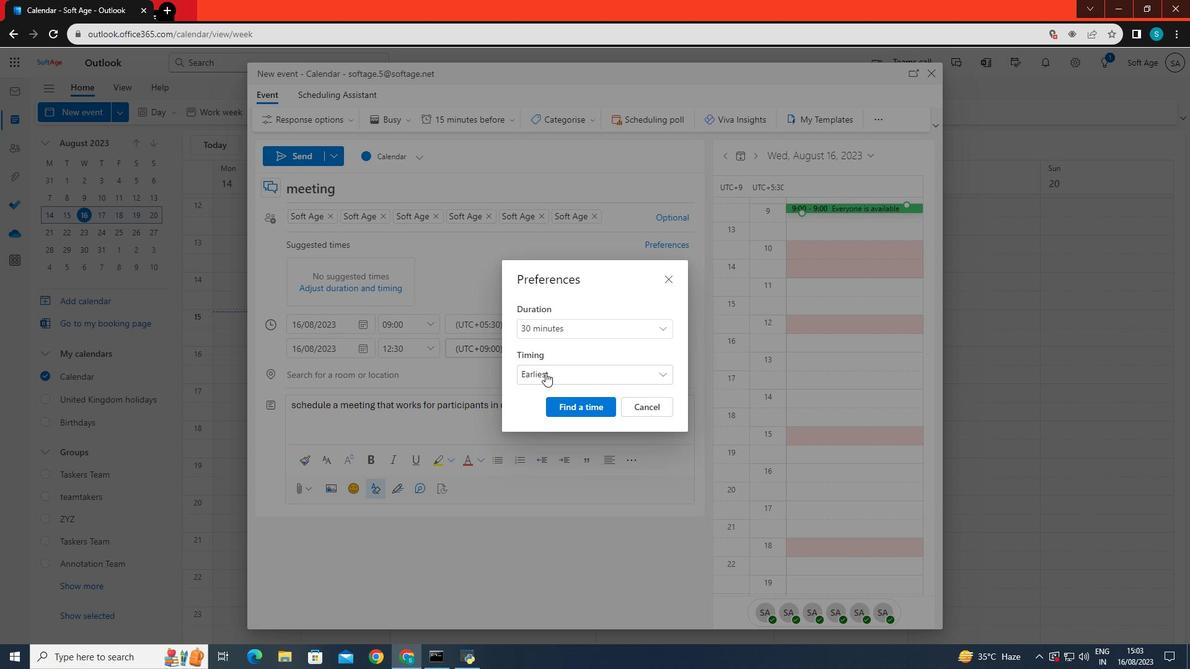 
Action: Mouse pressed left at (545, 373)
Screenshot: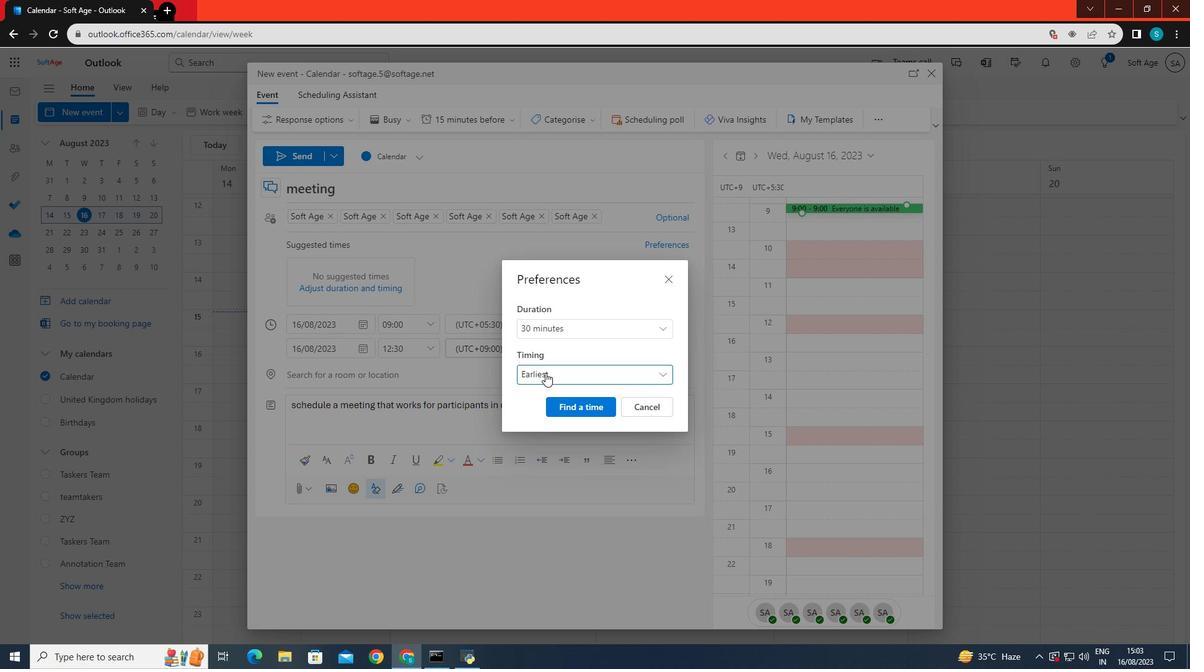 
Action: Mouse moved to (537, 401)
Screenshot: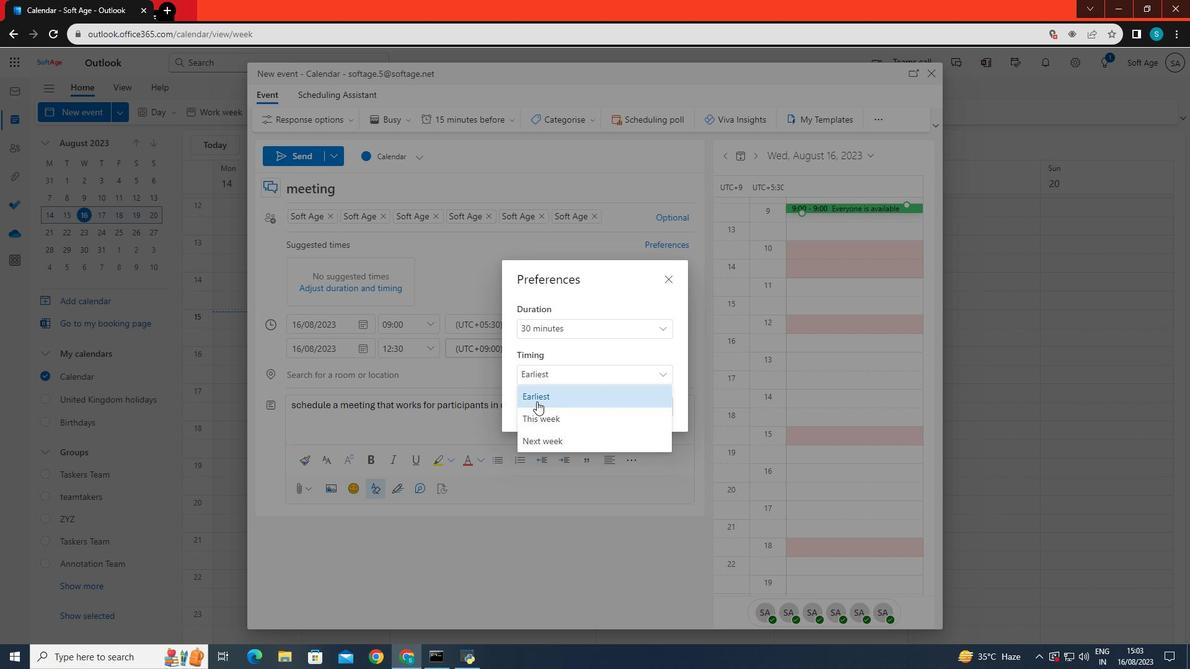 
Action: Mouse pressed left at (537, 401)
Screenshot: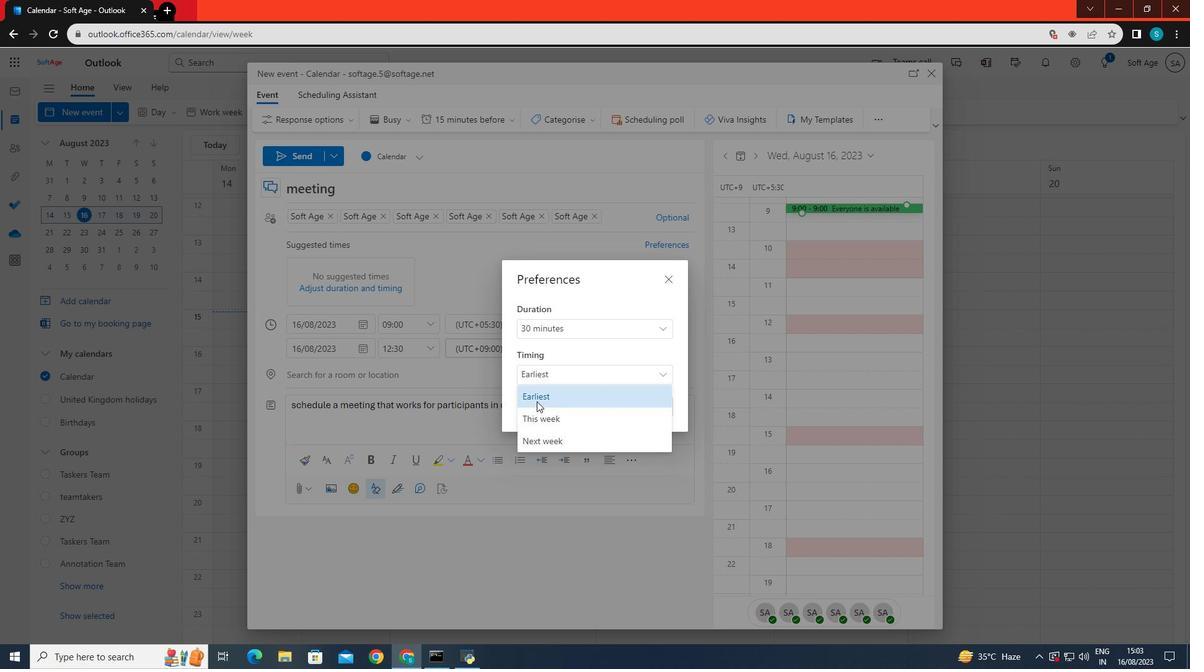 
Action: Mouse moved to (575, 408)
Screenshot: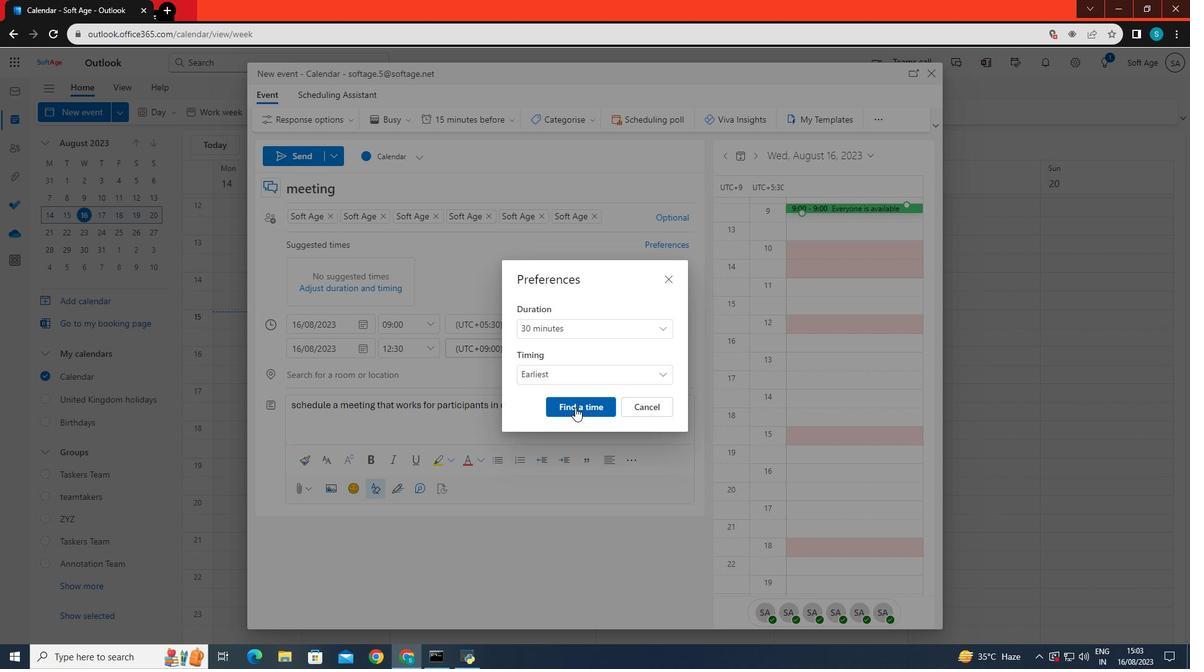 
Action: Mouse pressed left at (575, 408)
Screenshot: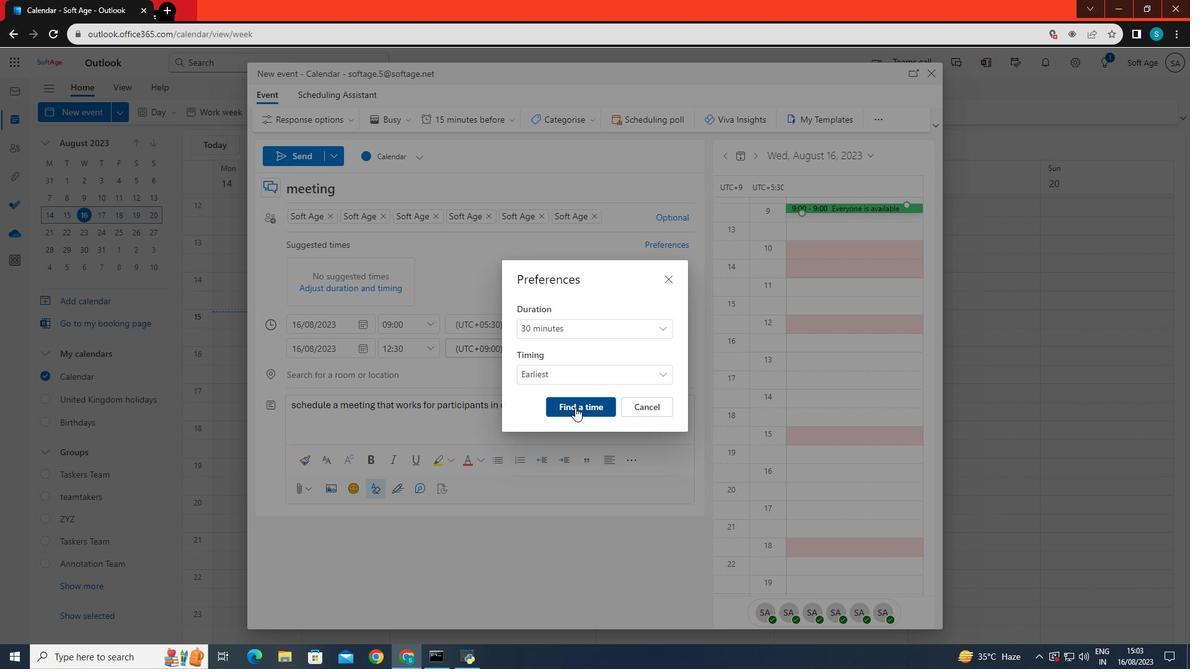 
Action: Mouse moved to (496, 288)
Screenshot: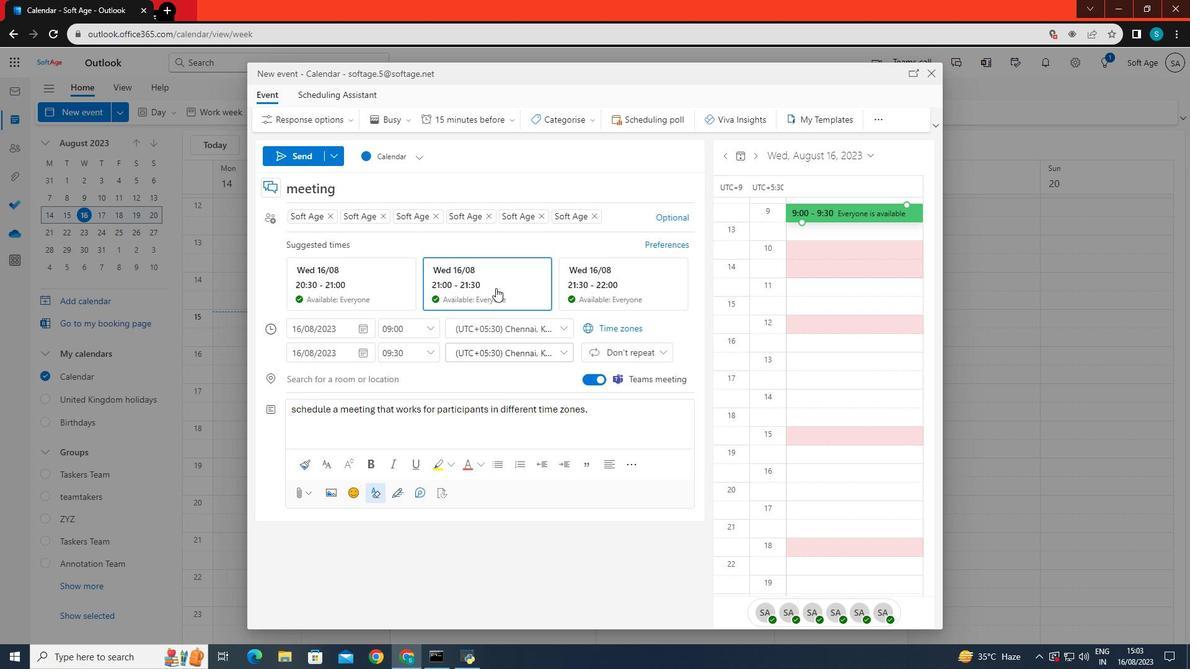 
Action: Mouse pressed left at (496, 288)
Screenshot: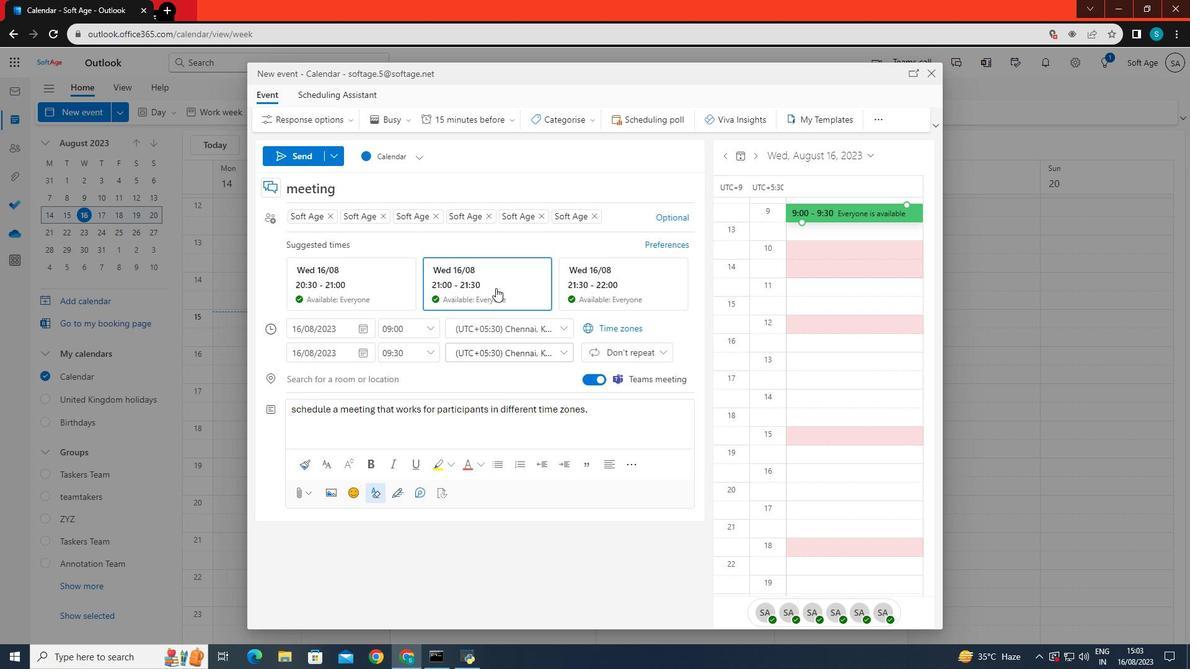 
Action: Mouse moved to (329, 277)
Screenshot: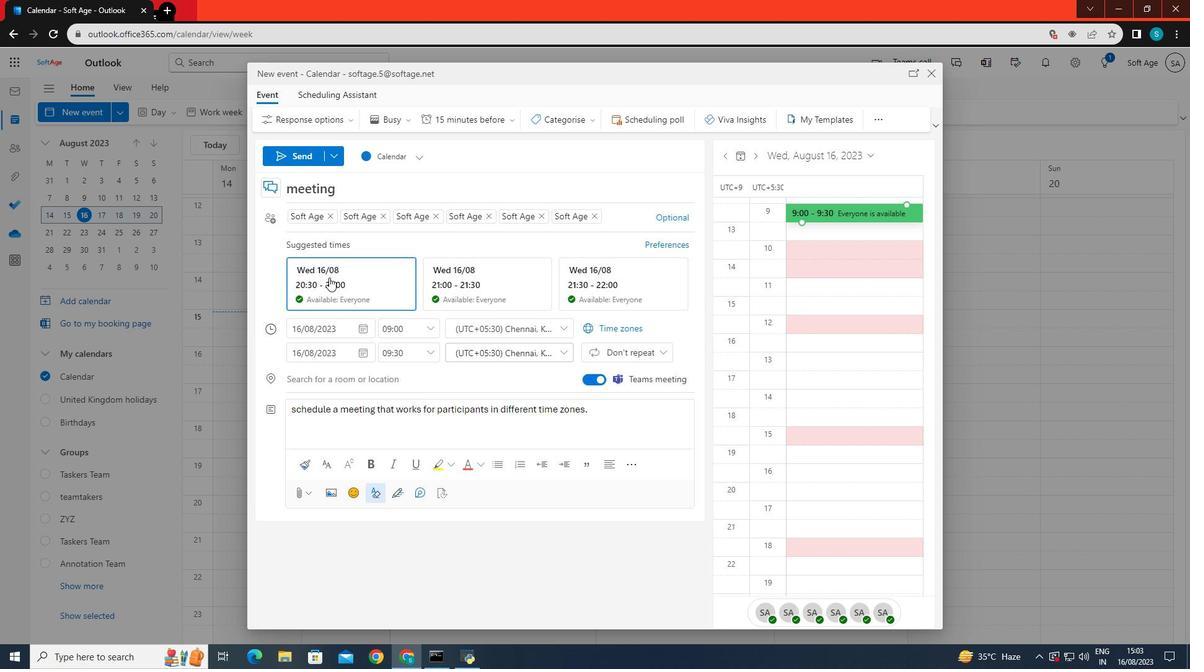 
Action: Mouse pressed left at (329, 277)
Screenshot: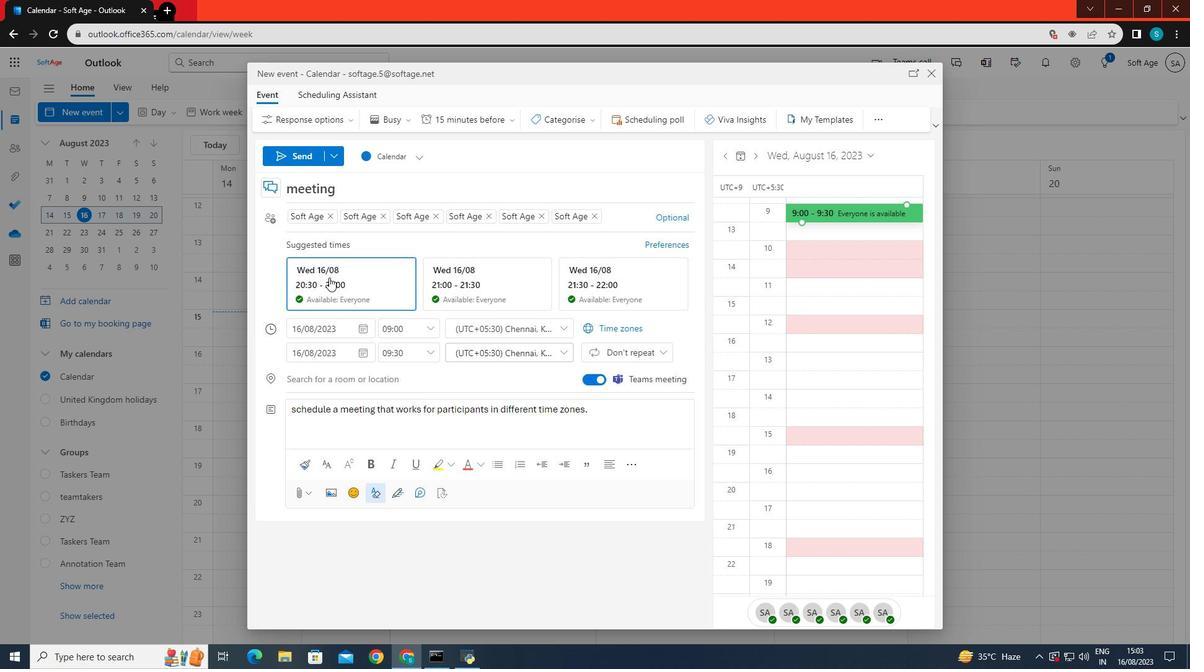 
Action: Mouse moved to (495, 284)
Screenshot: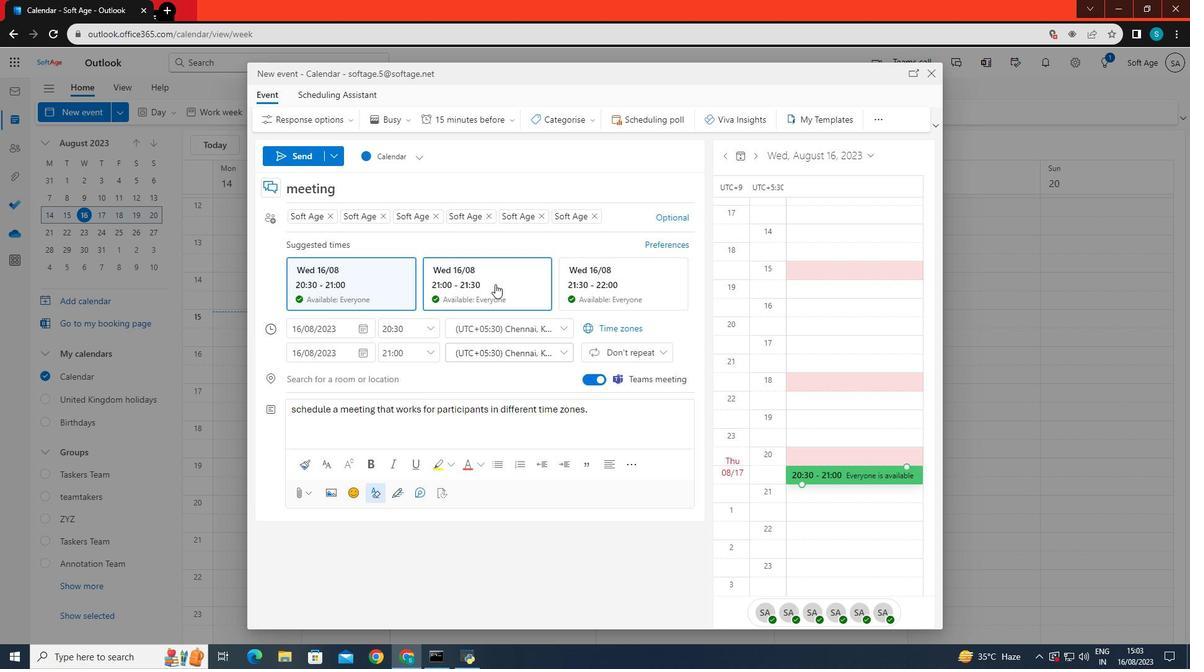 
Action: Mouse pressed left at (495, 284)
Screenshot: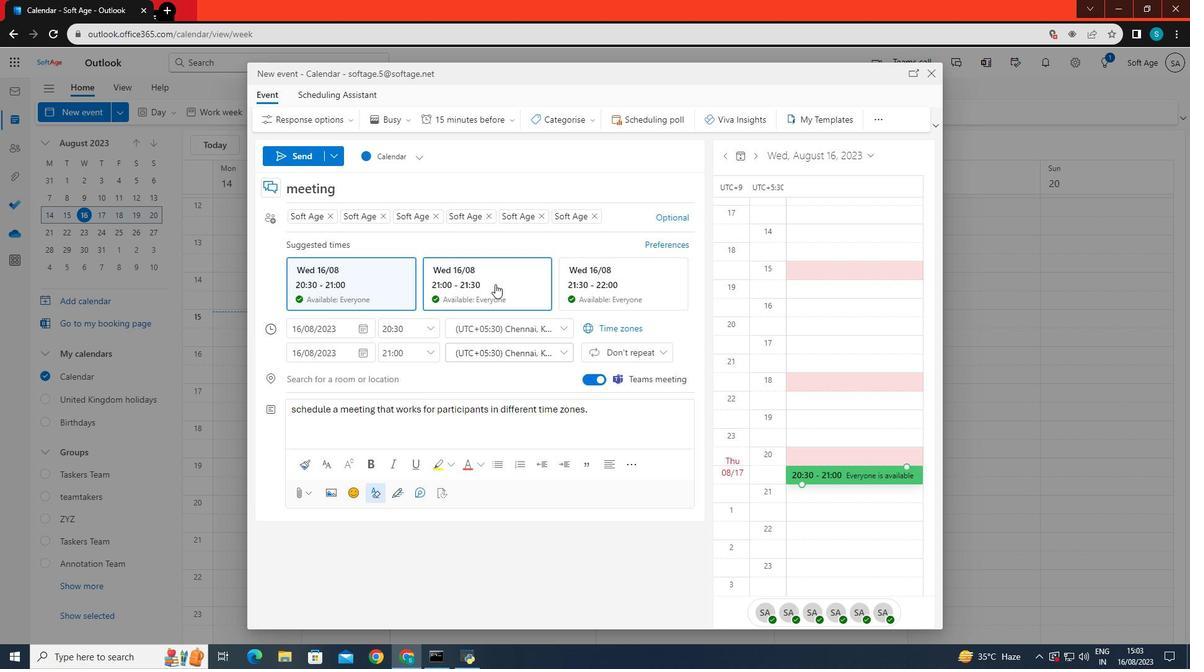 
Action: Mouse moved to (334, 301)
Screenshot: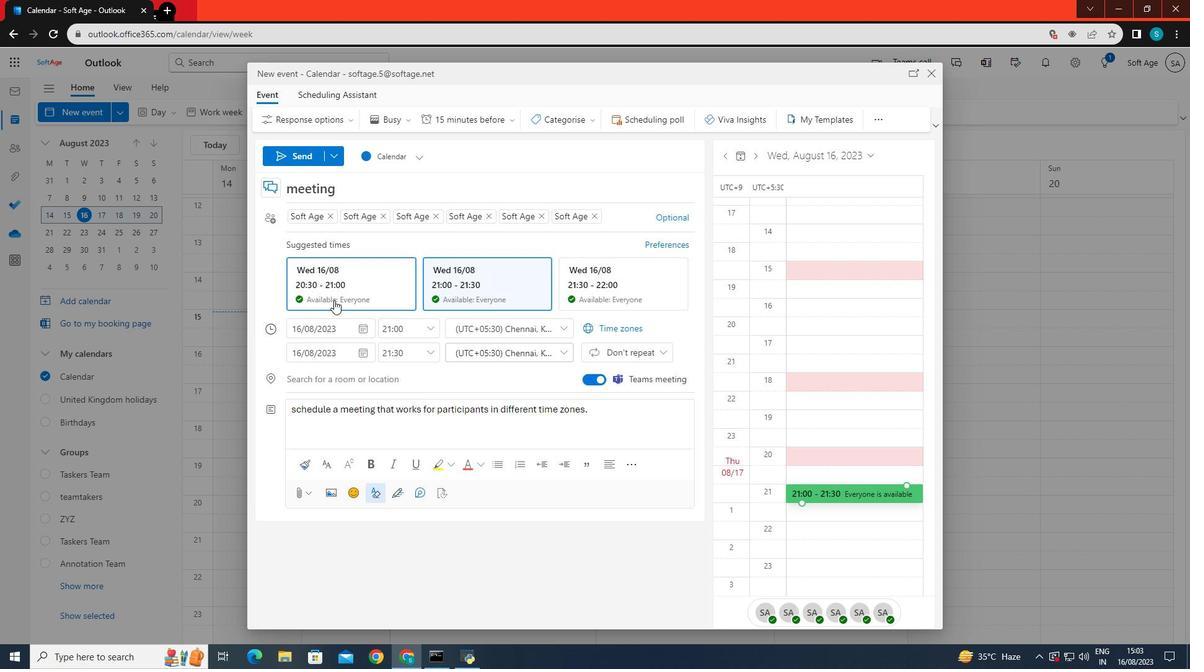 
Action: Mouse pressed left at (334, 301)
Screenshot: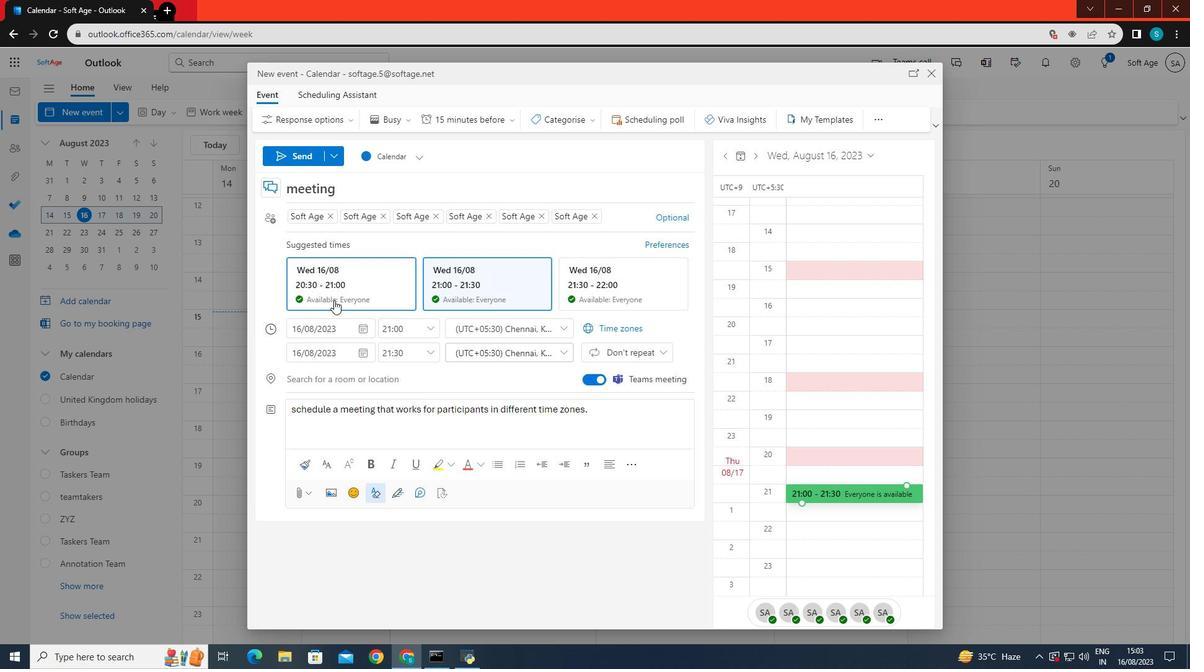 
Action: Mouse moved to (445, 295)
Screenshot: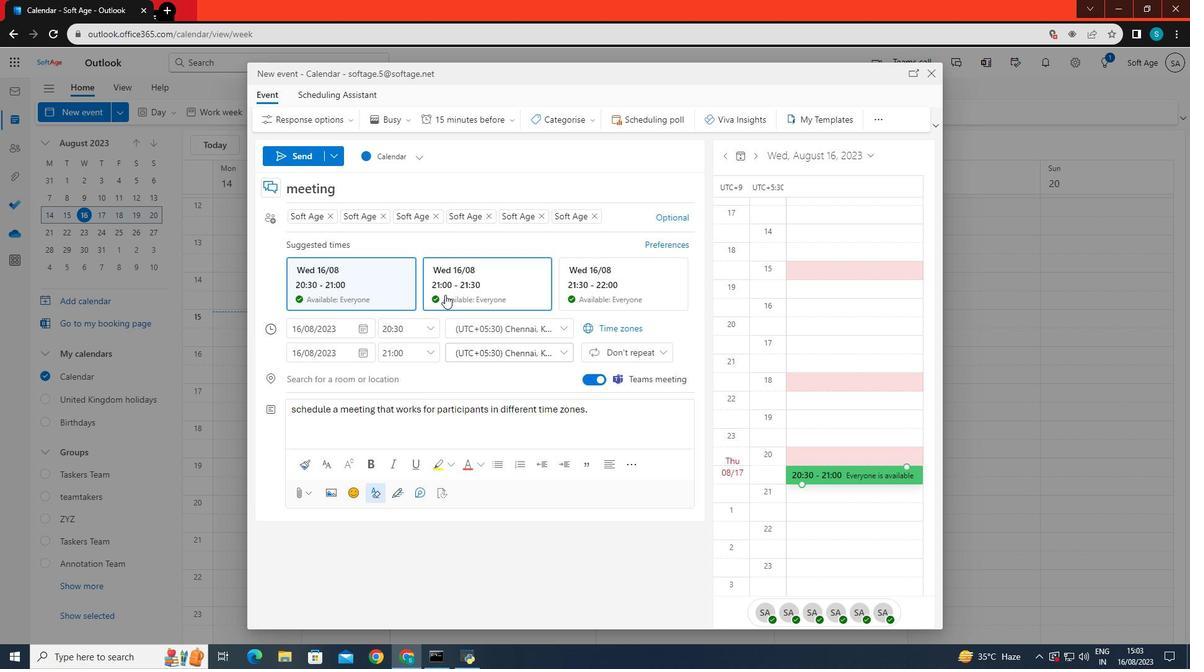 
Action: Mouse pressed left at (445, 295)
Screenshot: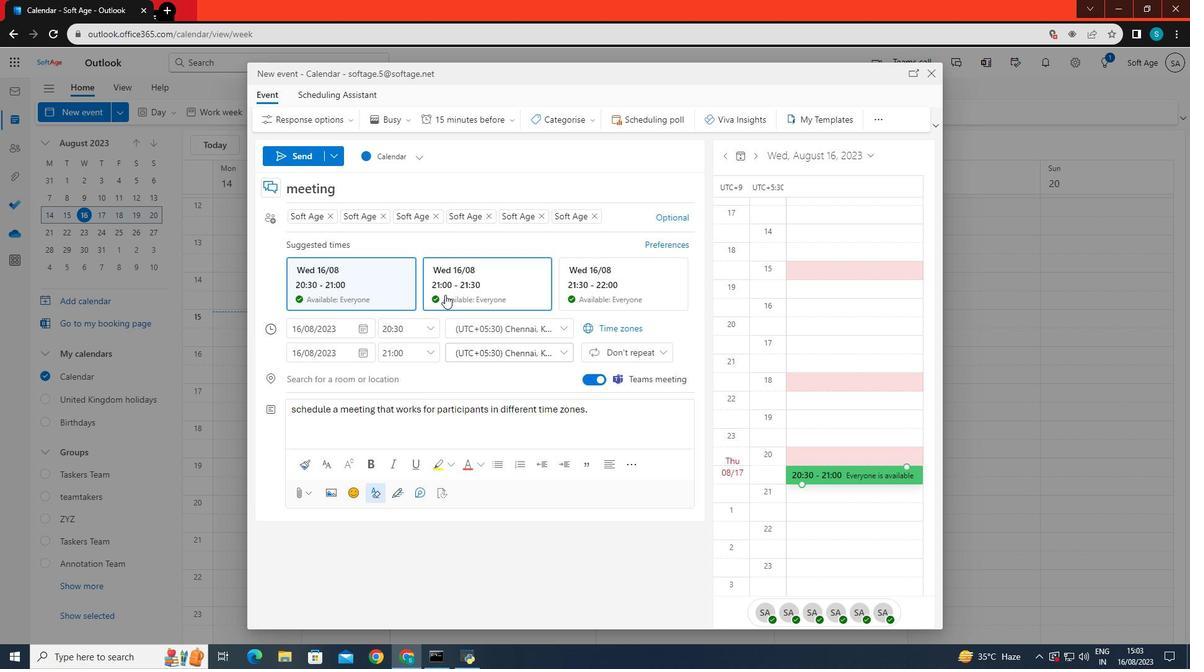 
Action: Mouse moved to (592, 285)
Screenshot: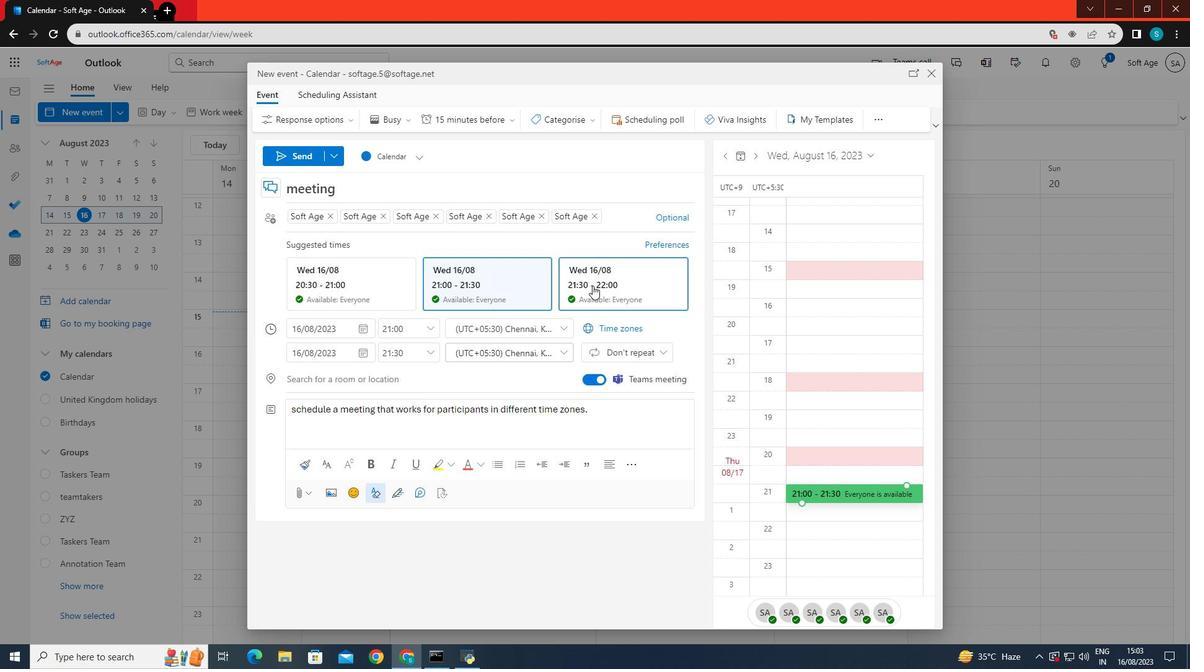 
Action: Mouse pressed left at (592, 285)
Screenshot: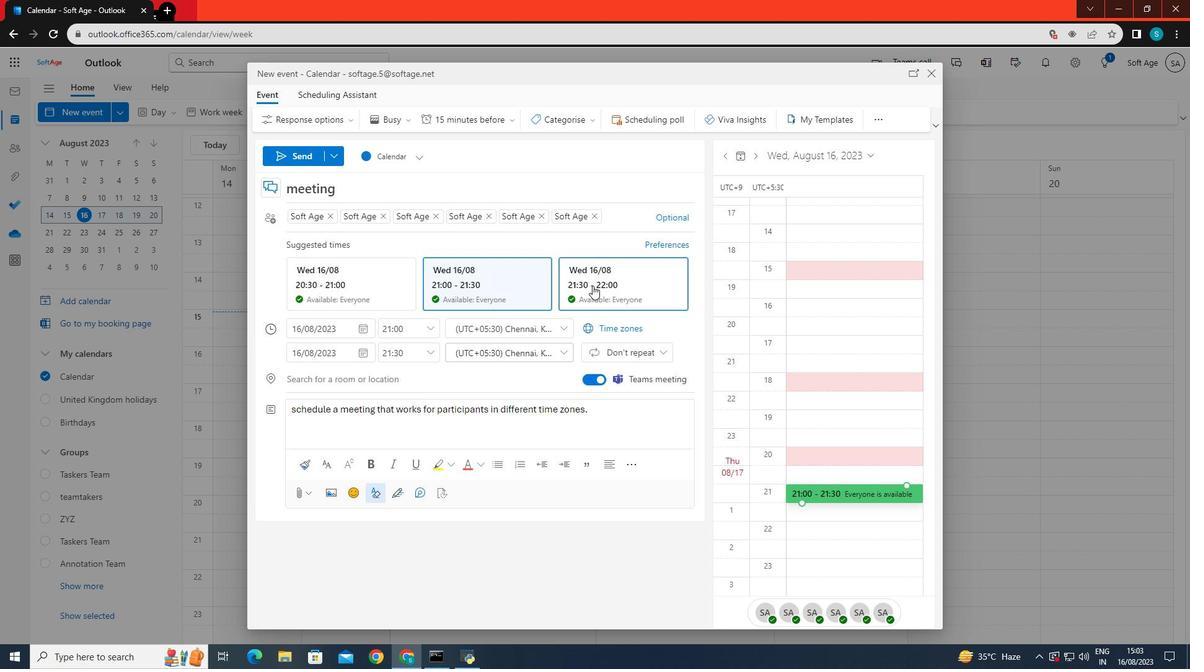 
Action: Mouse moved to (416, 350)
Screenshot: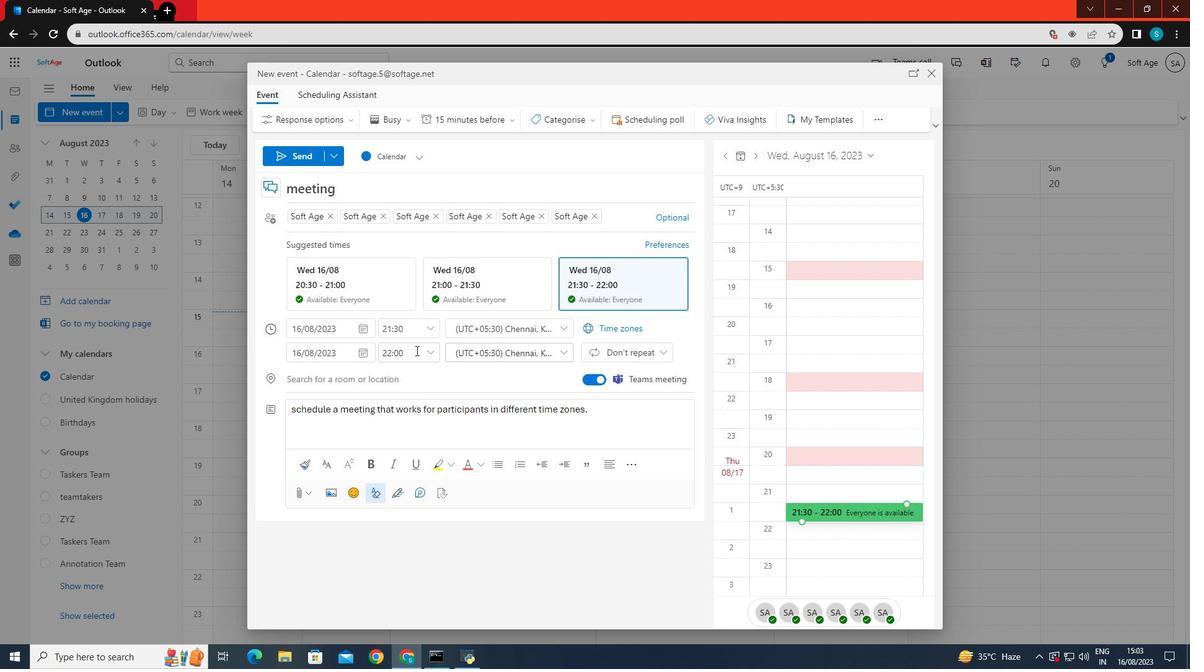 
Action: Mouse scrolled (416, 350) with delta (0, 0)
Screenshot: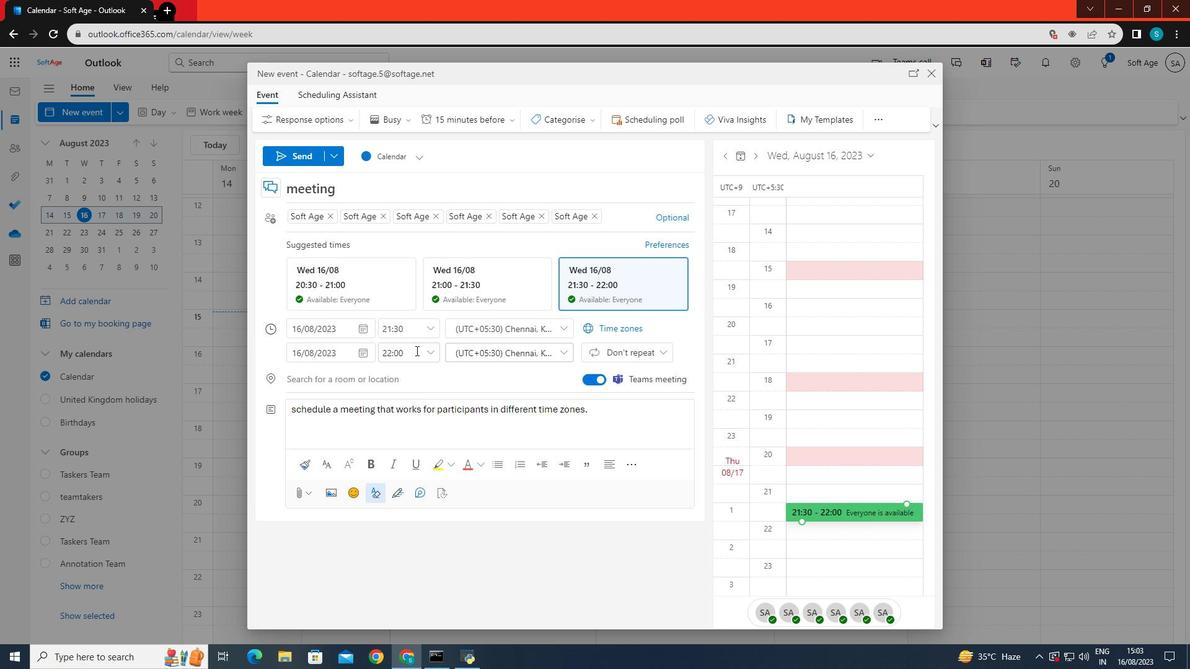 
Action: Mouse scrolled (416, 350) with delta (0, 0)
Screenshot: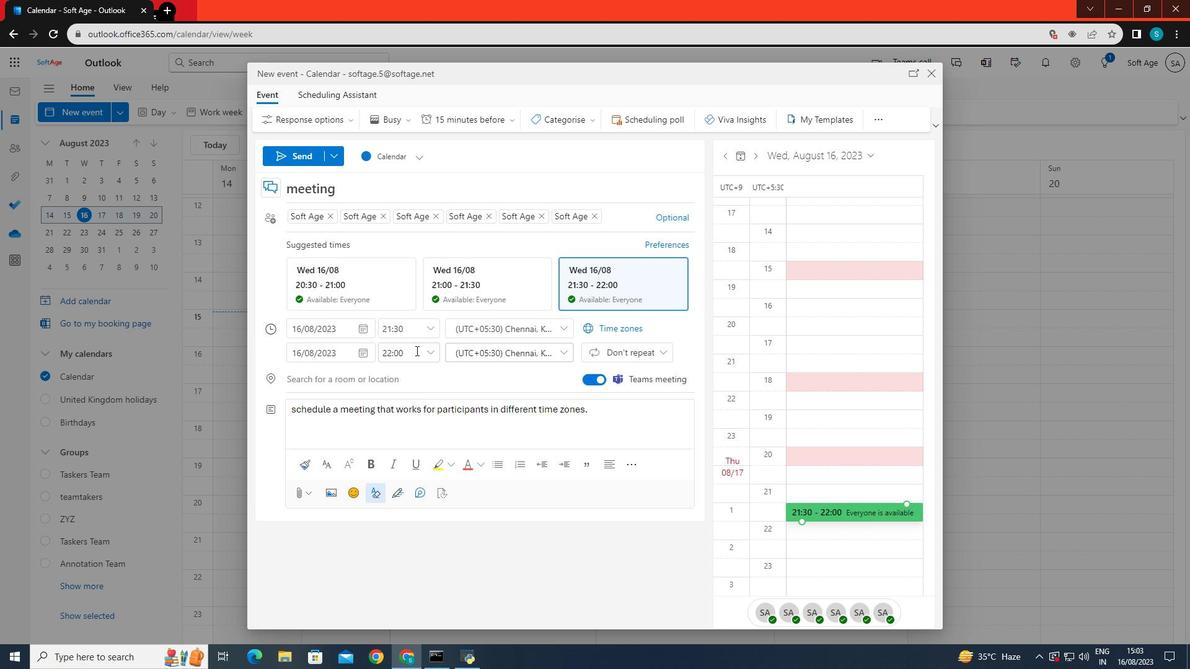 
Action: Mouse scrolled (416, 351) with delta (0, 0)
Screenshot: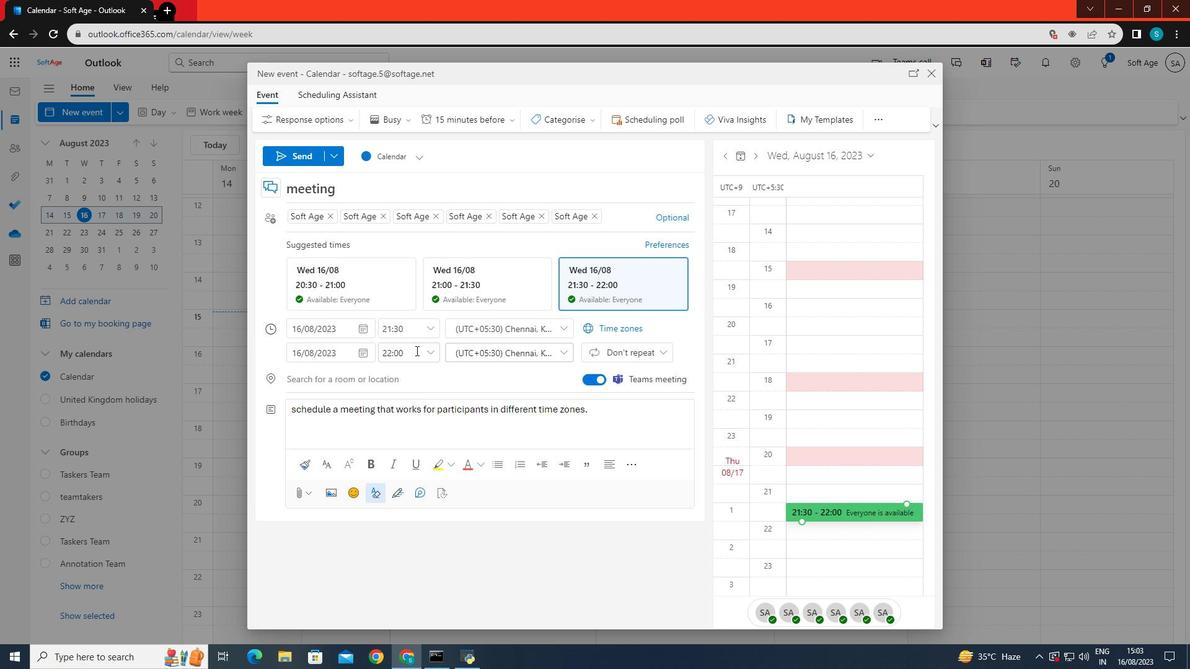 
Action: Mouse scrolled (416, 351) with delta (0, 0)
Screenshot: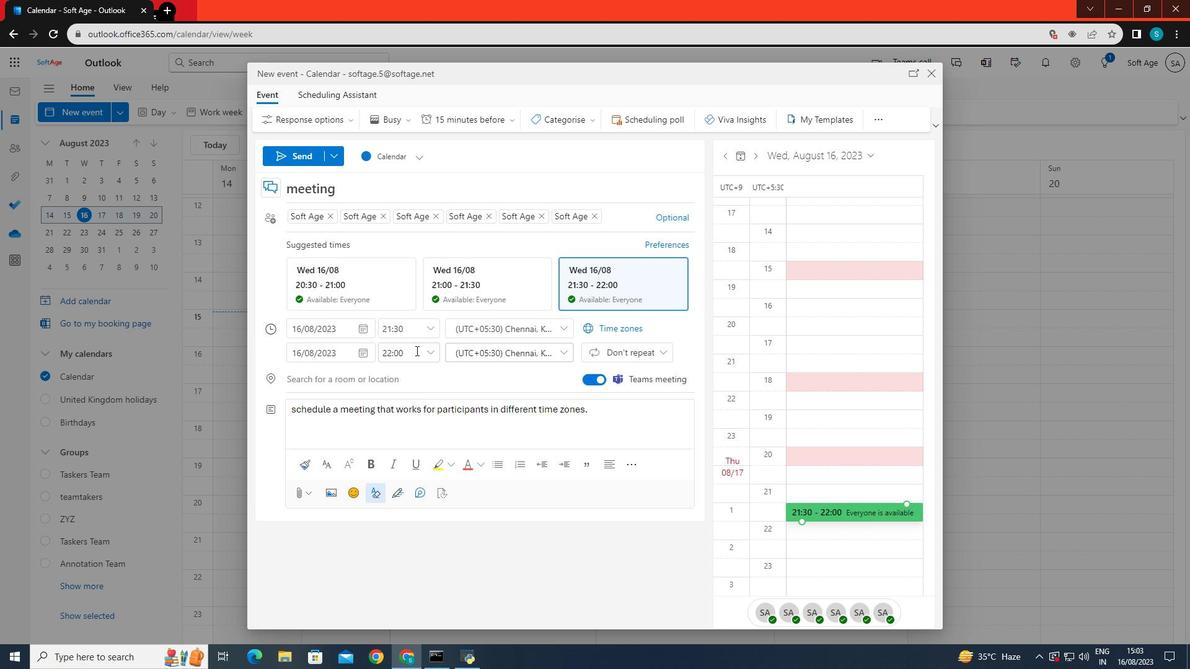
Action: Mouse scrolled (416, 351) with delta (0, 0)
Screenshot: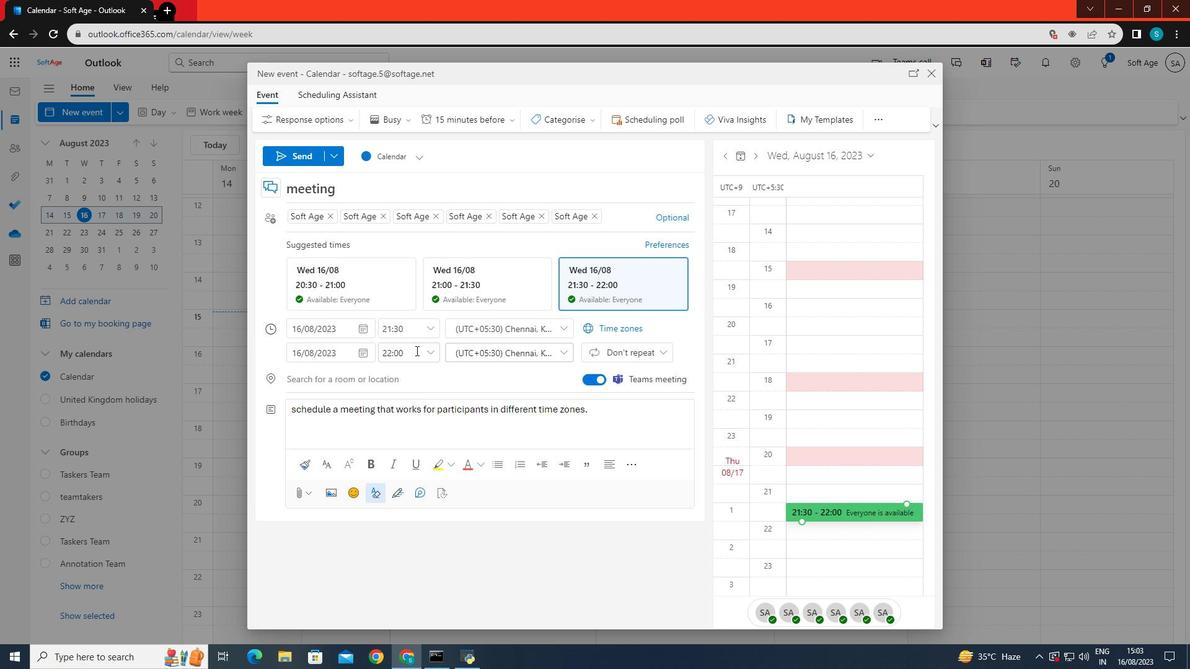 
Action: Mouse moved to (305, 156)
Screenshot: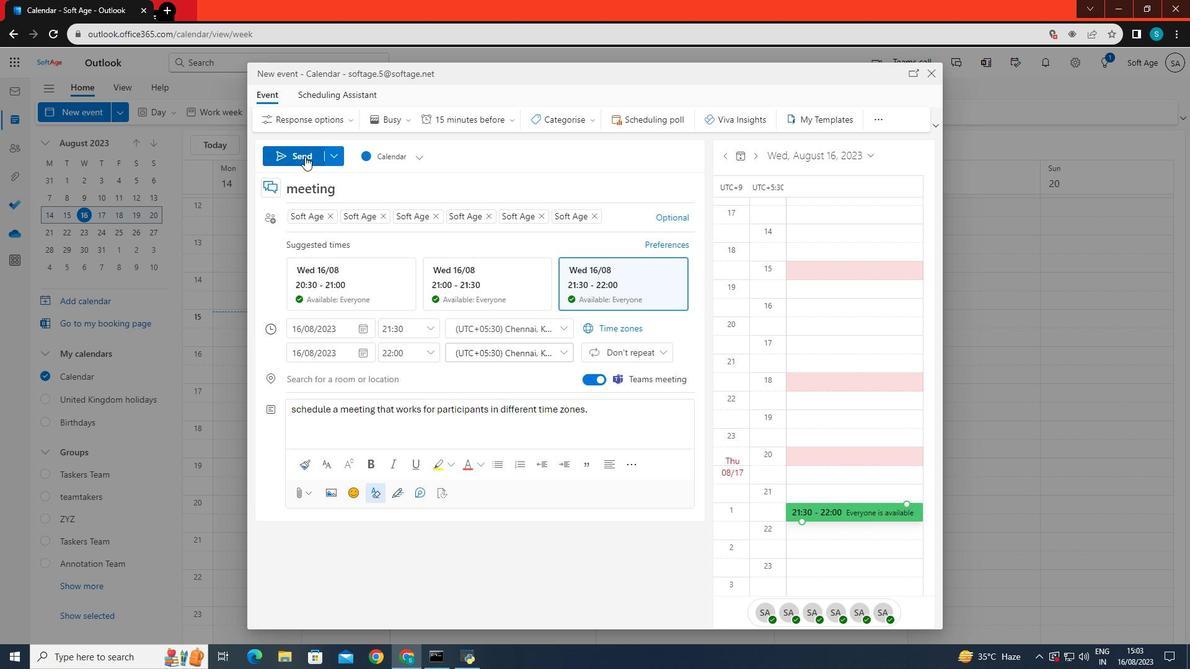 
Action: Mouse pressed left at (305, 156)
Screenshot: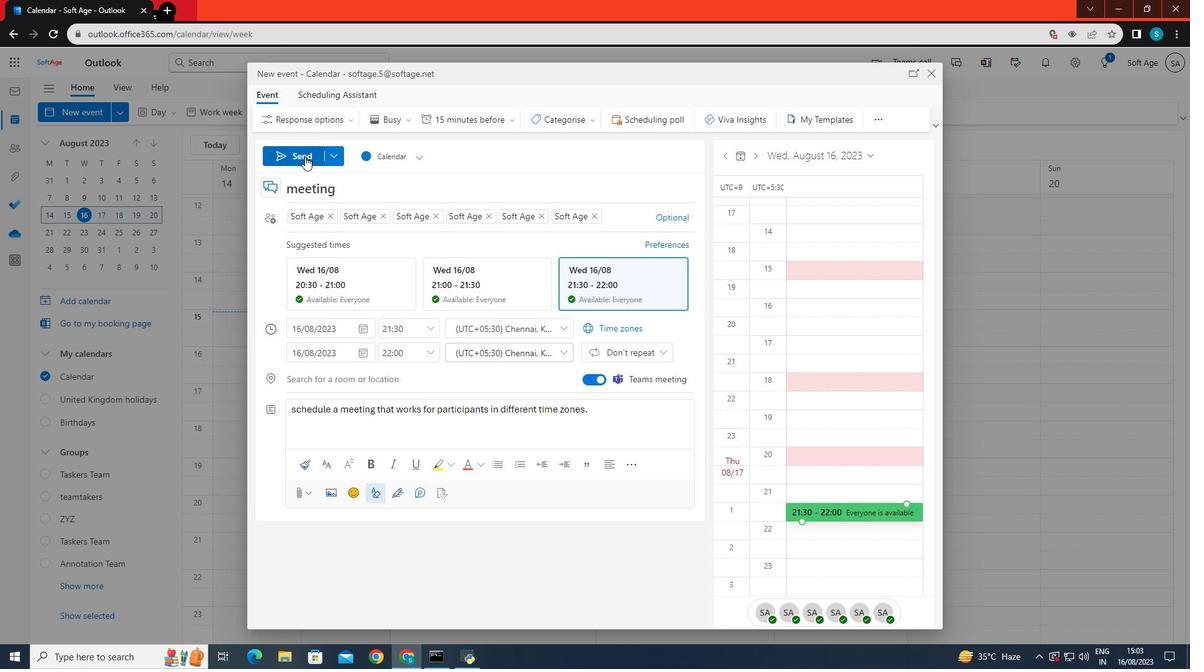 
